 Task: Buy 1 Electrodes from Measuring & Testing section under best seller category for shipping address: Finley Cooper, 1394 Camden Street, Reno, Nevada 89501, Cell Number 7752551231. Pay from credit card ending with 6759, CVV 506
Action: Mouse moved to (380, 403)
Screenshot: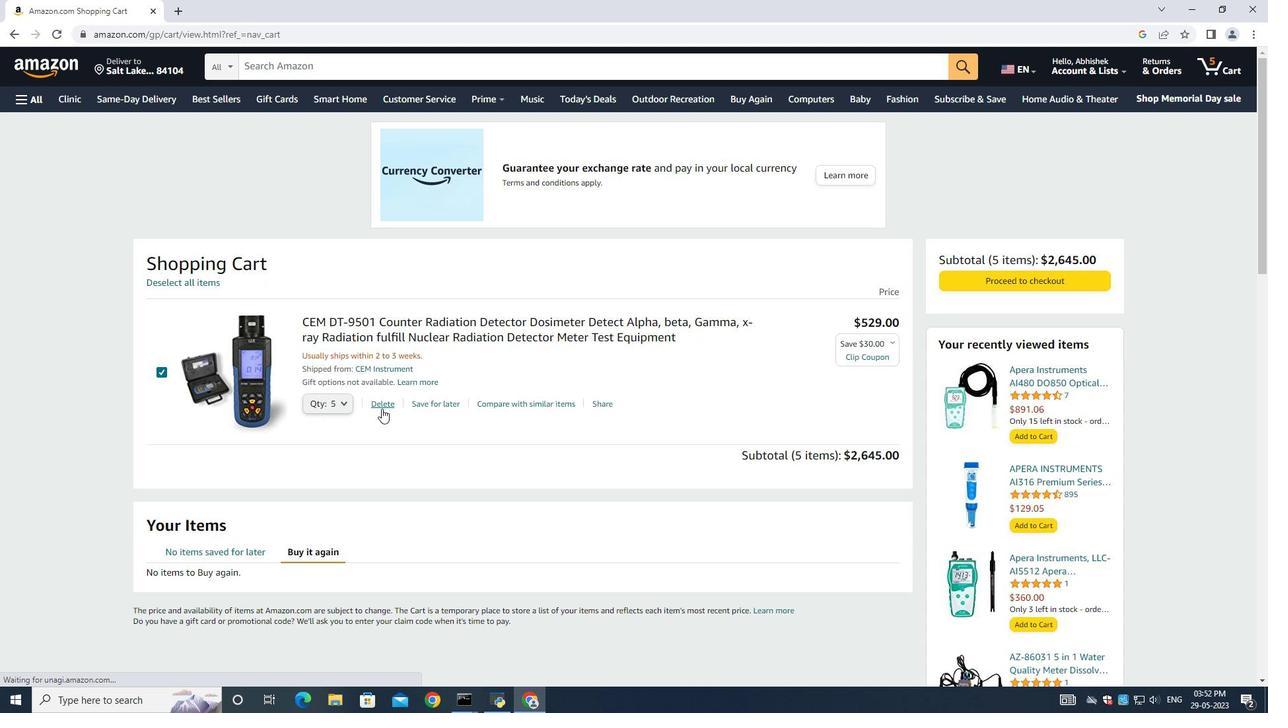 
Action: Mouse pressed left at (380, 403)
Screenshot: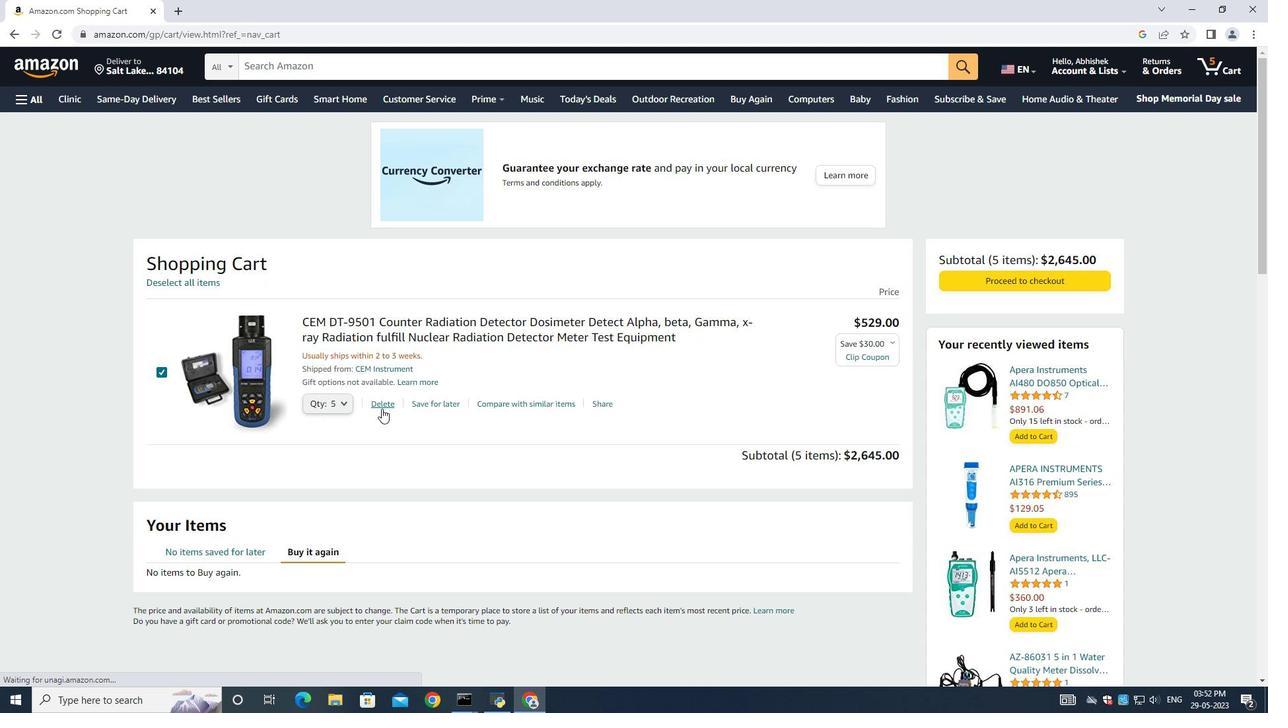 
Action: Mouse moved to (15, 101)
Screenshot: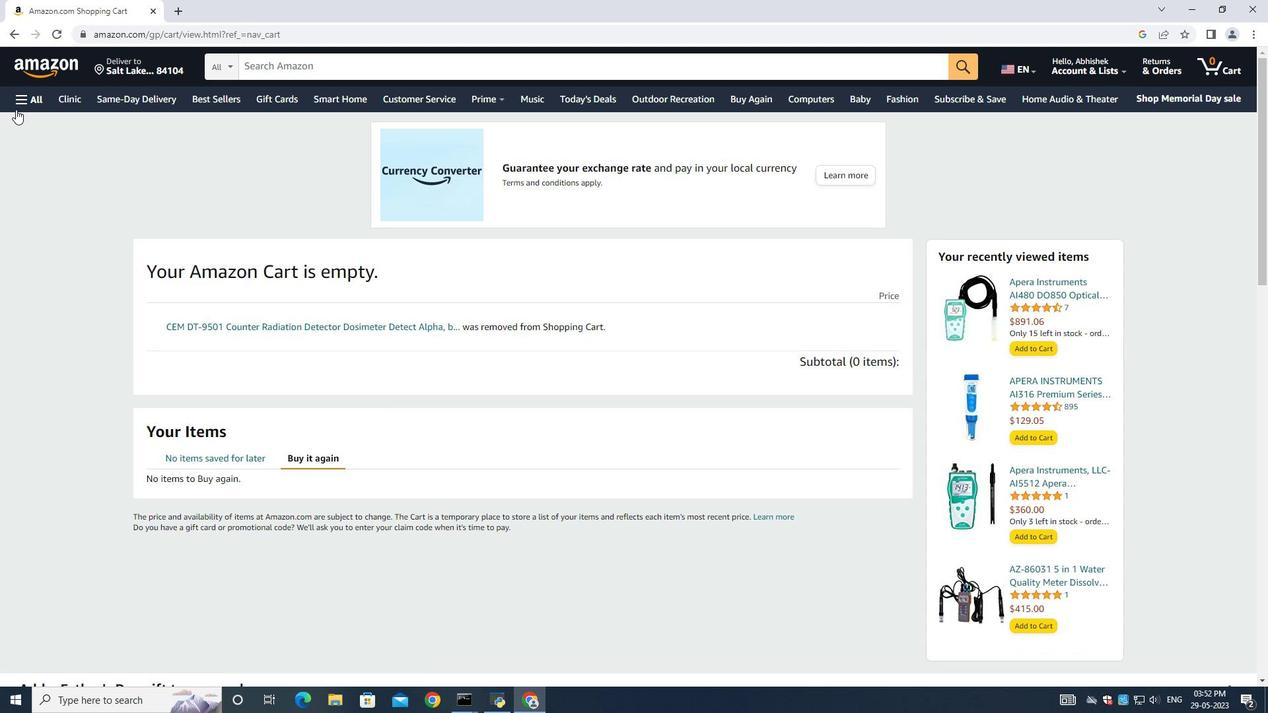
Action: Mouse pressed left at (15, 101)
Screenshot: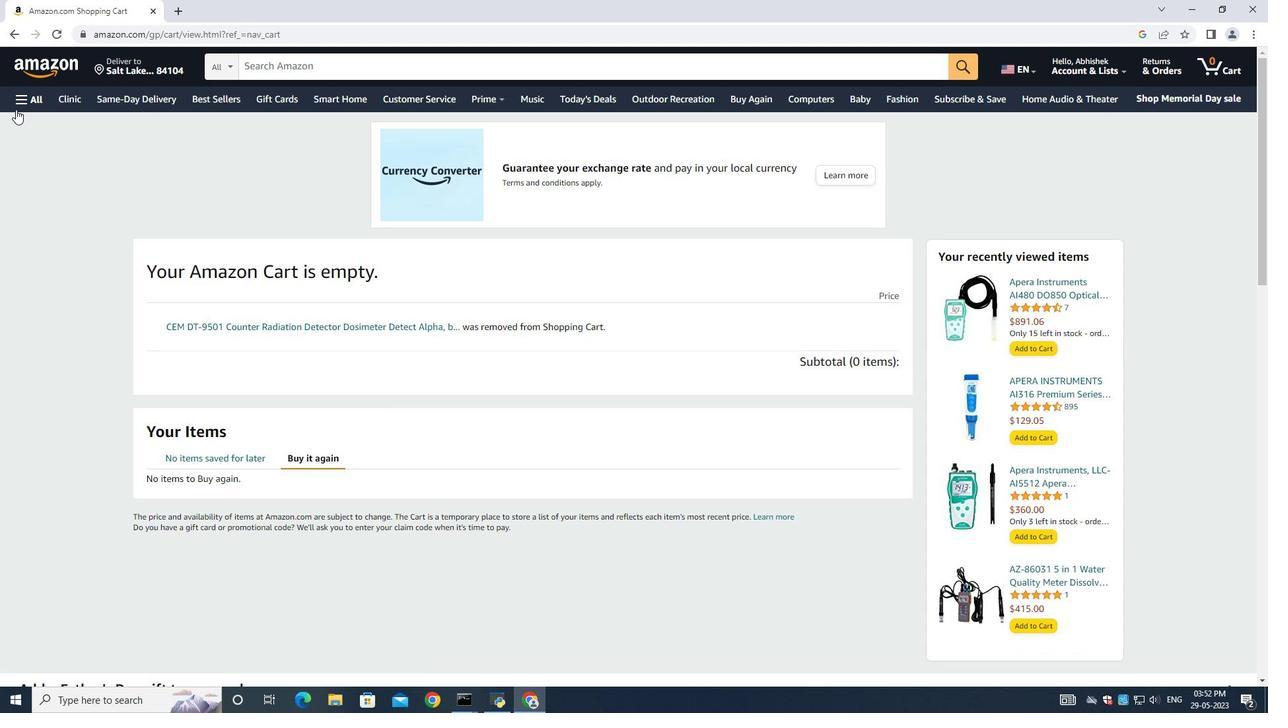 
Action: Mouse moved to (60, 129)
Screenshot: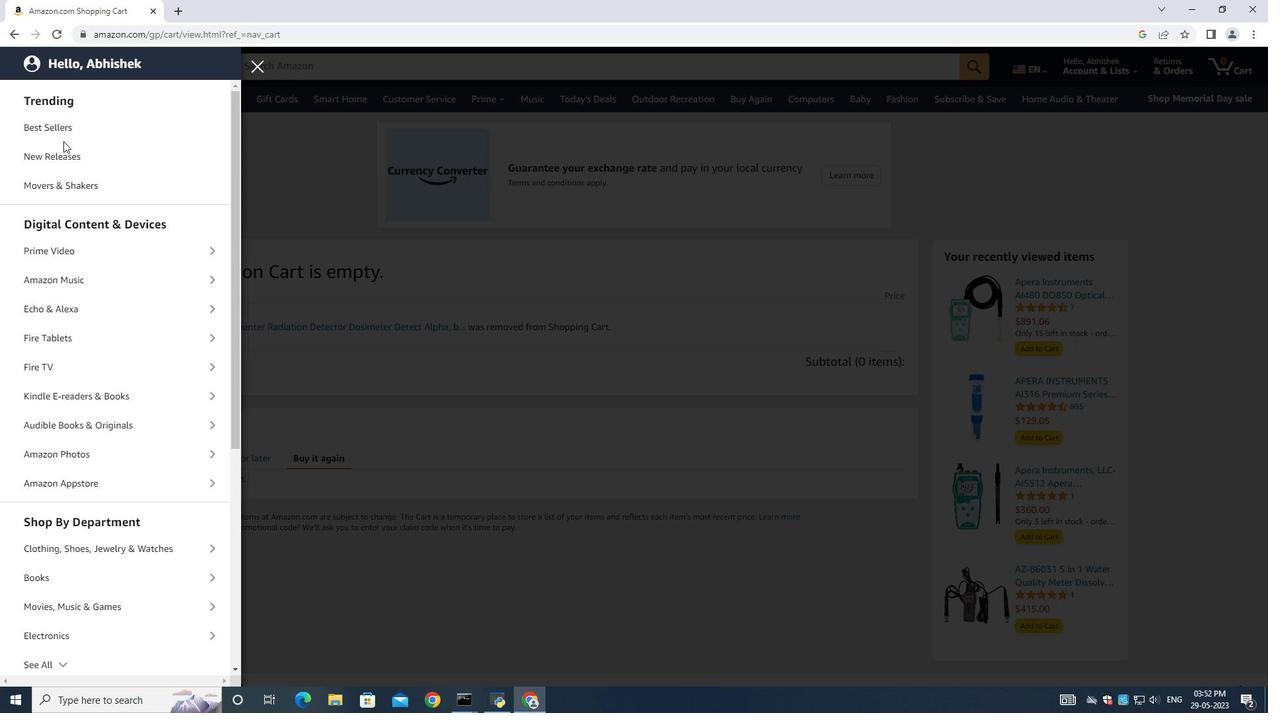 
Action: Mouse pressed left at (60, 129)
Screenshot: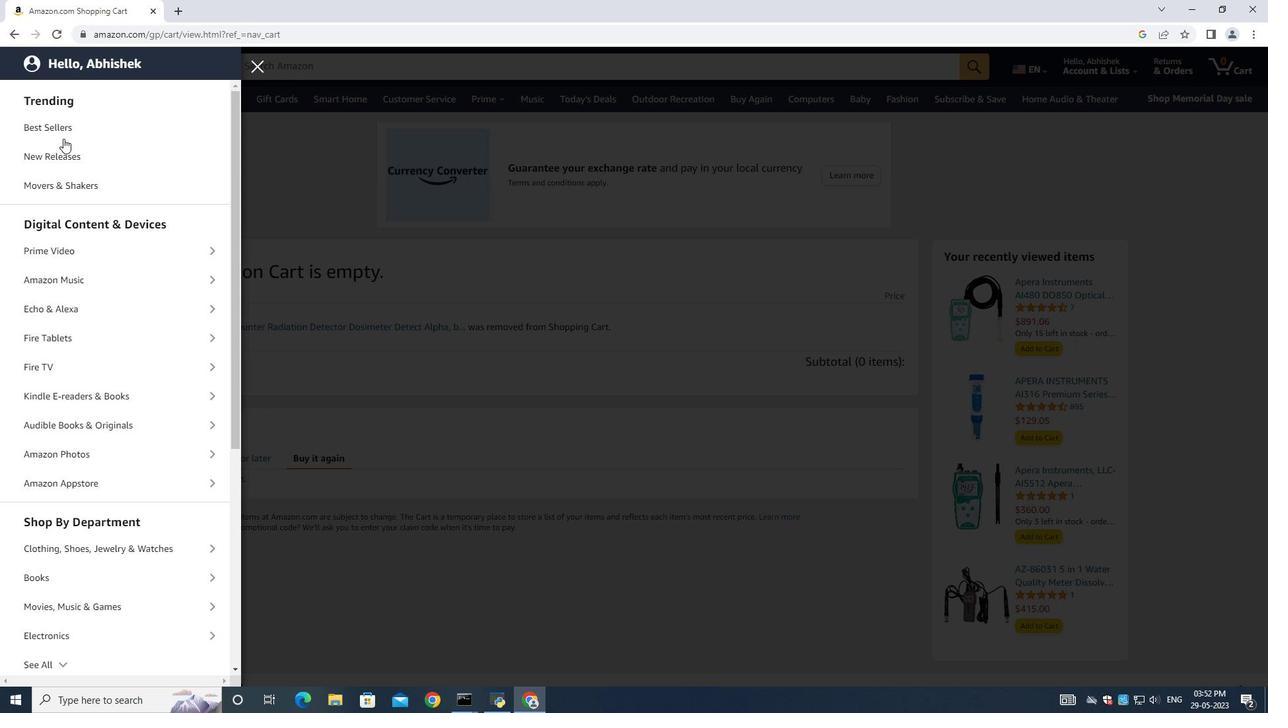 
Action: Mouse moved to (352, 73)
Screenshot: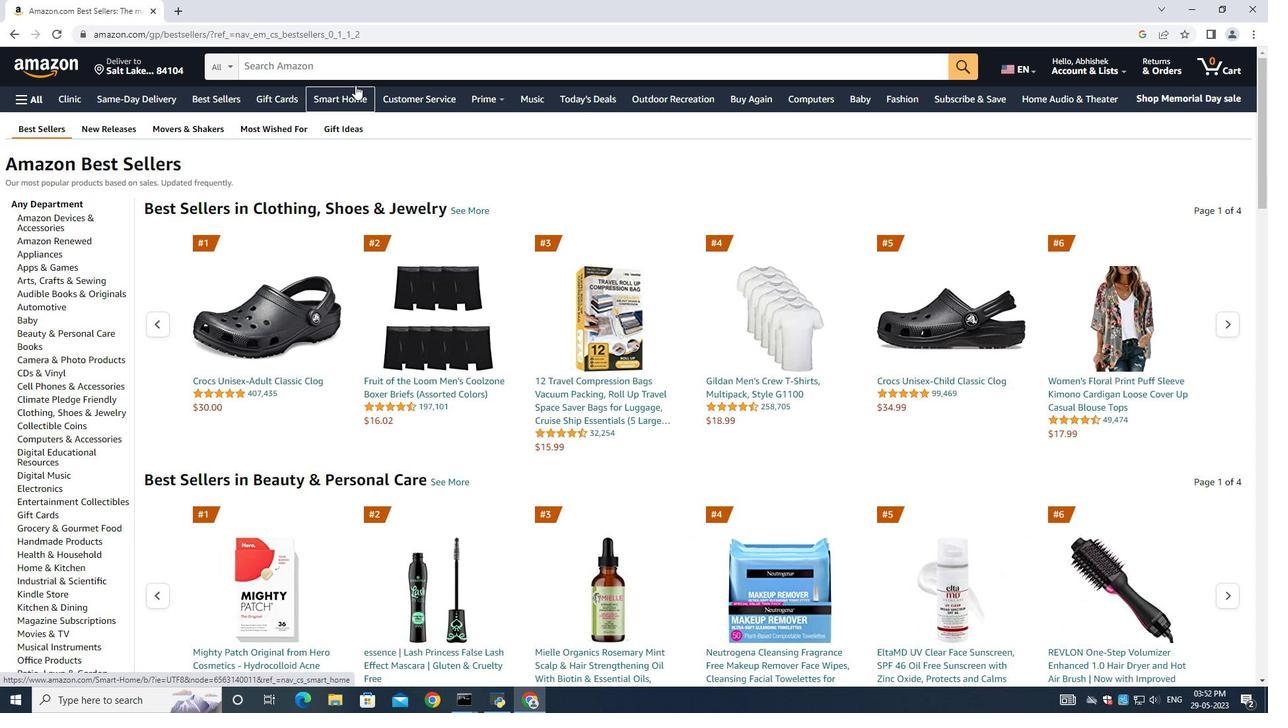 
Action: Mouse pressed left at (352, 73)
Screenshot: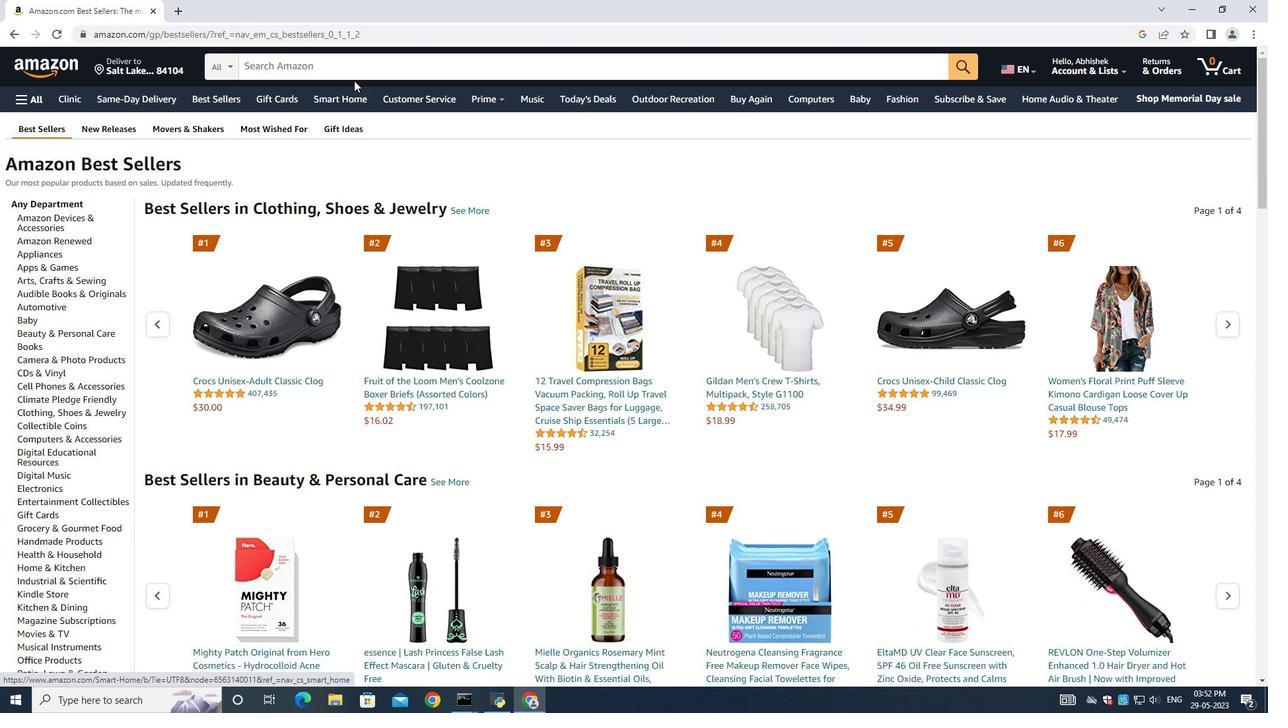 
Action: Key pressed <Key.shift>Electo<Key.backspace>rodes<Key.space><Key.enter>
Screenshot: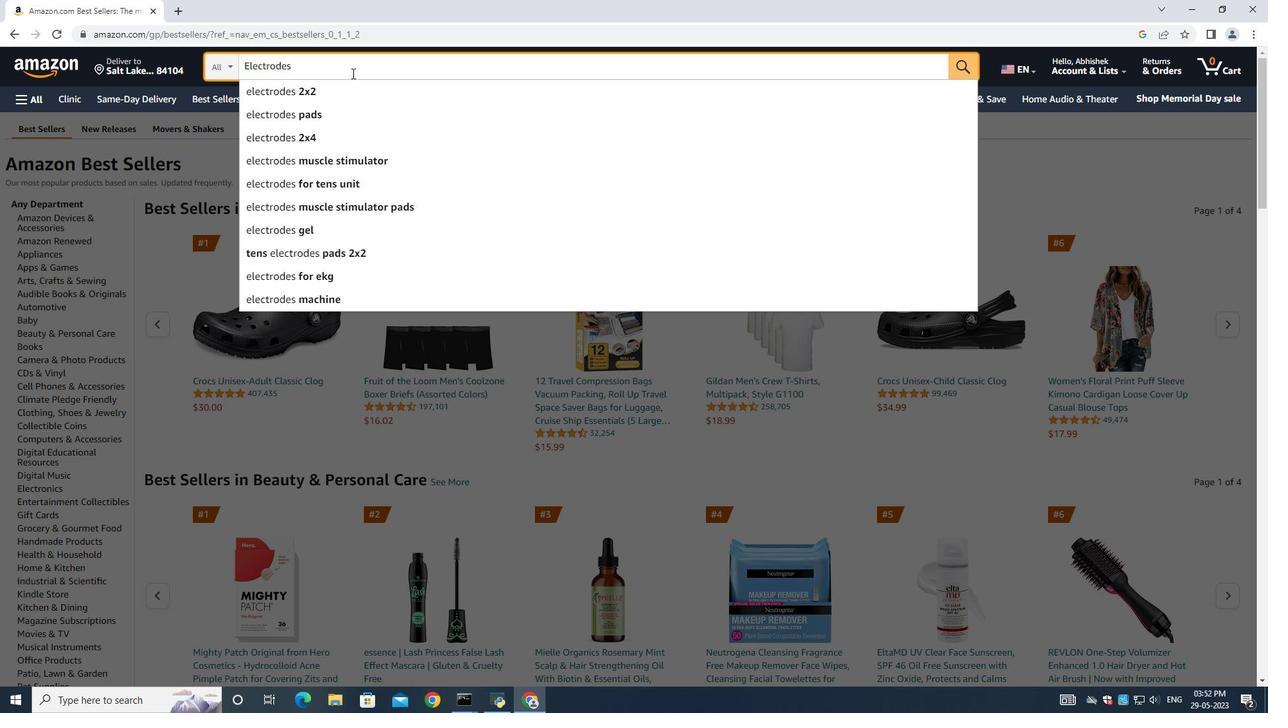 
Action: Mouse moved to (556, 346)
Screenshot: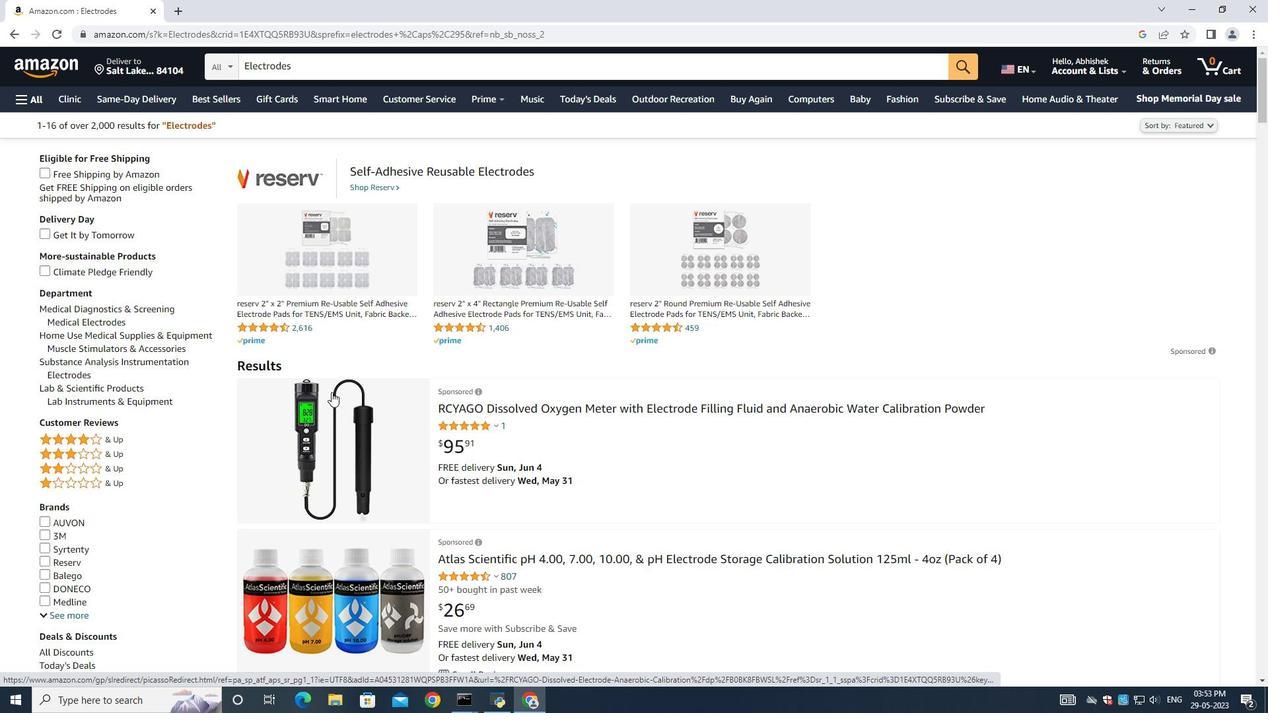 
Action: Mouse scrolled (556, 346) with delta (0, 0)
Screenshot: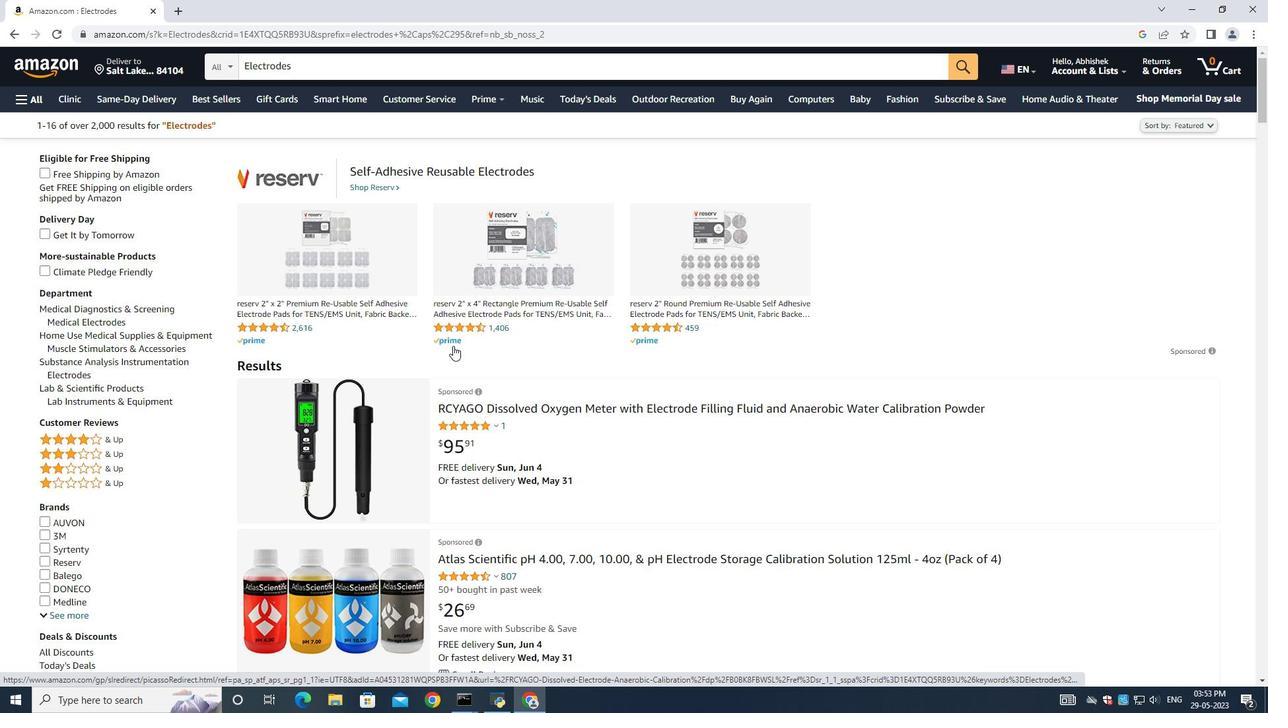 
Action: Mouse moved to (557, 348)
Screenshot: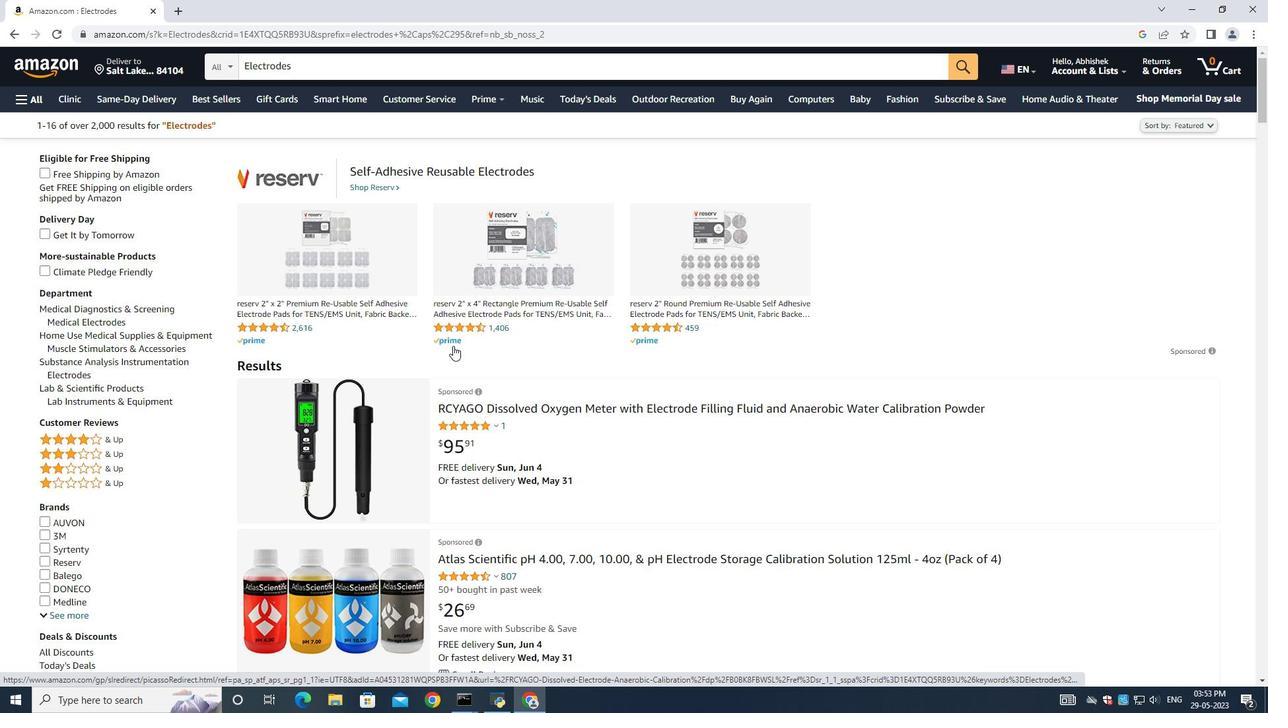 
Action: Mouse scrolled (557, 348) with delta (0, 0)
Screenshot: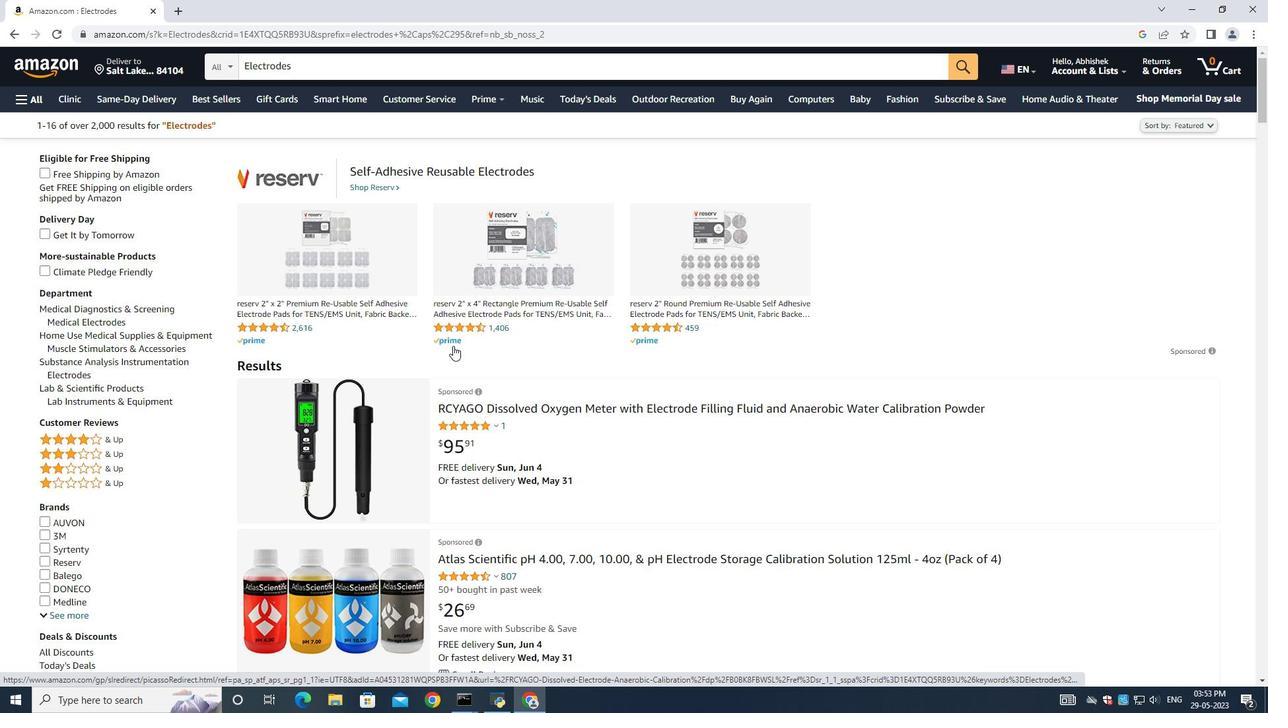 
Action: Mouse moved to (560, 346)
Screenshot: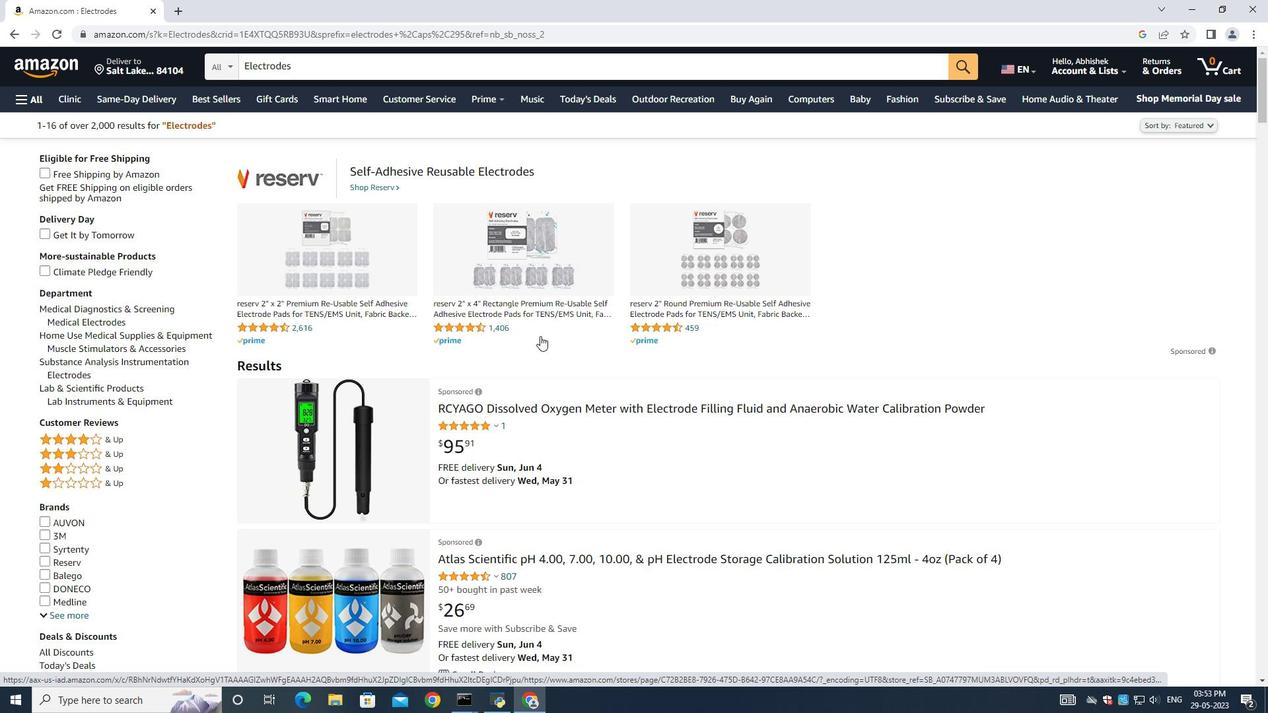 
Action: Mouse scrolled (558, 348) with delta (0, 0)
Screenshot: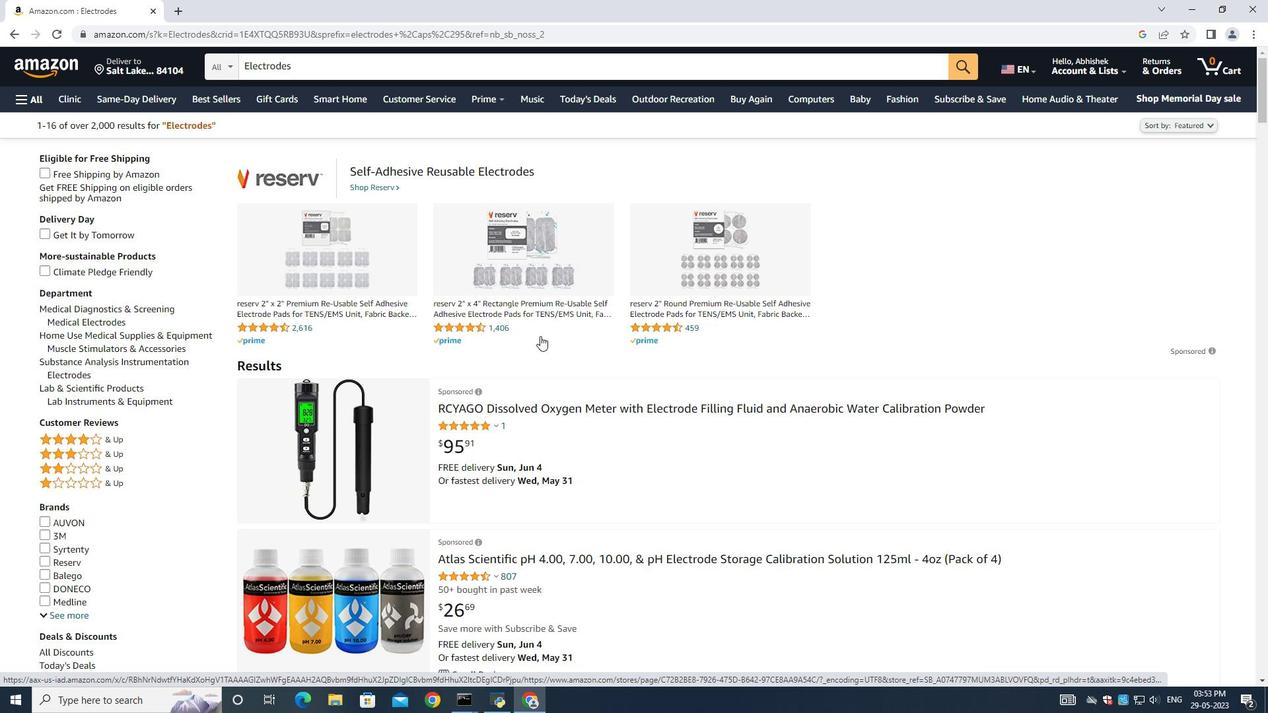 
Action: Mouse moved to (561, 344)
Screenshot: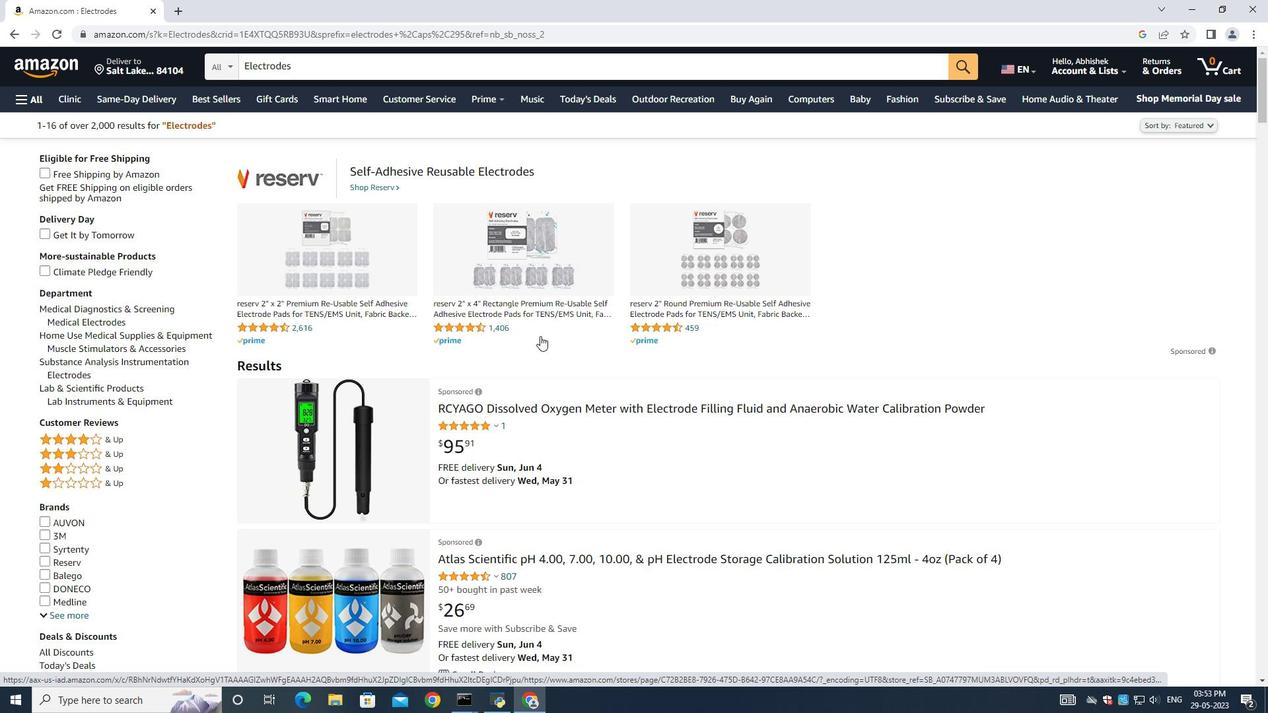 
Action: Mouse scrolled (559, 348) with delta (0, 0)
Screenshot: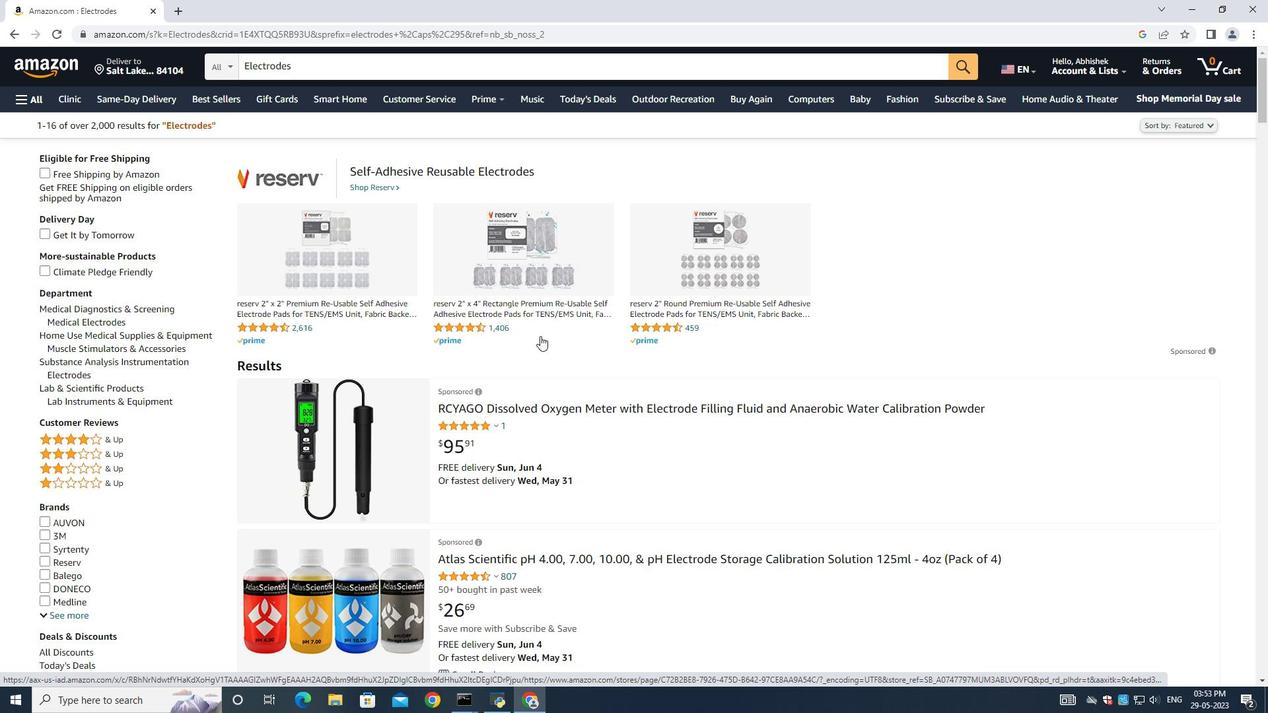 
Action: Mouse moved to (680, 259)
Screenshot: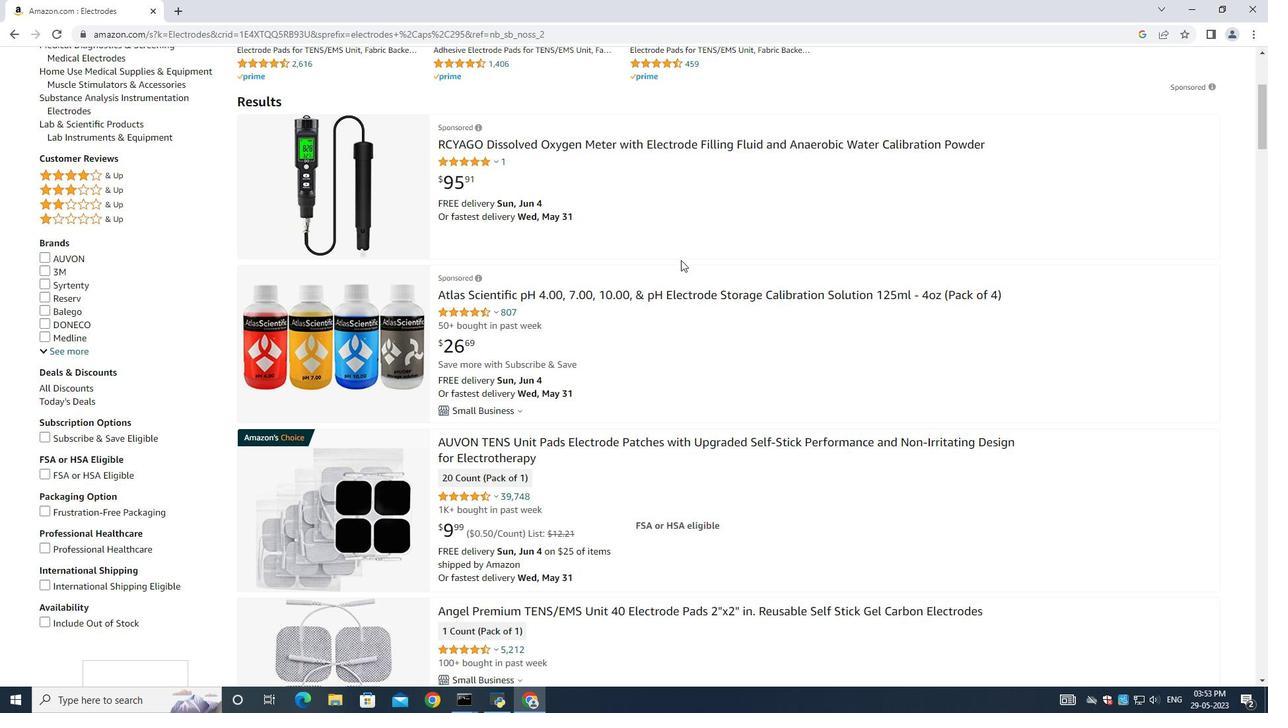 
Action: Mouse scrolled (680, 258) with delta (0, 0)
Screenshot: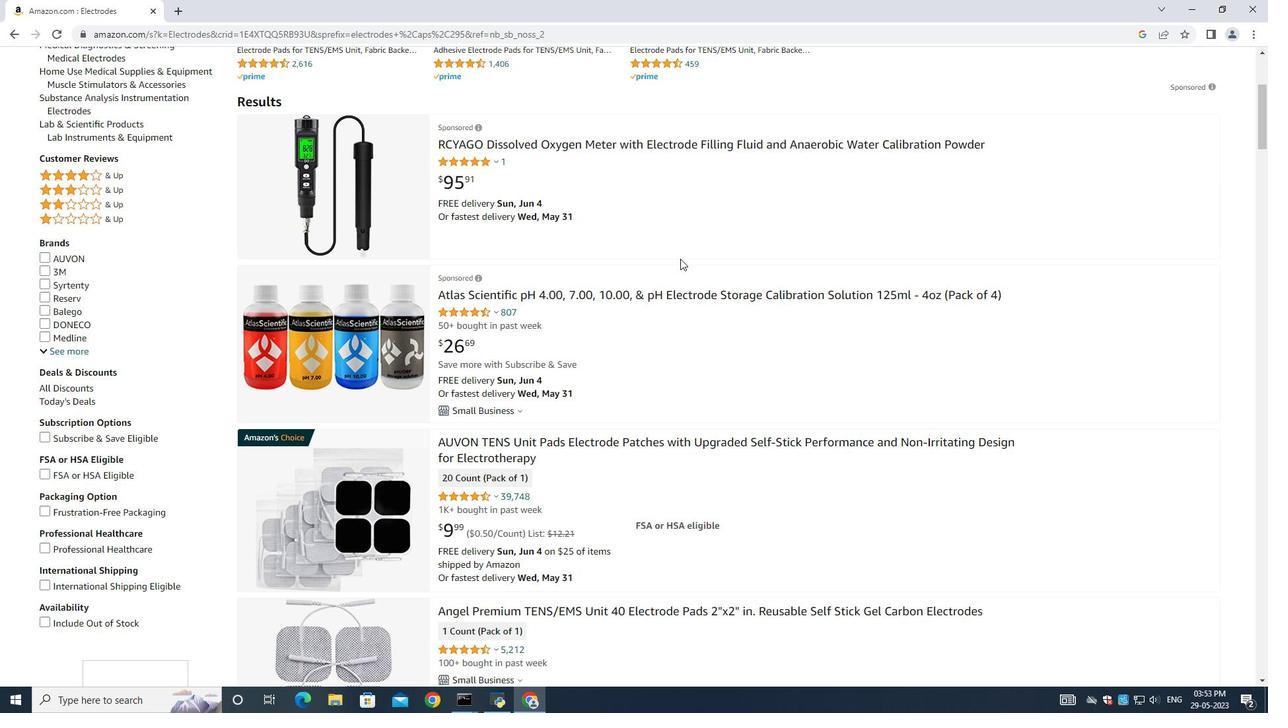 
Action: Mouse scrolled (680, 258) with delta (0, 0)
Screenshot: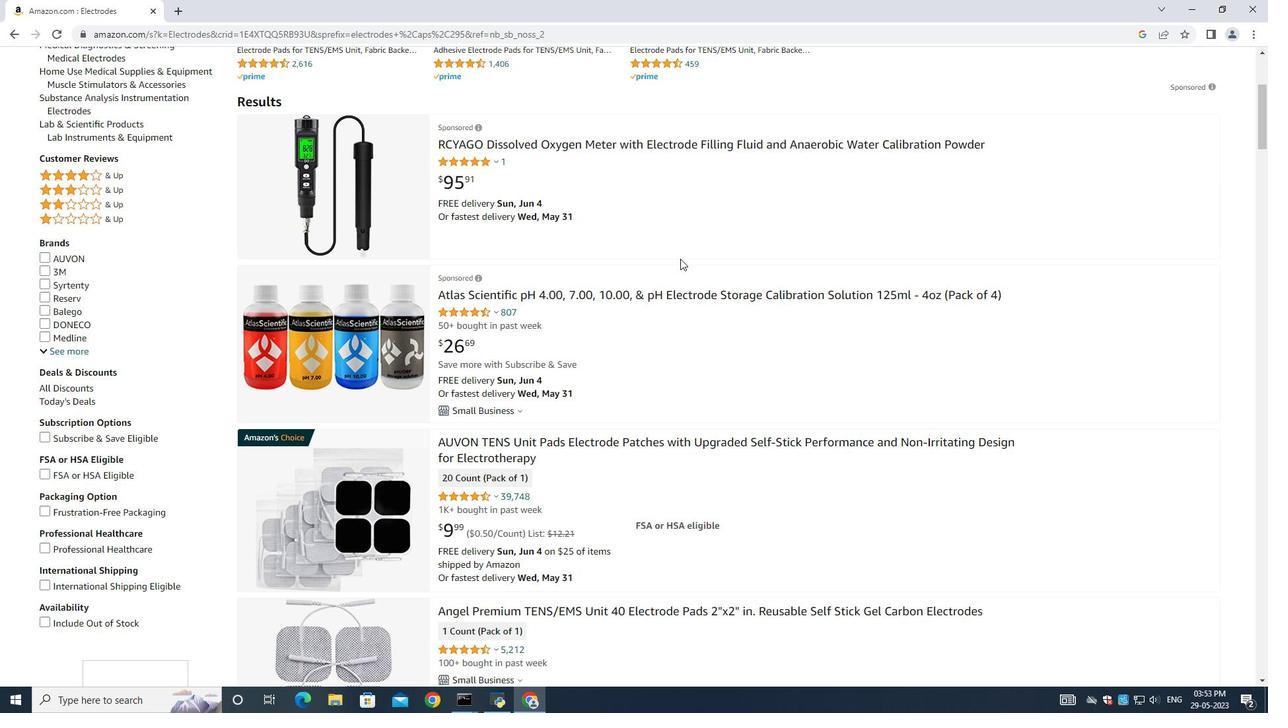 
Action: Mouse scrolled (680, 258) with delta (0, 0)
Screenshot: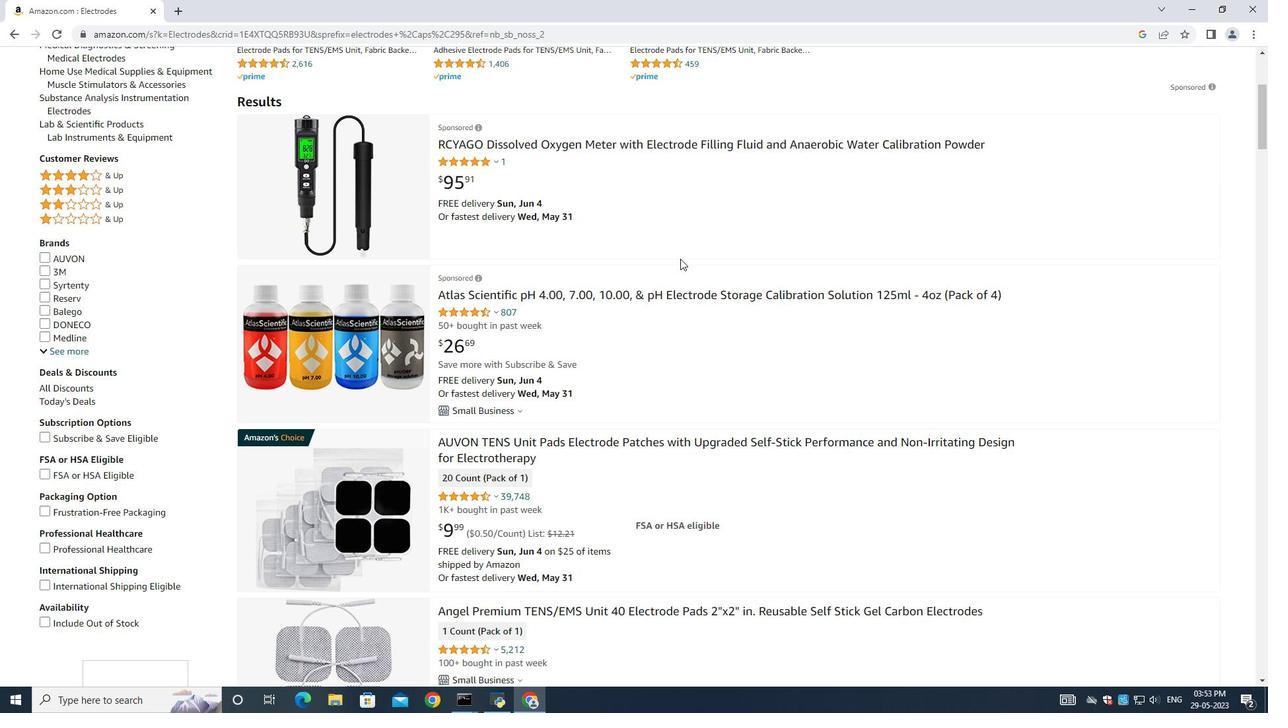 
Action: Mouse scrolled (680, 258) with delta (0, 0)
Screenshot: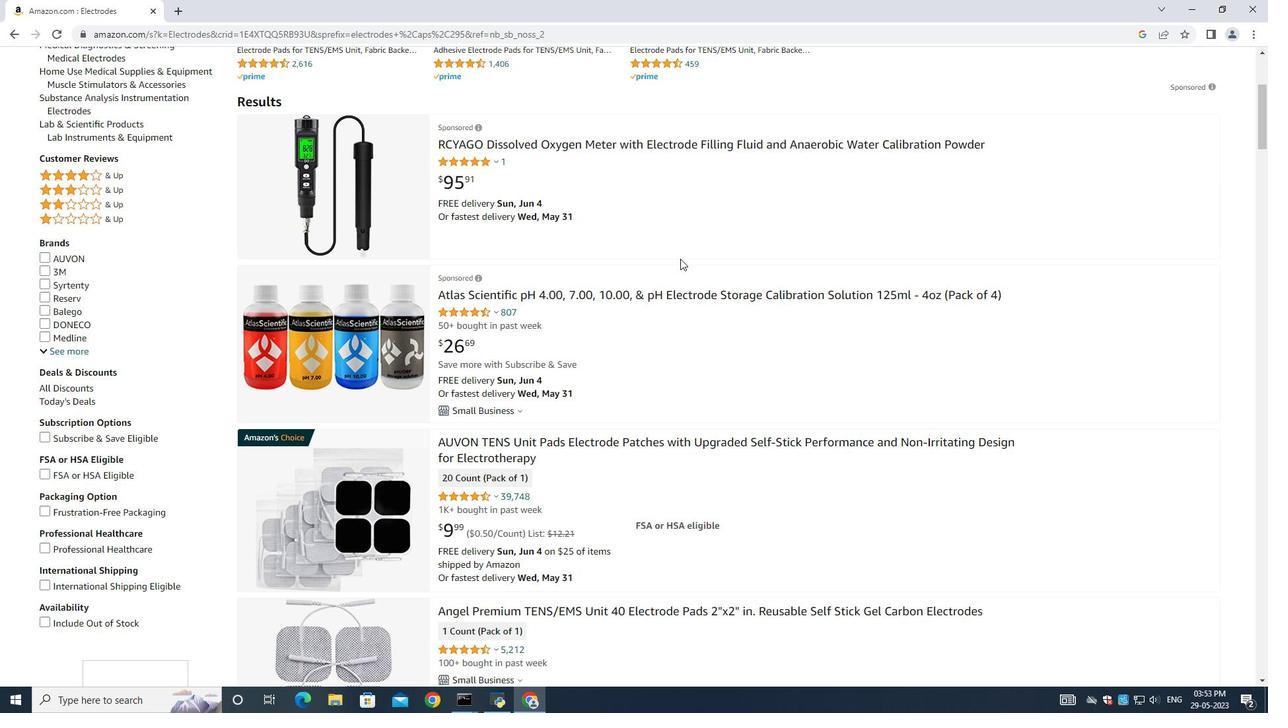 
Action: Mouse moved to (125, 344)
Screenshot: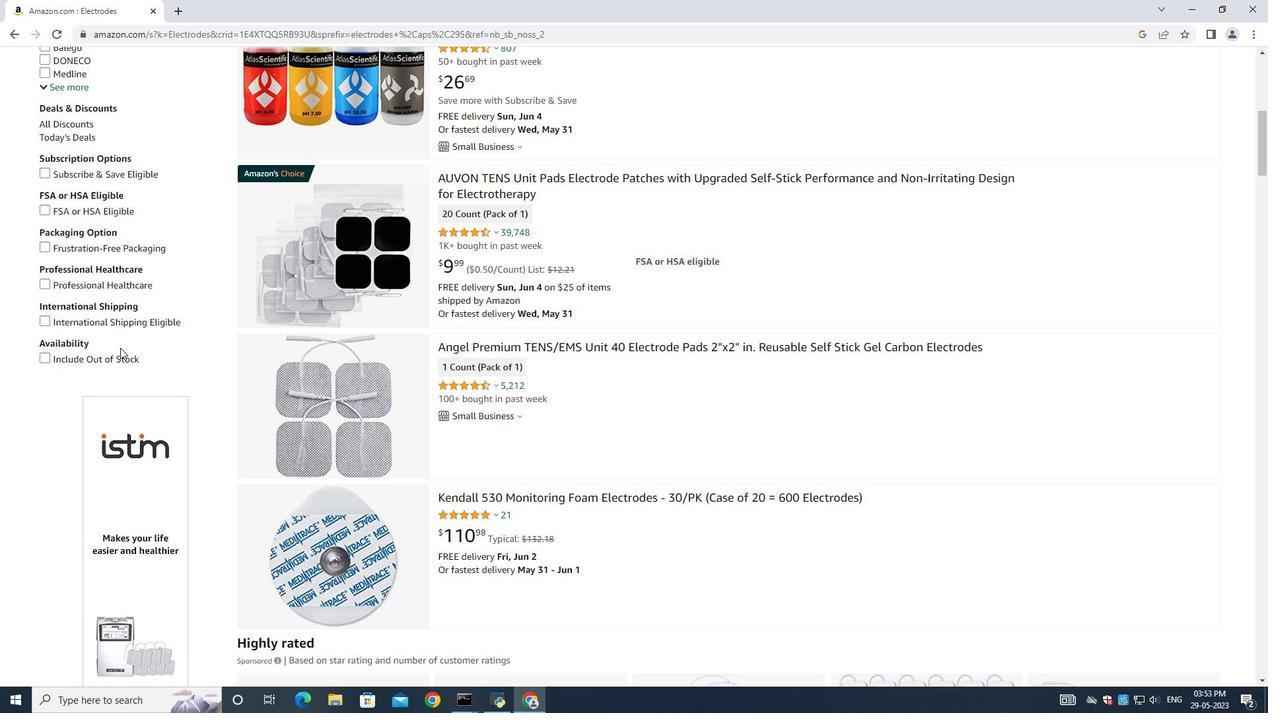 
Action: Mouse scrolled (125, 344) with delta (0, 0)
Screenshot: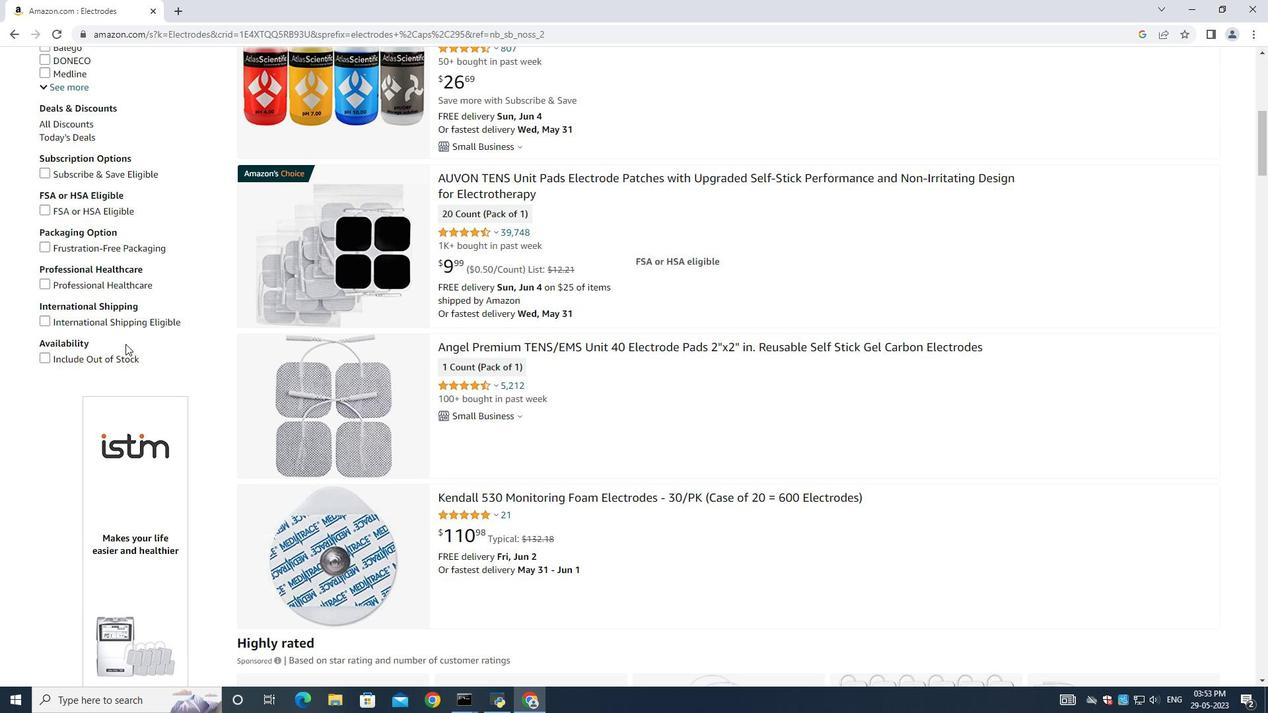
Action: Mouse scrolled (125, 344) with delta (0, 0)
Screenshot: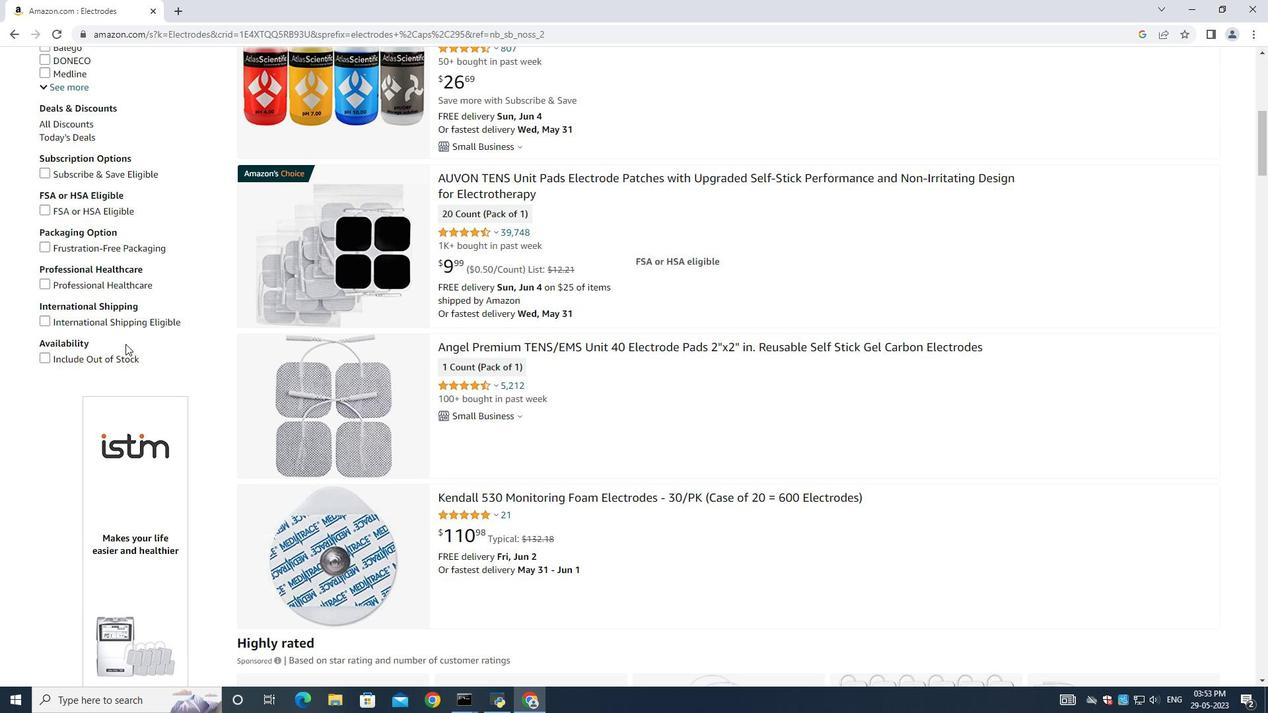 
Action: Mouse scrolled (125, 344) with delta (0, 0)
Screenshot: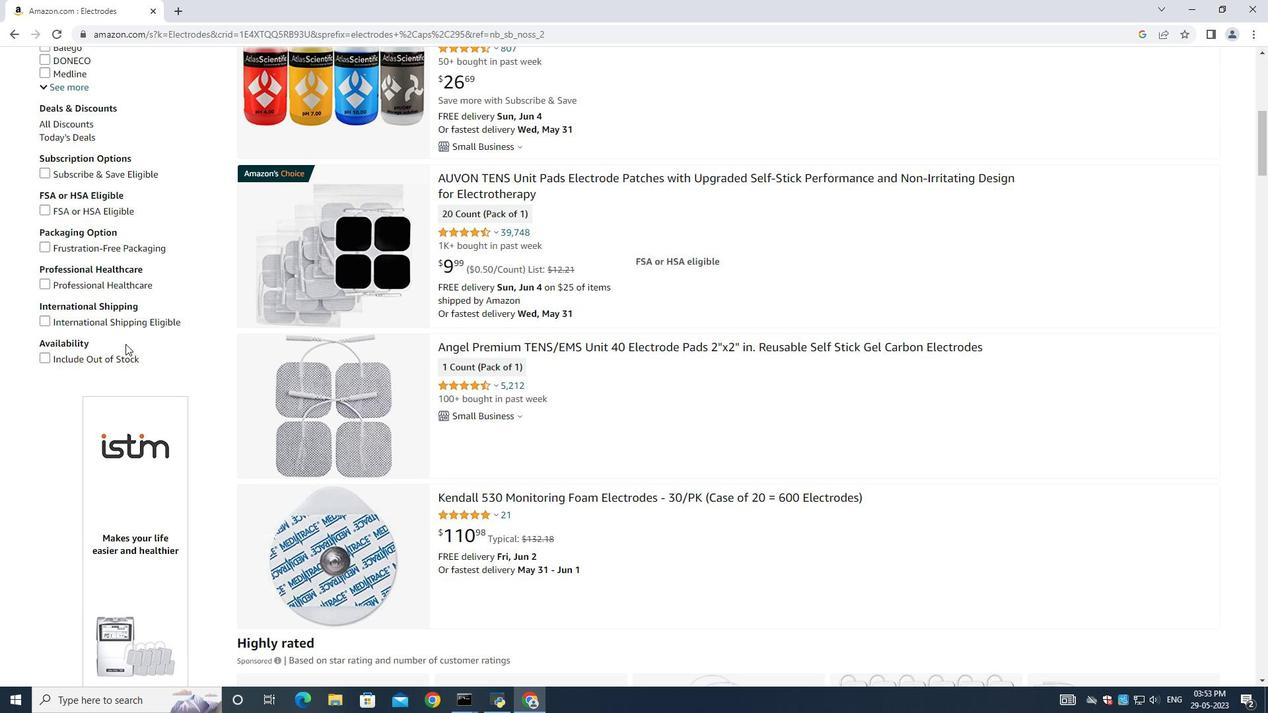 
Action: Mouse scrolled (125, 344) with delta (0, 0)
Screenshot: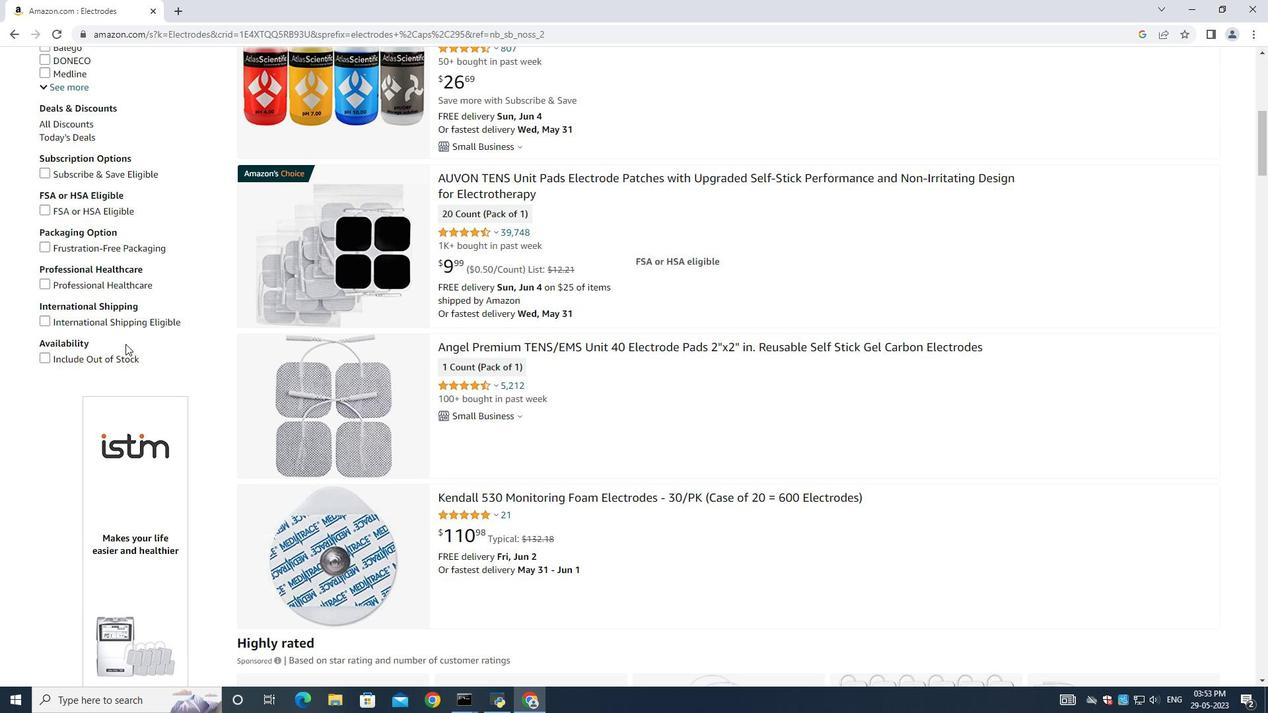 
Action: Mouse scrolled (125, 344) with delta (0, 0)
Screenshot: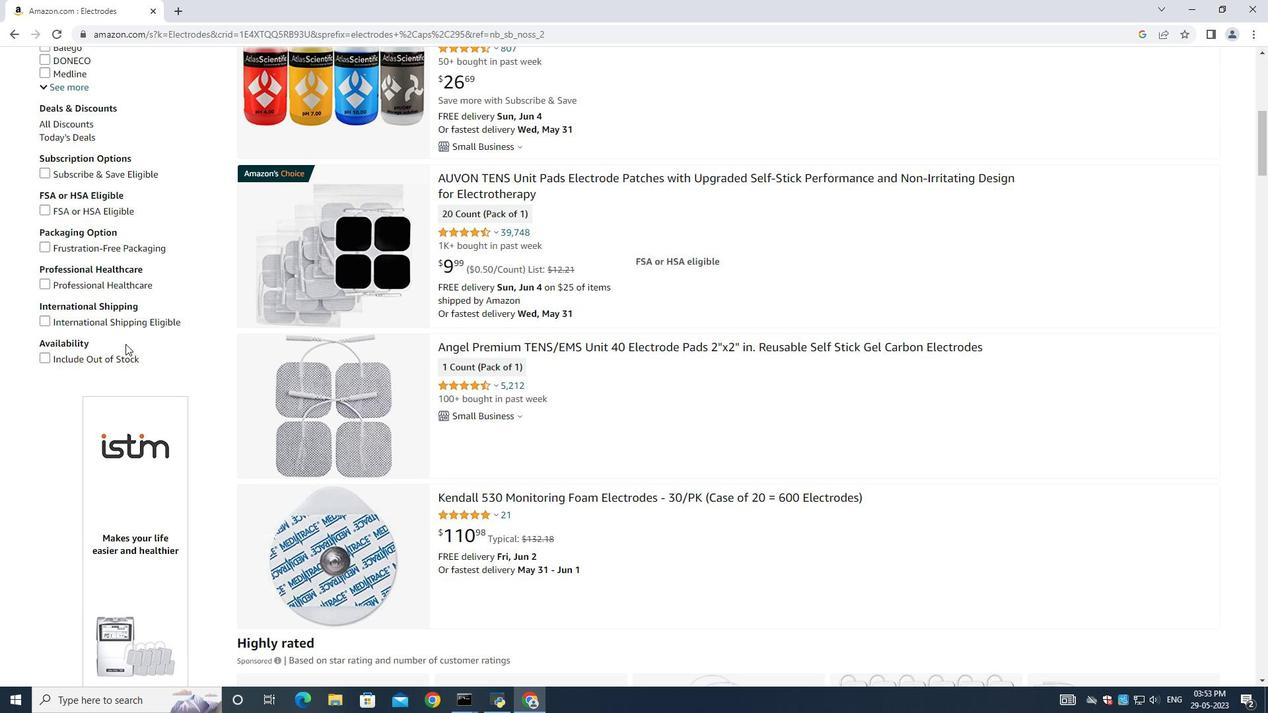 
Action: Mouse moved to (695, 317)
Screenshot: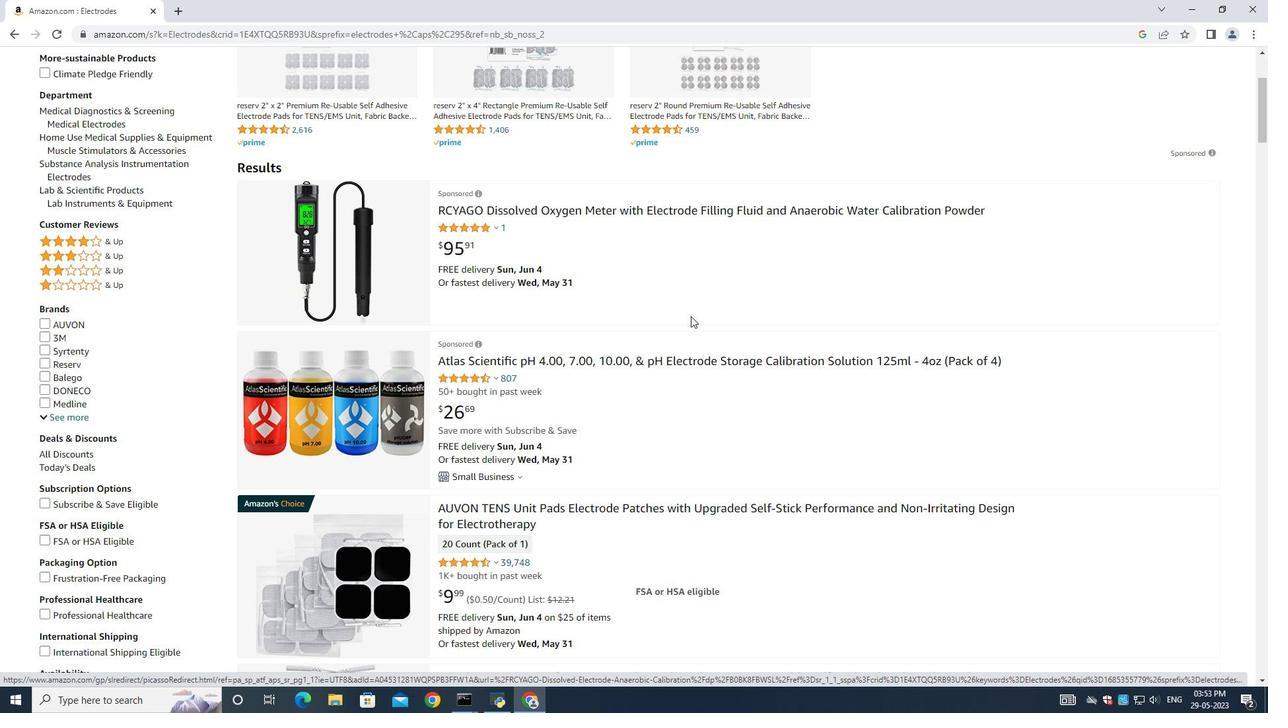 
Action: Mouse scrolled (695, 317) with delta (0, 0)
Screenshot: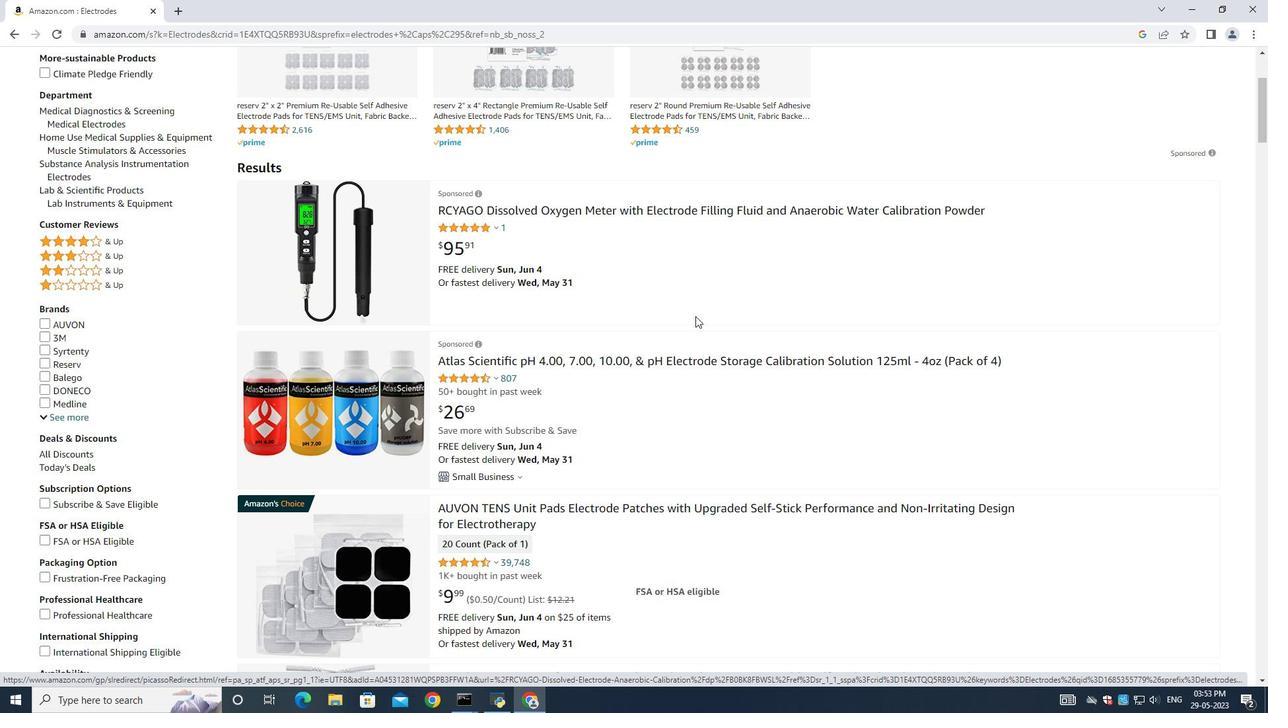 
Action: Mouse moved to (693, 321)
Screenshot: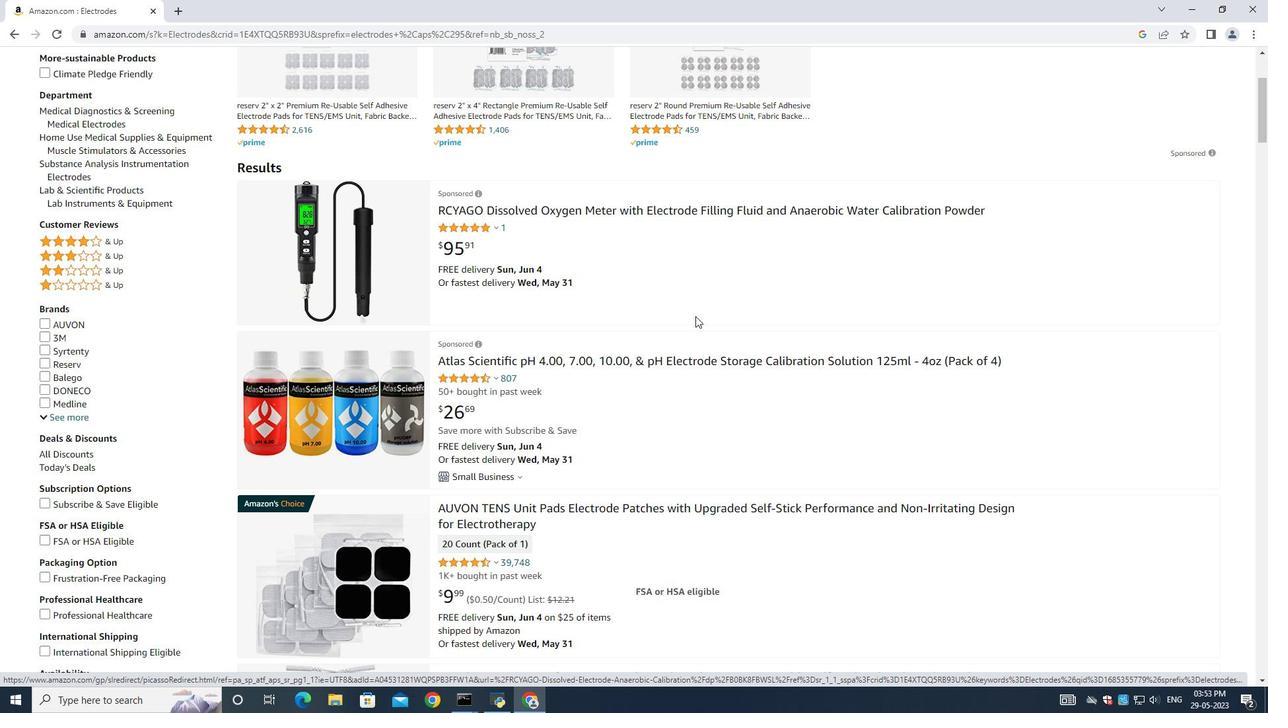 
Action: Mouse scrolled (693, 320) with delta (0, 0)
Screenshot: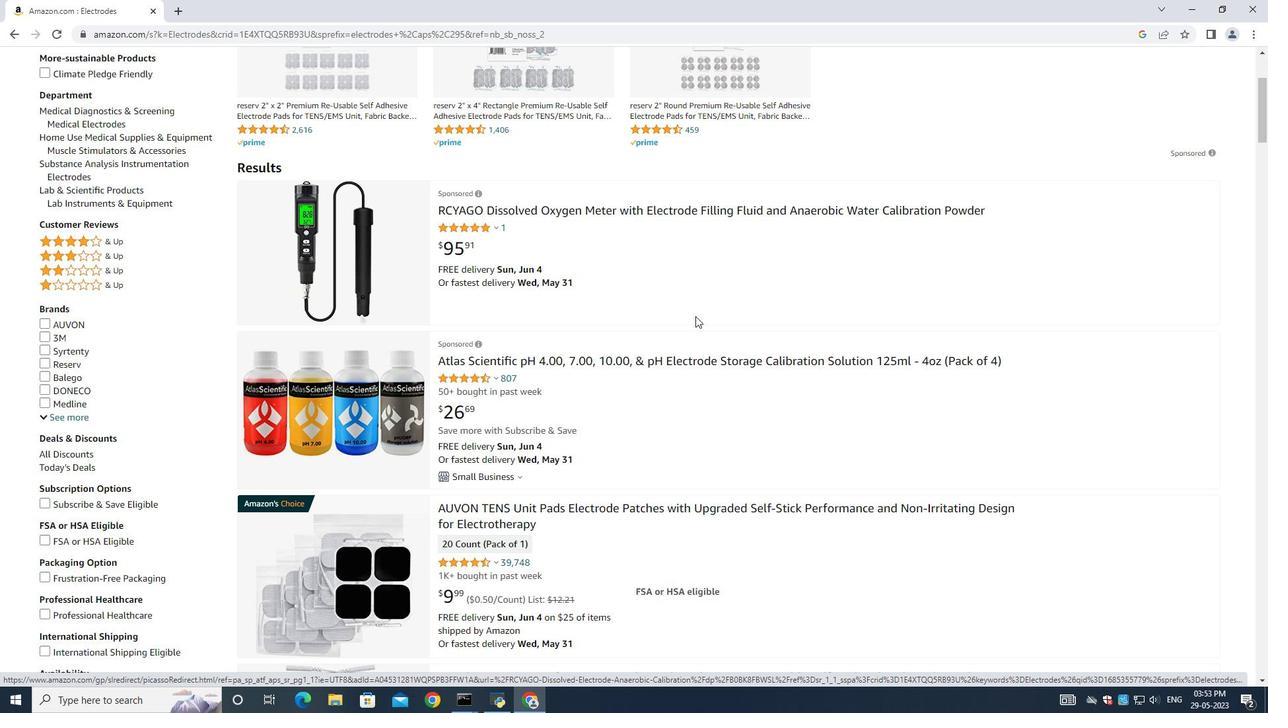 
Action: Mouse moved to (693, 322)
Screenshot: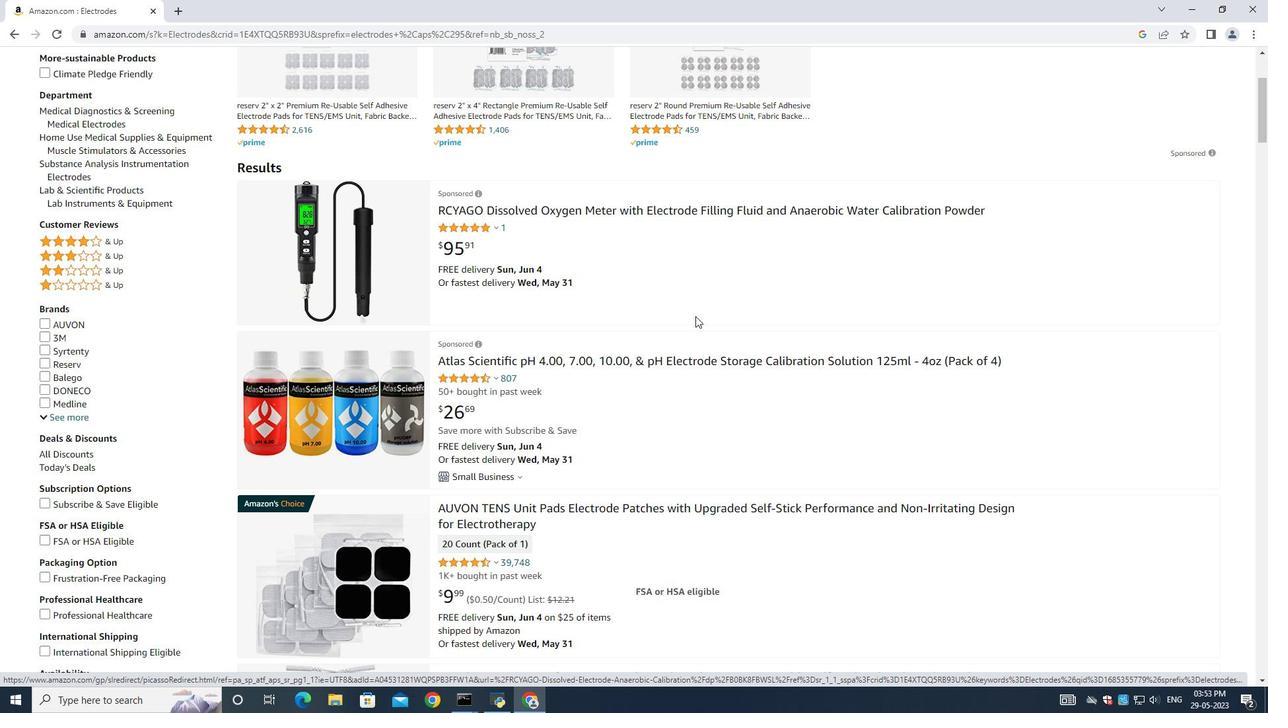
Action: Mouse scrolled (693, 321) with delta (0, 0)
Screenshot: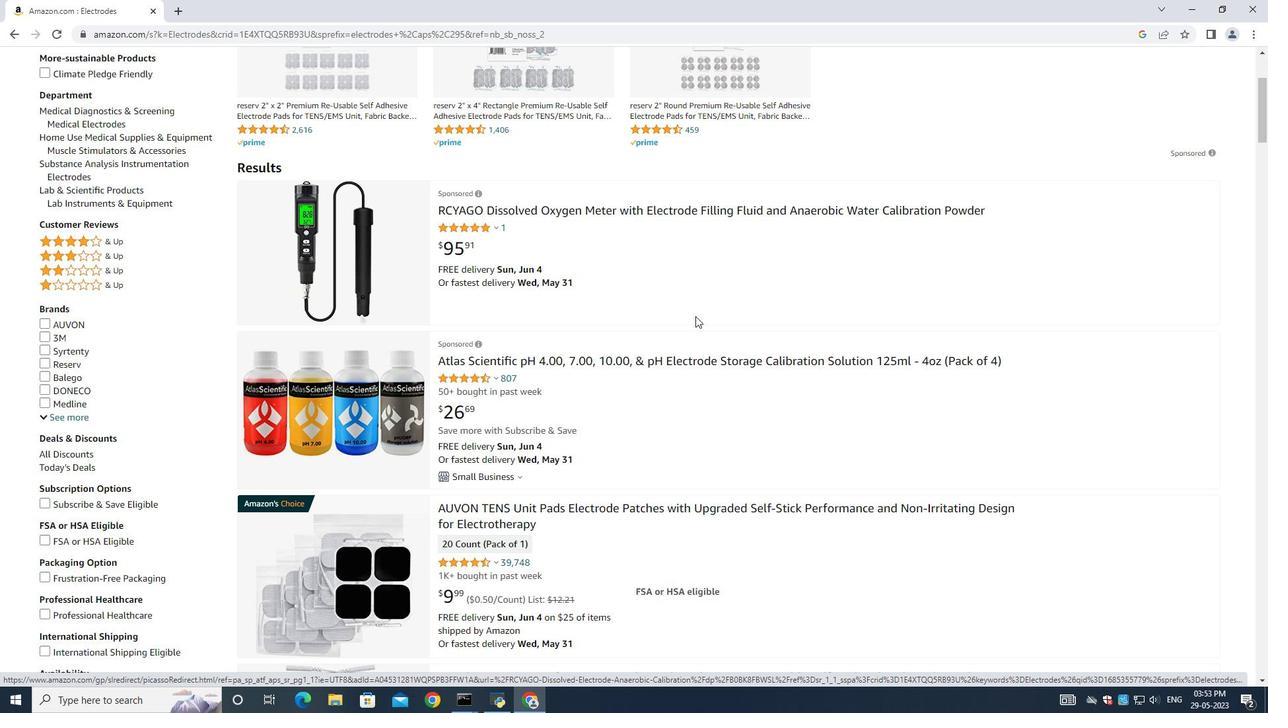 
Action: Mouse scrolled (693, 321) with delta (0, 0)
Screenshot: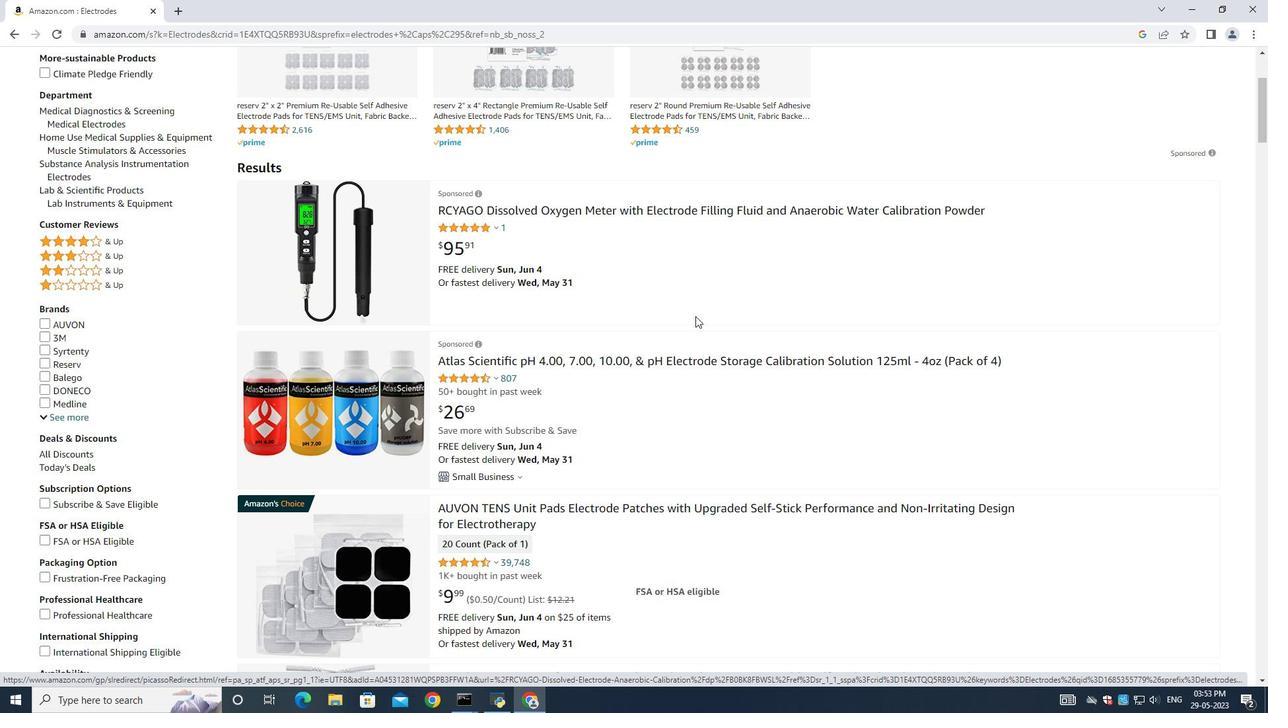 
Action: Mouse moved to (693, 322)
Screenshot: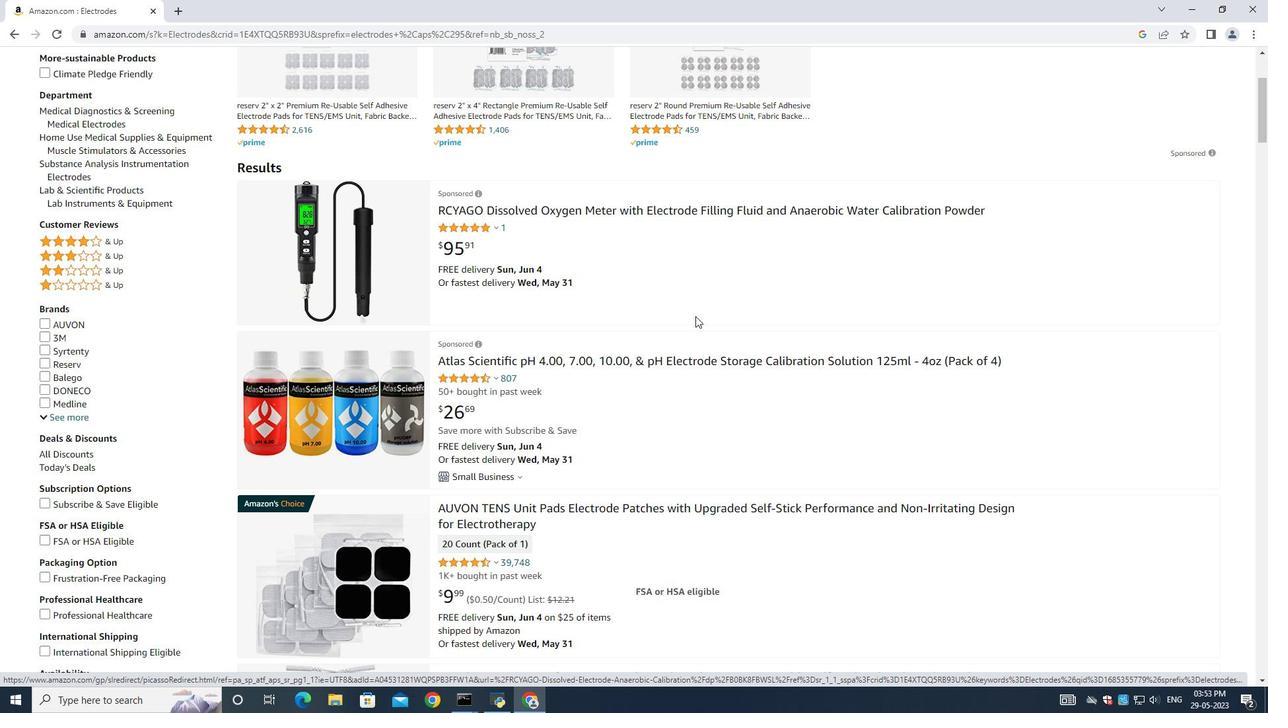 
Action: Mouse scrolled (693, 321) with delta (0, 0)
Screenshot: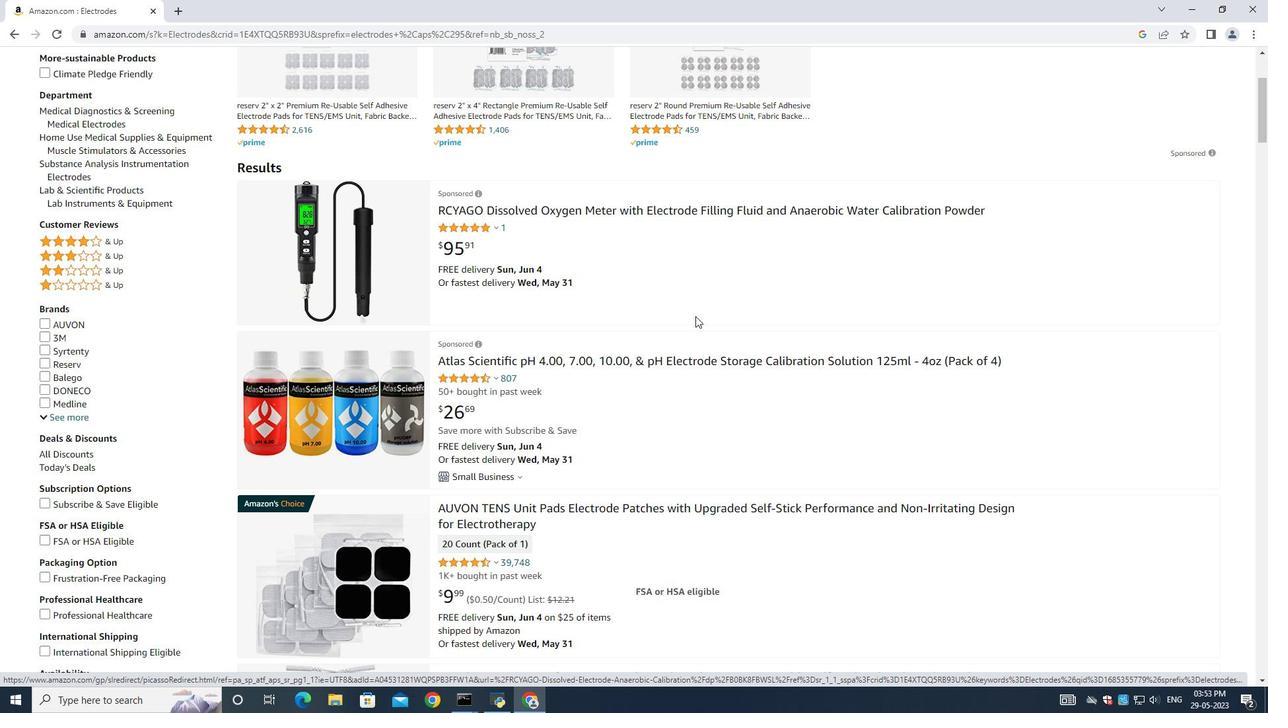 
Action: Mouse moved to (693, 322)
Screenshot: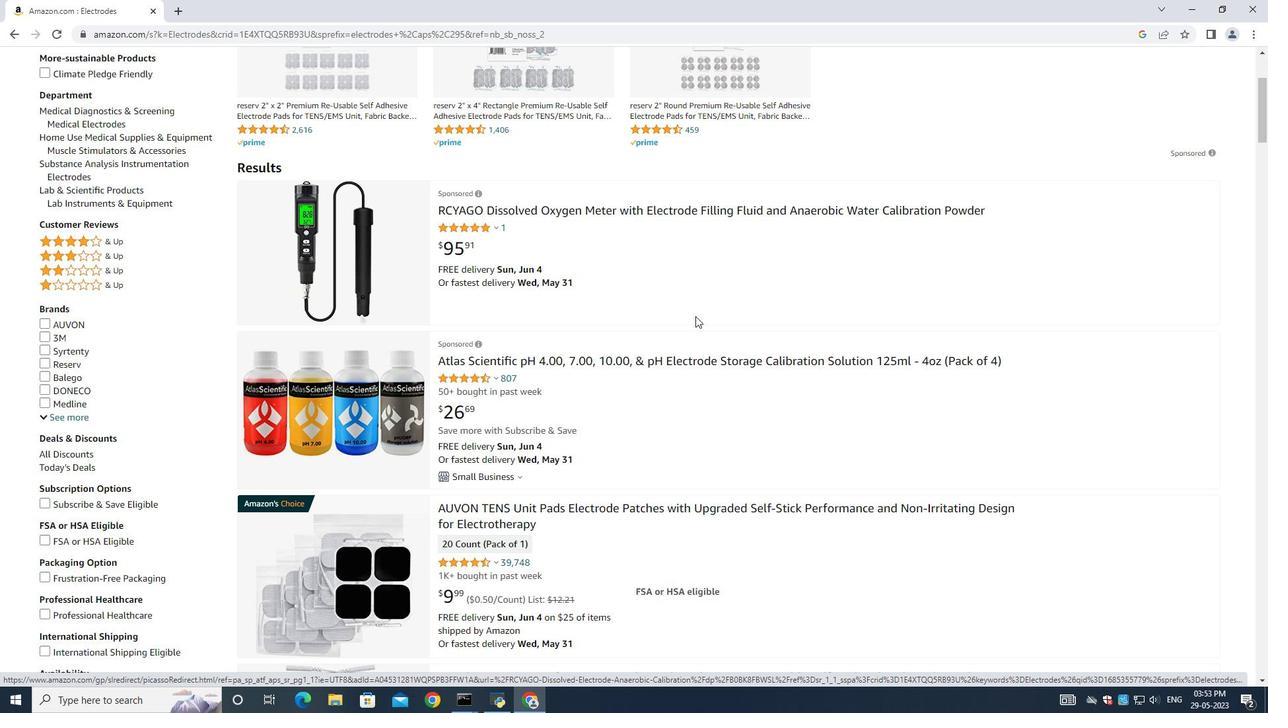 
Action: Mouse scrolled (693, 321) with delta (0, 0)
Screenshot: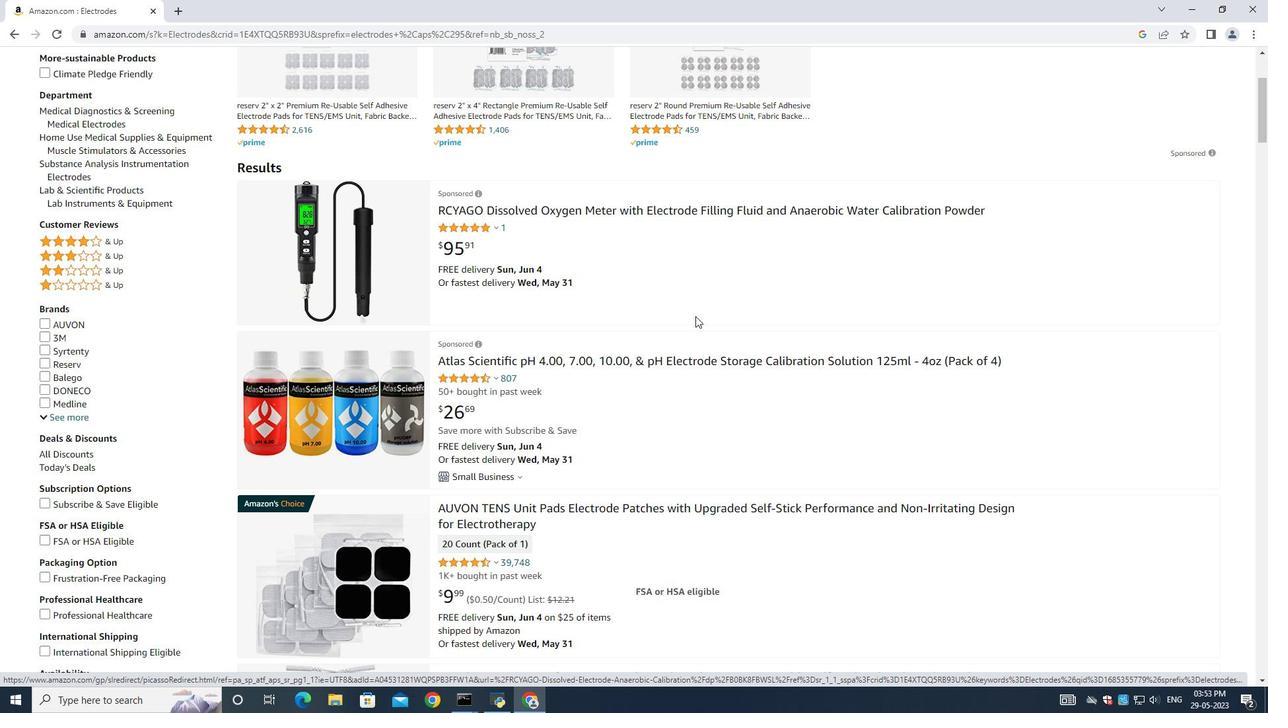 
Action: Mouse moved to (691, 311)
Screenshot: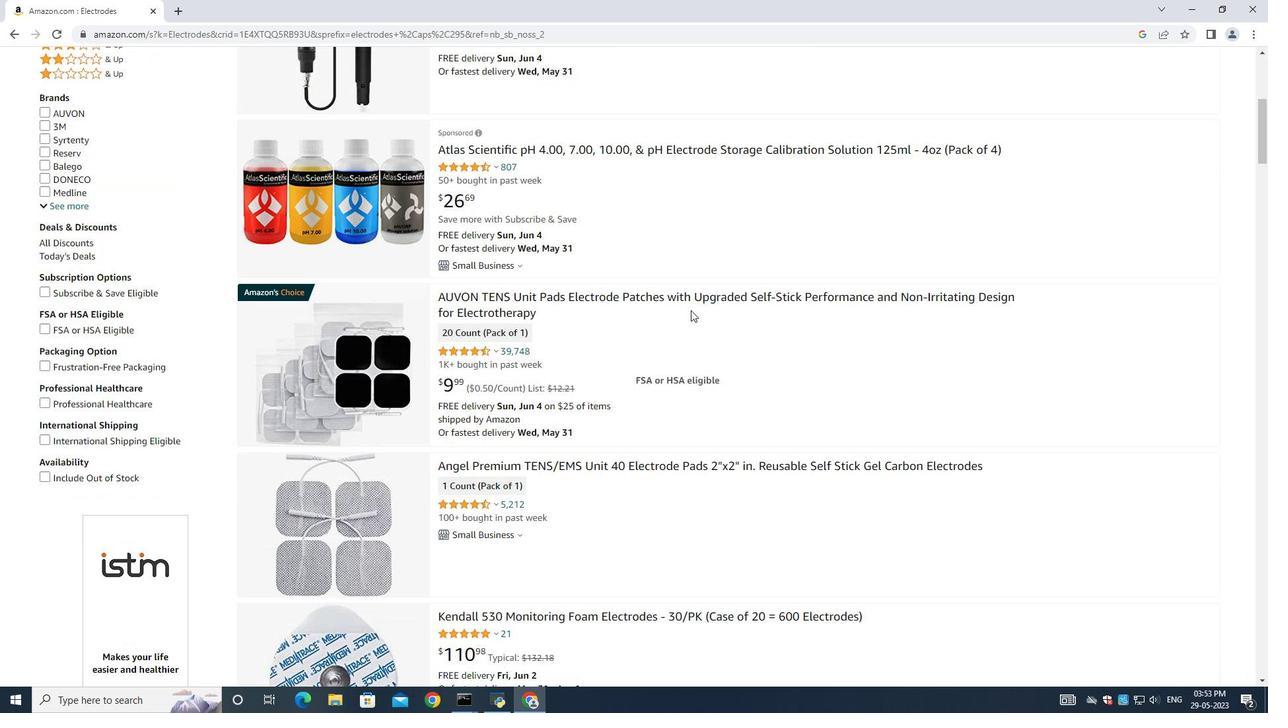 
Action: Mouse scrolled (691, 310) with delta (0, 0)
Screenshot: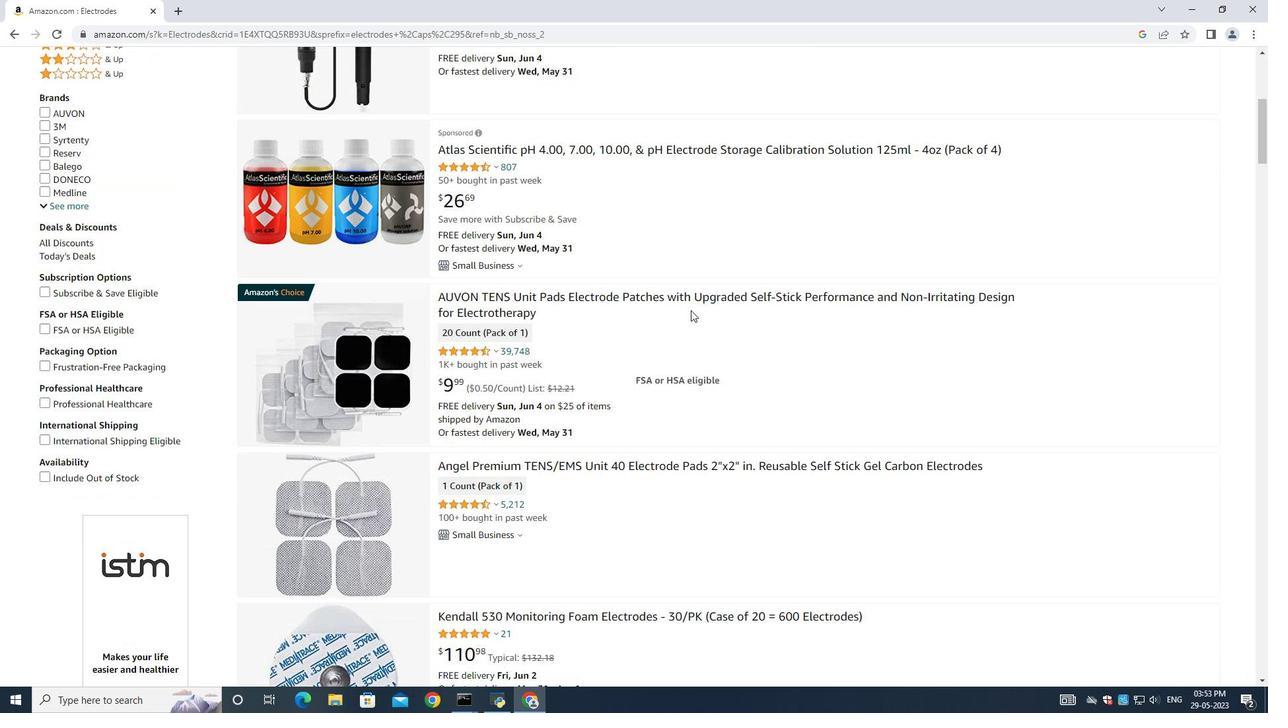 
Action: Mouse moved to (691, 311)
Screenshot: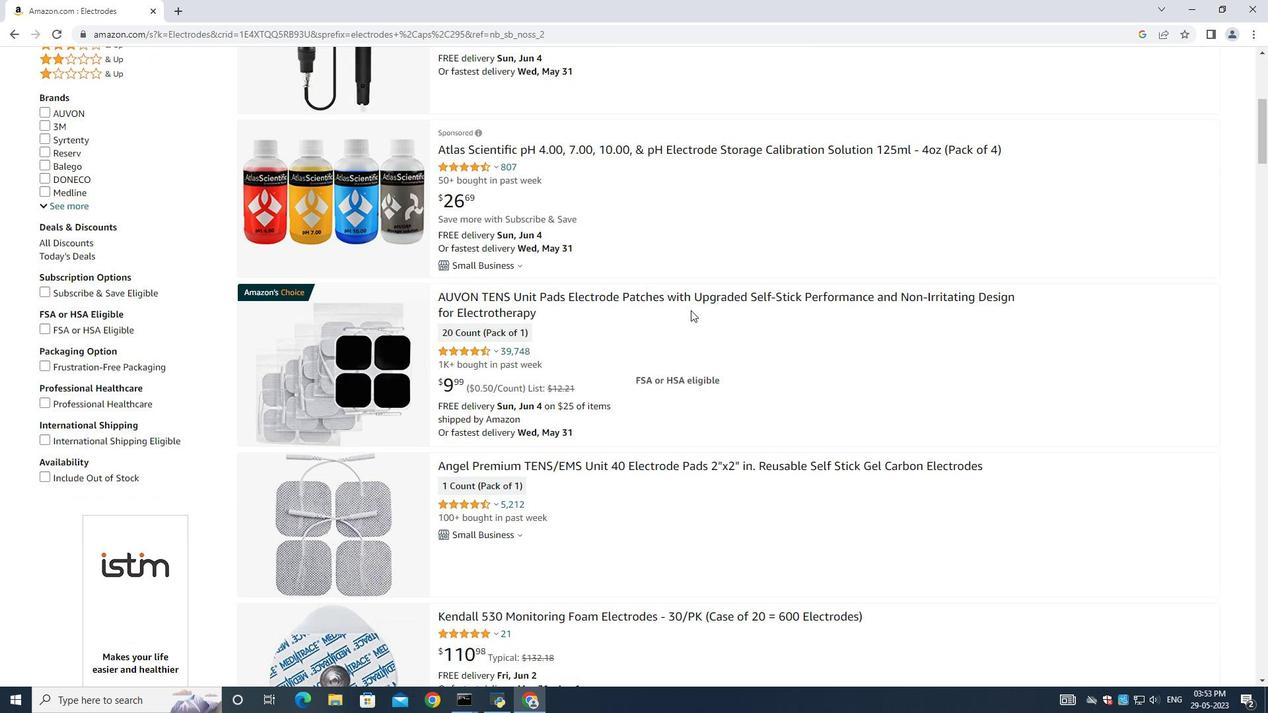 
Action: Mouse scrolled (691, 311) with delta (0, 0)
Screenshot: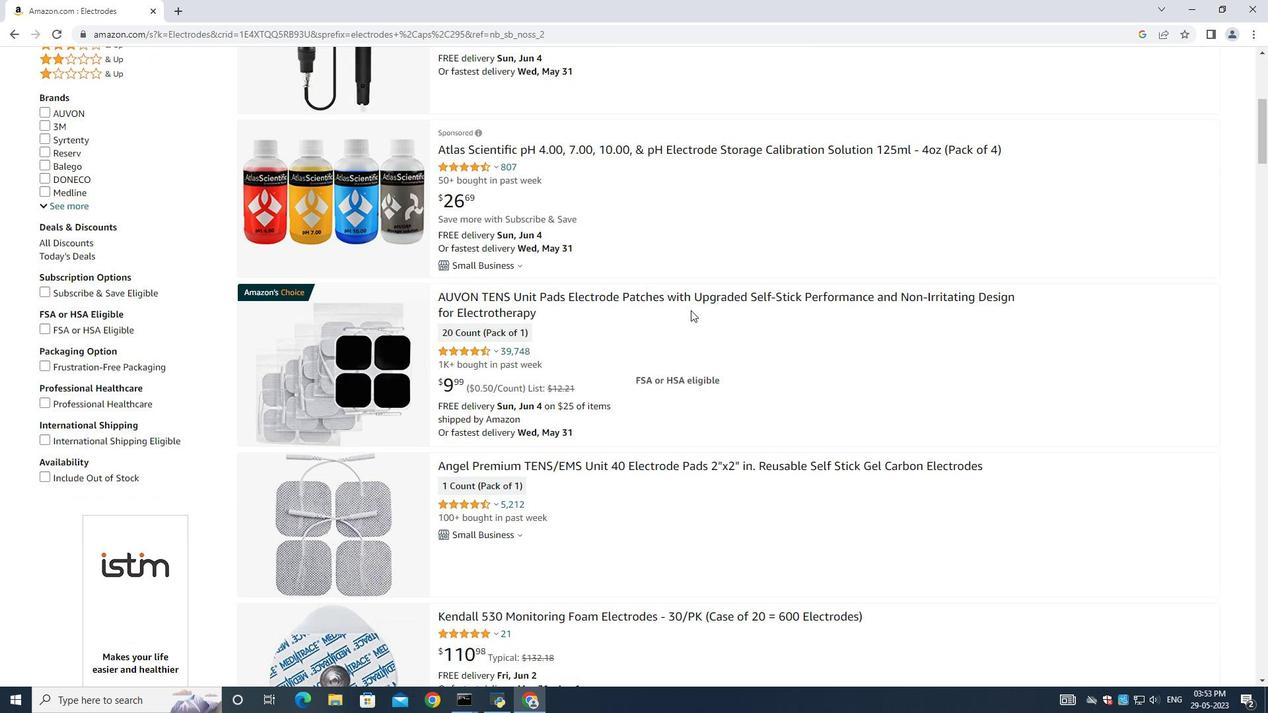 
Action: Mouse scrolled (691, 311) with delta (0, 0)
Screenshot: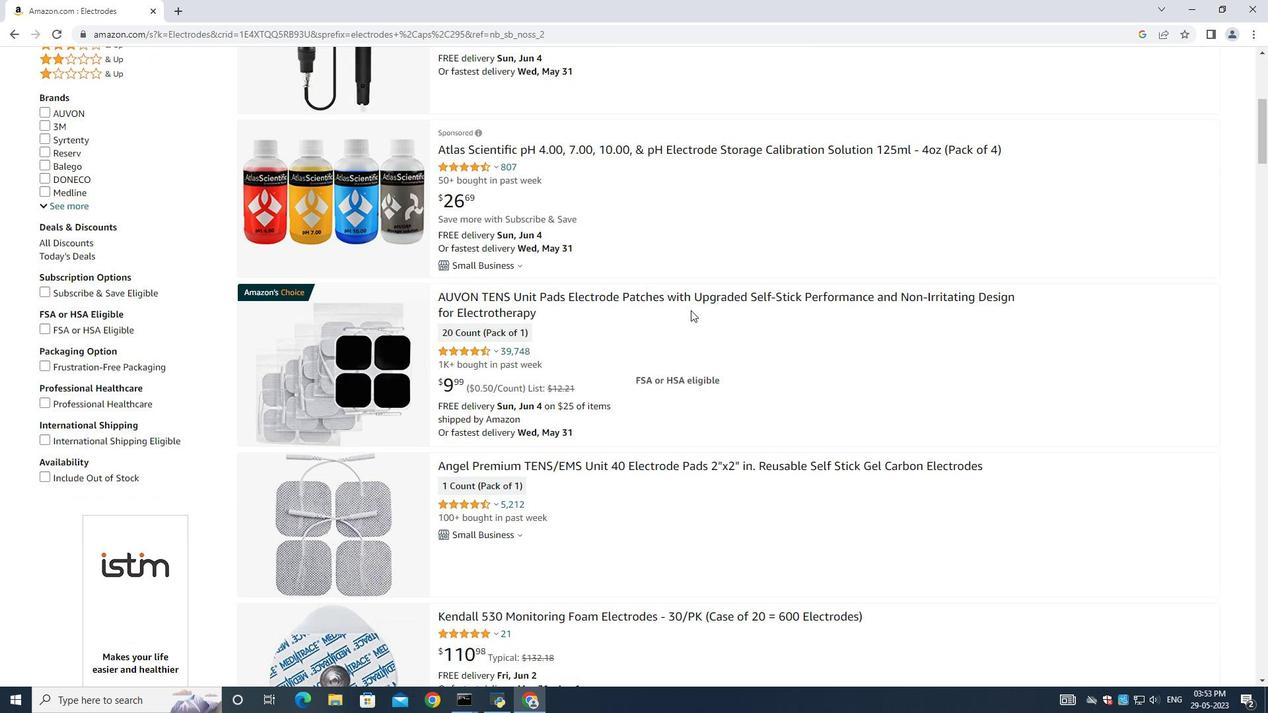 
Action: Mouse scrolled (691, 311) with delta (0, 0)
Screenshot: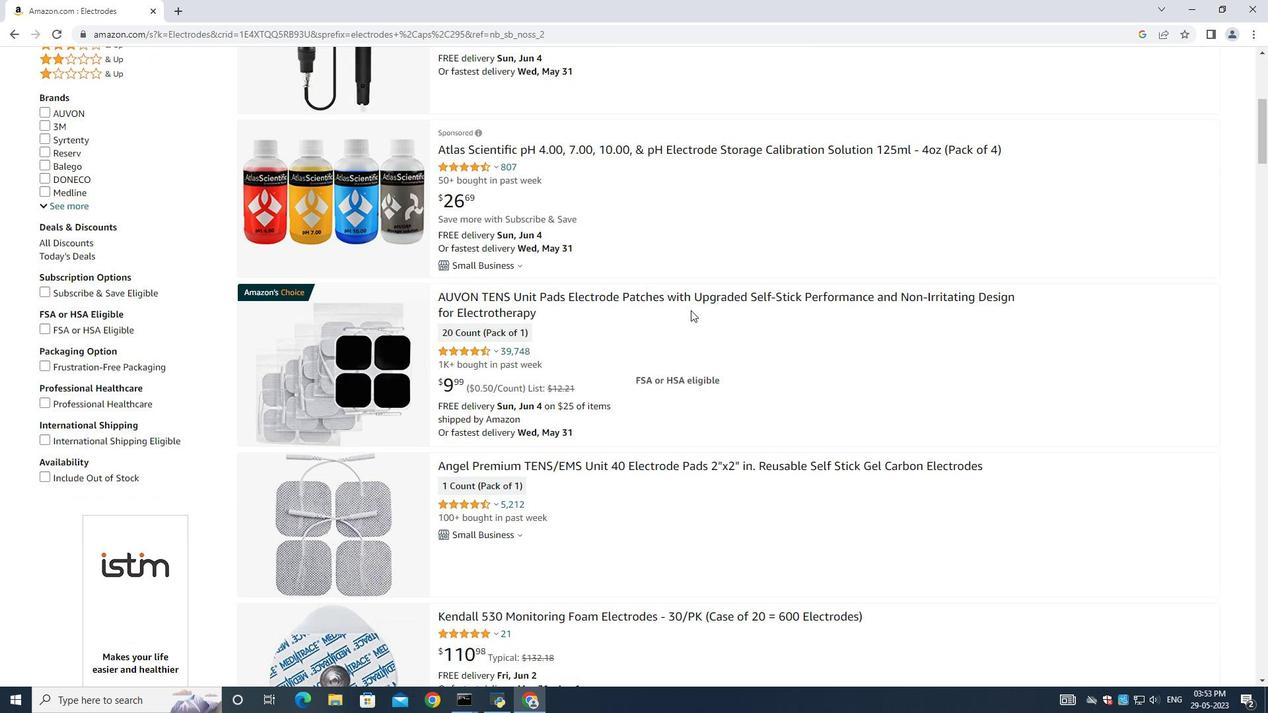 
Action: Mouse scrolled (691, 311) with delta (0, 0)
Screenshot: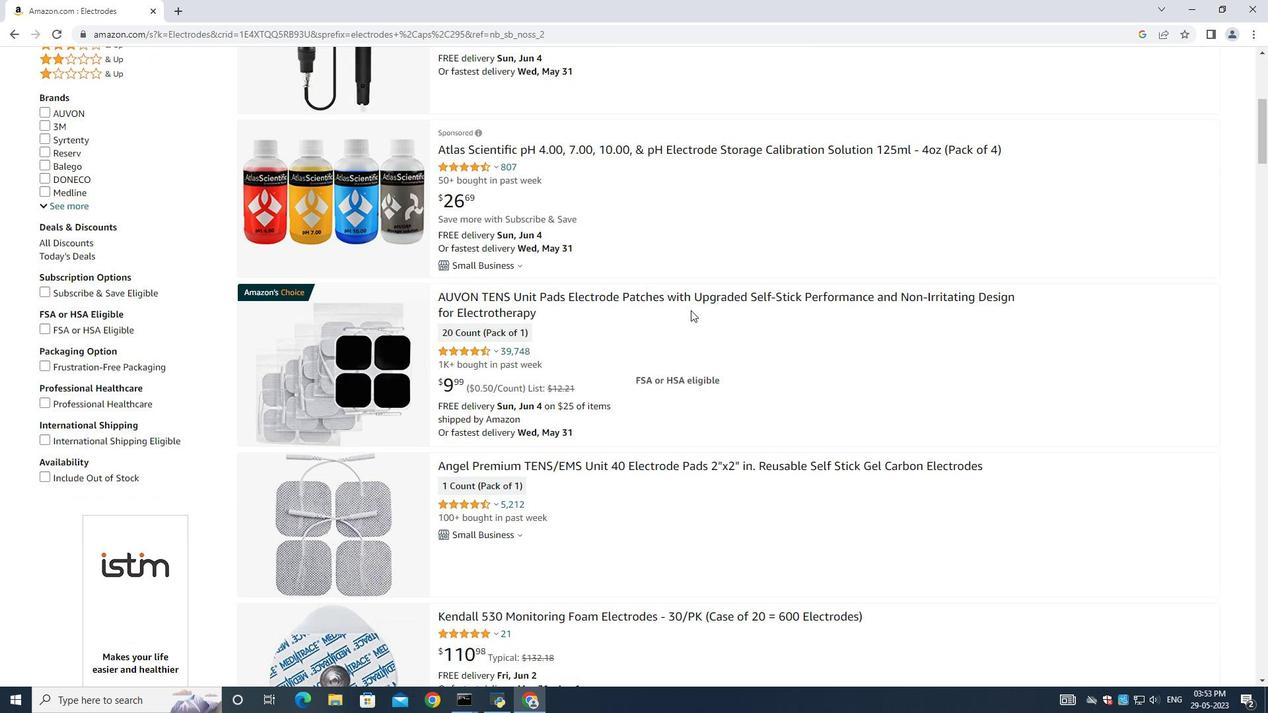 
Action: Mouse scrolled (691, 311) with delta (0, 0)
Screenshot: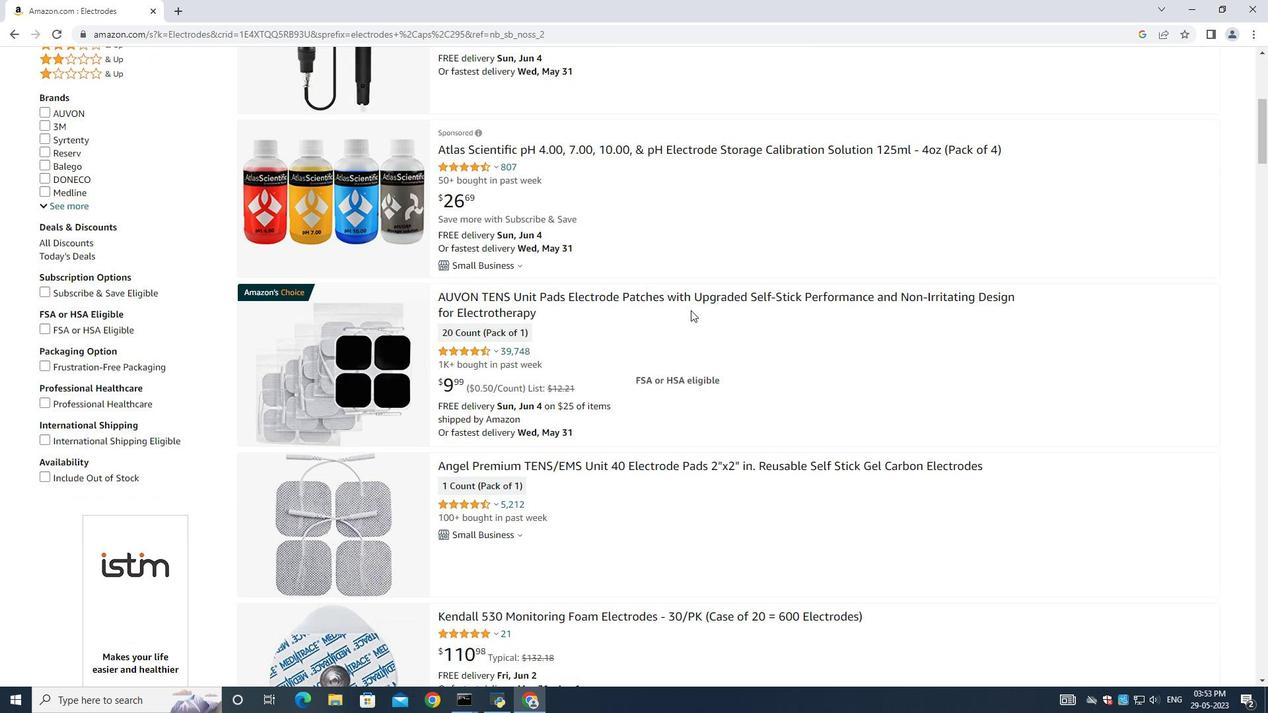 
Action: Mouse moved to (690, 311)
Screenshot: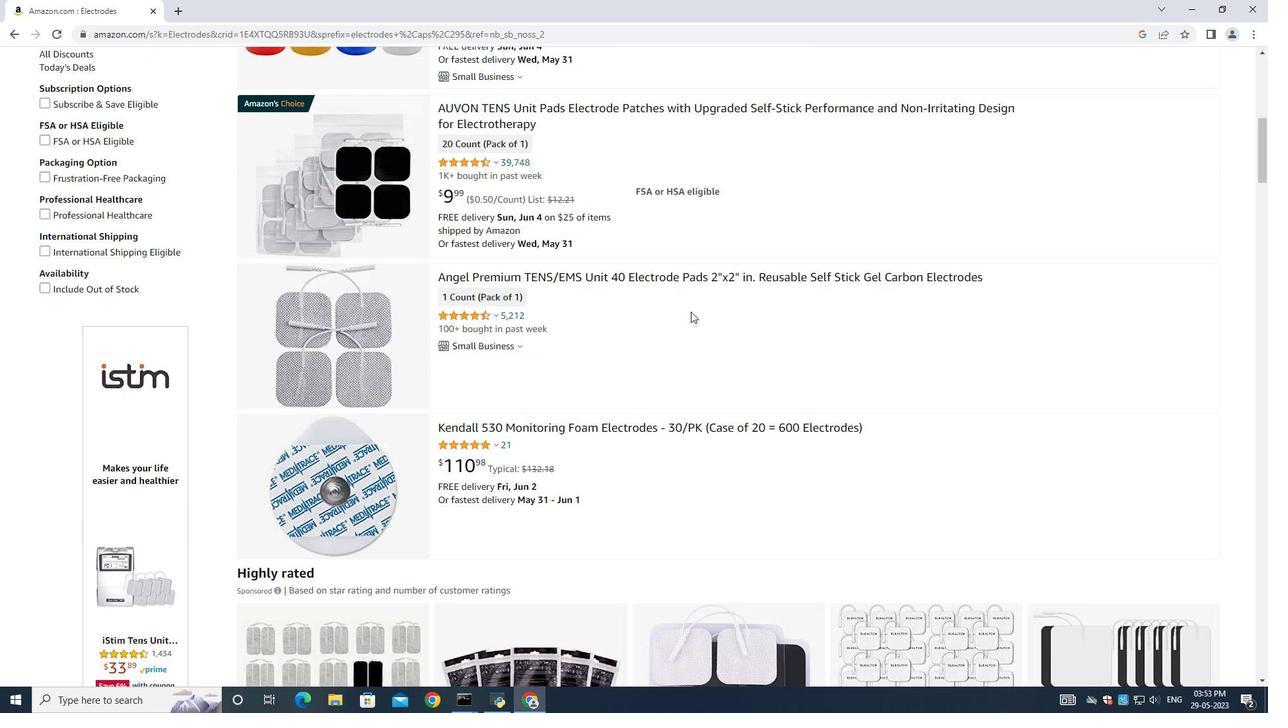 
Action: Mouse scrolled (690, 311) with delta (0, 0)
Screenshot: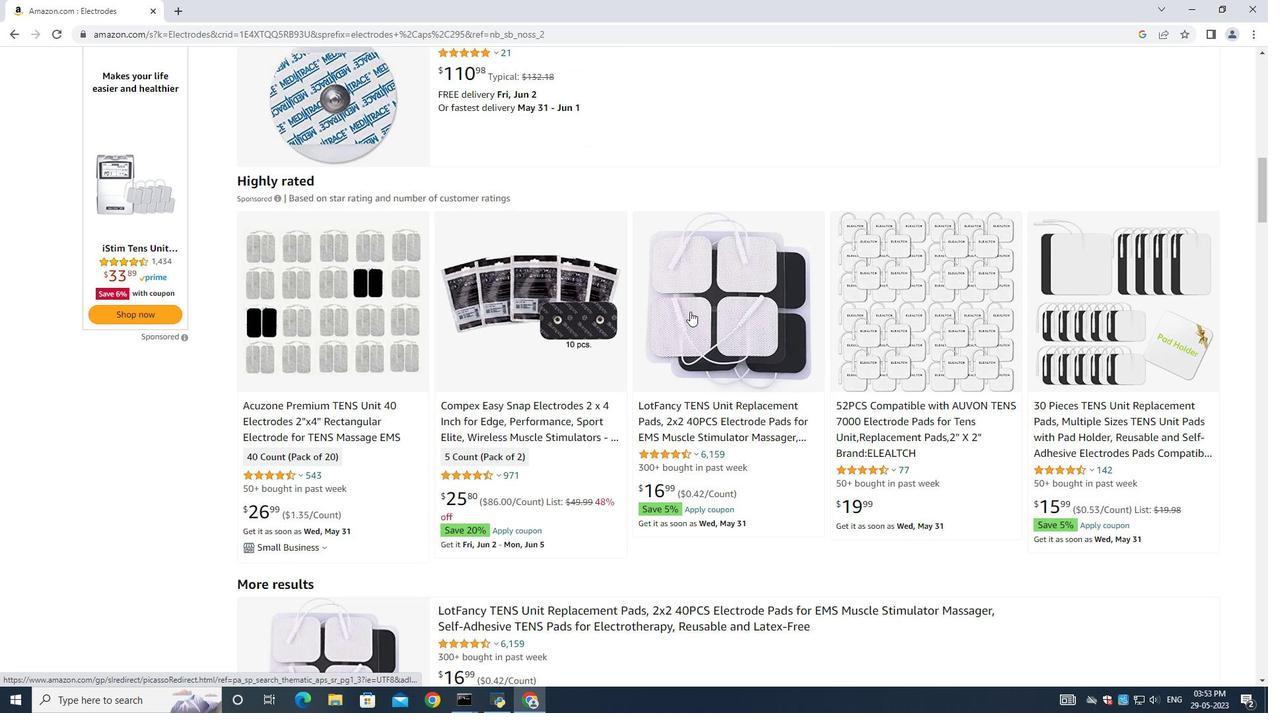 
Action: Mouse moved to (690, 312)
Screenshot: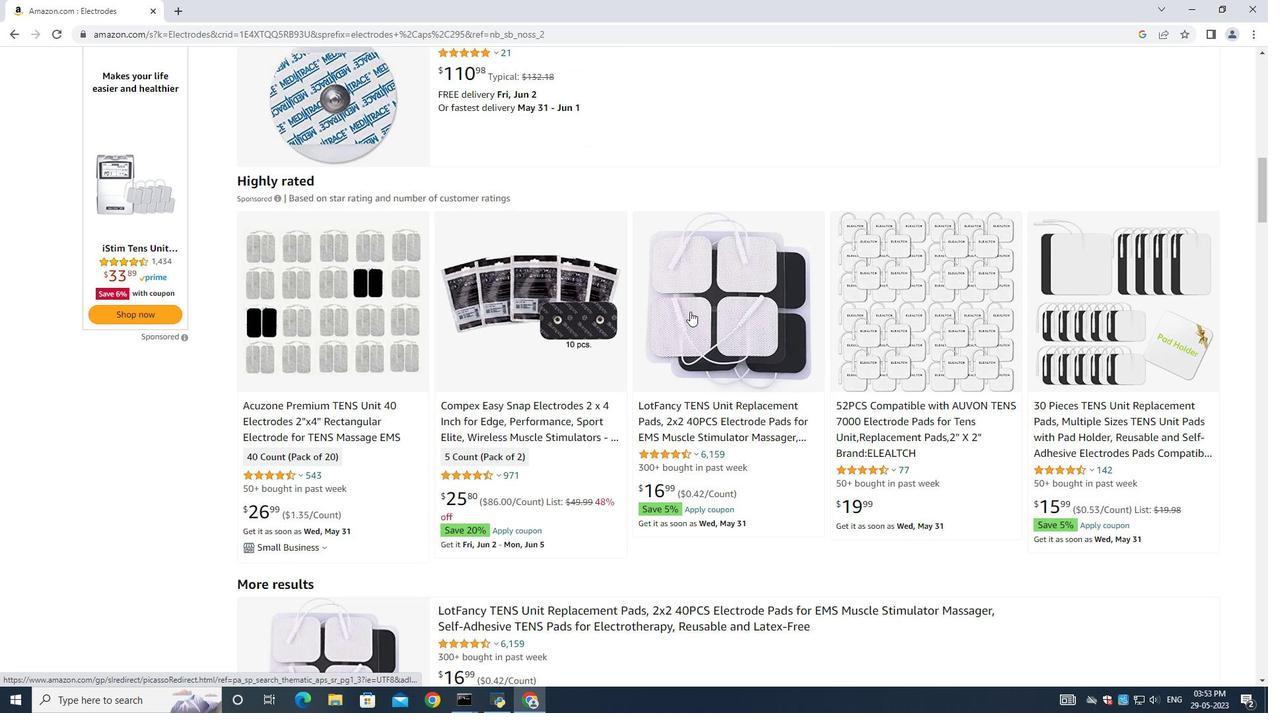 
Action: Mouse scrolled (690, 311) with delta (0, 0)
Screenshot: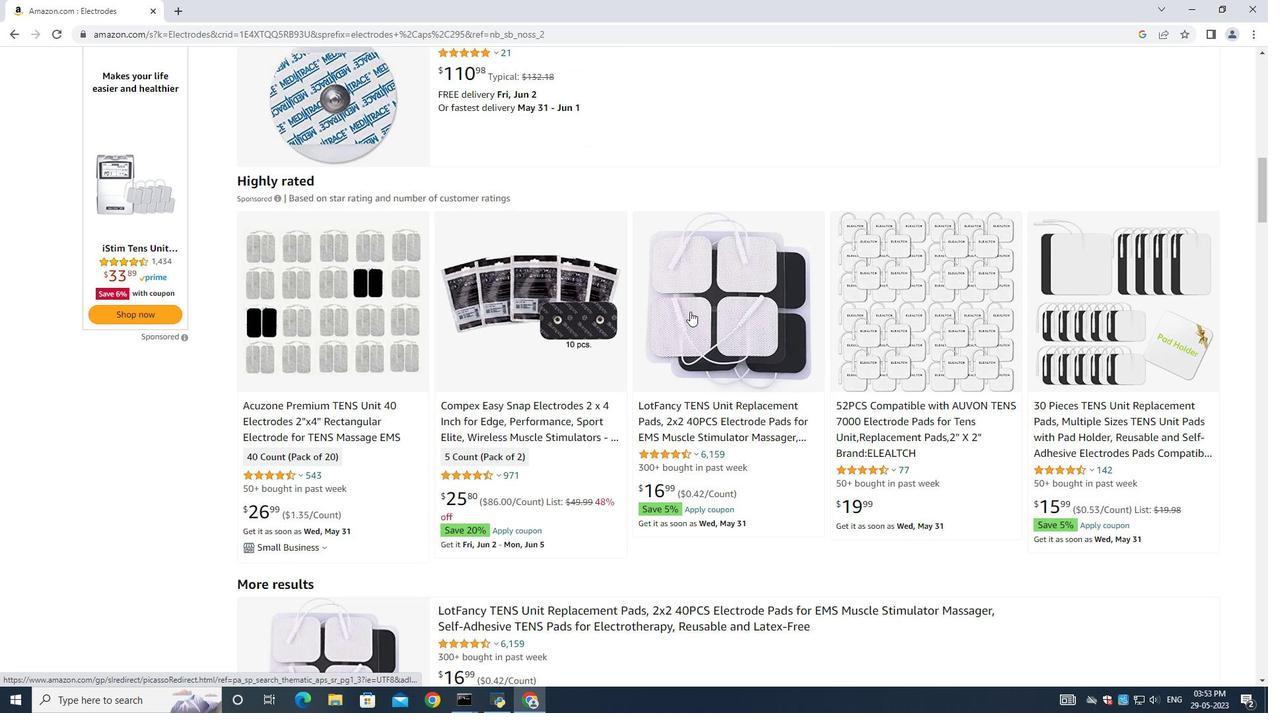 
Action: Mouse moved to (690, 313)
Screenshot: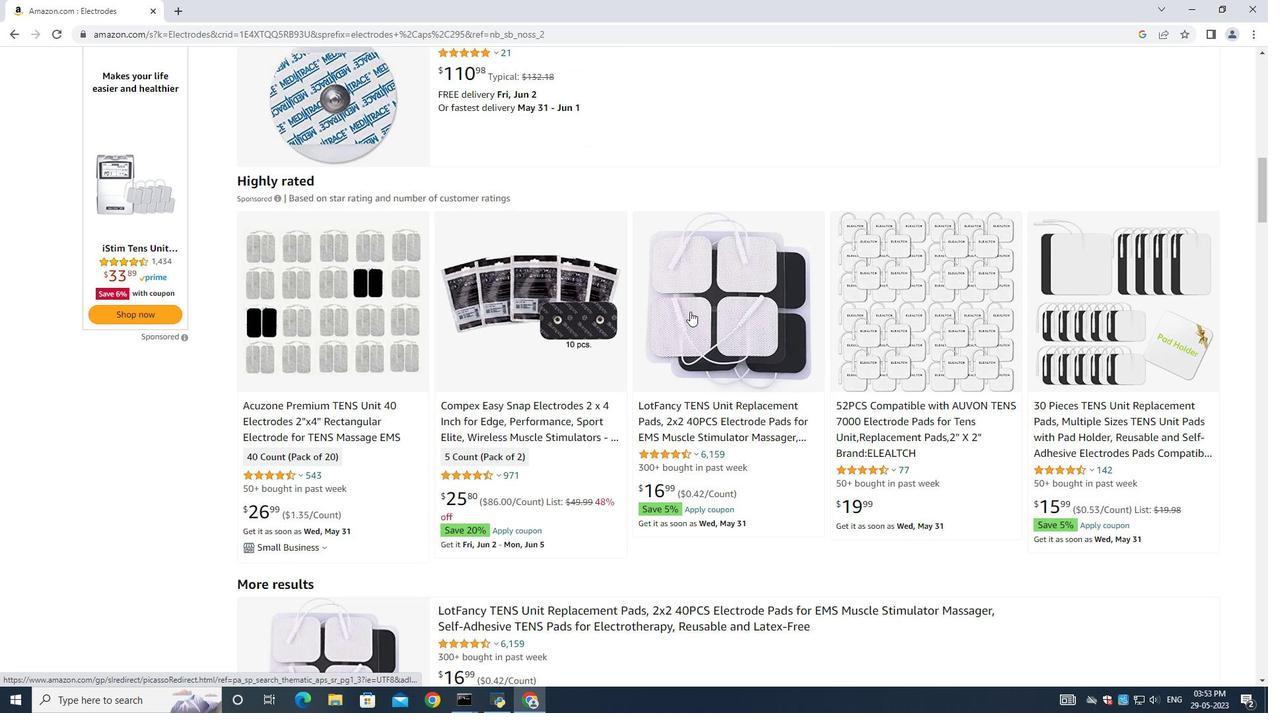 
Action: Mouse scrolled (690, 312) with delta (0, 0)
Screenshot: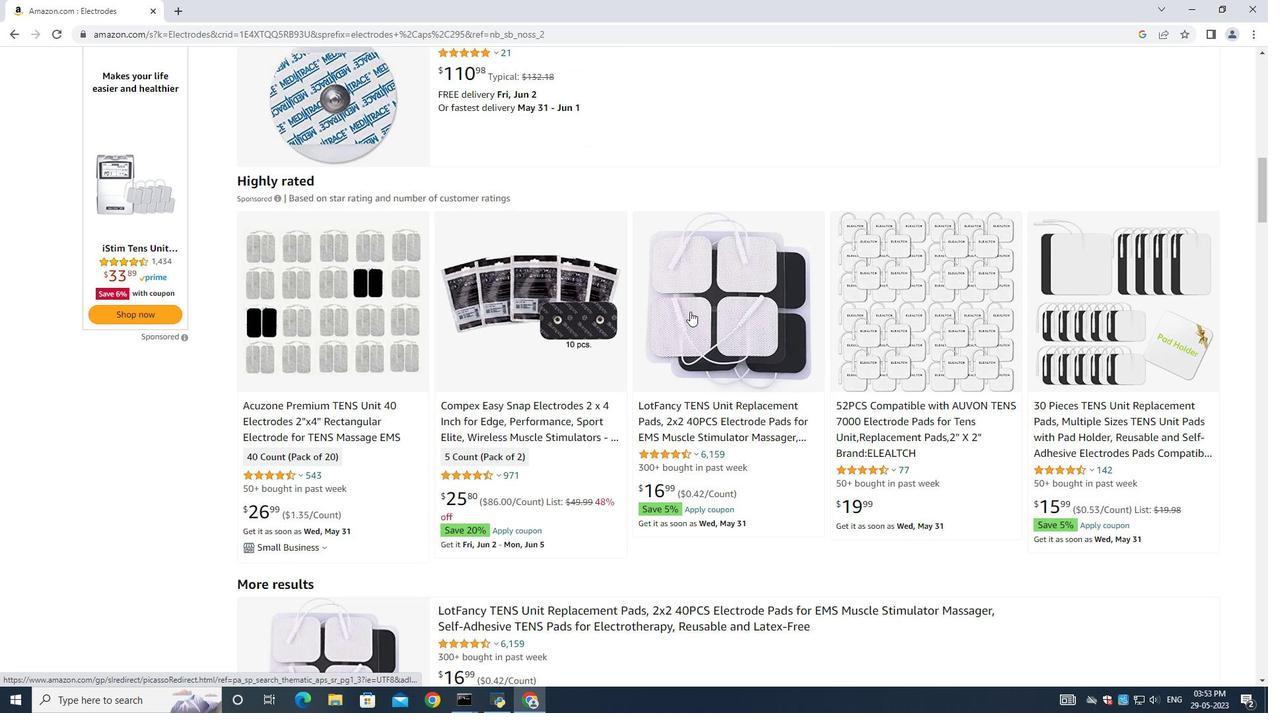 
Action: Mouse scrolled (690, 312) with delta (0, 0)
Screenshot: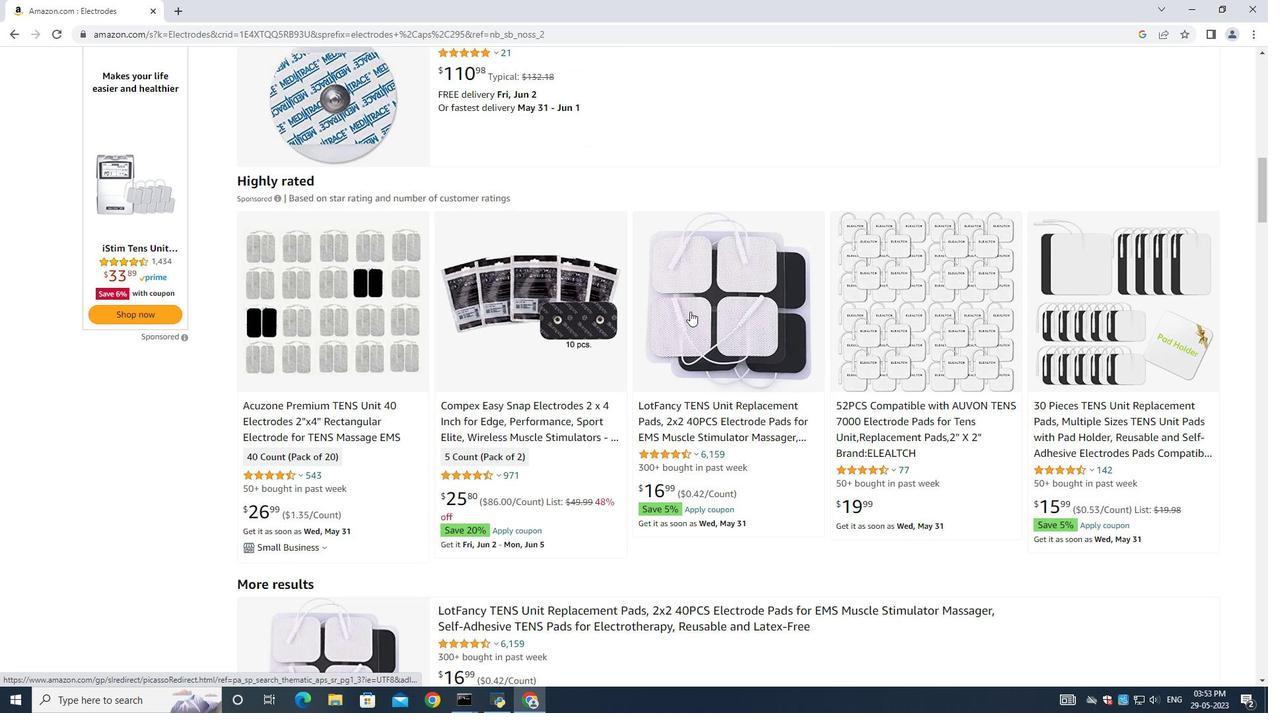 
Action: Mouse scrolled (690, 312) with delta (0, 0)
Screenshot: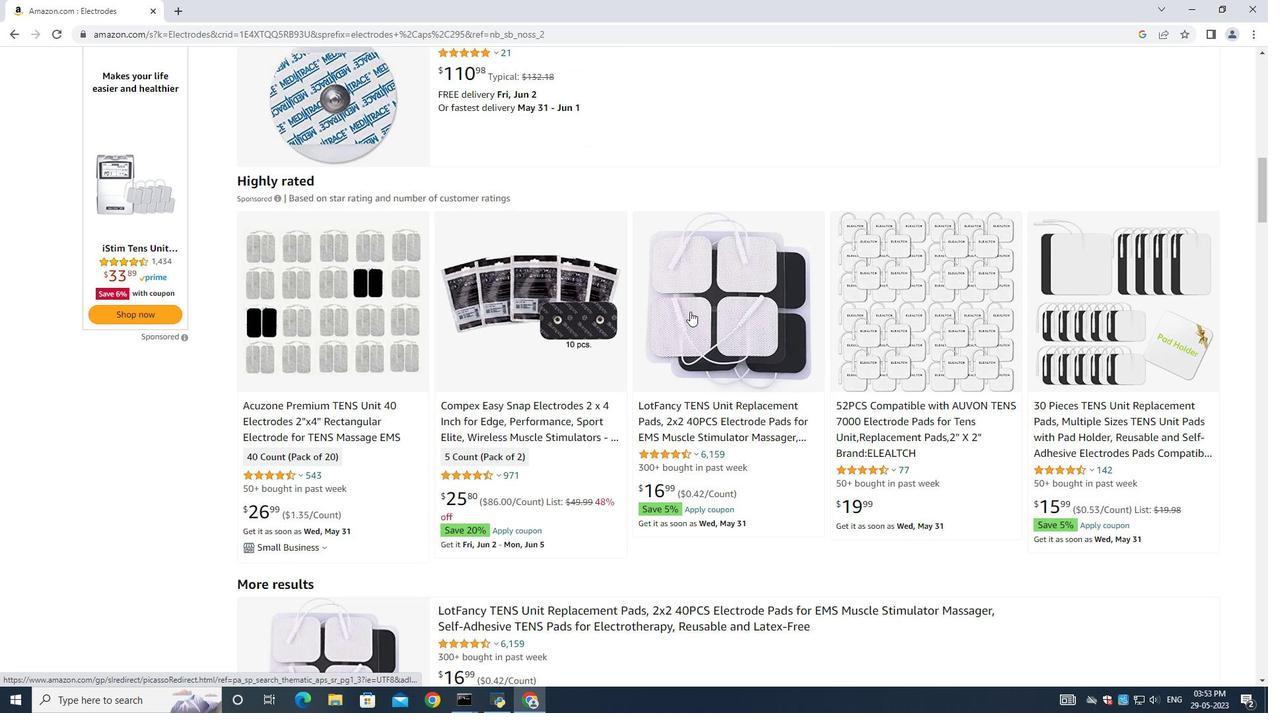 
Action: Mouse scrolled (690, 312) with delta (0, 0)
Screenshot: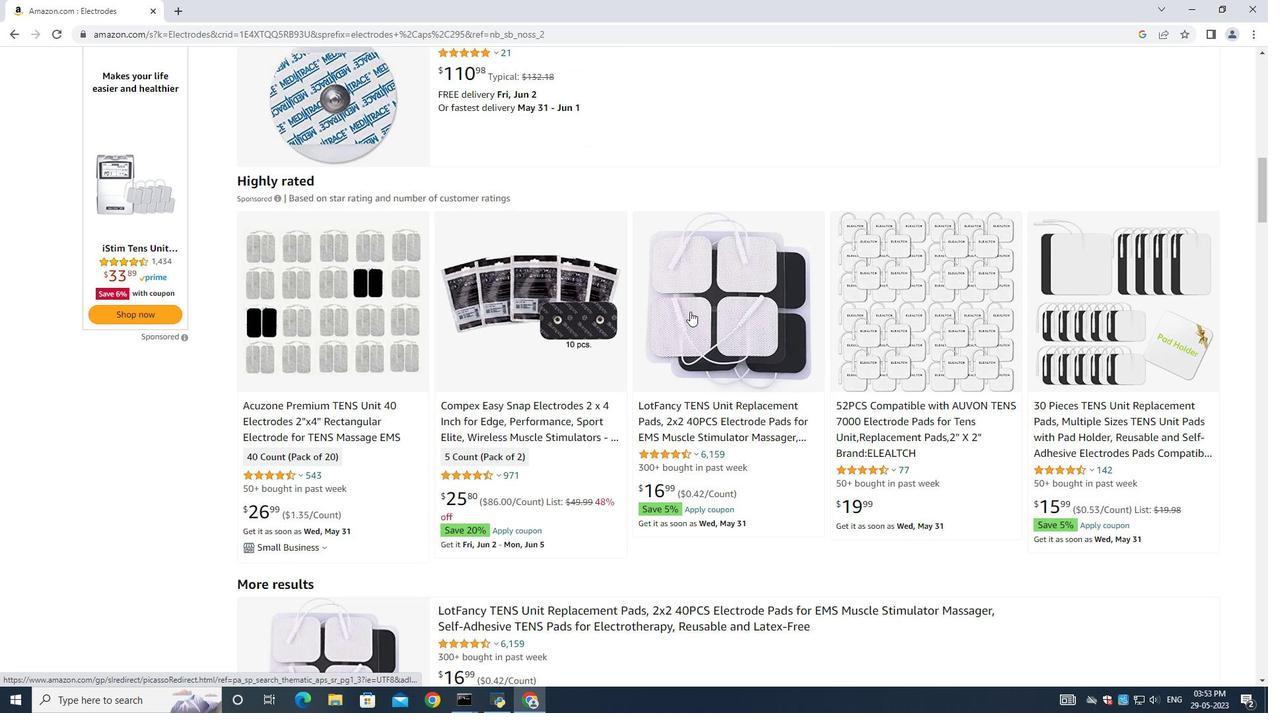 
Action: Mouse moved to (652, 284)
Screenshot: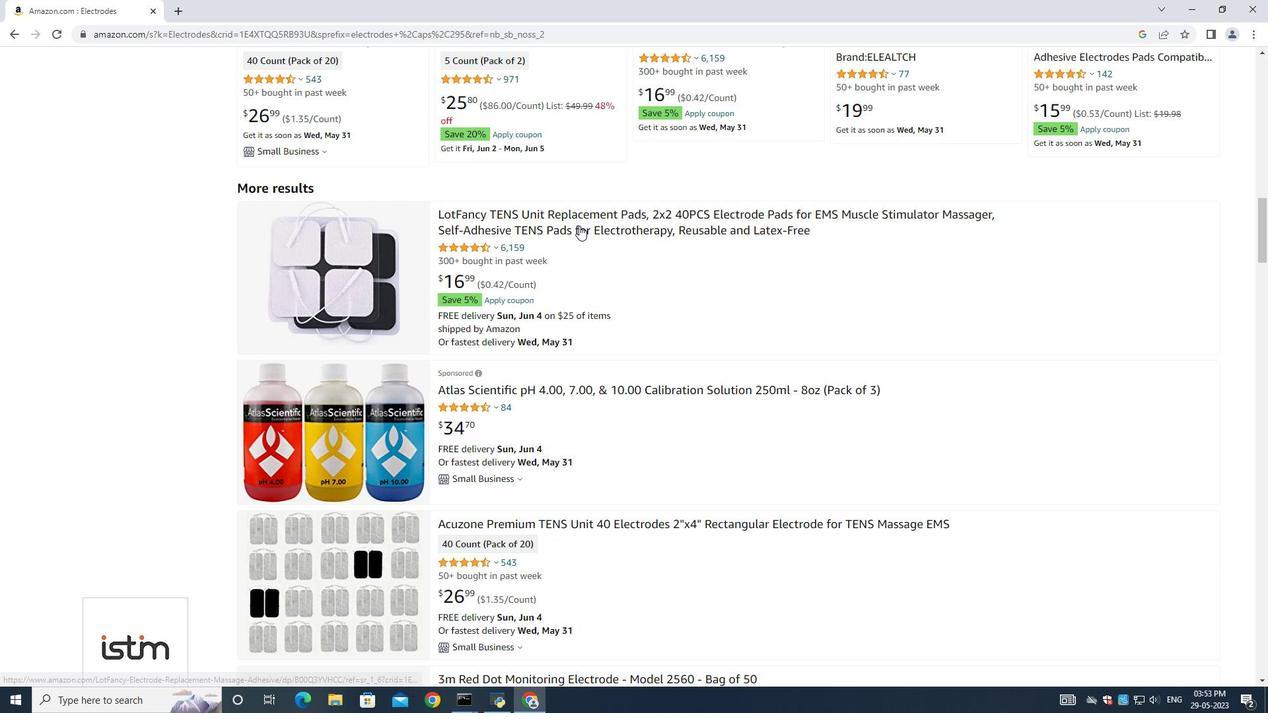
Action: Mouse scrolled (652, 284) with delta (0, 0)
Screenshot: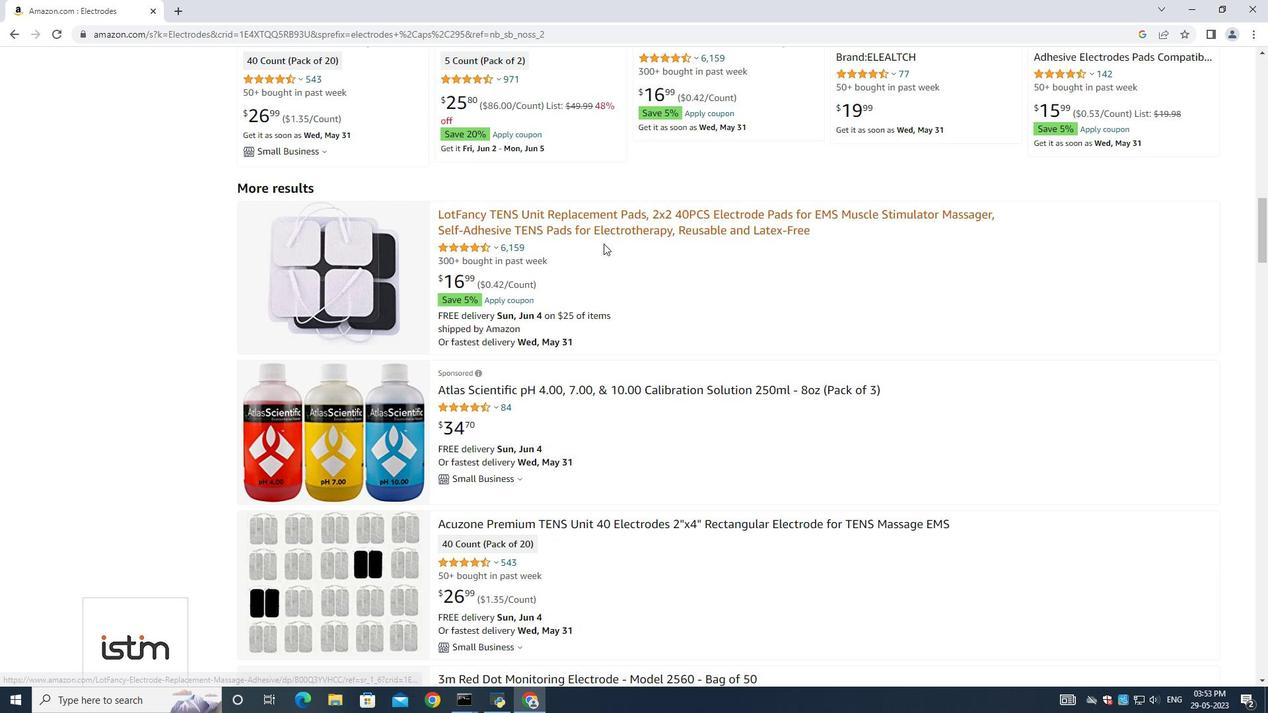 
Action: Mouse scrolled (652, 284) with delta (0, 0)
Screenshot: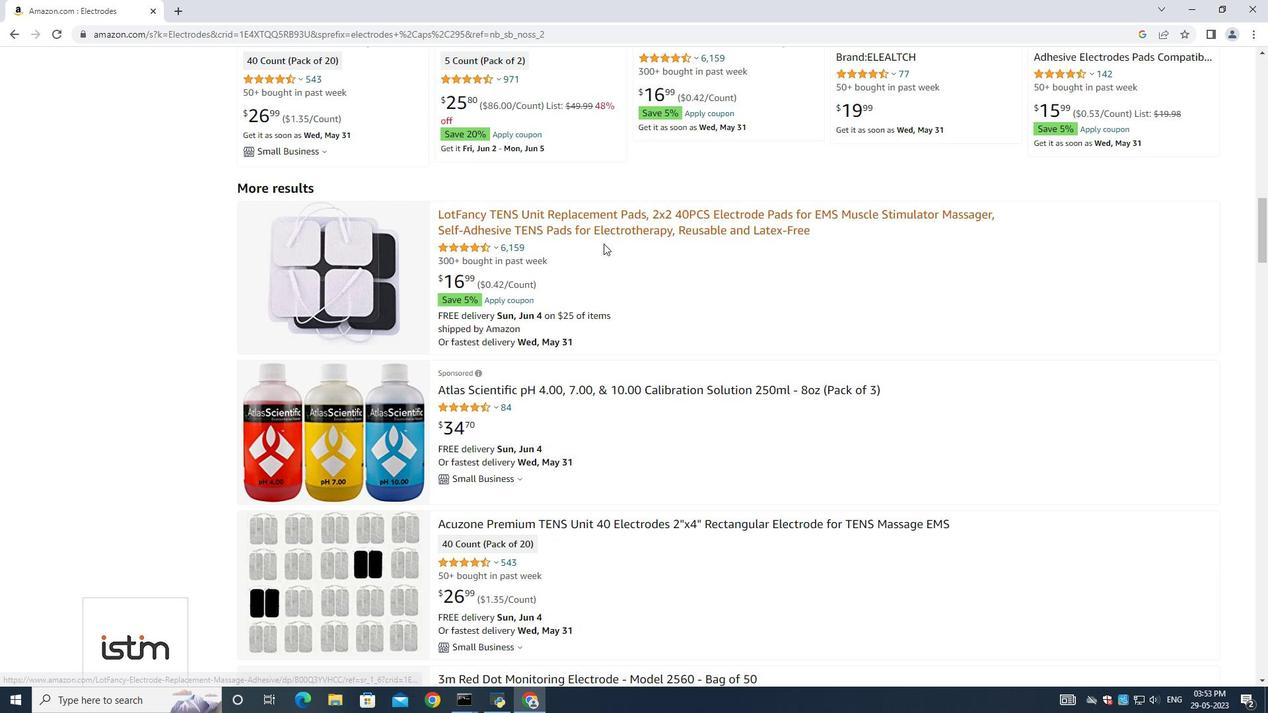 
Action: Mouse scrolled (652, 284) with delta (0, 0)
Screenshot: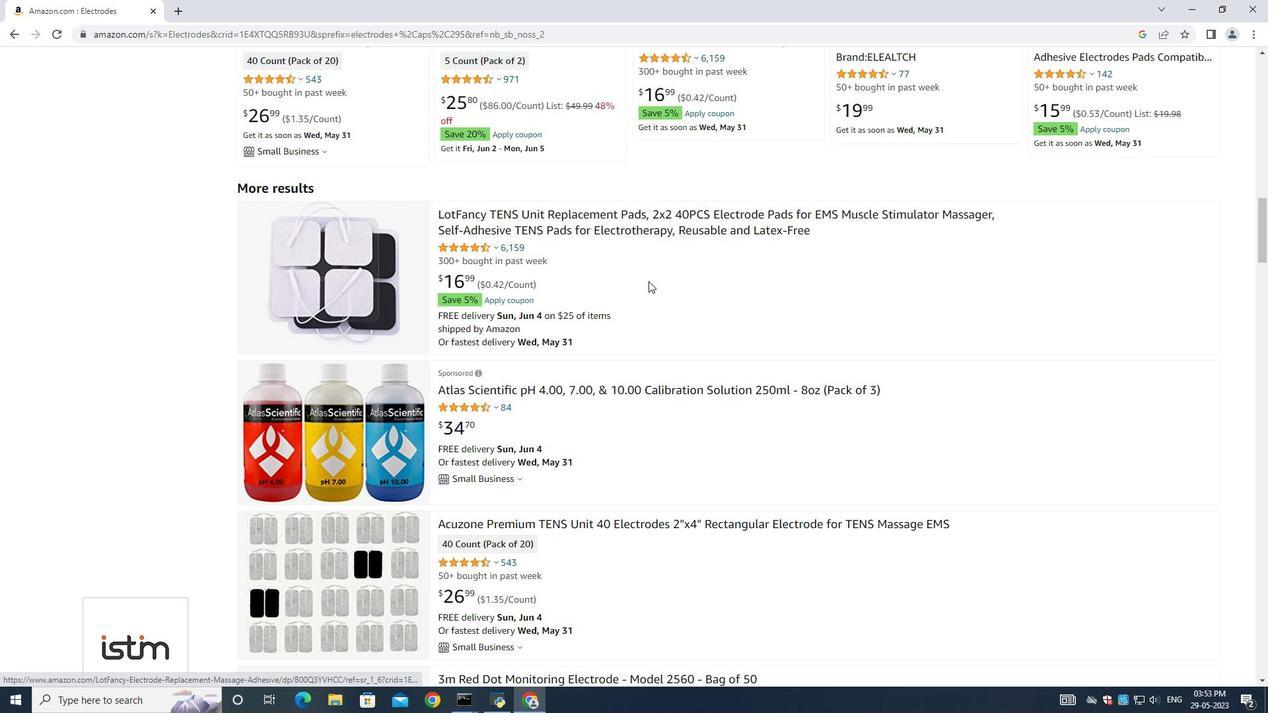 
Action: Mouse scrolled (652, 284) with delta (0, 0)
Screenshot: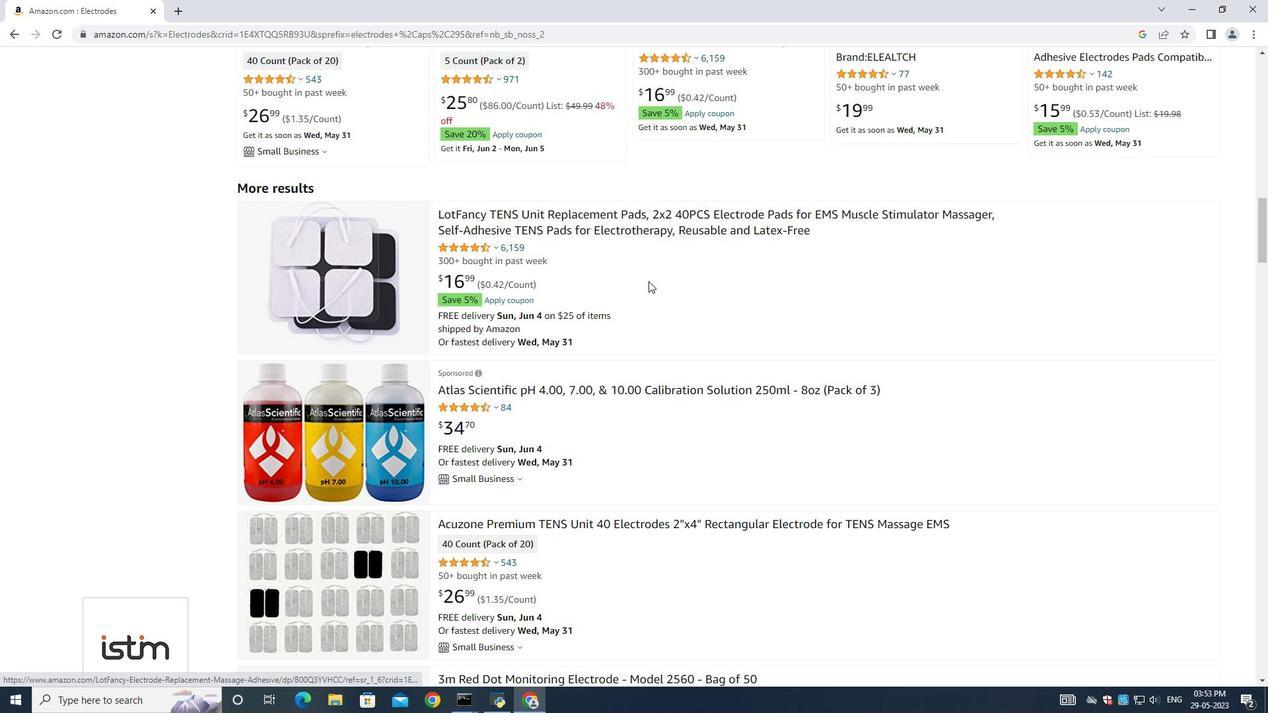
Action: Mouse scrolled (652, 284) with delta (0, 0)
Screenshot: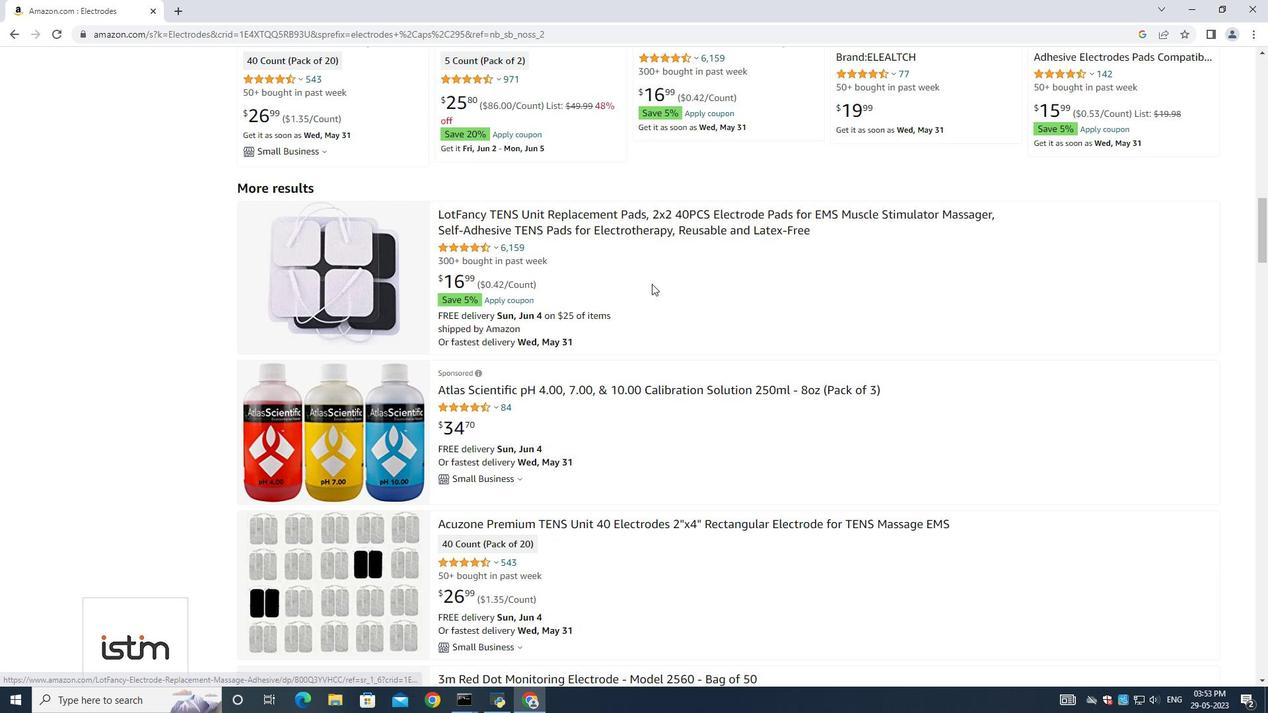 
Action: Mouse scrolled (652, 284) with delta (0, 0)
Screenshot: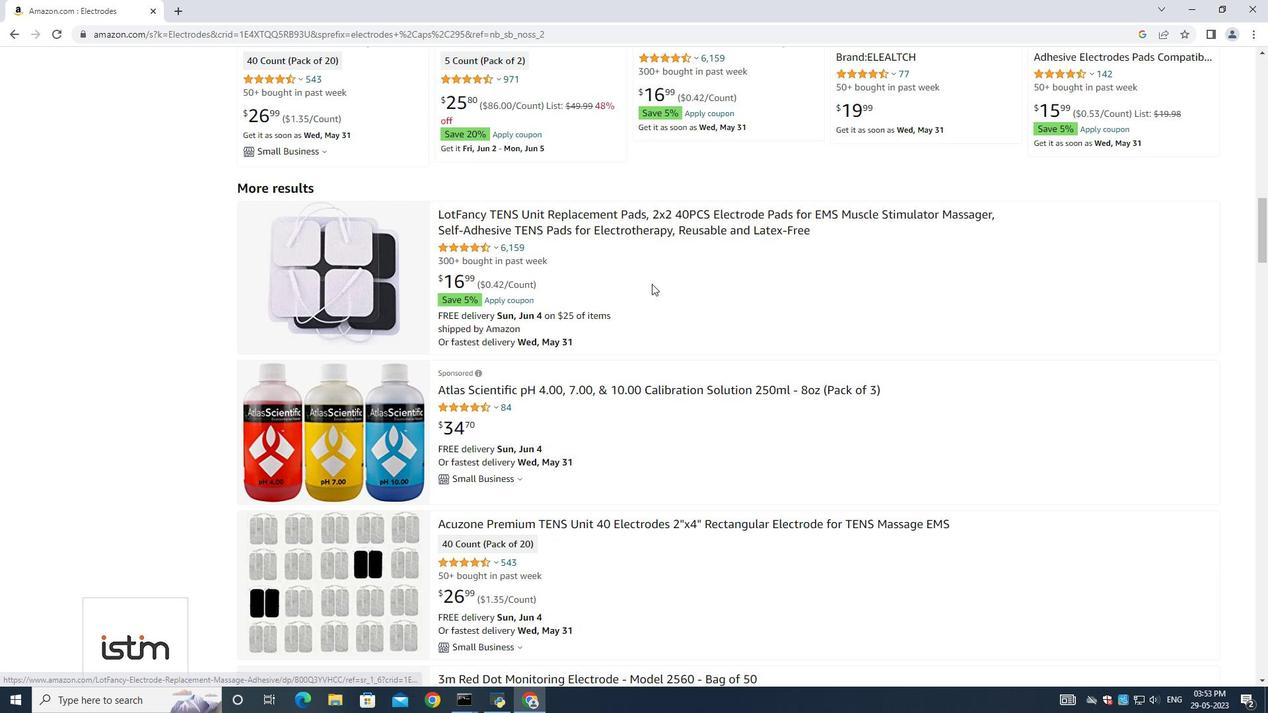 
Action: Mouse scrolled (652, 284) with delta (0, 0)
Screenshot: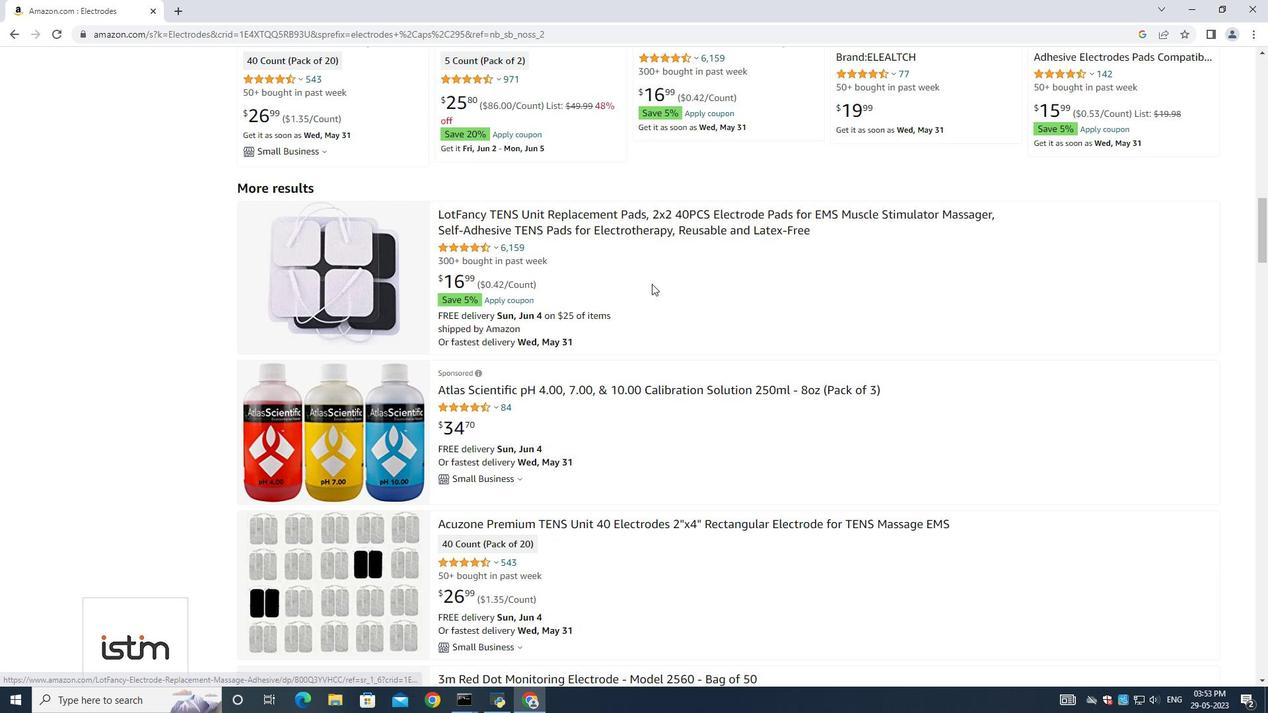 
Action: Mouse moved to (652, 284)
Screenshot: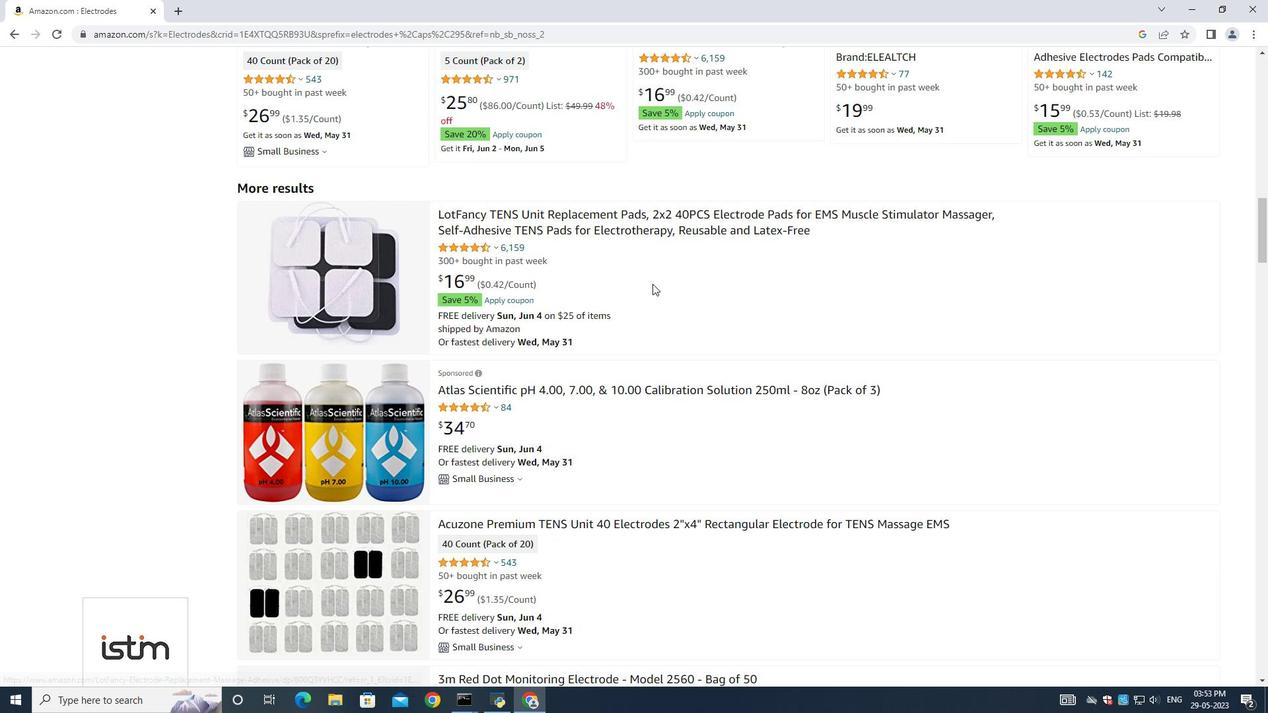 
Action: Mouse scrolled (652, 284) with delta (0, 0)
Screenshot: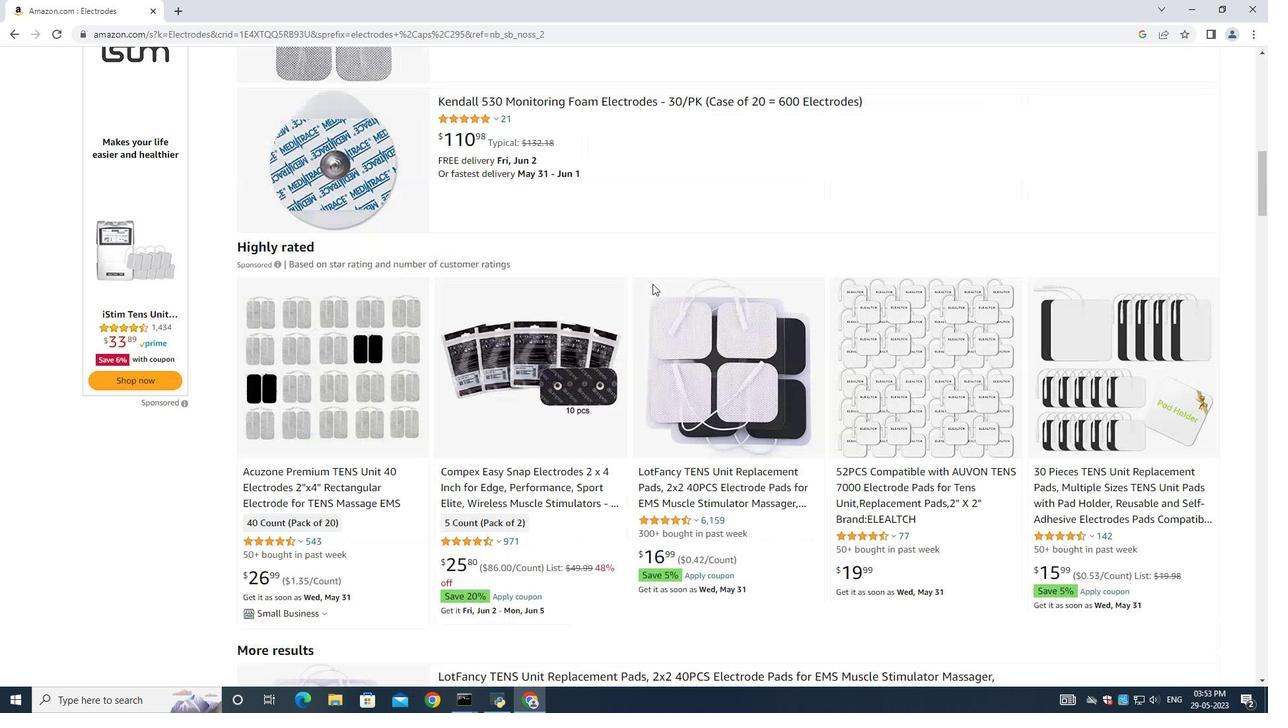 
Action: Mouse moved to (652, 284)
Screenshot: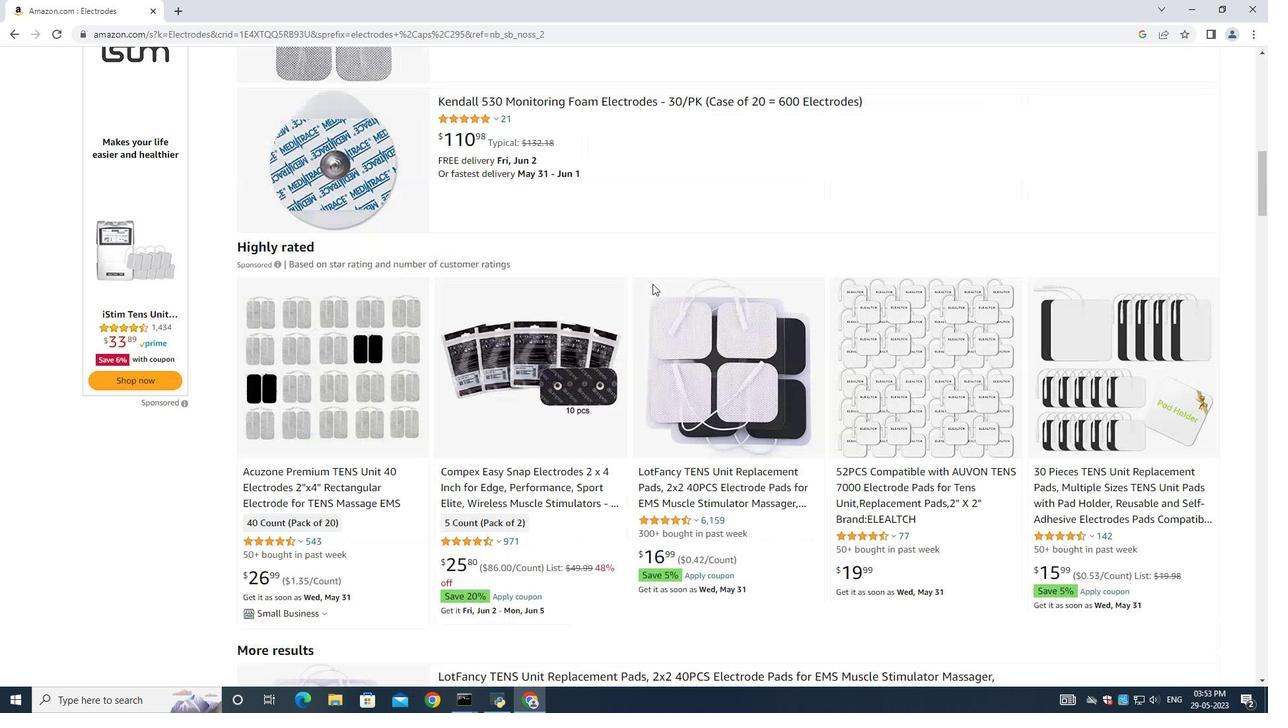 
Action: Mouse scrolled (652, 284) with delta (0, 0)
Screenshot: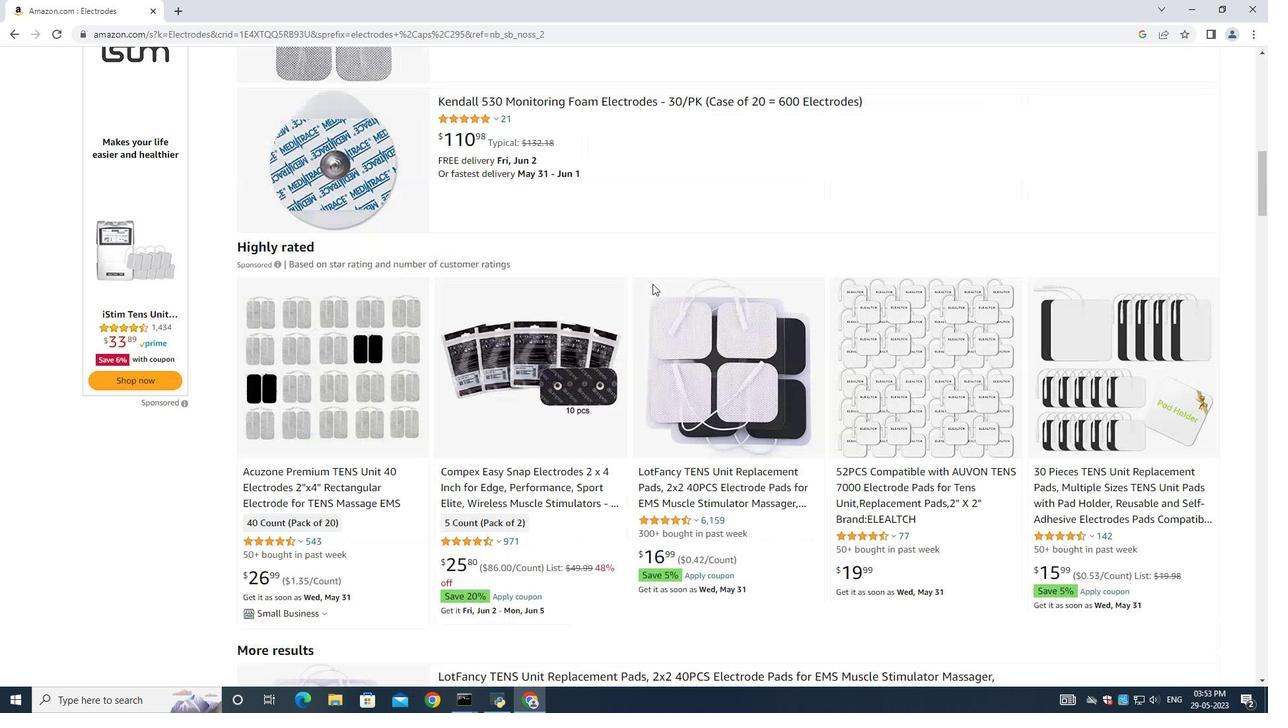 
Action: Mouse scrolled (652, 284) with delta (0, 0)
Screenshot: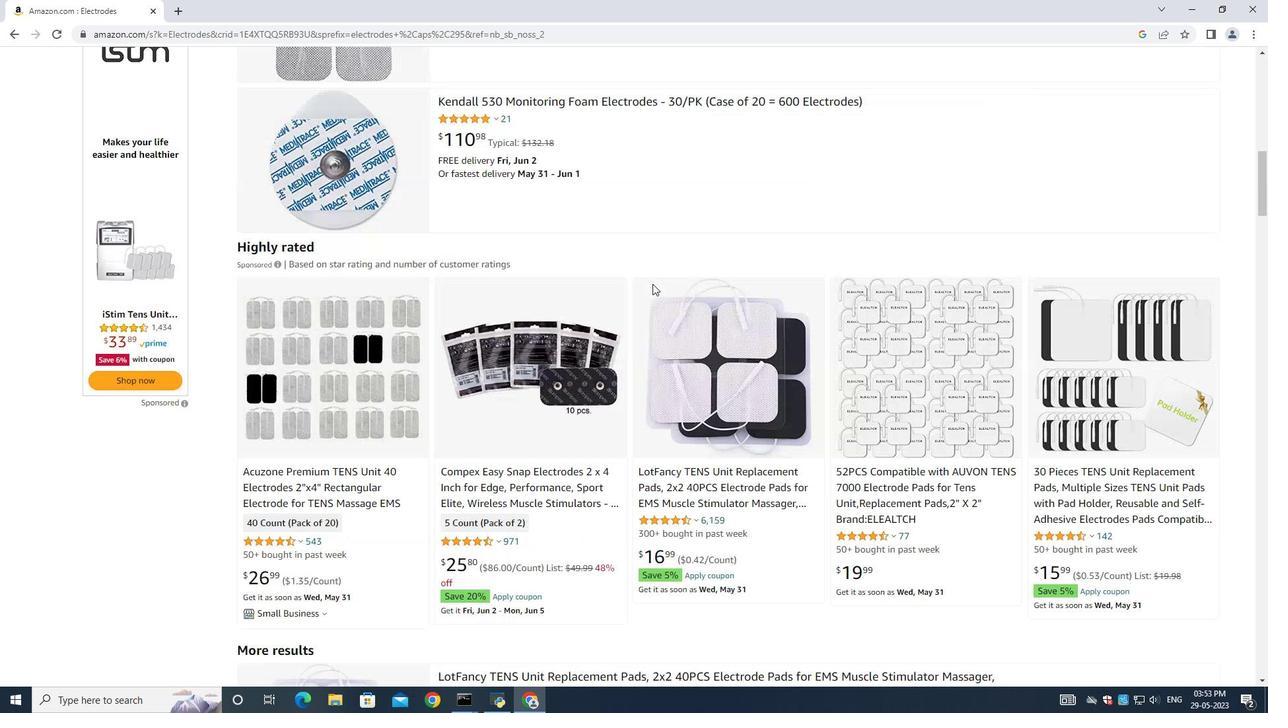 
Action: Mouse scrolled (652, 284) with delta (0, 0)
Screenshot: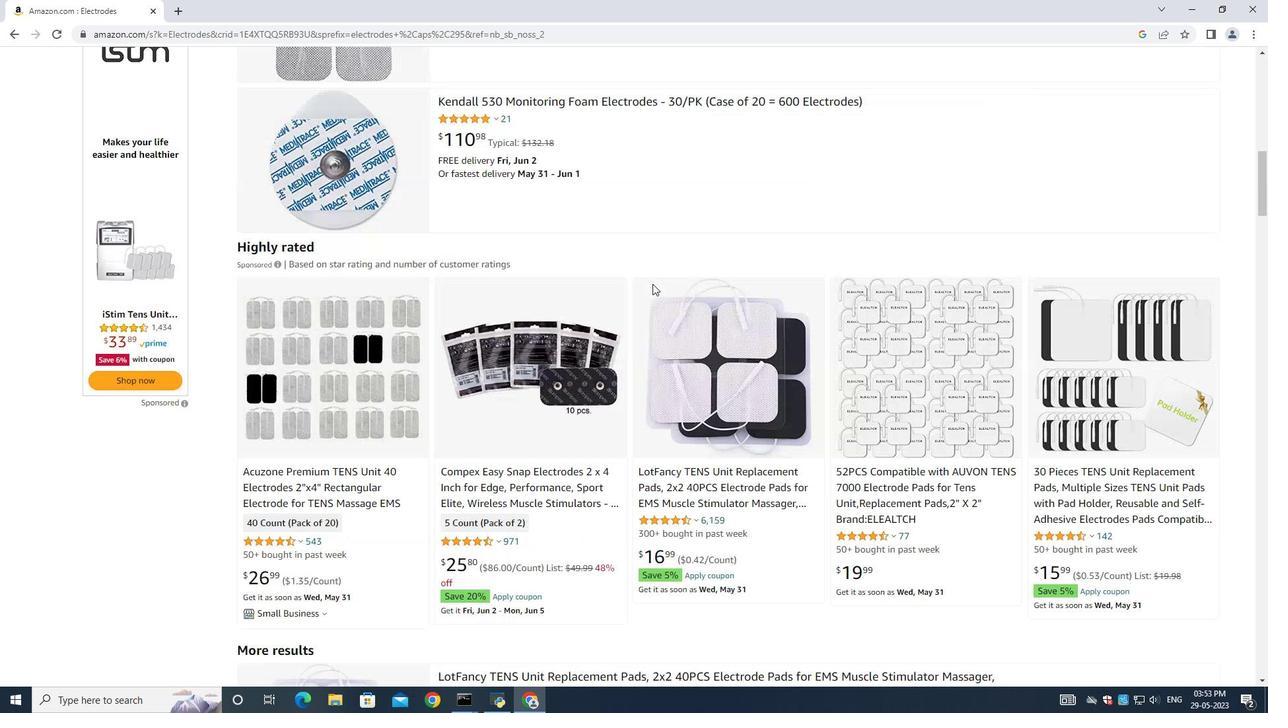 
Action: Mouse moved to (652, 283)
Screenshot: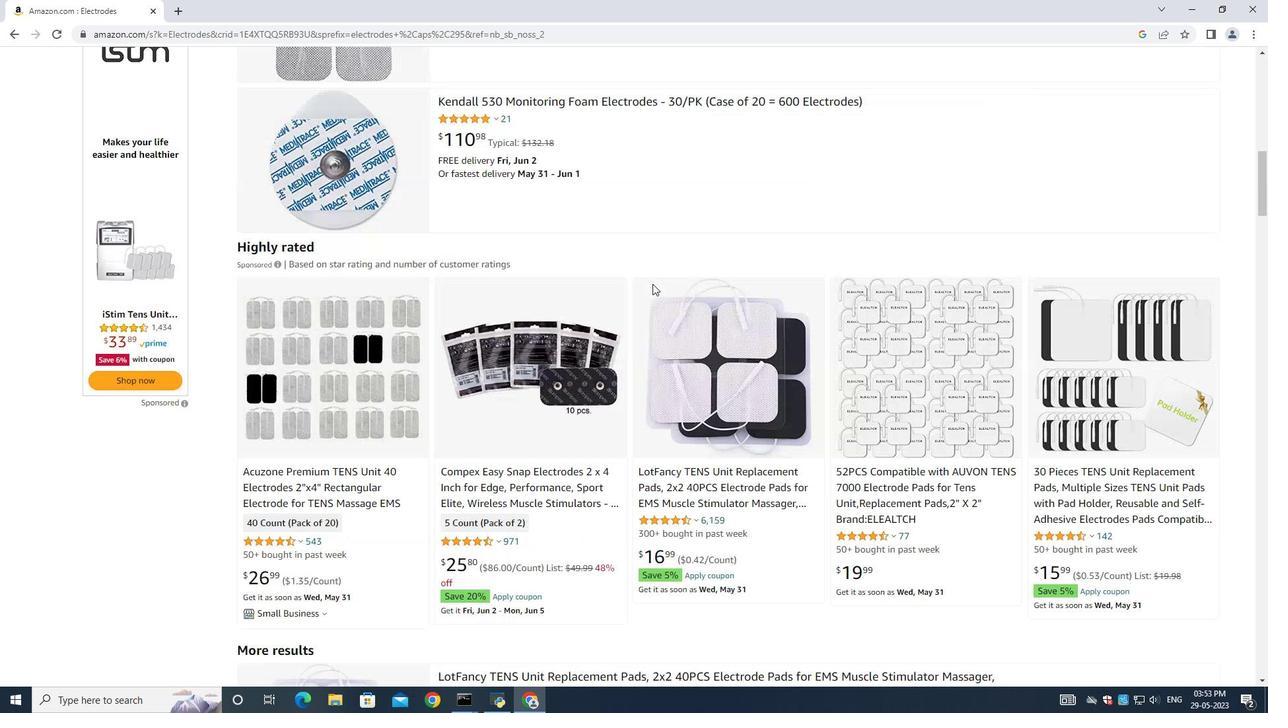 
Action: Mouse scrolled (652, 284) with delta (0, 0)
Screenshot: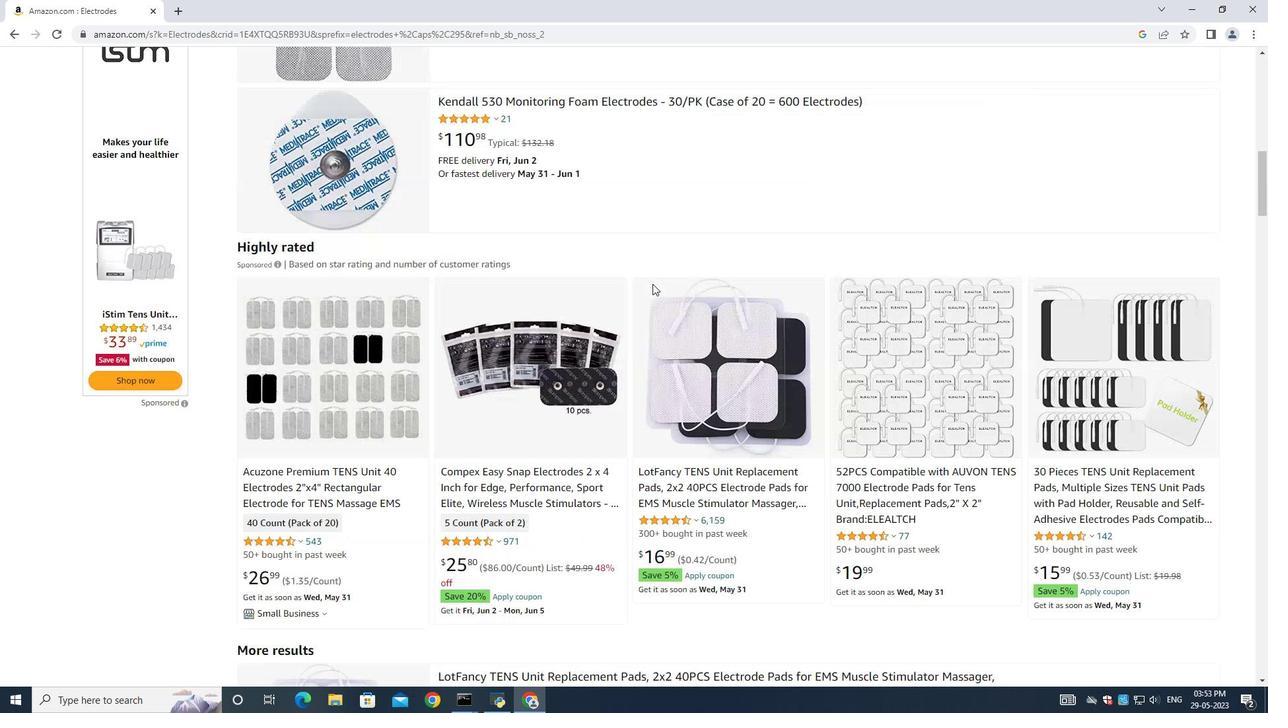 
Action: Mouse scrolled (652, 284) with delta (0, 0)
Screenshot: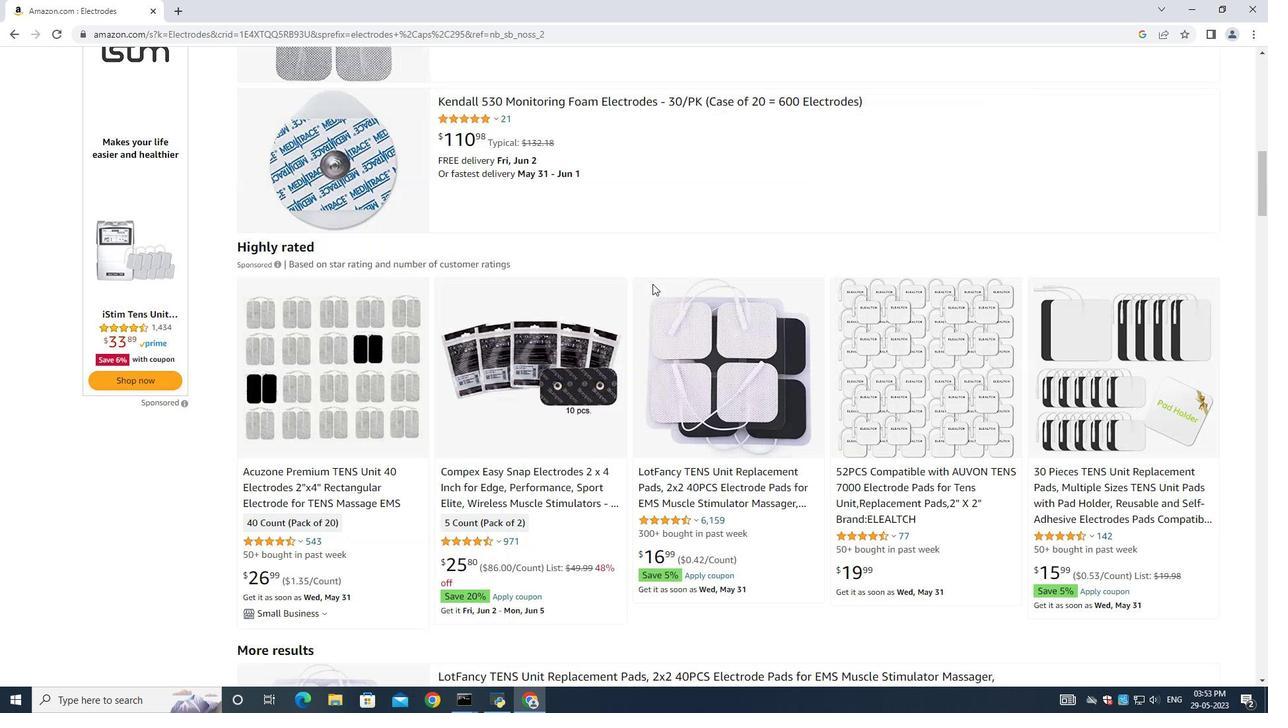 
Action: Mouse scrolled (652, 284) with delta (0, 0)
Screenshot: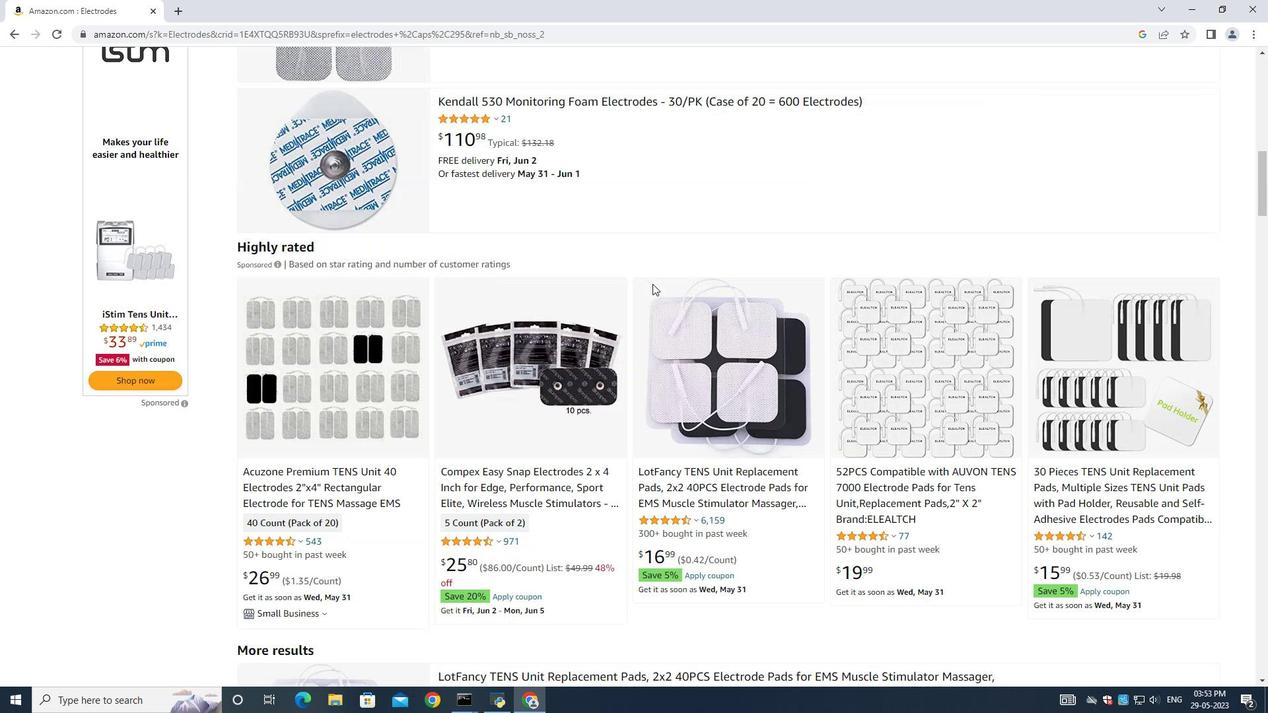 
Action: Mouse moved to (650, 281)
Screenshot: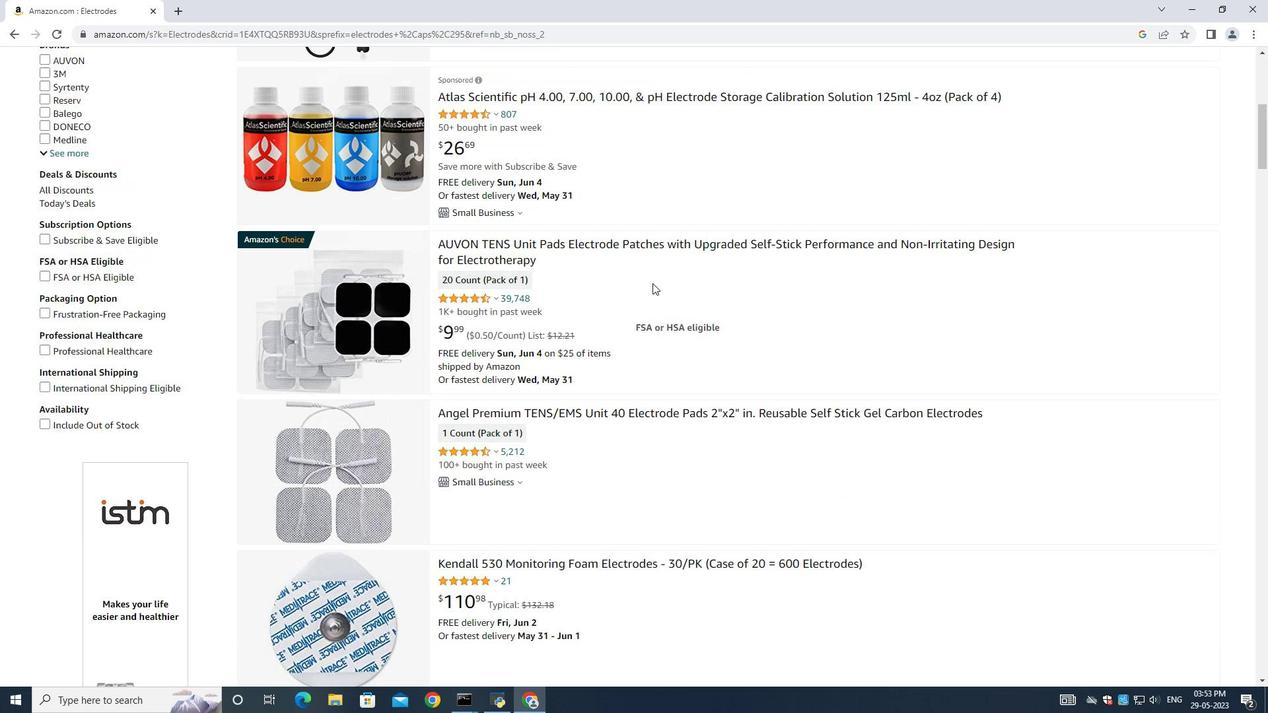 
Action: Mouse scrolled (650, 282) with delta (0, 0)
Screenshot: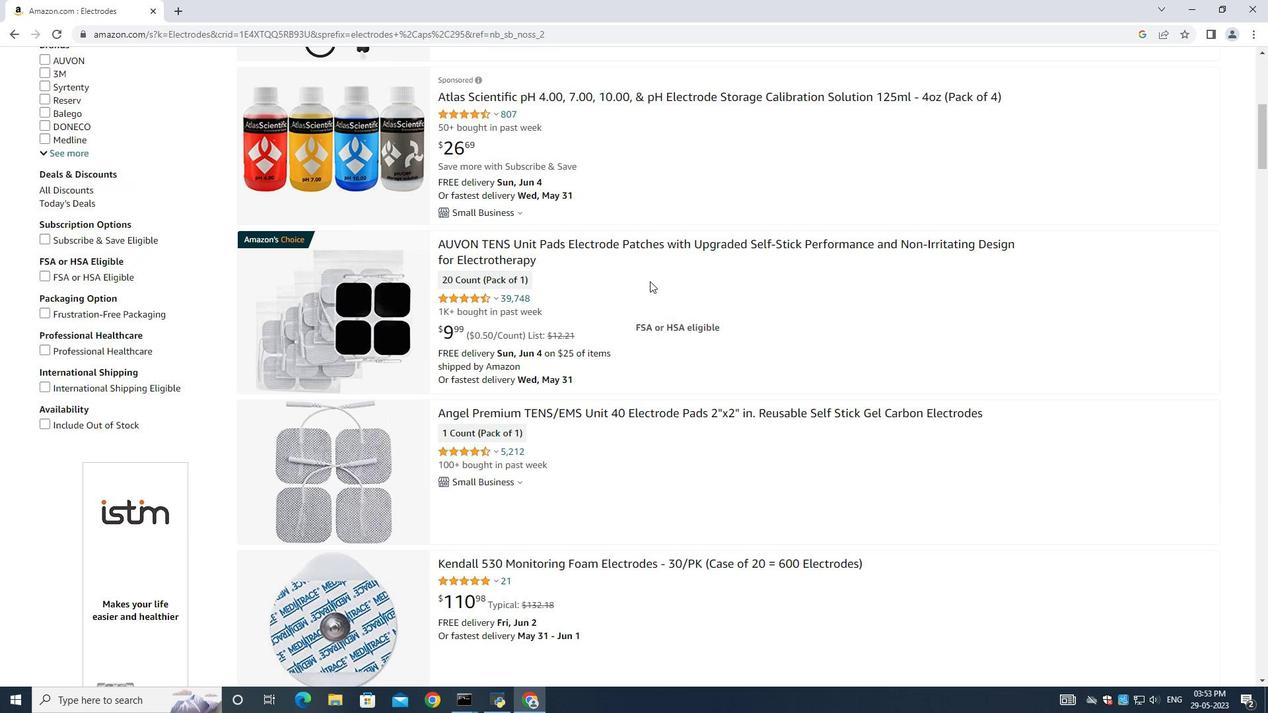 
Action: Mouse scrolled (650, 282) with delta (0, 0)
Screenshot: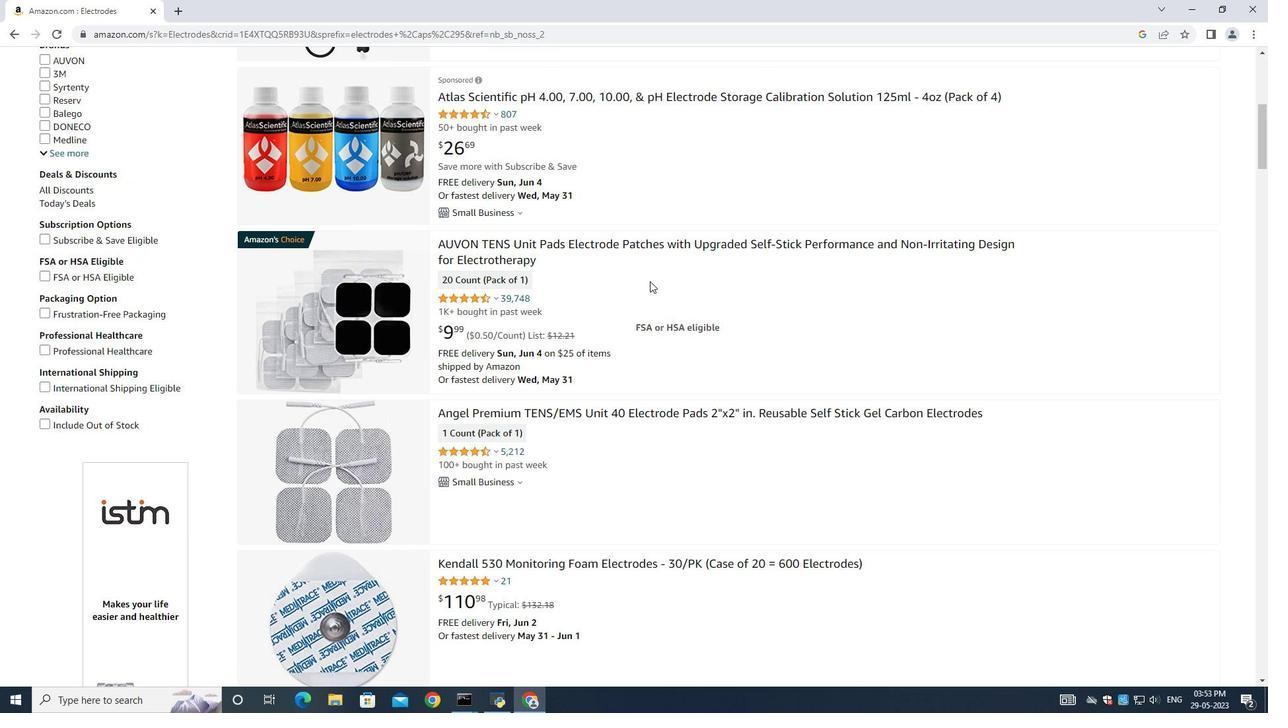 
Action: Mouse scrolled (650, 282) with delta (0, 0)
Screenshot: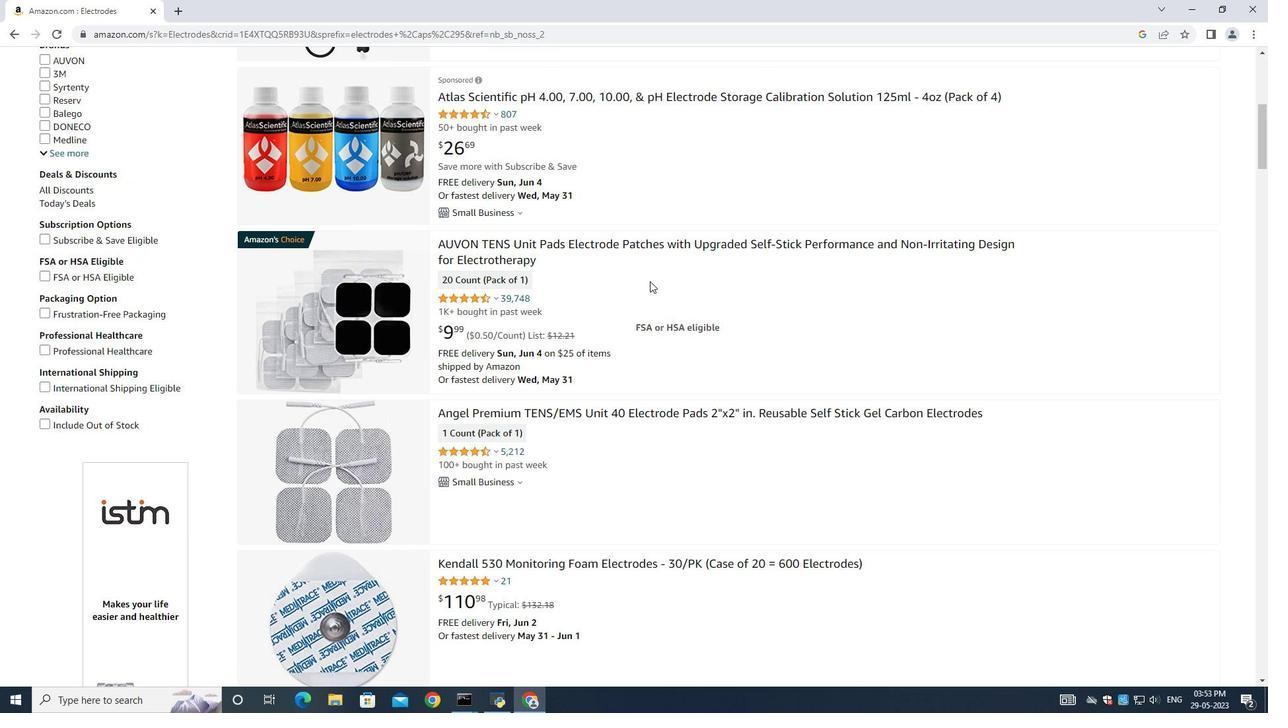 
Action: Mouse moved to (686, 438)
Screenshot: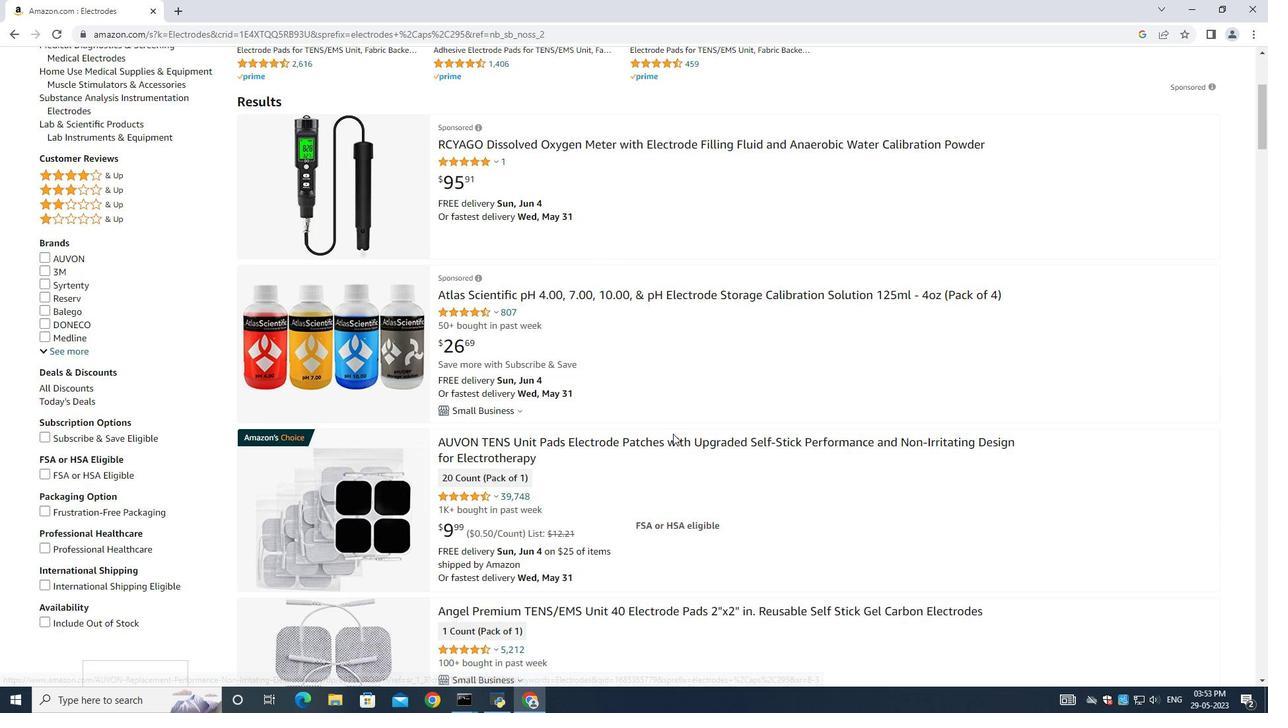 
Action: Mouse pressed left at (686, 438)
Screenshot: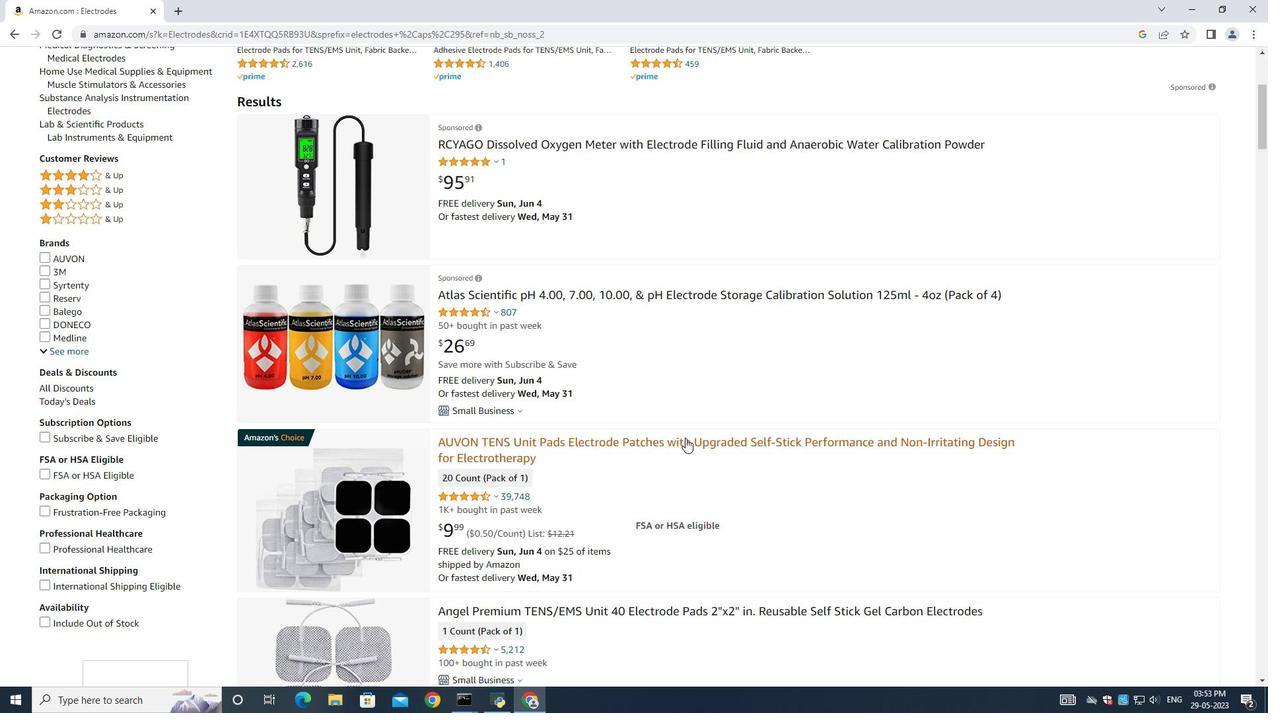 
Action: Mouse moved to (159, 436)
Screenshot: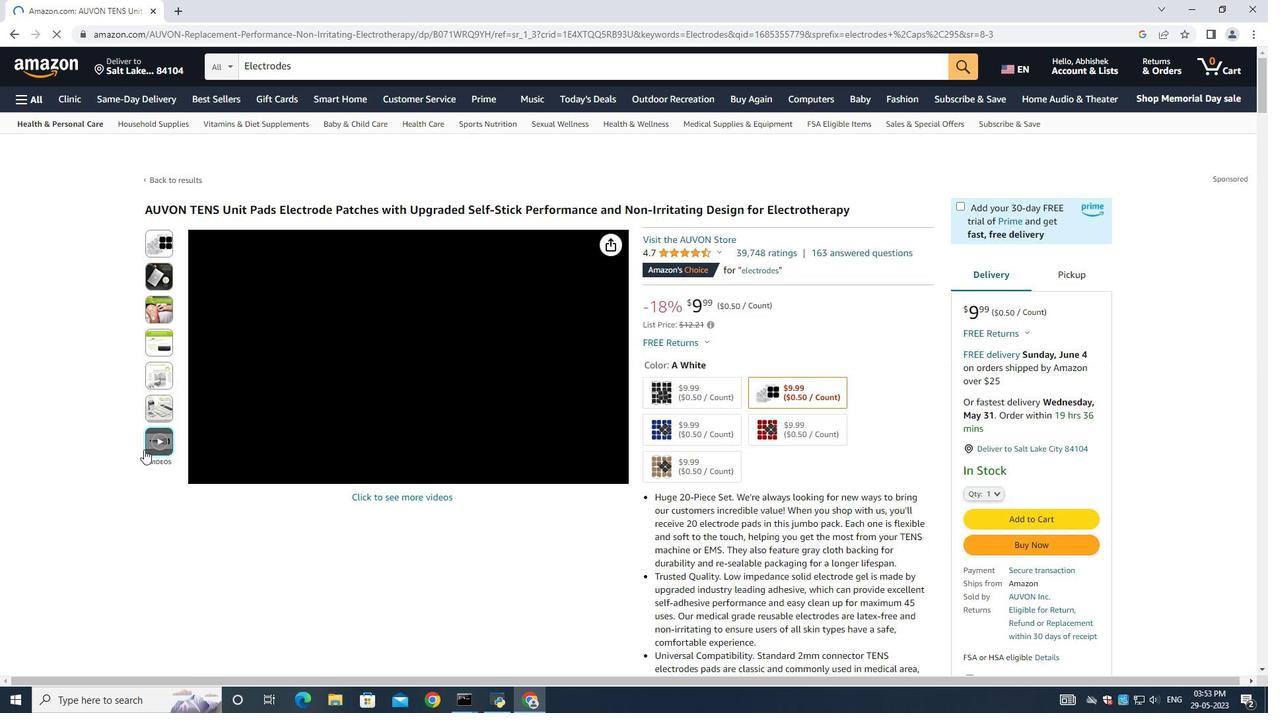 
Action: Mouse pressed left at (159, 436)
Screenshot: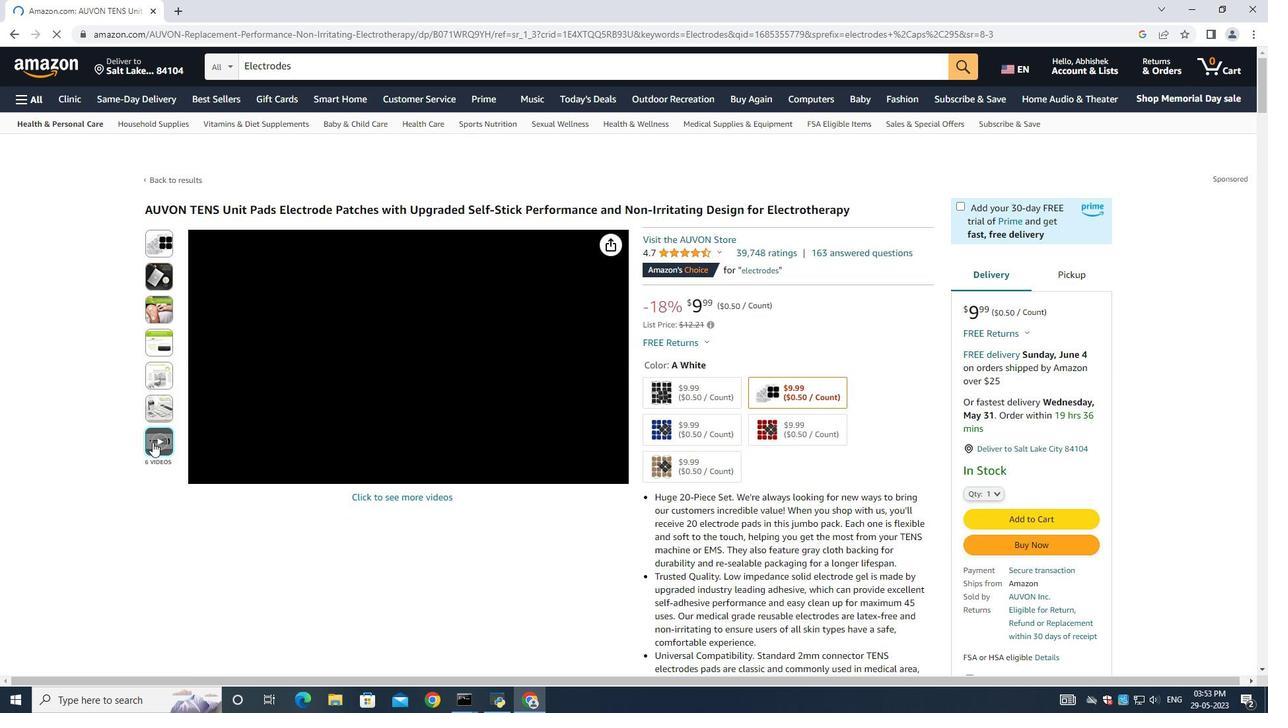 
Action: Mouse moved to (502, 356)
Screenshot: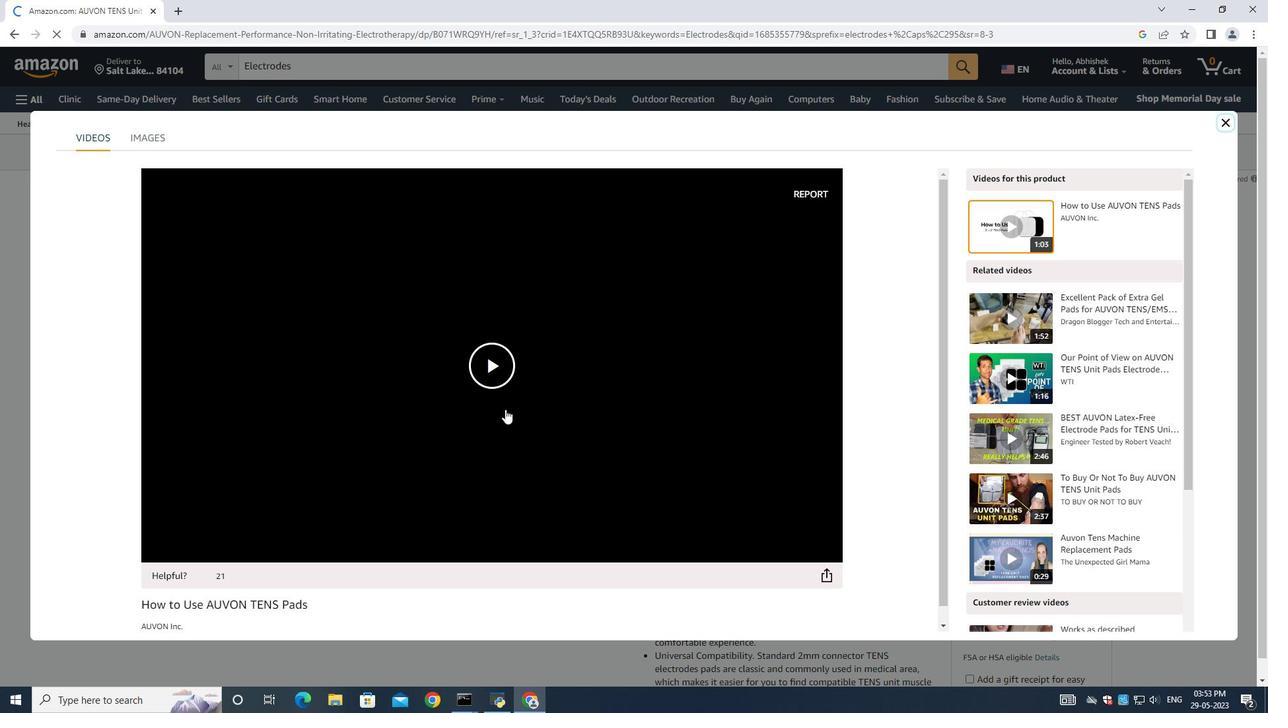 
Action: Mouse pressed left at (502, 356)
Screenshot: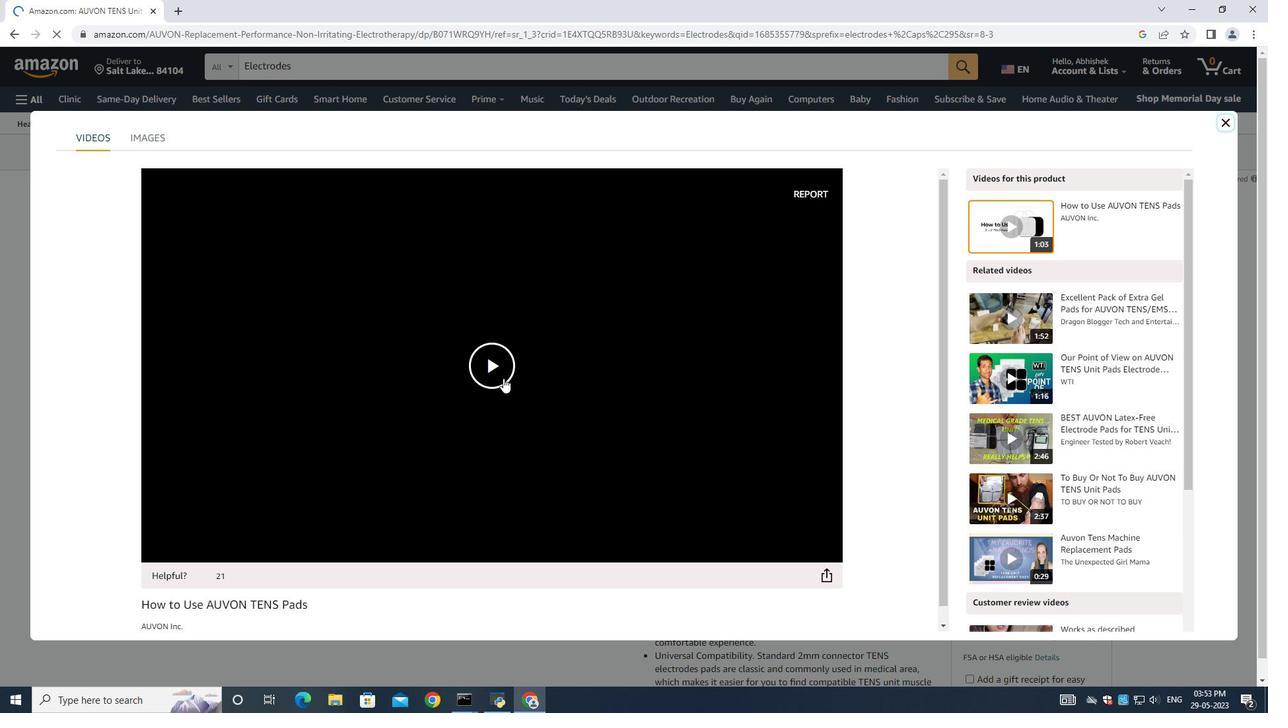
Action: Mouse moved to (209, 574)
Screenshot: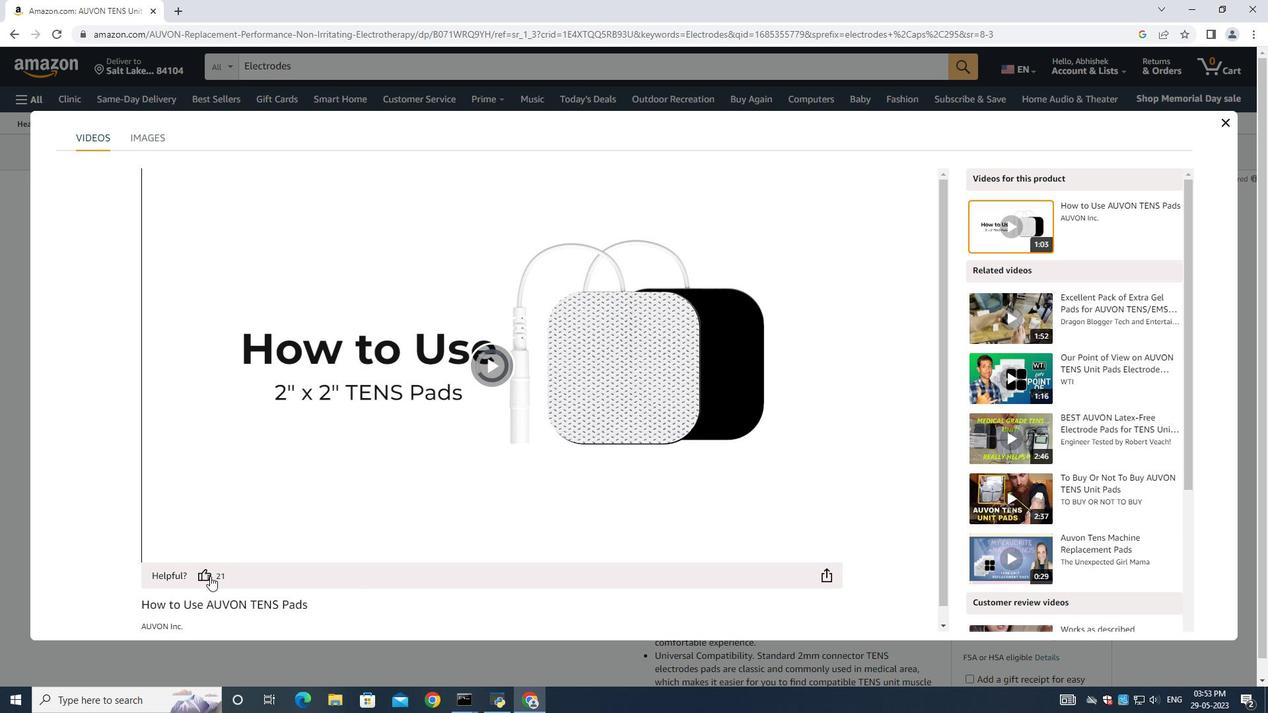 
Action: Mouse pressed left at (209, 574)
Screenshot: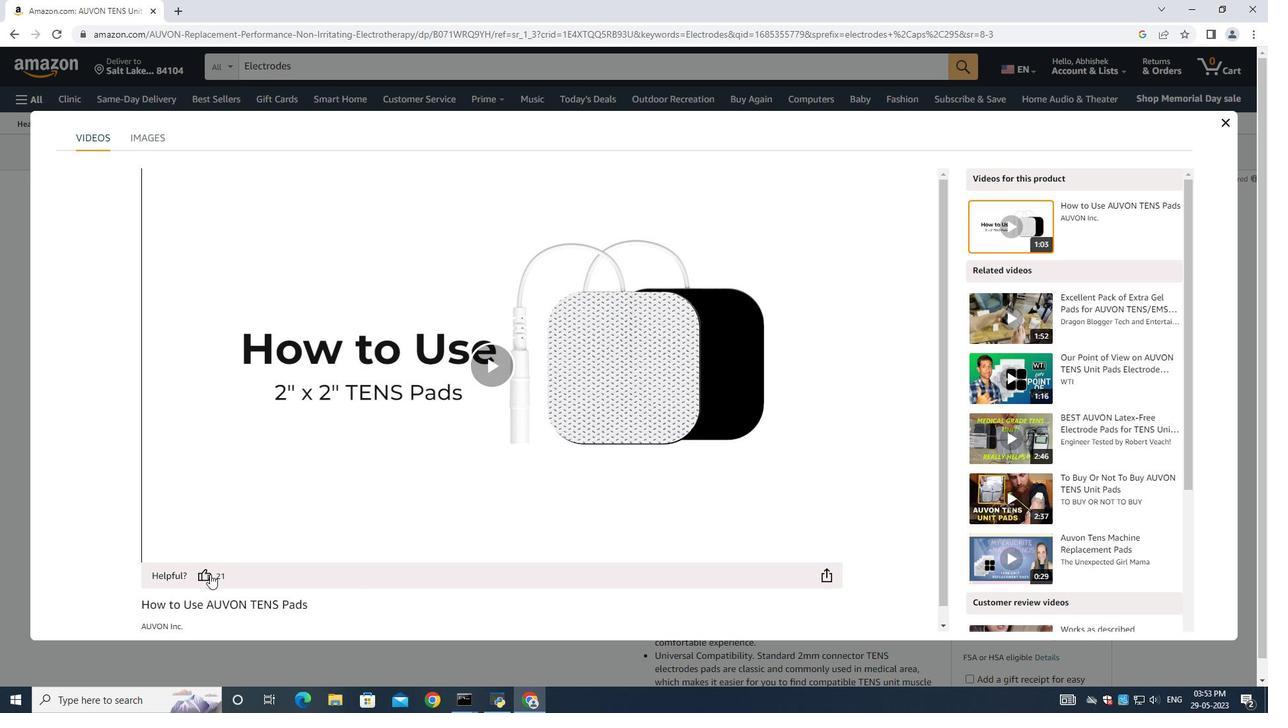 
Action: Mouse moved to (474, 364)
Screenshot: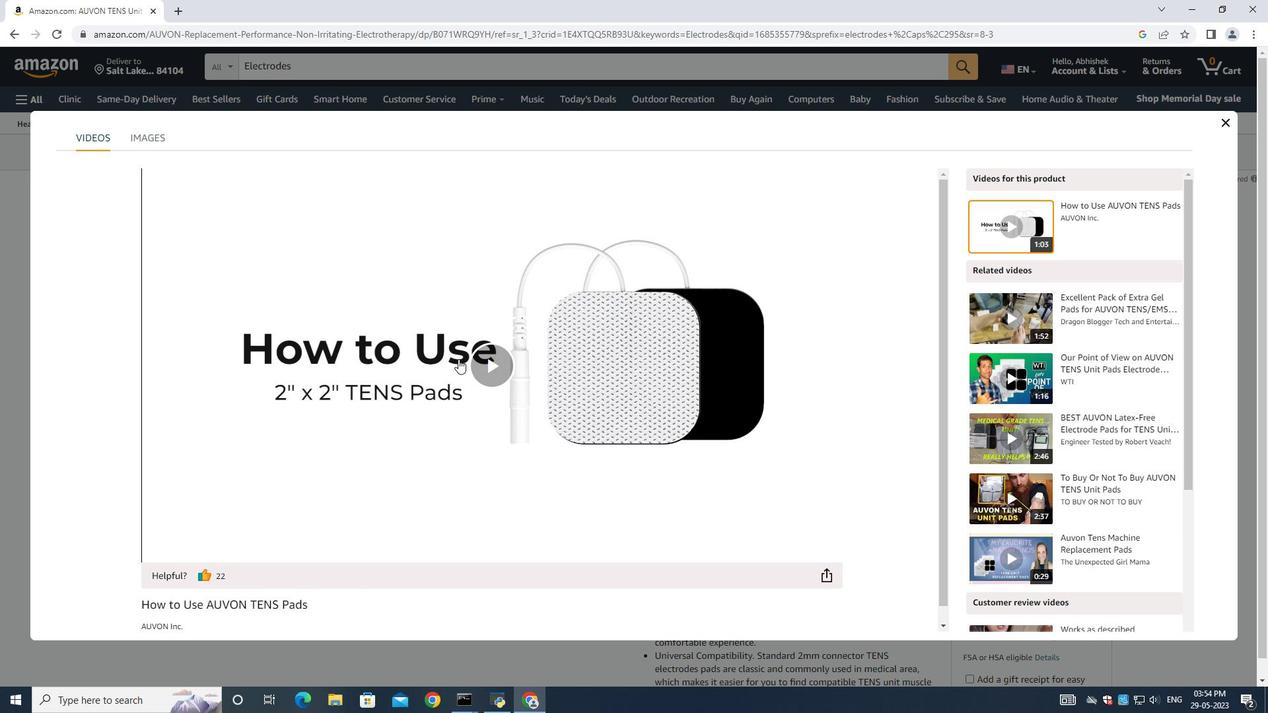 
Action: Mouse pressed left at (474, 364)
Screenshot: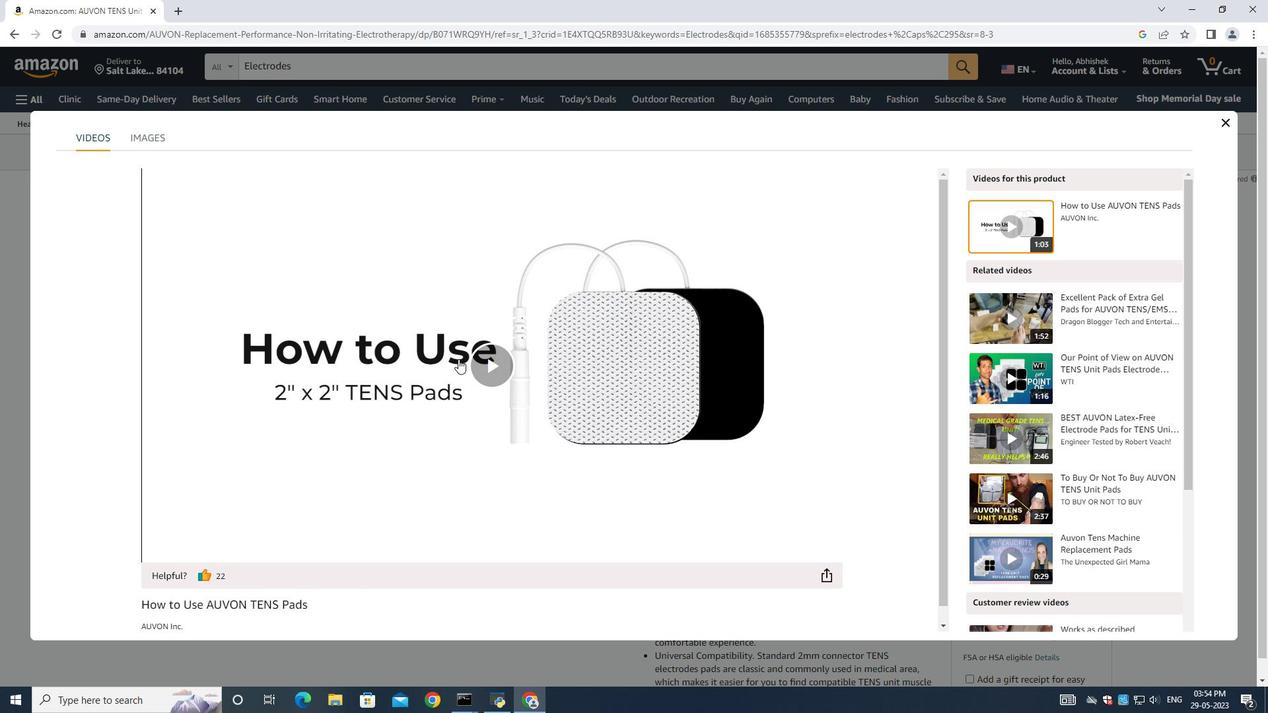 
Action: Mouse moved to (258, 552)
Screenshot: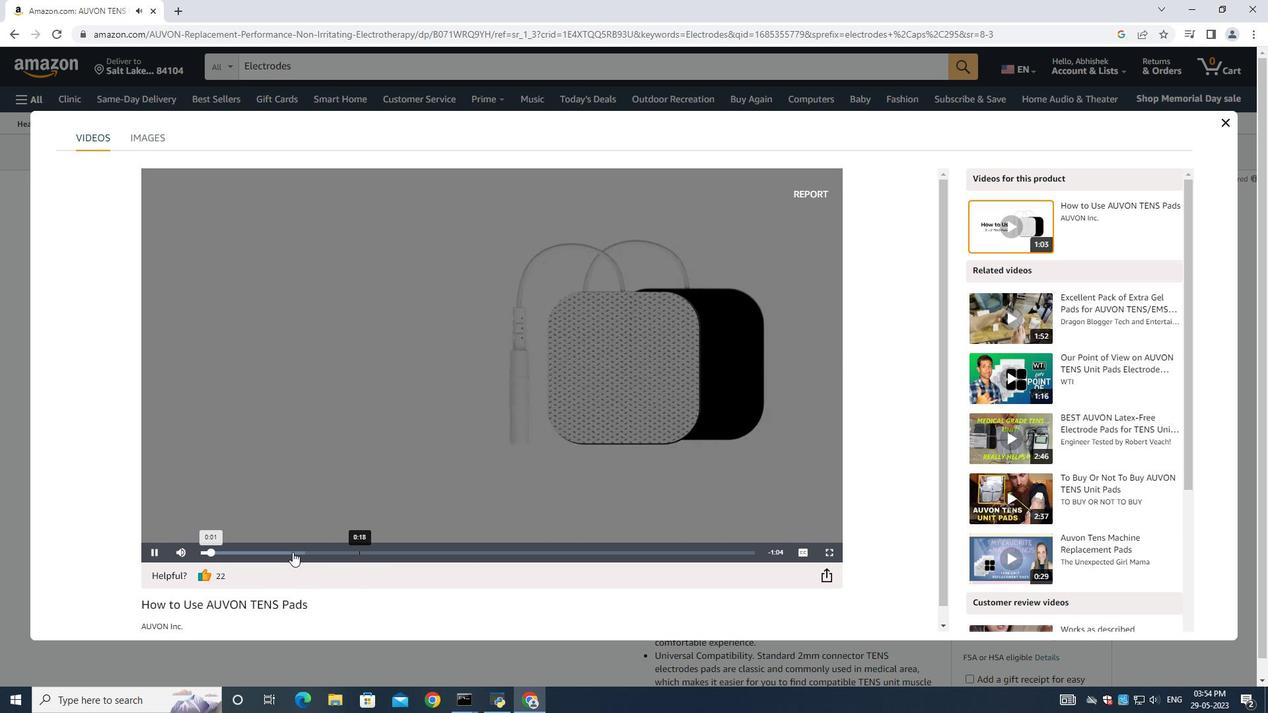 
Action: Mouse pressed left at (258, 552)
Screenshot: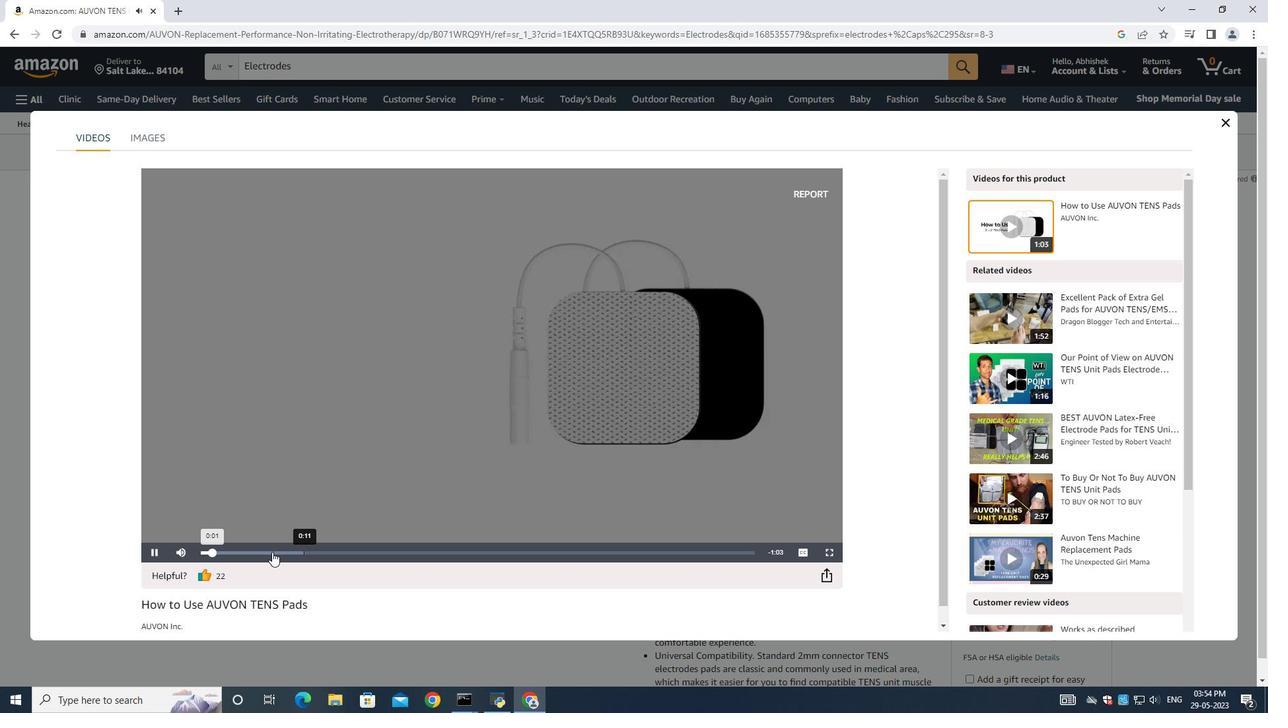 
Action: Mouse moved to (674, 555)
Screenshot: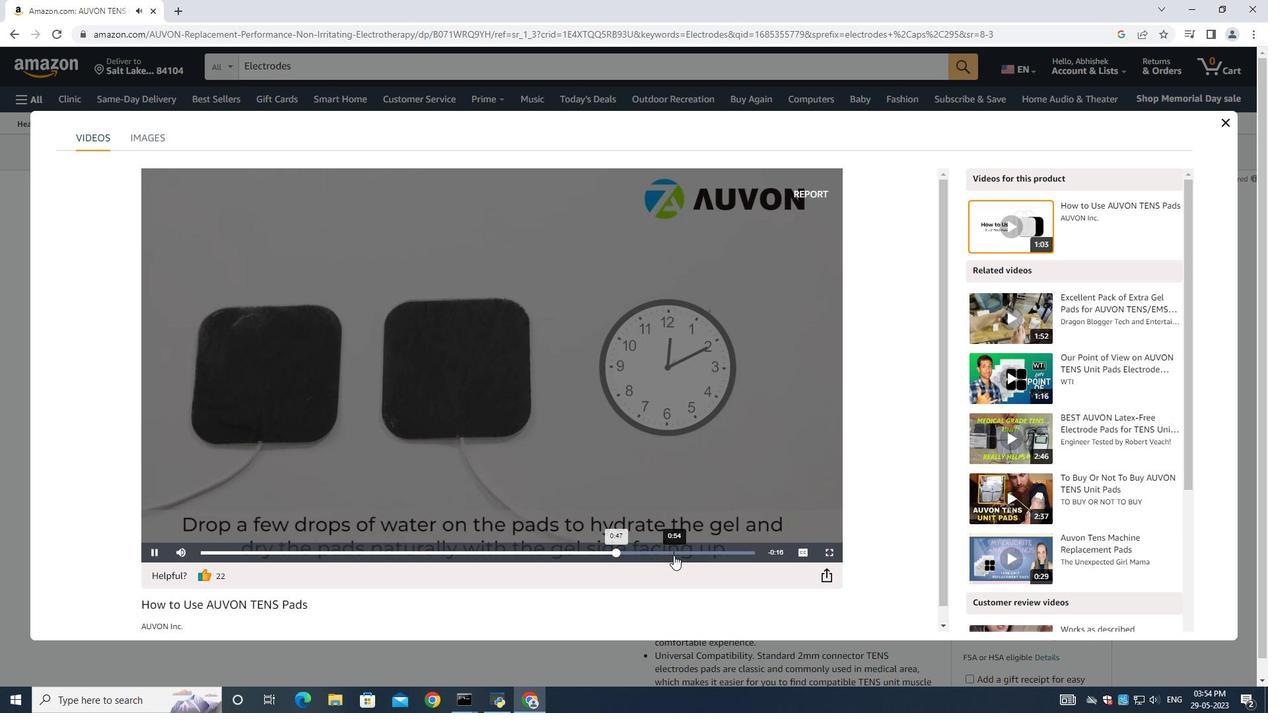 
Action: Mouse pressed left at (674, 555)
Screenshot: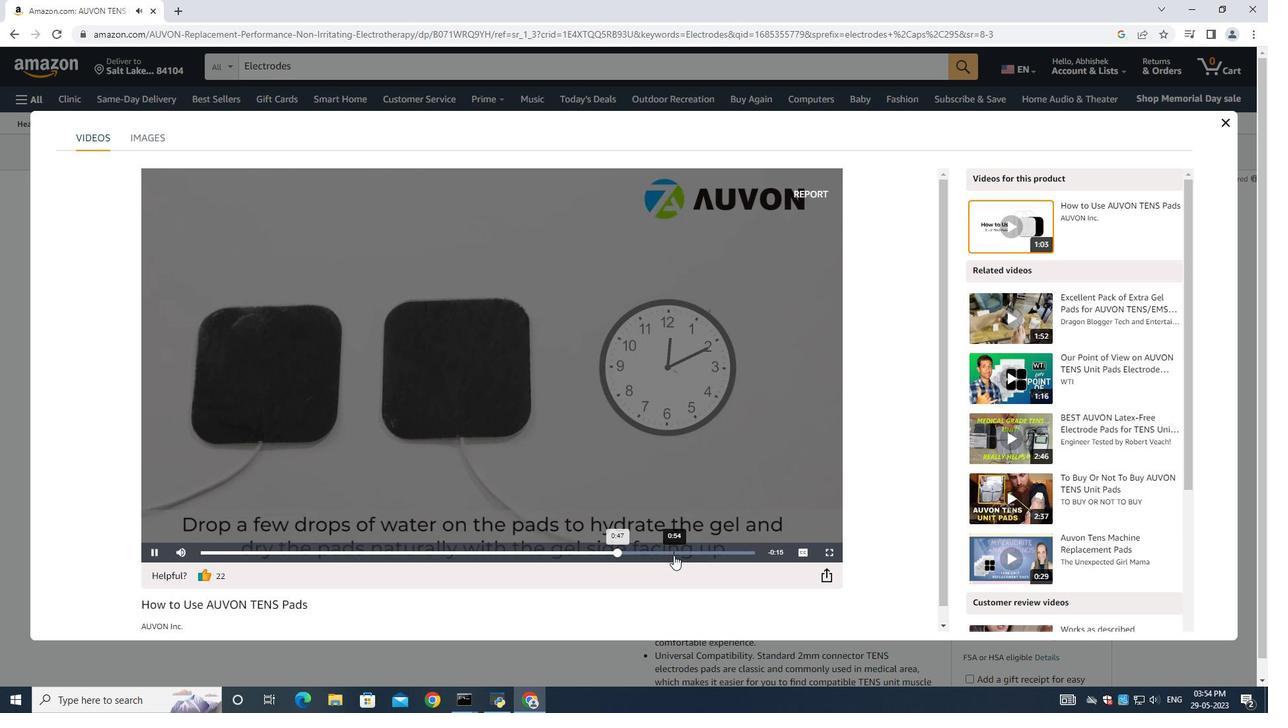 
Action: Mouse moved to (697, 552)
Screenshot: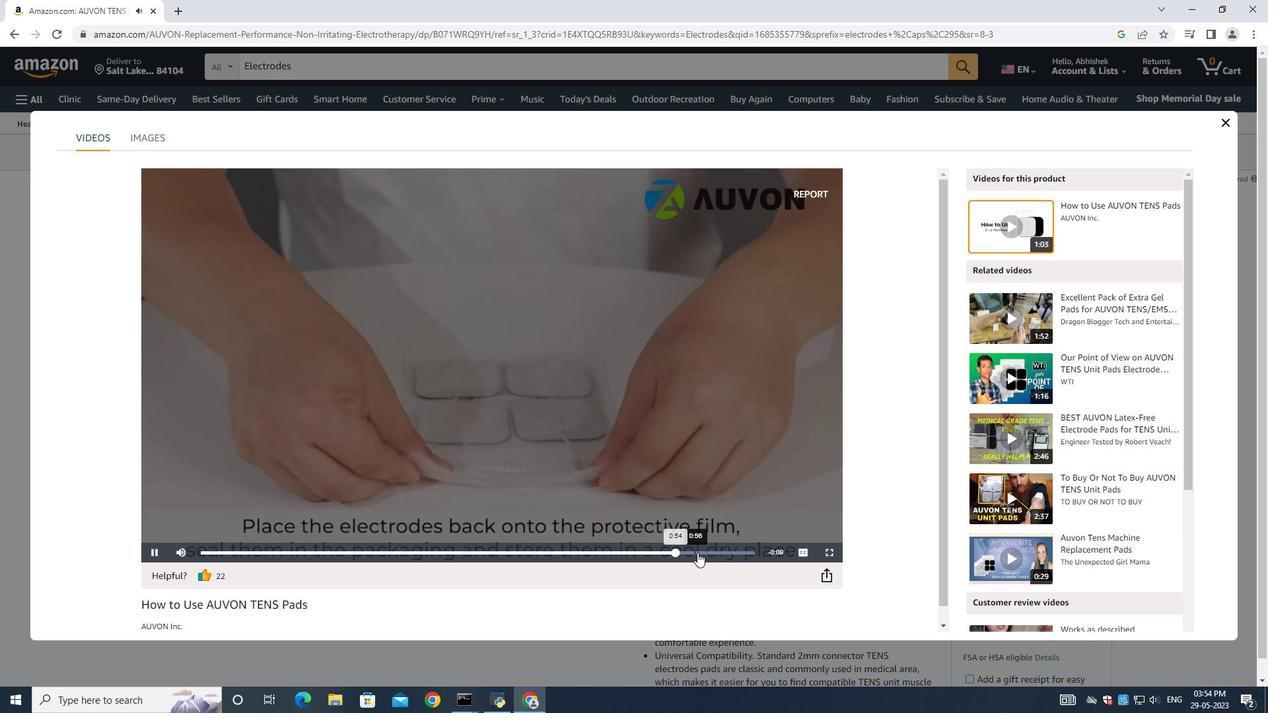 
Action: Mouse pressed left at (697, 552)
Screenshot: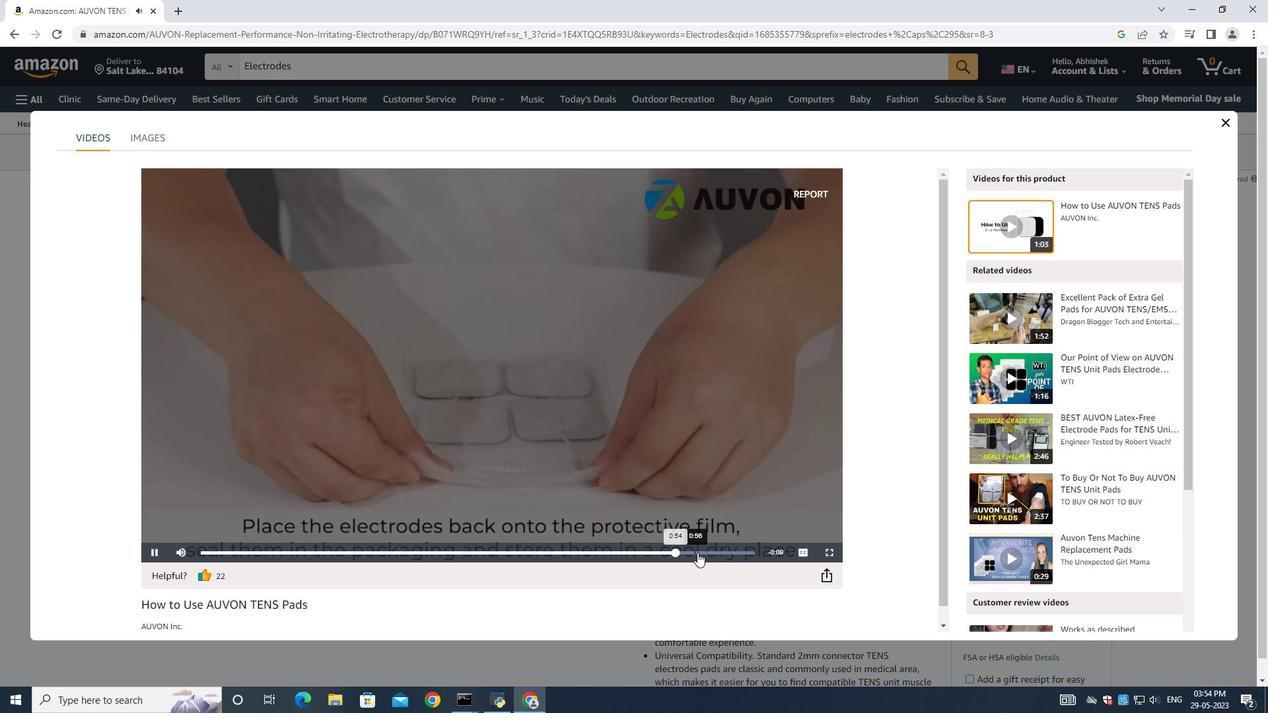 
Action: Mouse moved to (376, 553)
Screenshot: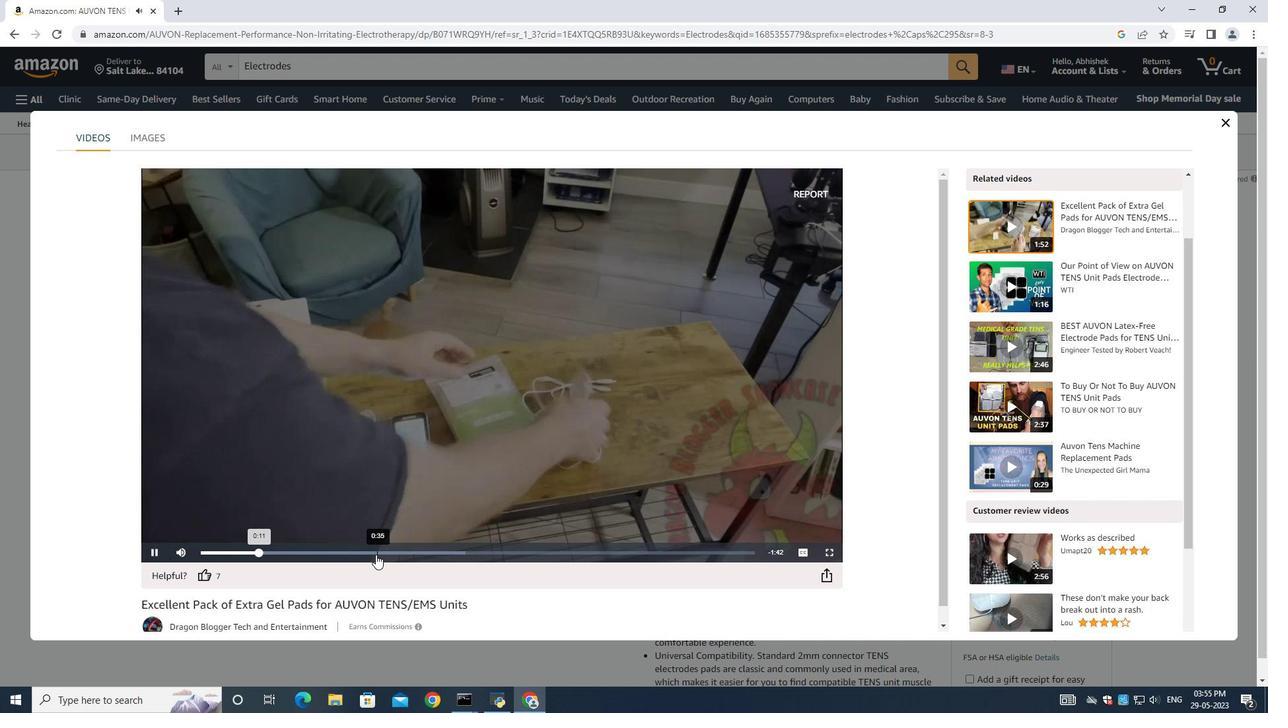 
Action: Mouse pressed left at (376, 553)
Screenshot: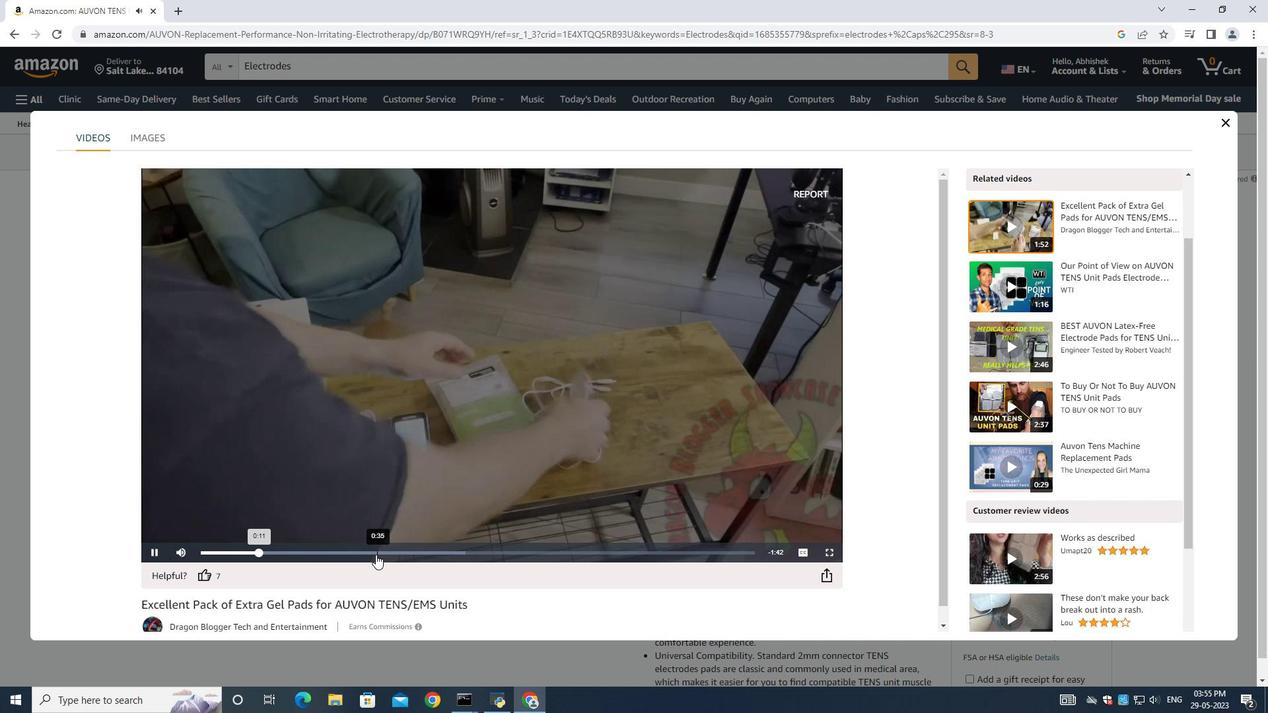 
Action: Mouse moved to (414, 551)
Screenshot: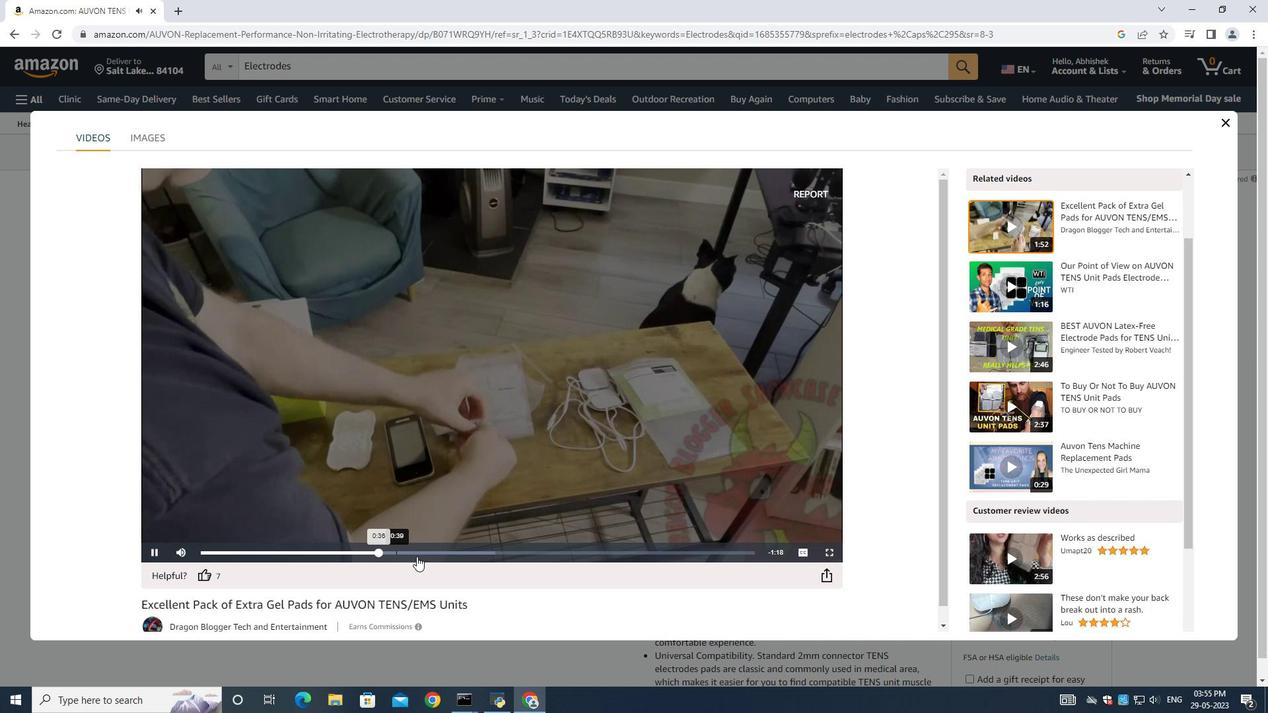 
Action: Mouse pressed left at (414, 551)
Screenshot: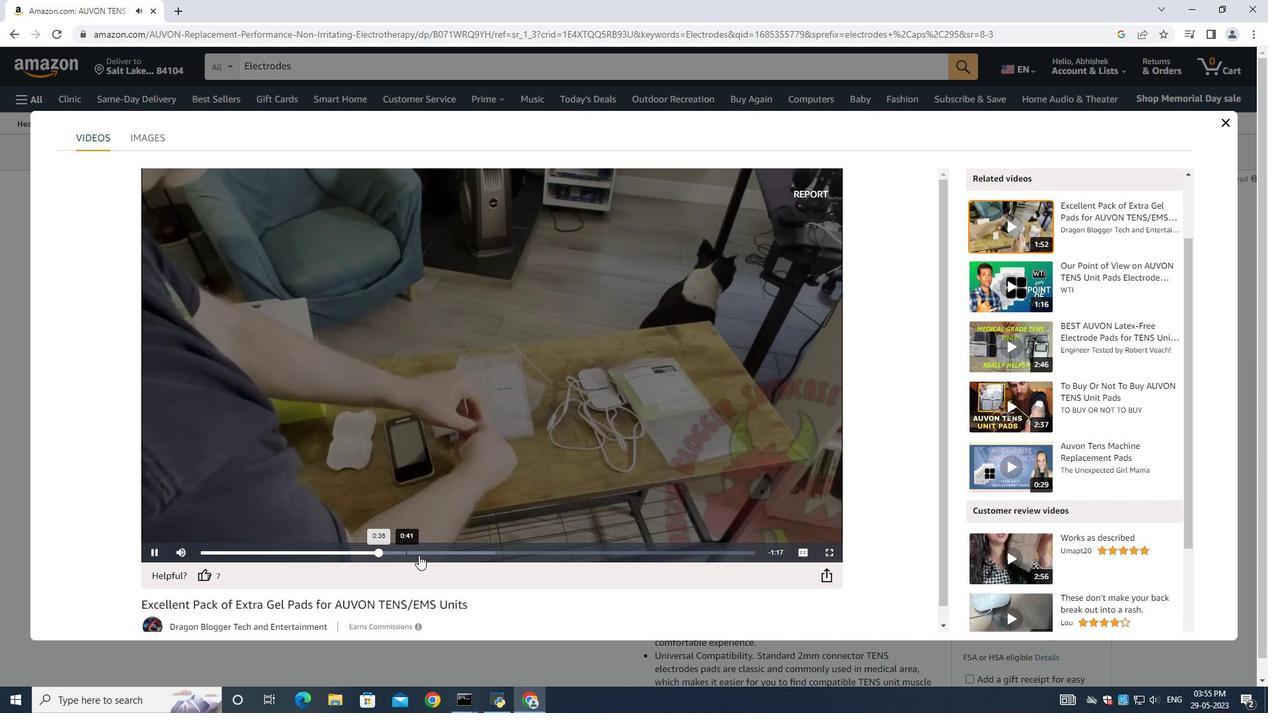
Action: Mouse moved to (456, 552)
Screenshot: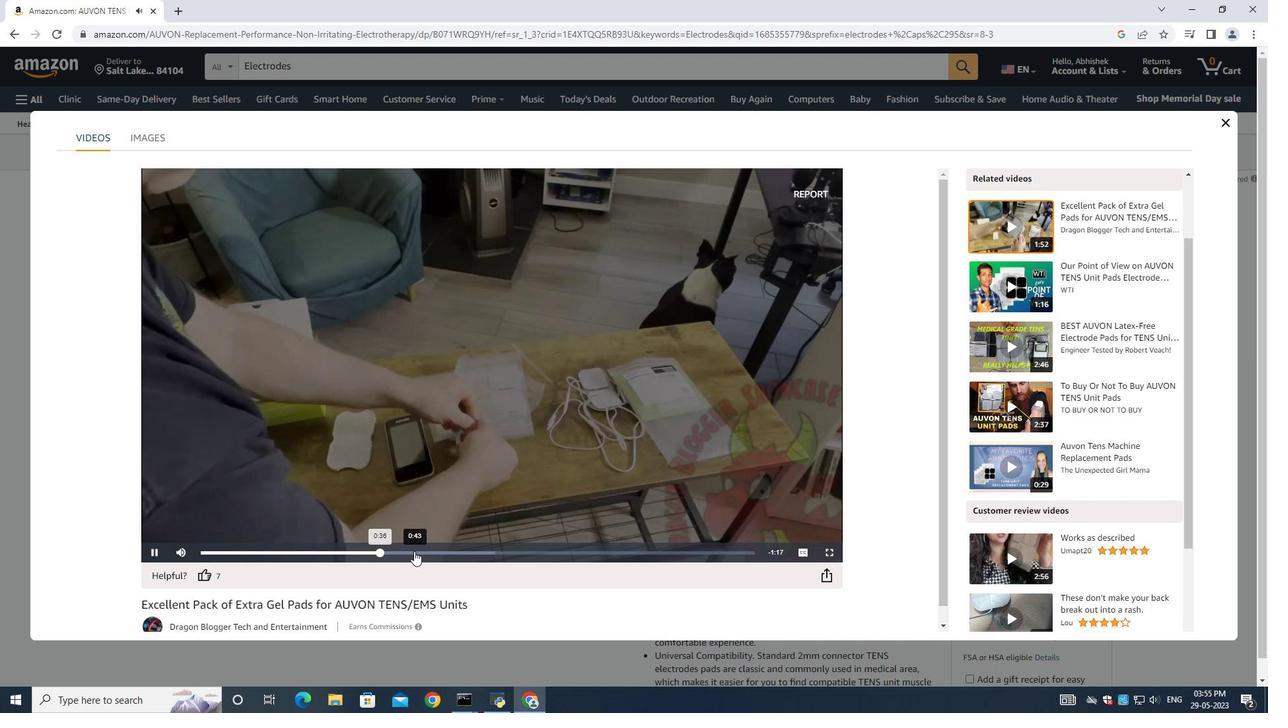 
Action: Mouse pressed left at (456, 552)
Screenshot: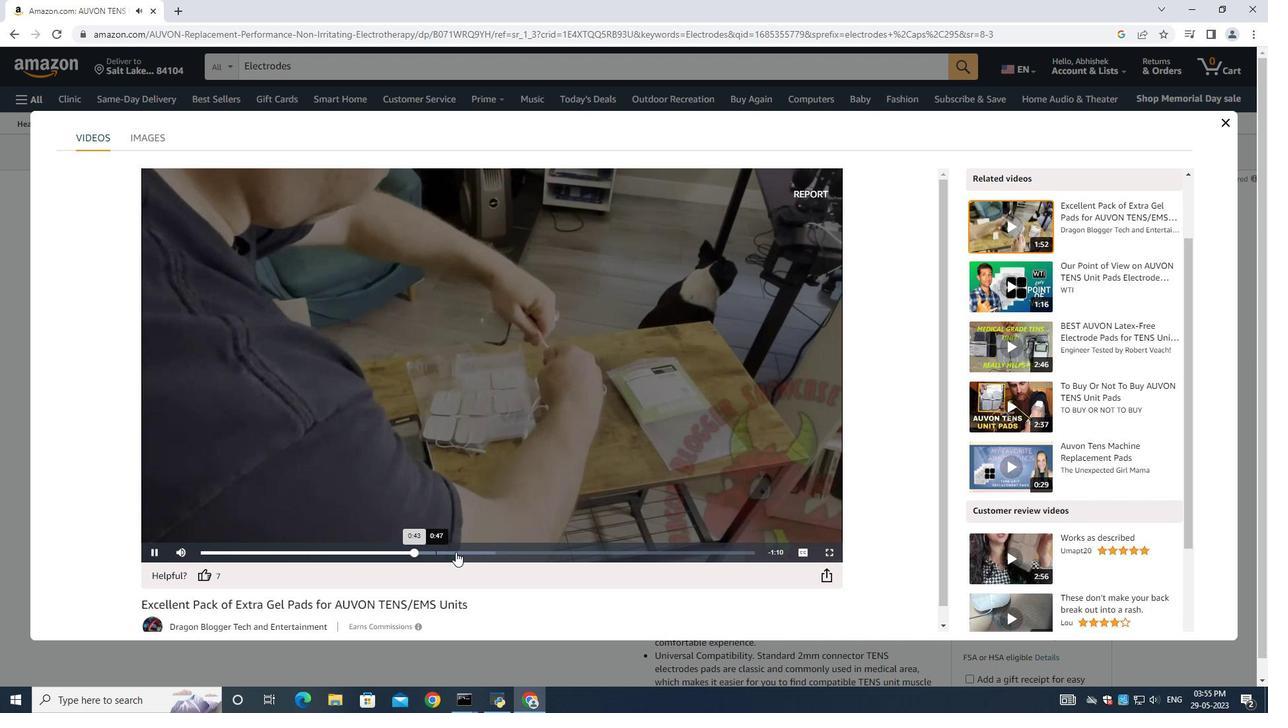 
Action: Mouse moved to (480, 552)
Screenshot: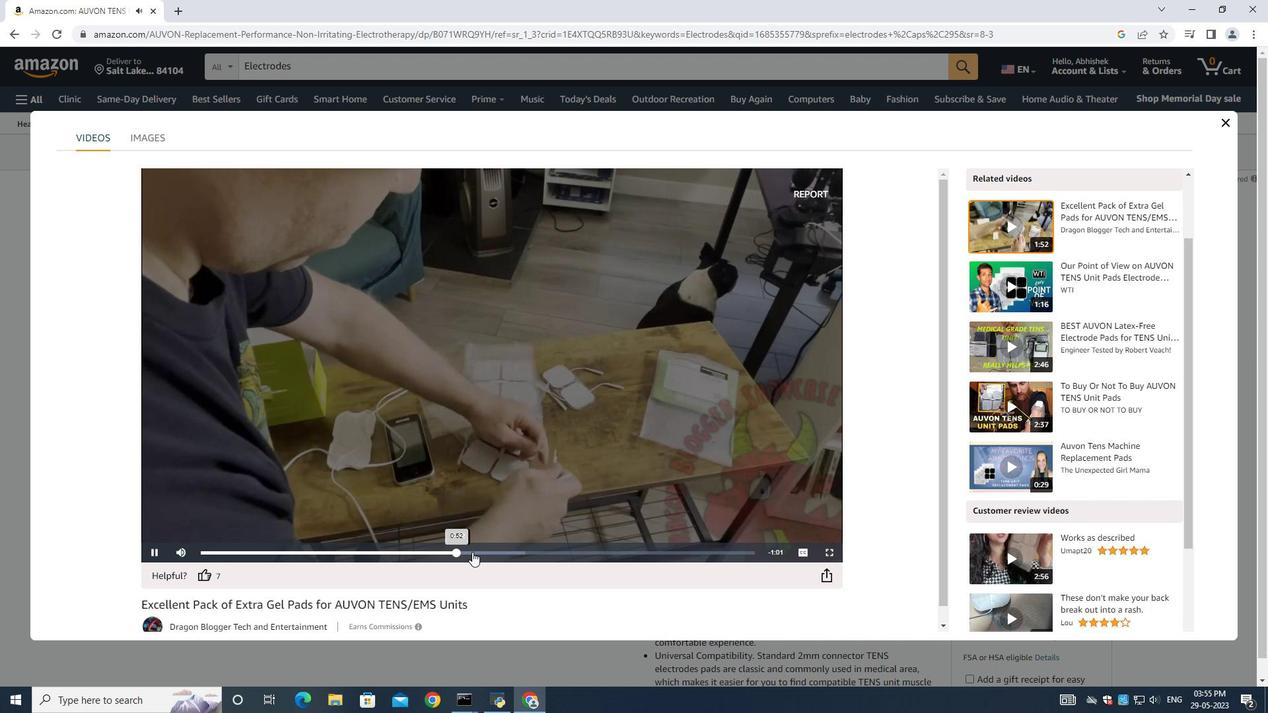 
Action: Mouse pressed left at (480, 552)
Screenshot: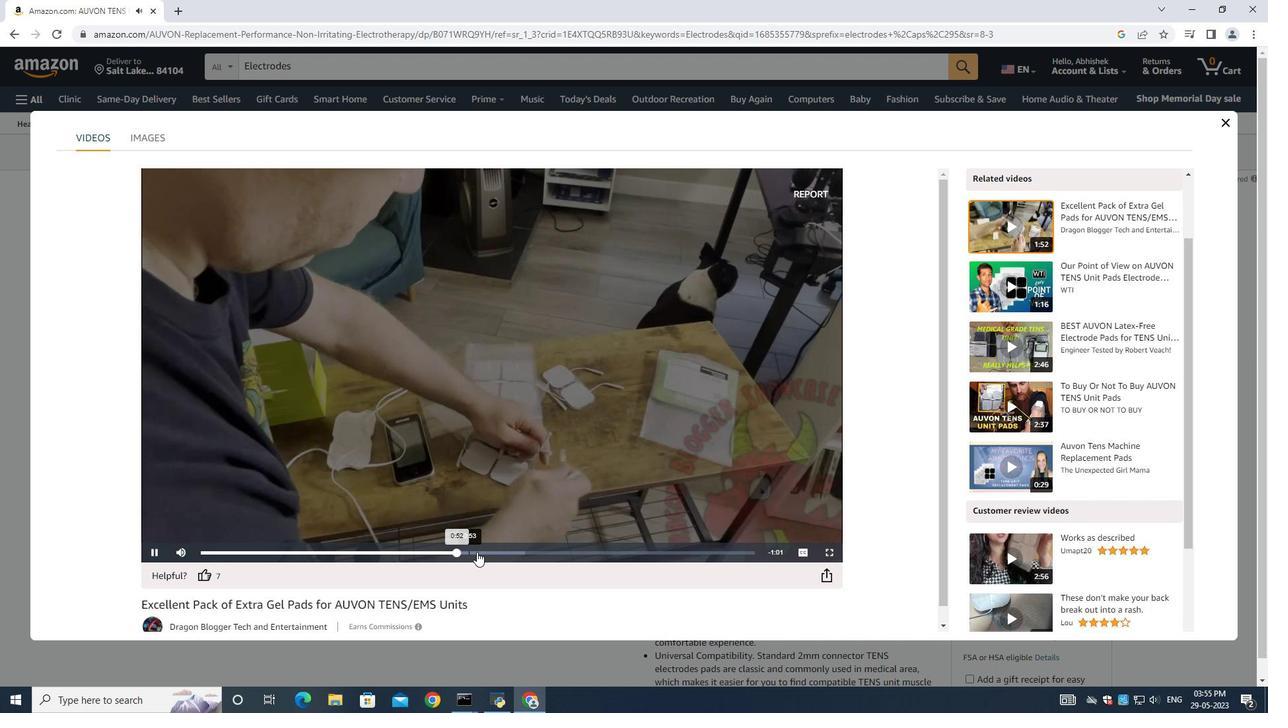 
Action: Mouse moved to (539, 553)
Screenshot: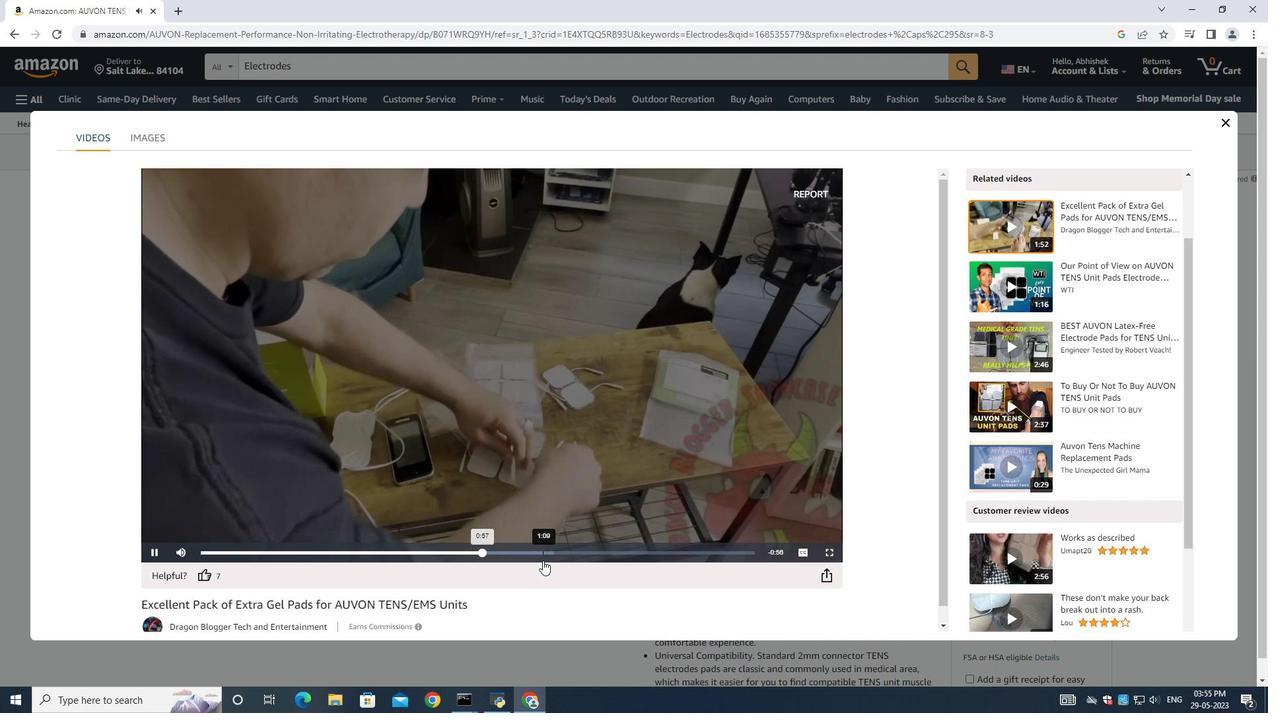 
Action: Mouse pressed left at (539, 553)
Screenshot: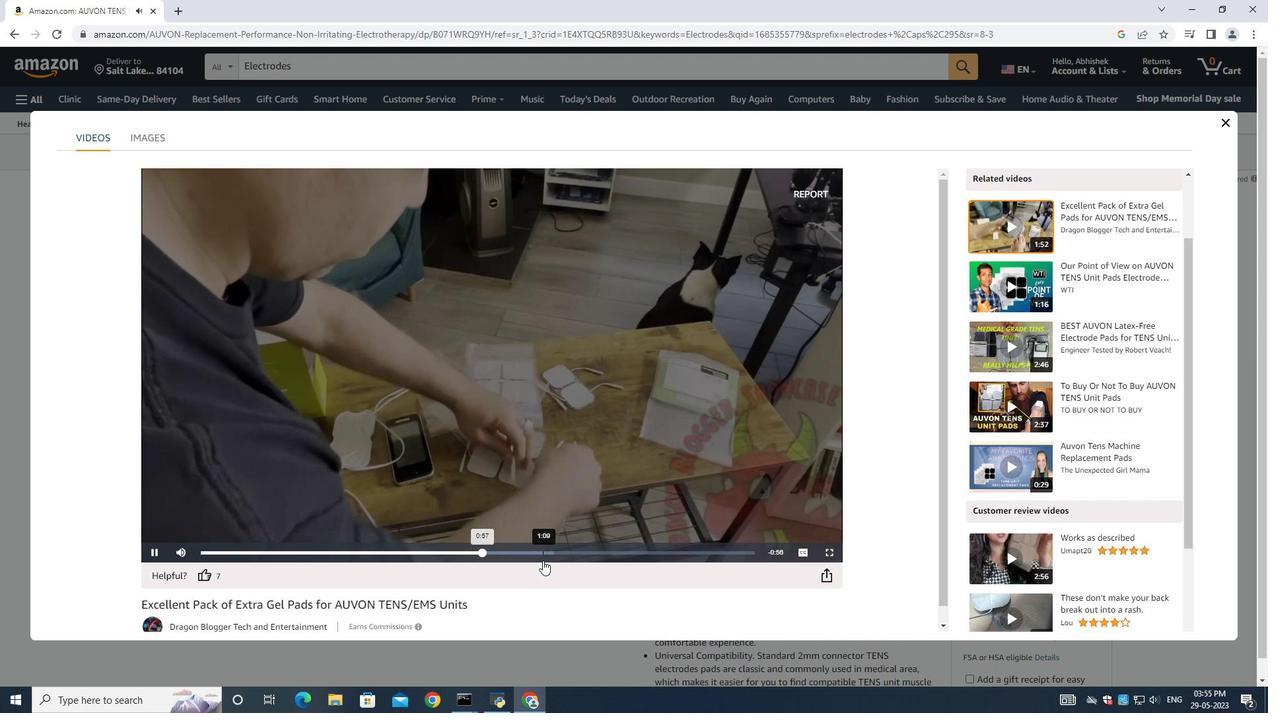 
Action: Mouse moved to (580, 550)
Screenshot: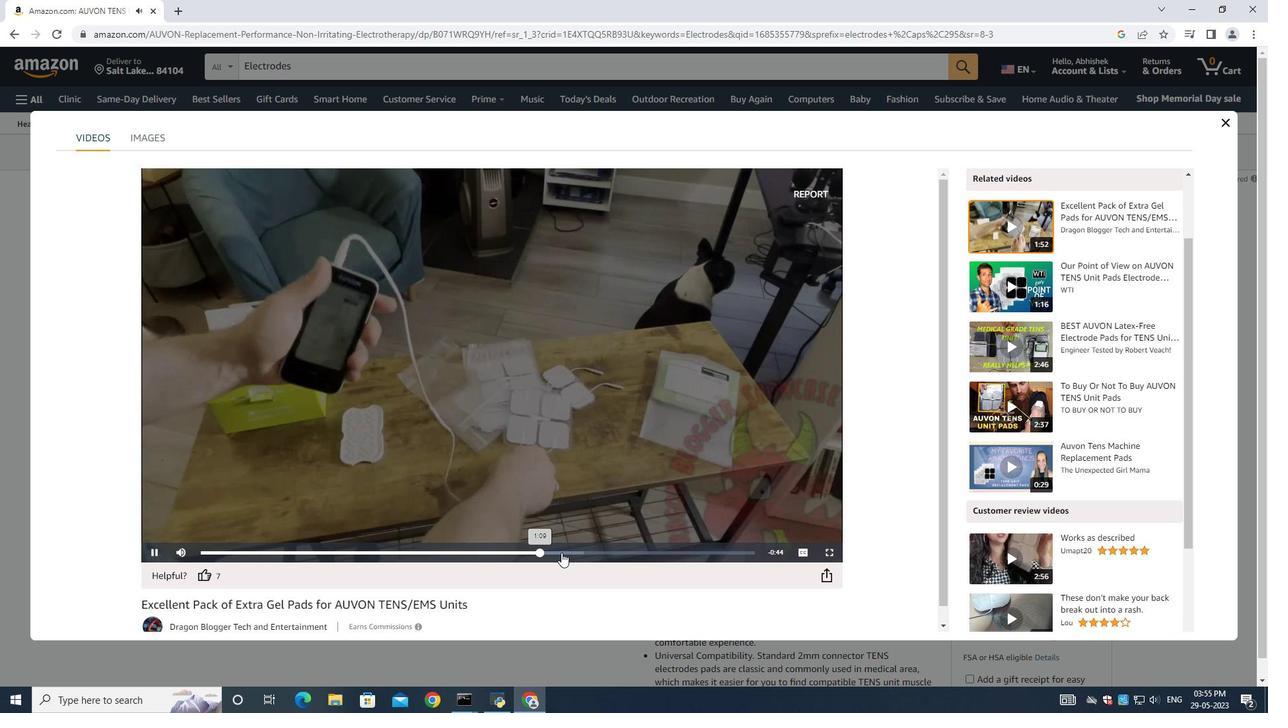 
Action: Mouse pressed left at (580, 550)
Screenshot: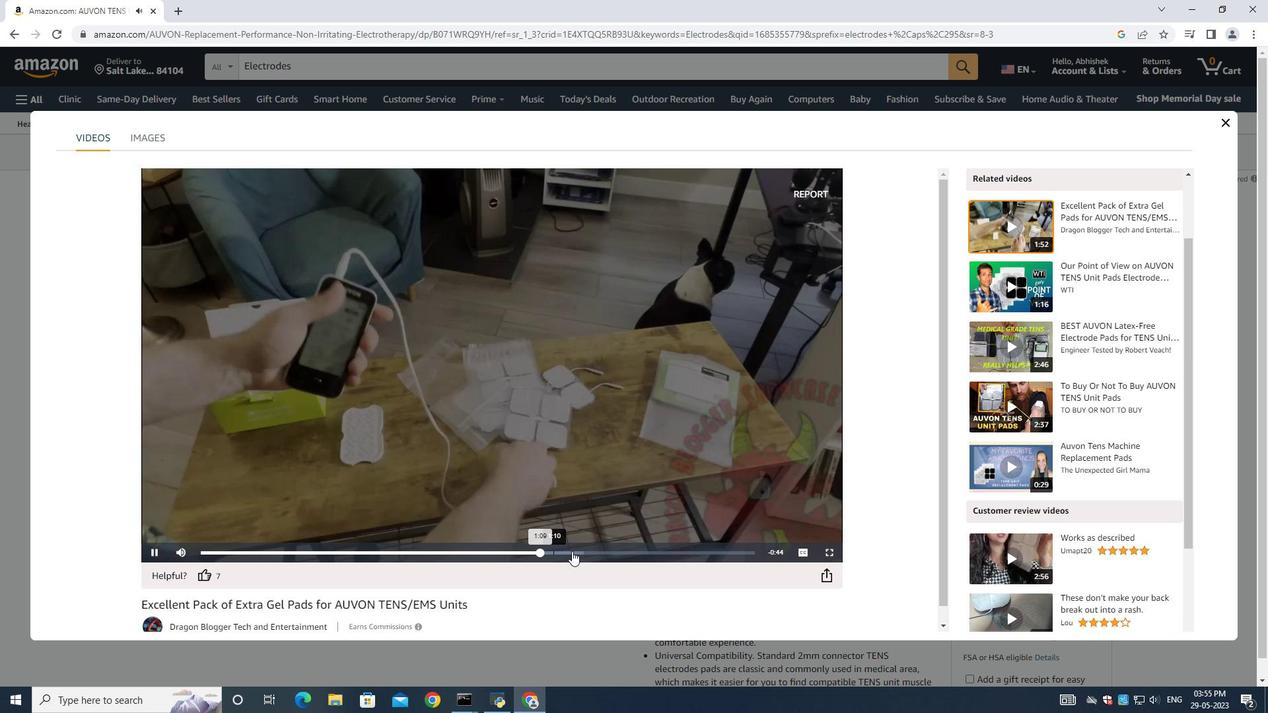 
Action: Mouse moved to (629, 556)
Screenshot: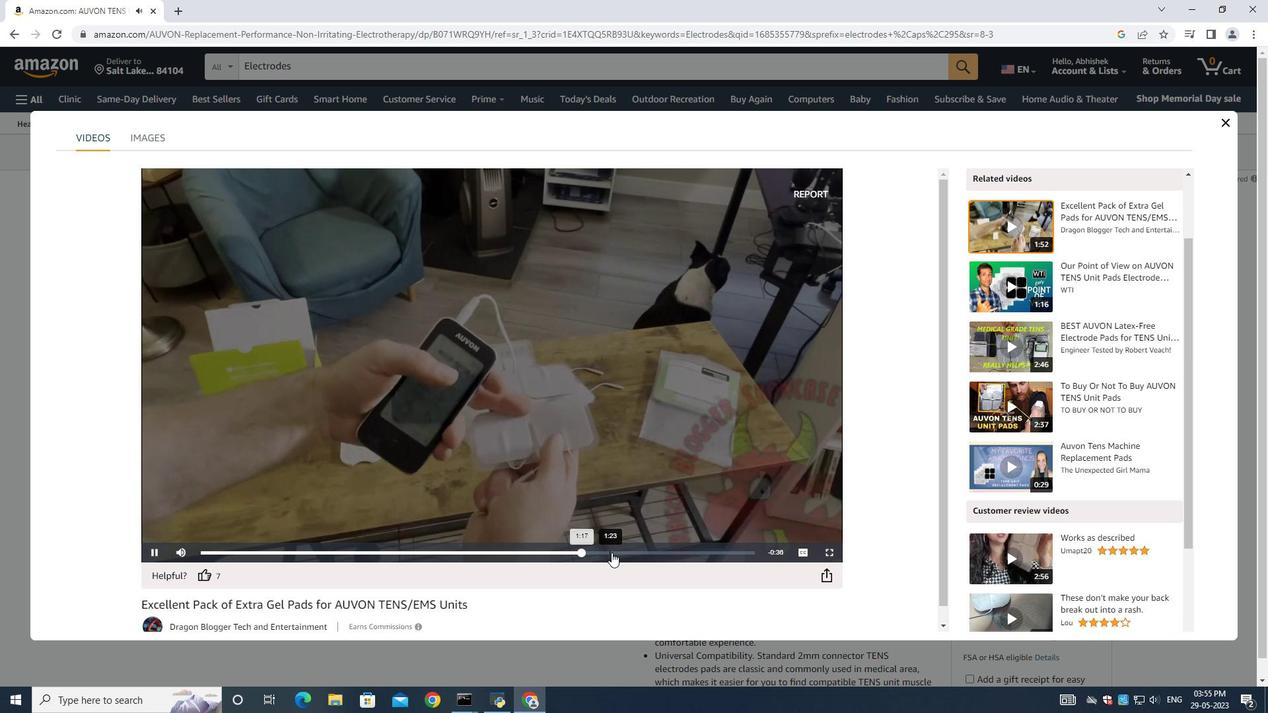 
Action: Mouse pressed left at (629, 556)
Screenshot: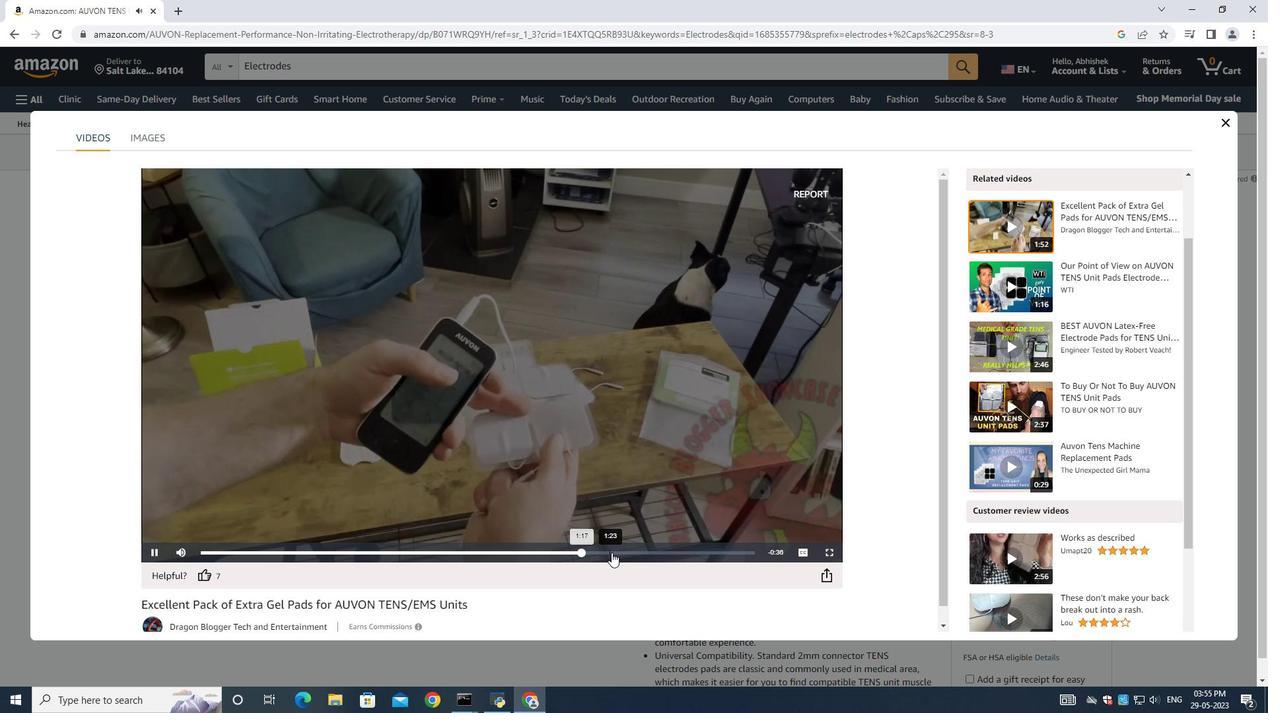 
Action: Mouse moved to (697, 556)
Screenshot: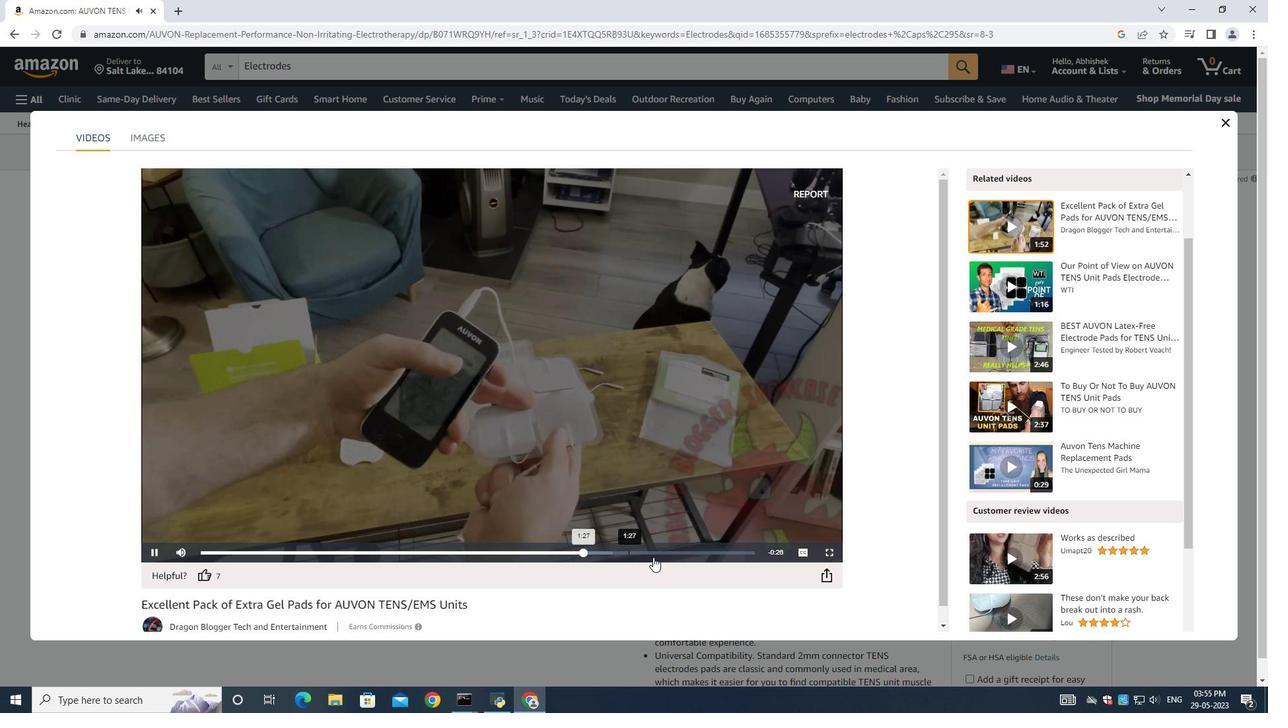 
Action: Mouse pressed left at (697, 556)
Screenshot: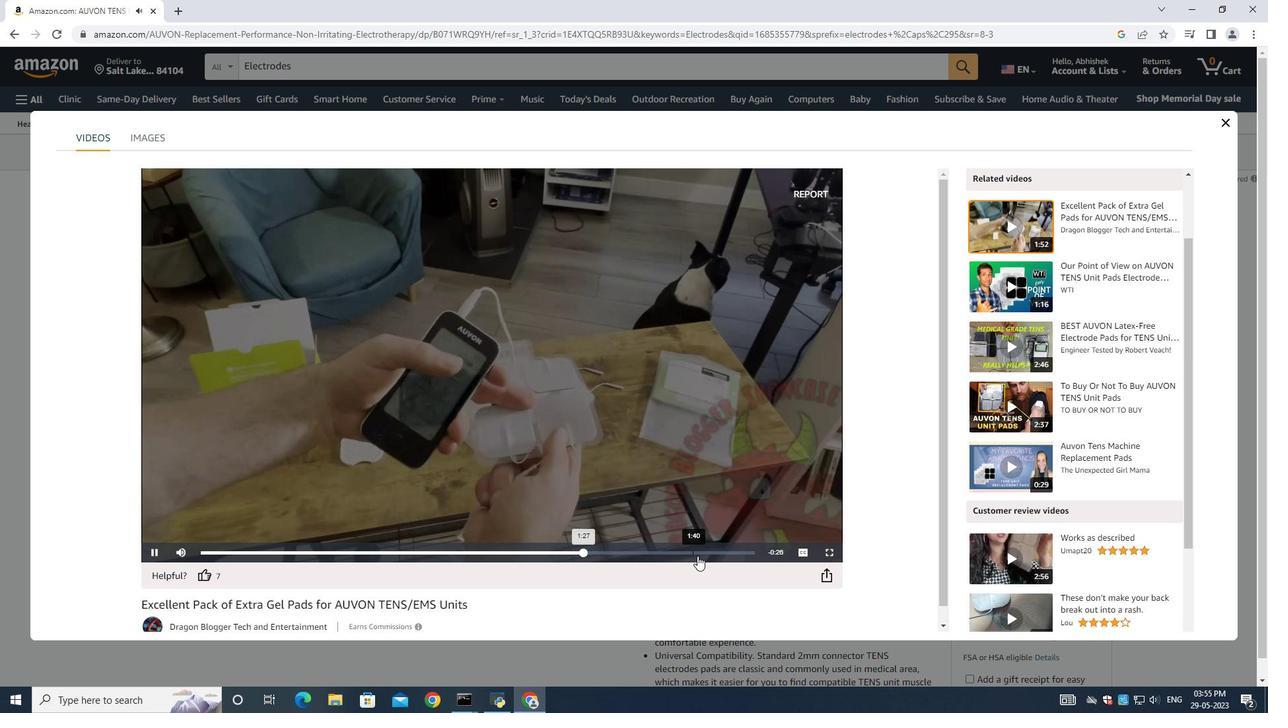 
Action: Mouse moved to (1225, 120)
Screenshot: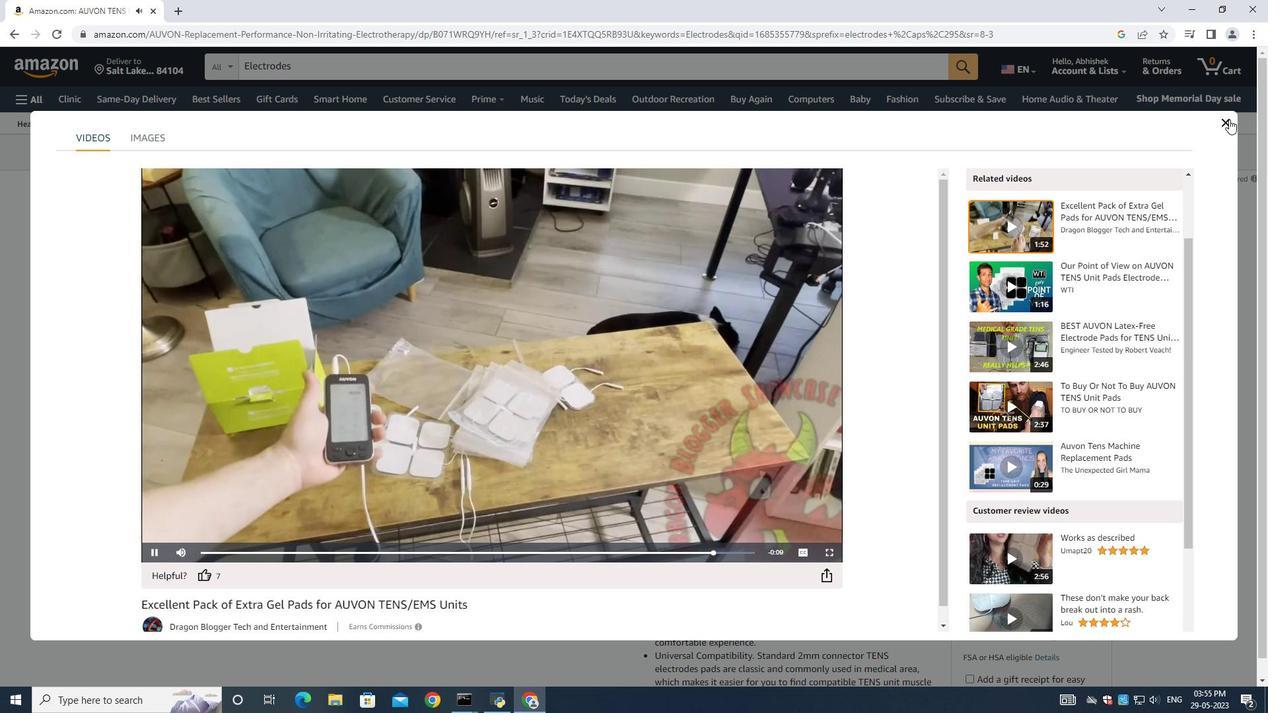 
Action: Mouse pressed left at (1225, 120)
Screenshot: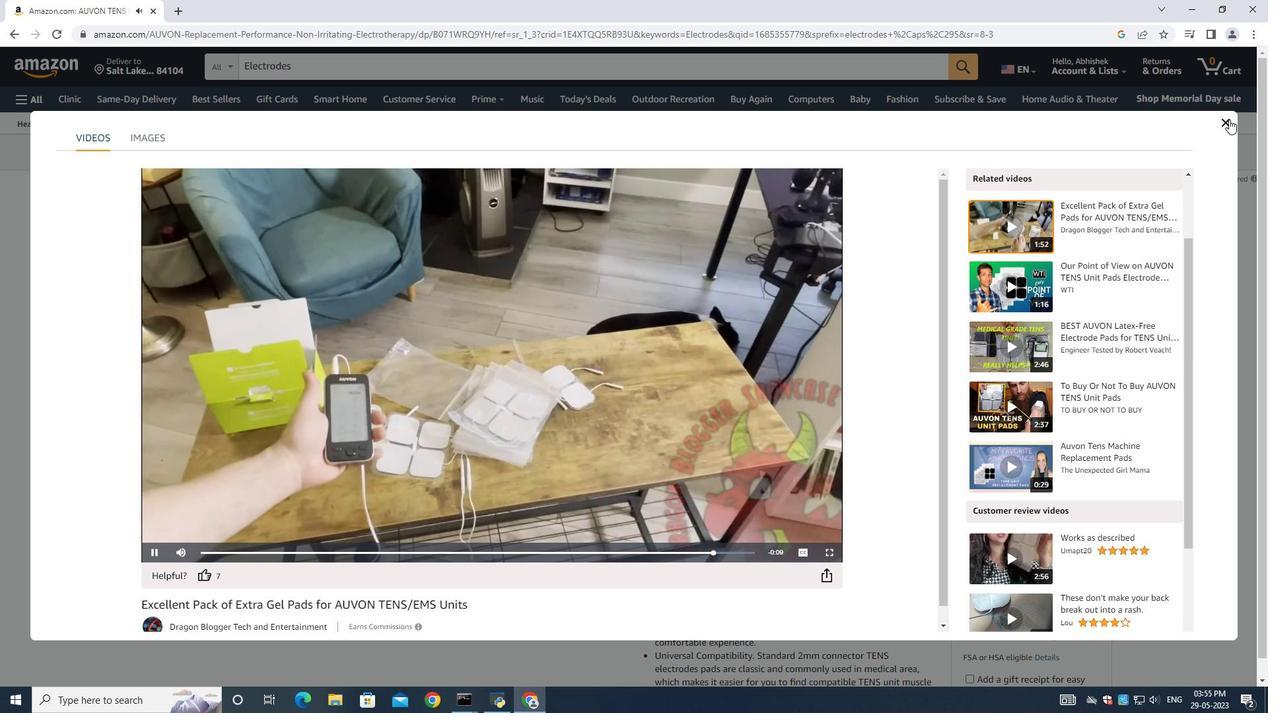 
Action: Mouse moved to (1024, 545)
Screenshot: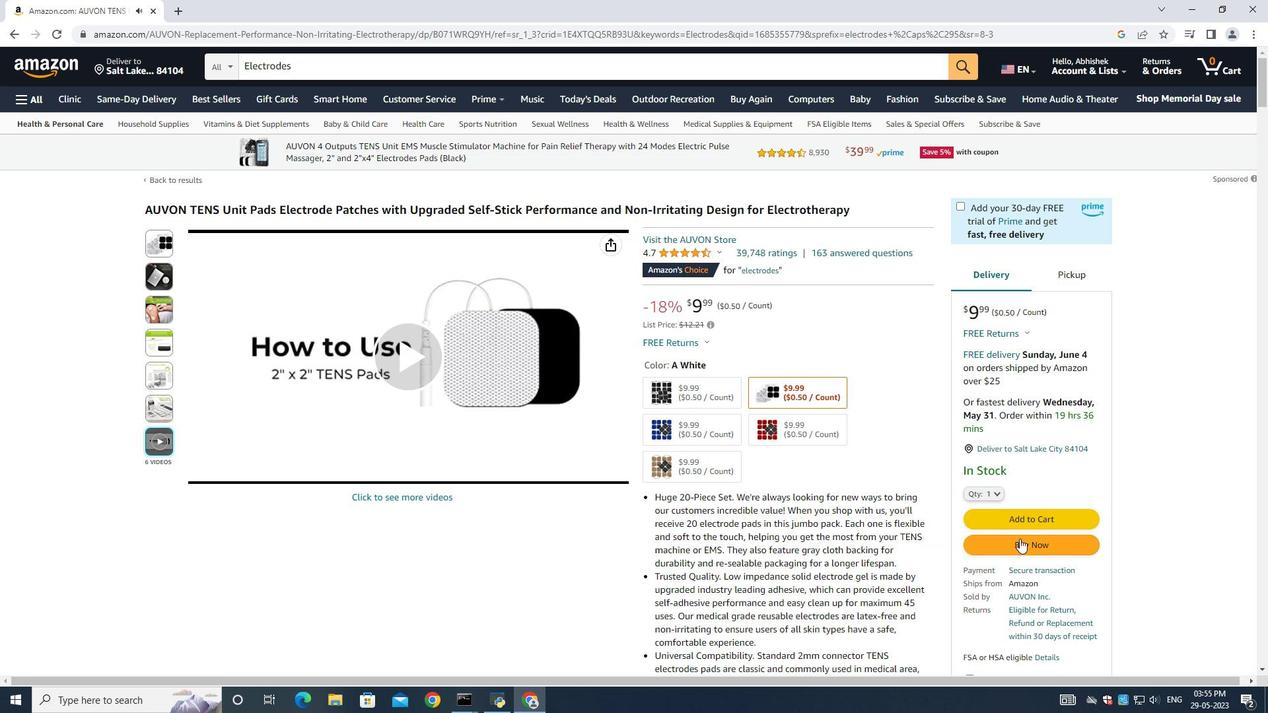 
Action: Mouse pressed left at (1024, 545)
Screenshot: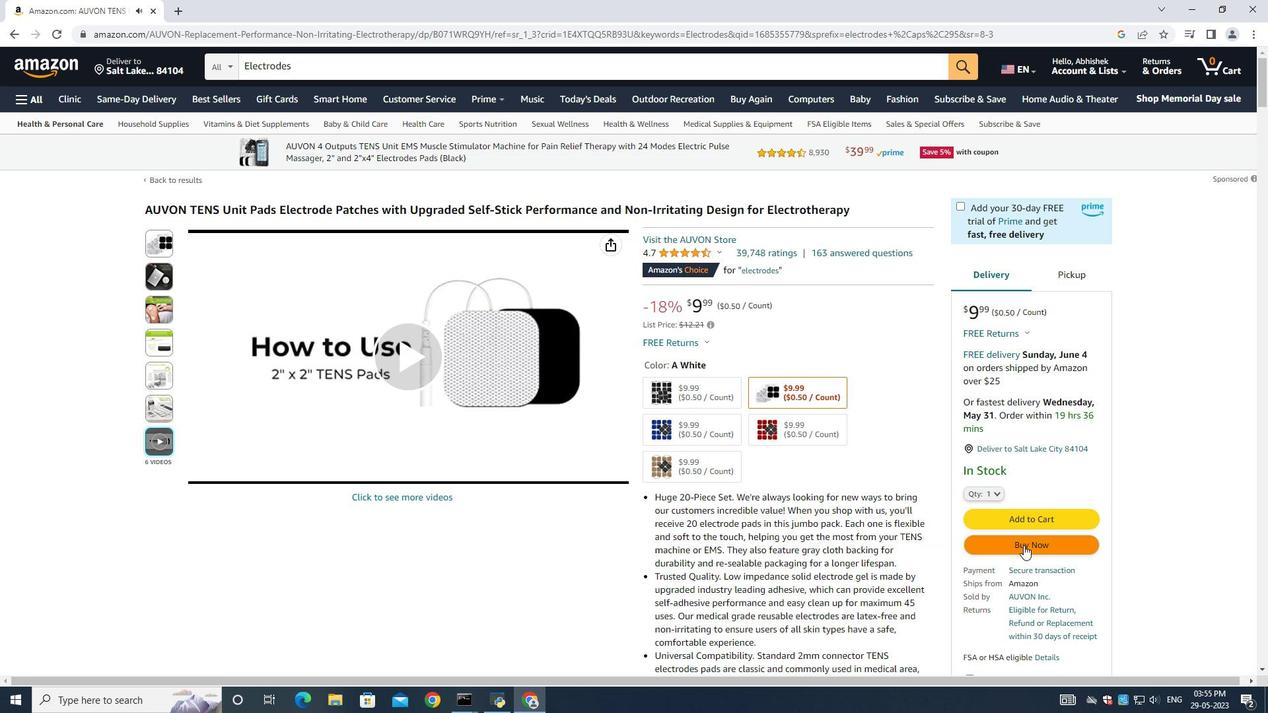 
Action: Mouse moved to (517, 335)
Screenshot: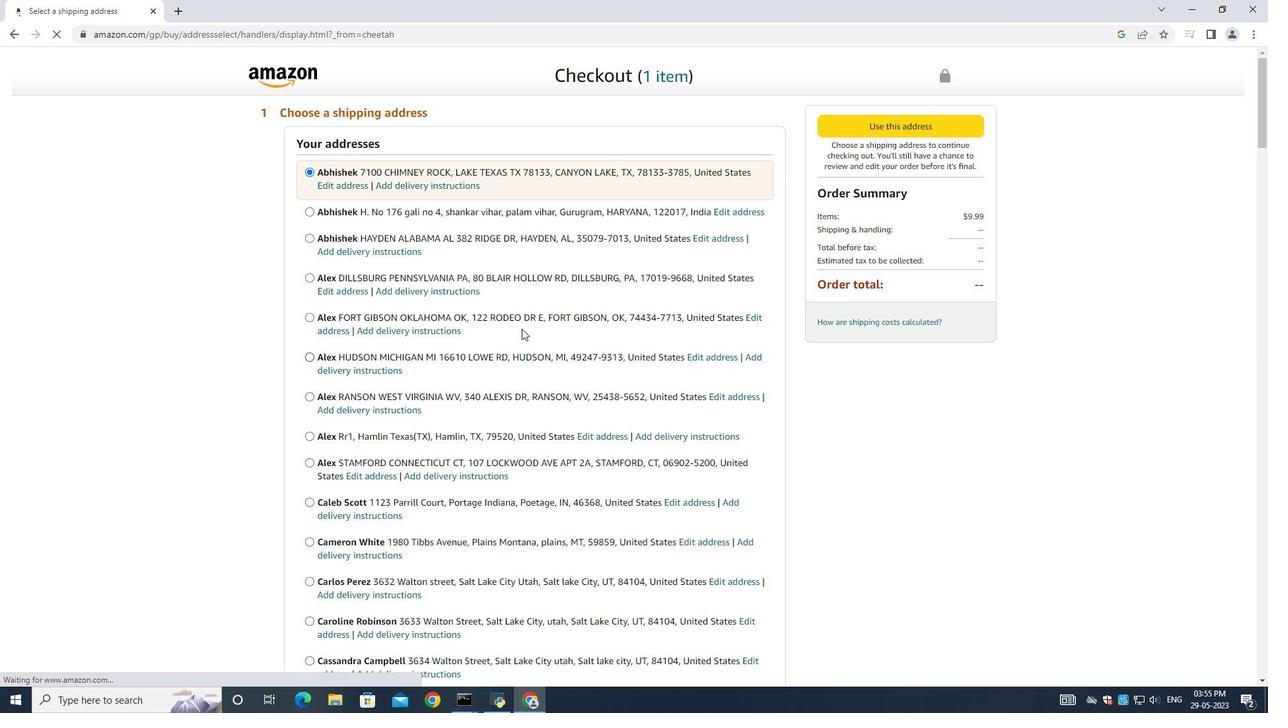 
Action: Mouse scrolled (520, 330) with delta (0, 0)
Screenshot: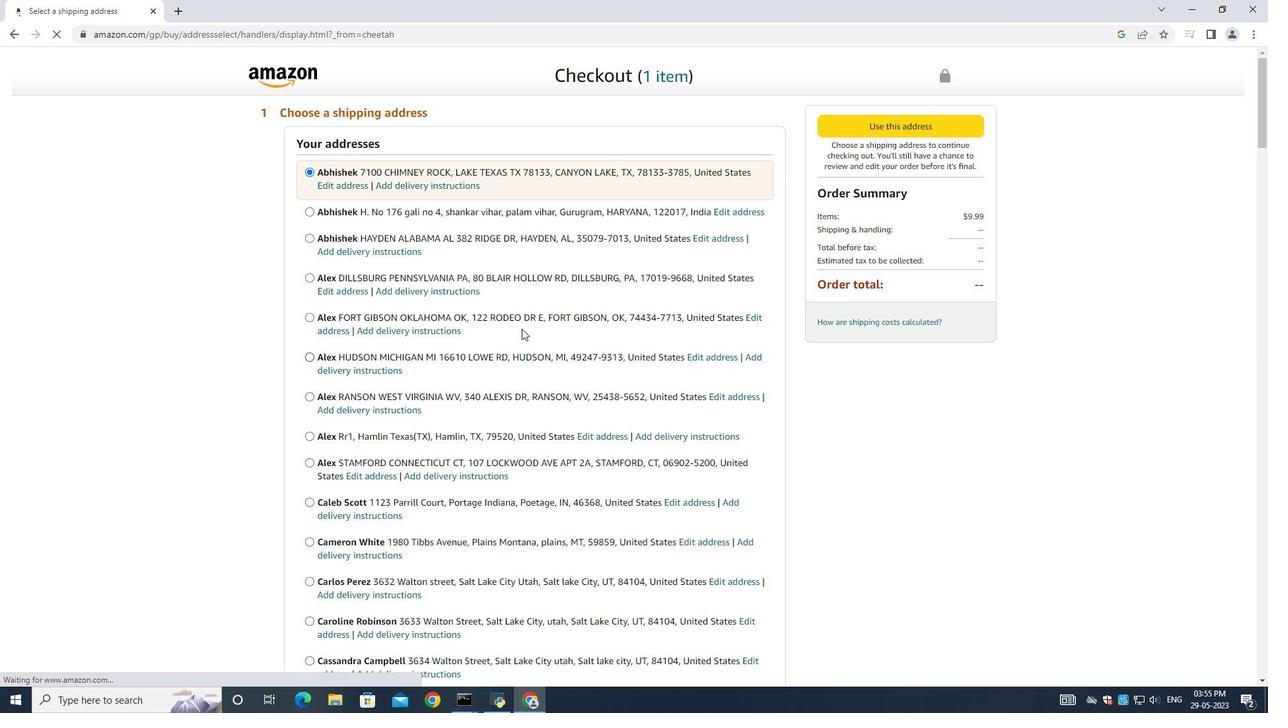 
Action: Mouse moved to (517, 335)
Screenshot: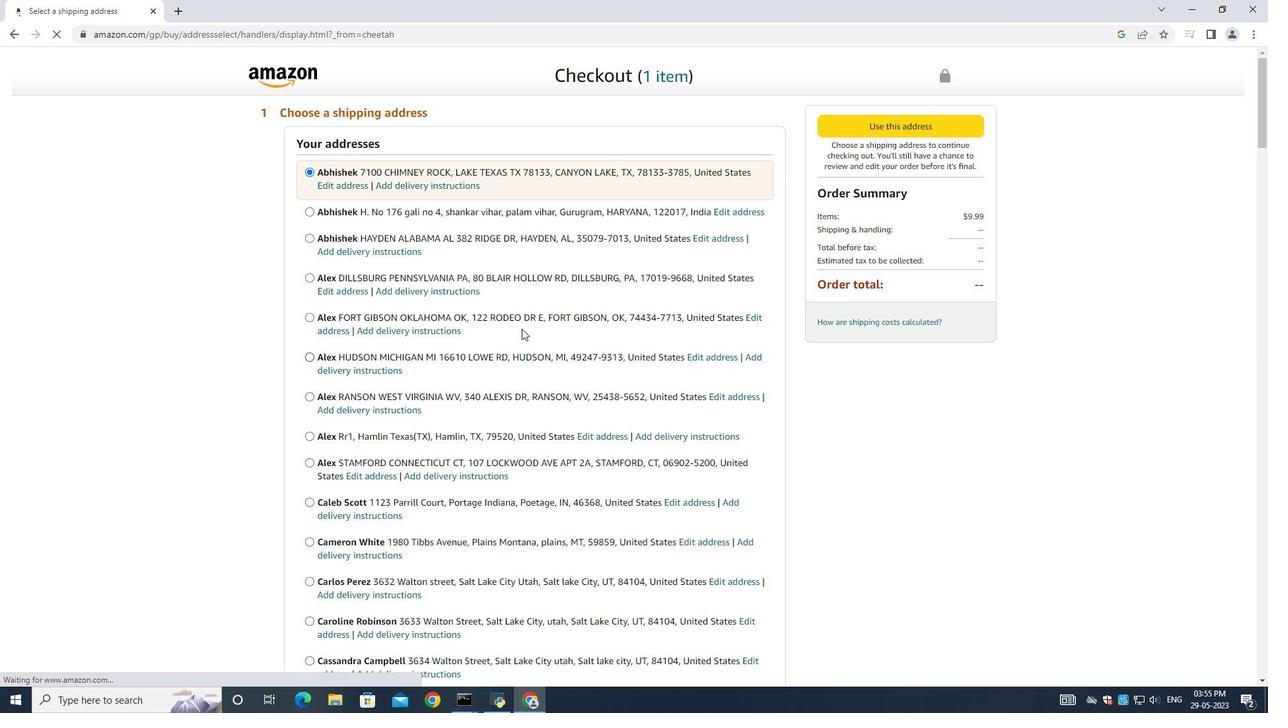 
Action: Mouse scrolled (518, 333) with delta (0, 0)
Screenshot: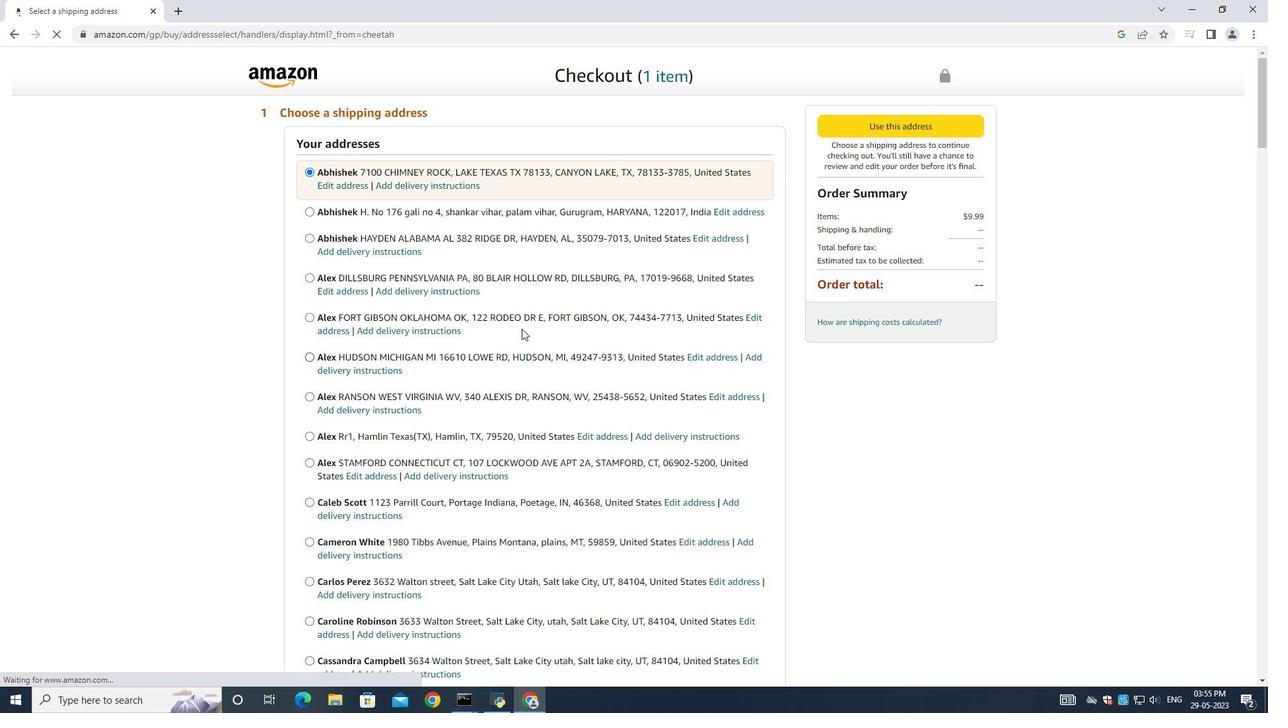 
Action: Mouse moved to (516, 335)
Screenshot: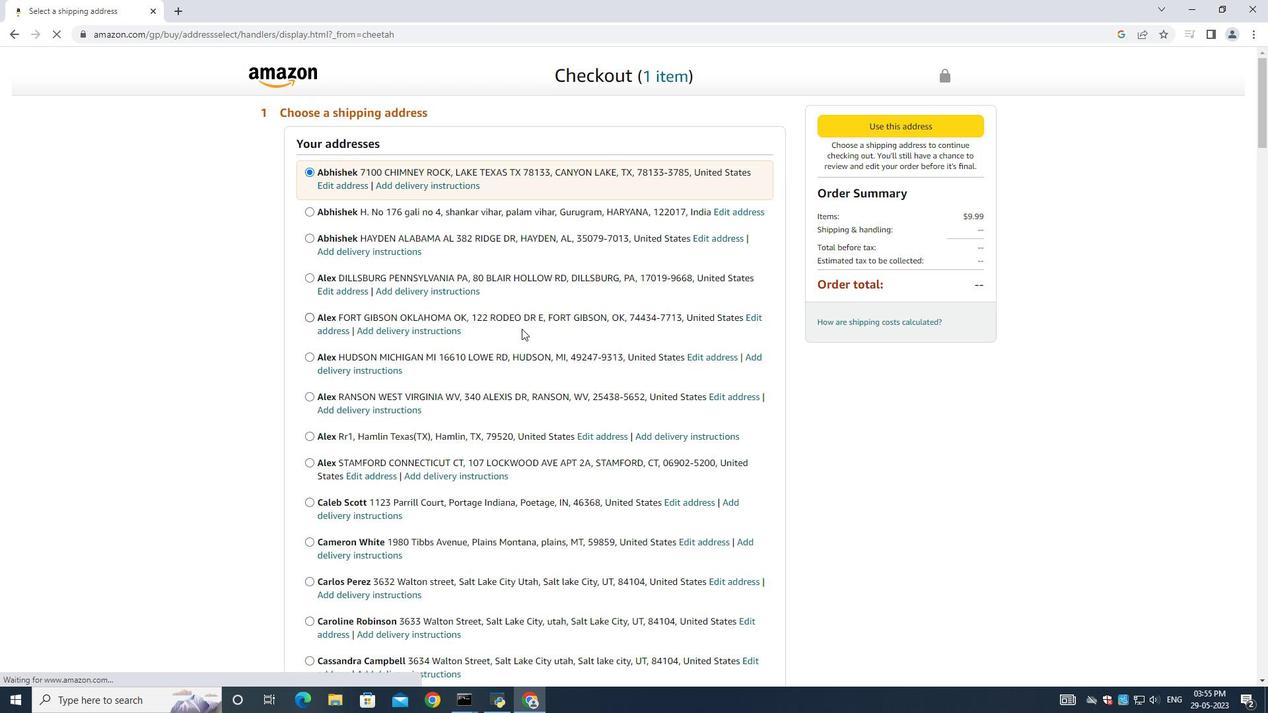 
Action: Mouse scrolled (517, 335) with delta (0, 0)
Screenshot: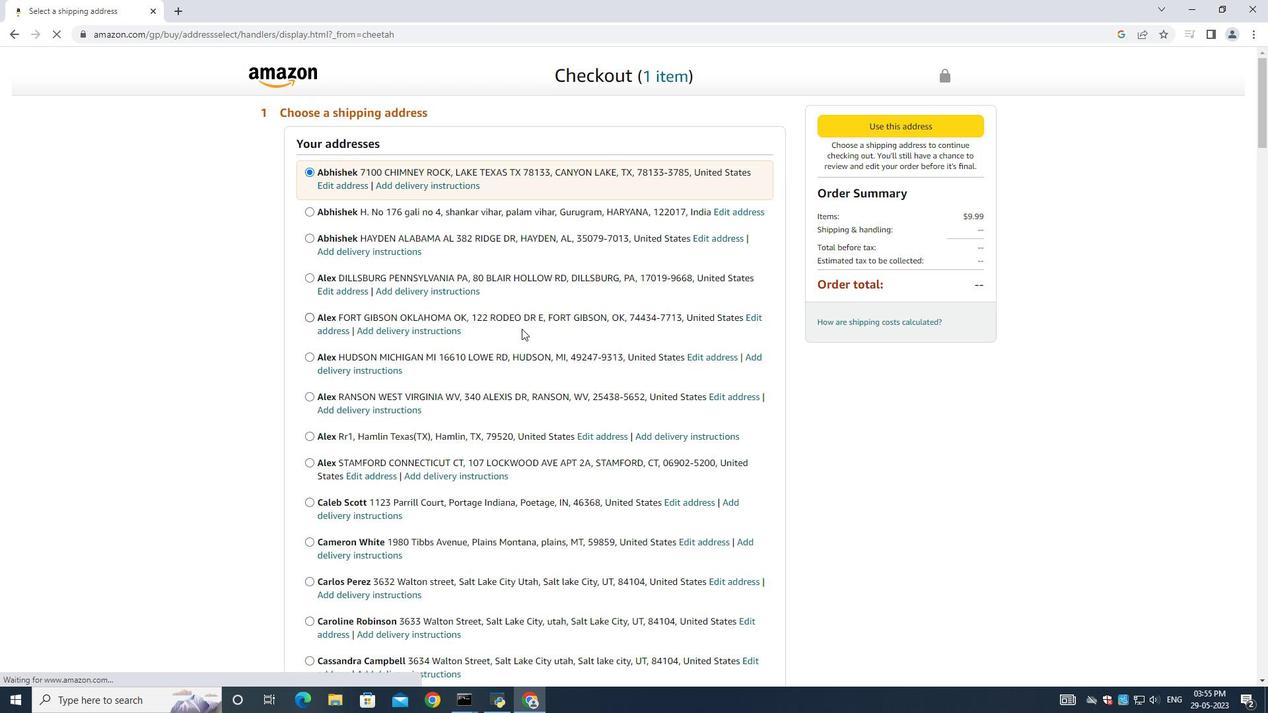 
Action: Mouse moved to (515, 335)
Screenshot: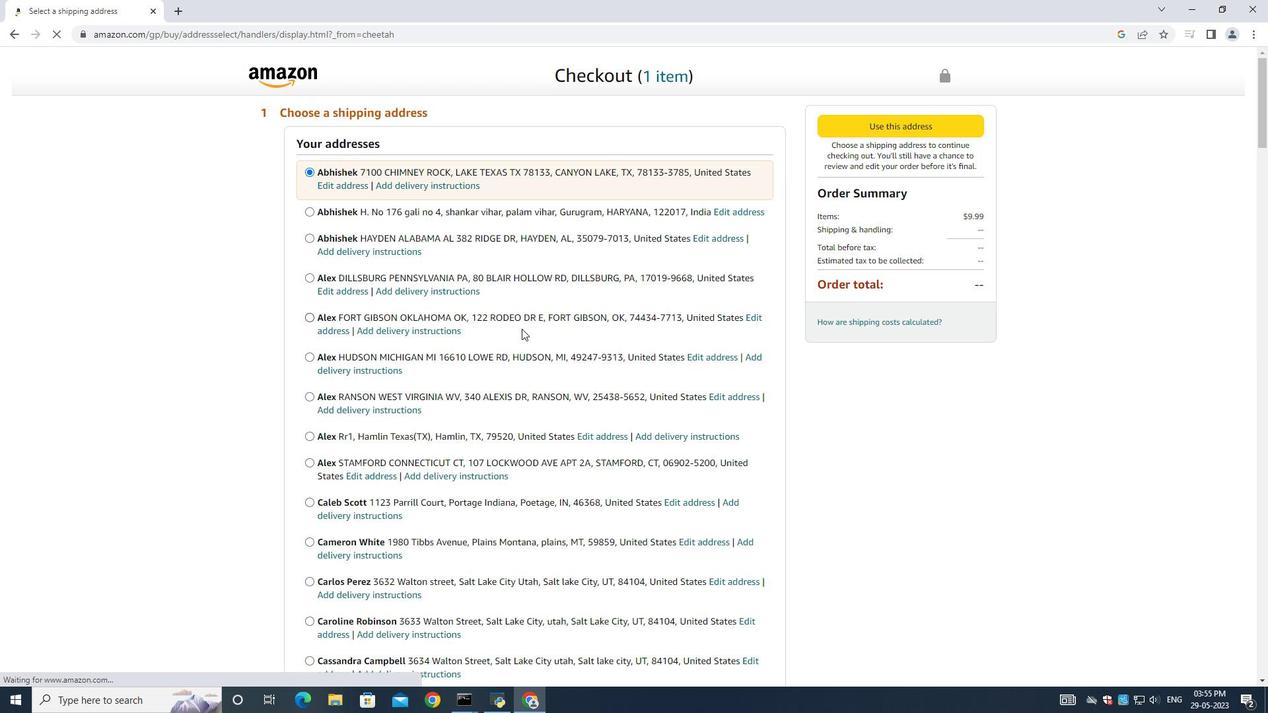 
Action: Mouse scrolled (516, 335) with delta (0, 0)
Screenshot: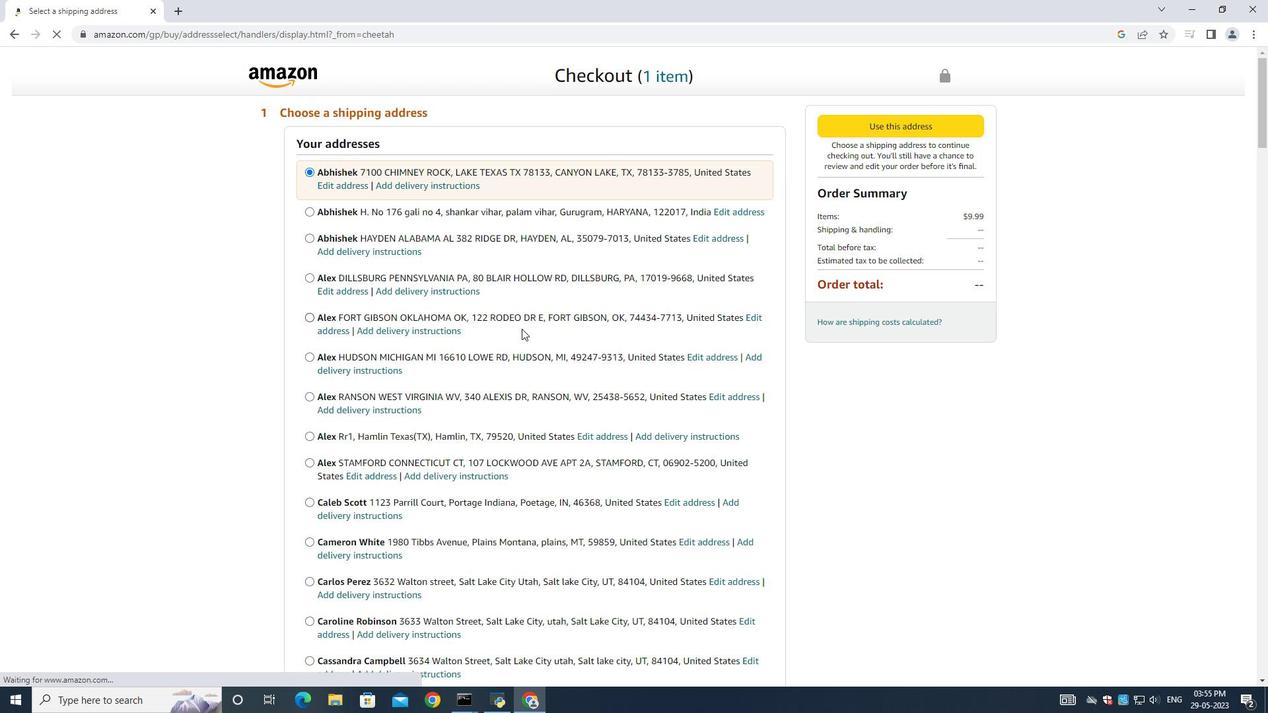 
Action: Mouse moved to (512, 338)
Screenshot: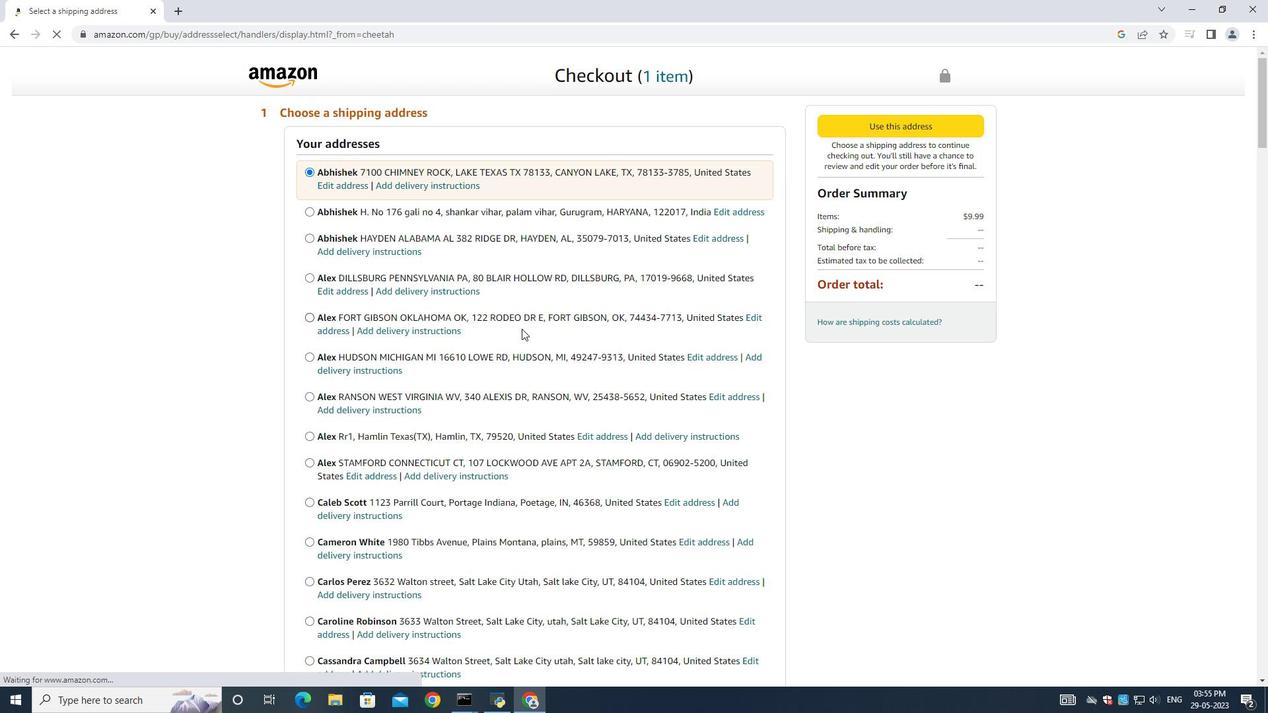 
Action: Mouse scrolled (514, 335) with delta (0, 0)
Screenshot: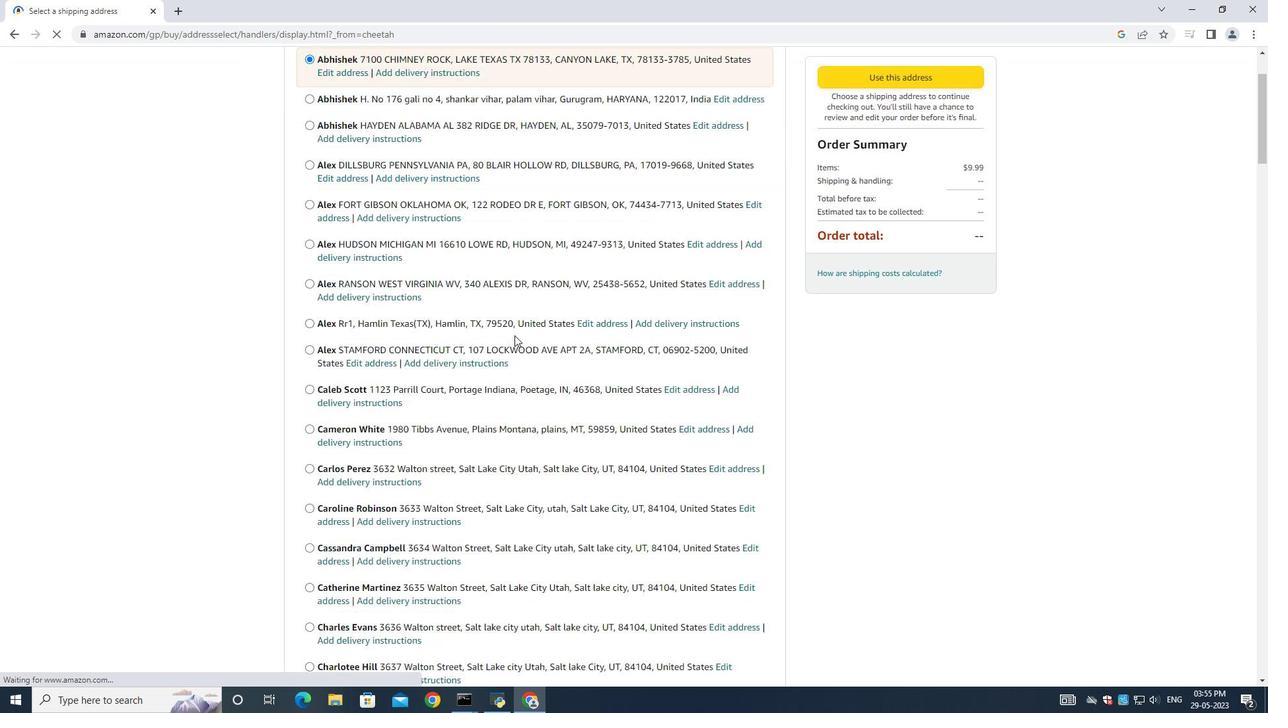 
Action: Mouse moved to (510, 342)
Screenshot: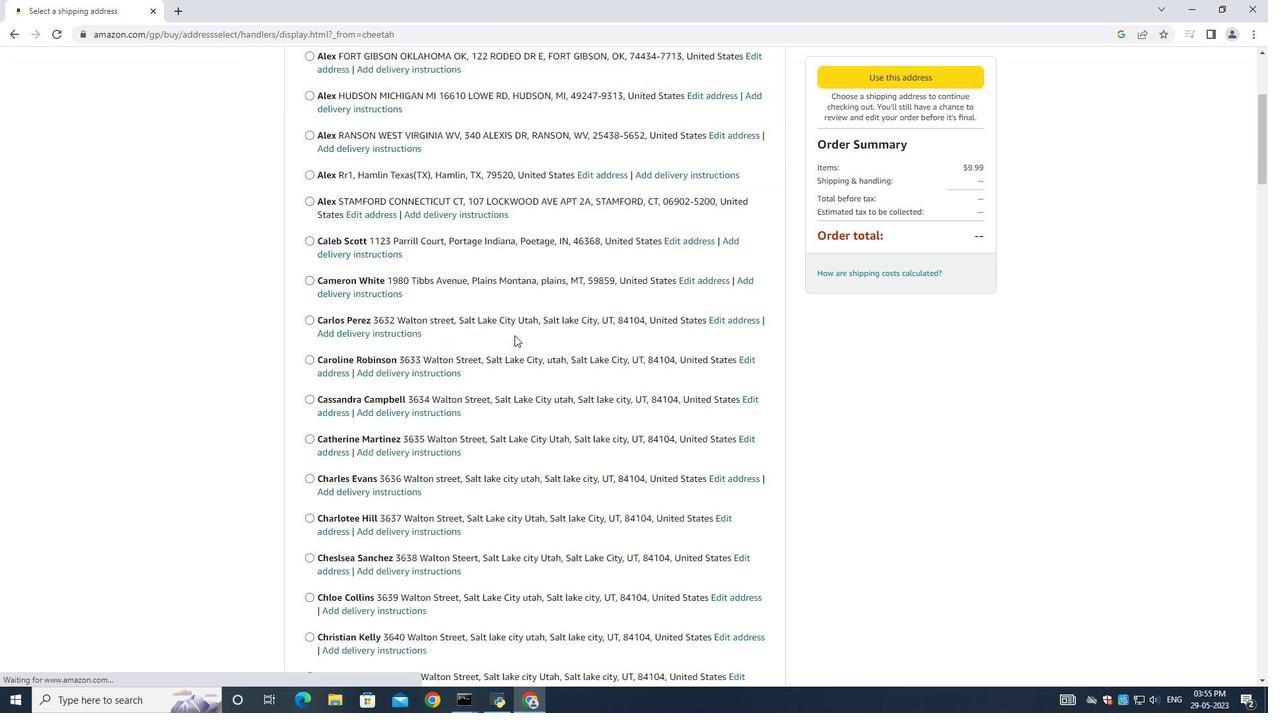 
Action: Mouse scrolled (512, 339) with delta (0, 0)
Screenshot: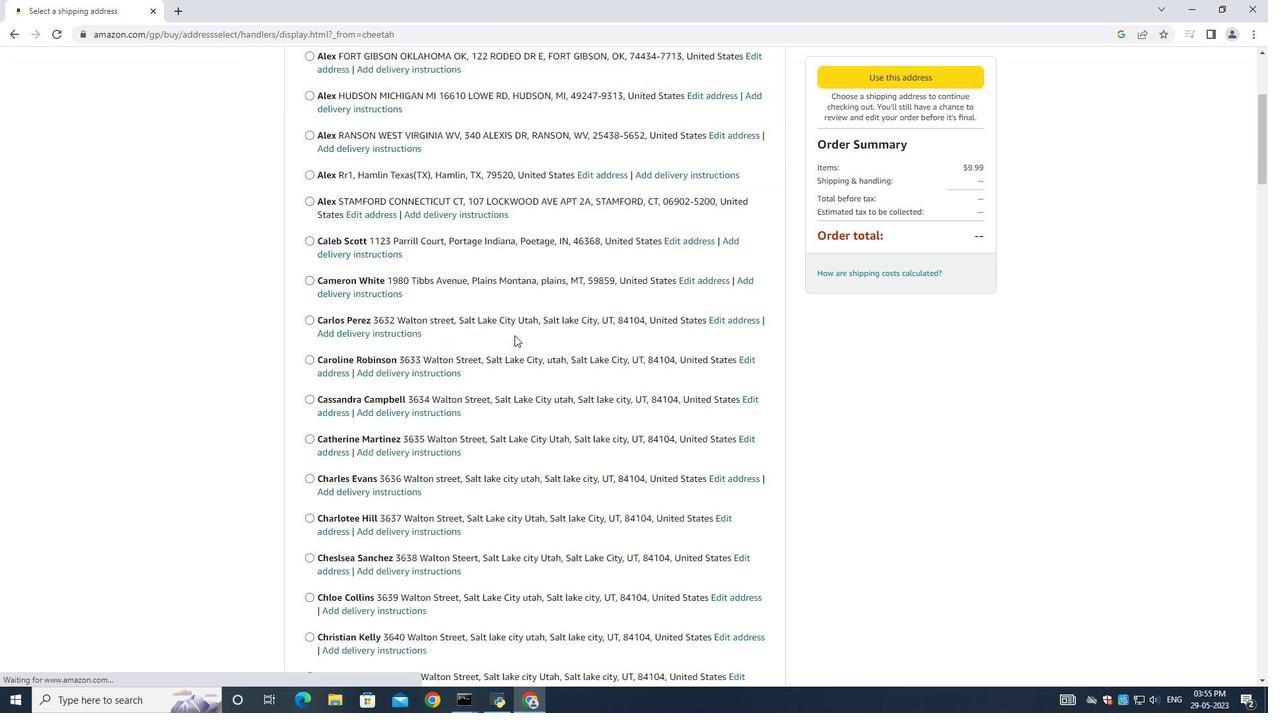 
Action: Mouse moved to (510, 343)
Screenshot: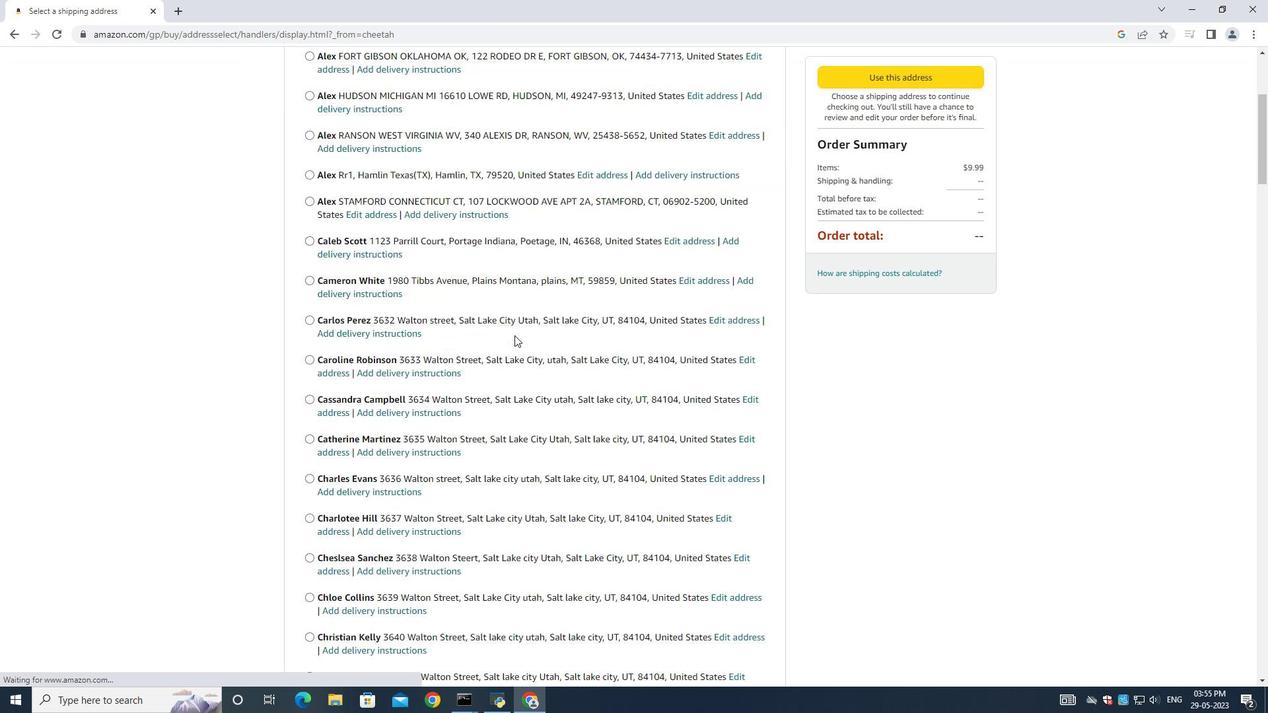 
Action: Mouse scrolled (510, 341) with delta (0, 0)
Screenshot: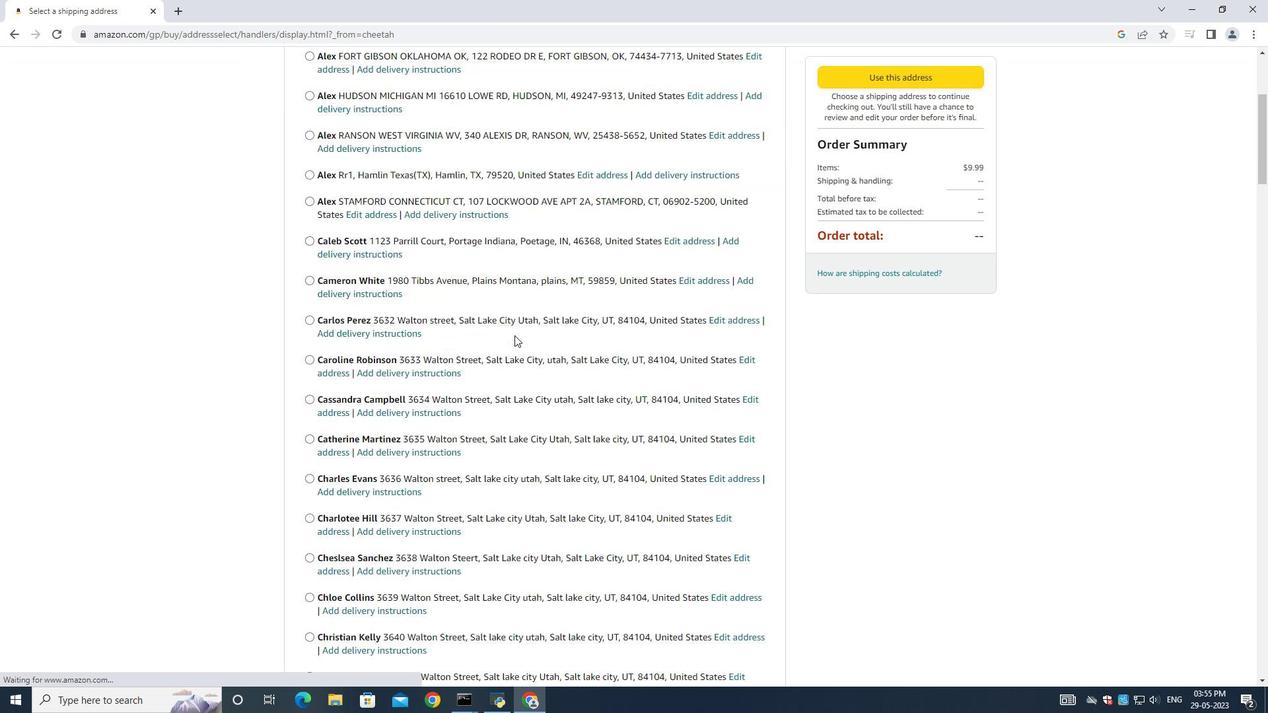 
Action: Mouse moved to (510, 343)
Screenshot: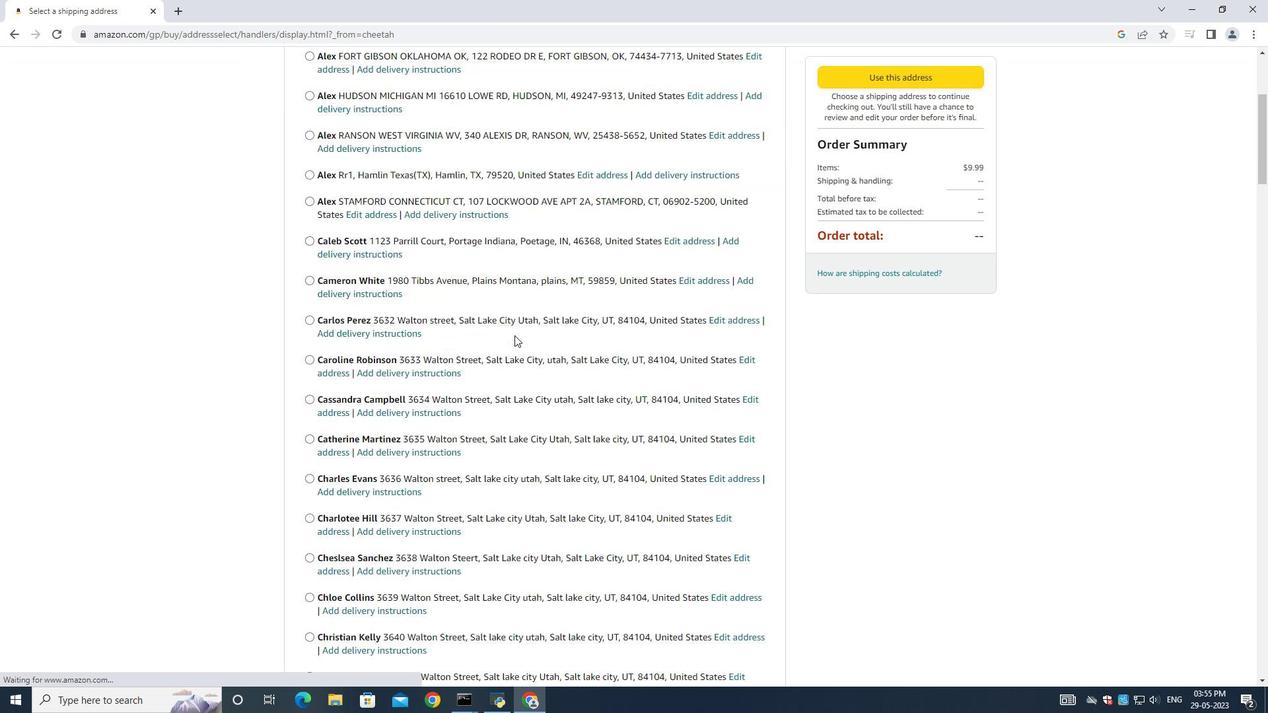 
Action: Mouse scrolled (510, 342) with delta (0, 0)
Screenshot: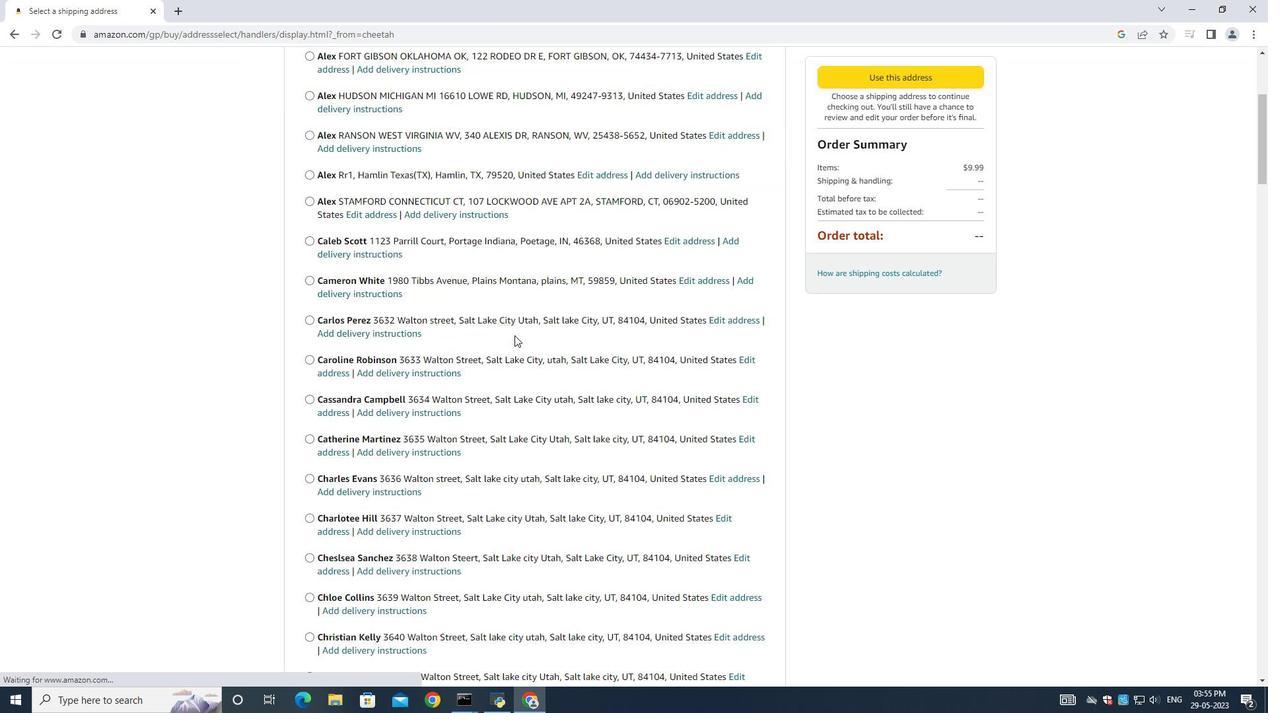 
Action: Mouse moved to (510, 343)
Screenshot: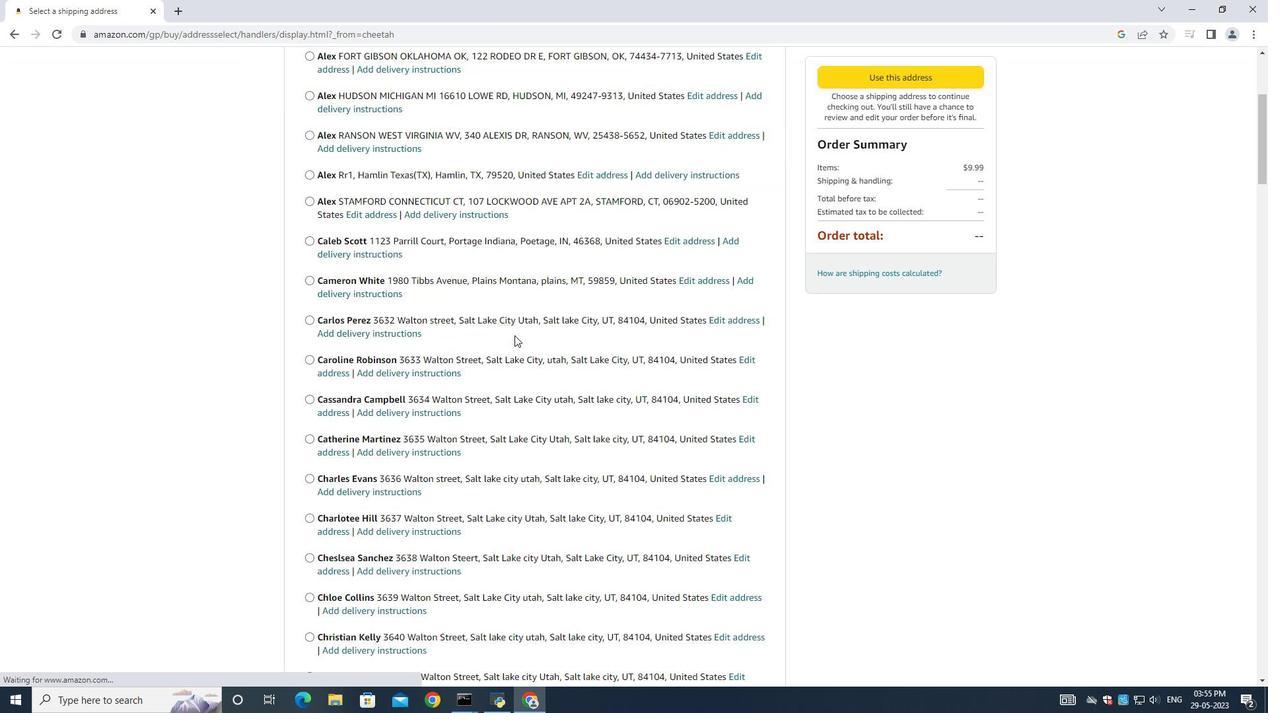 
Action: Mouse scrolled (510, 342) with delta (0, 0)
Screenshot: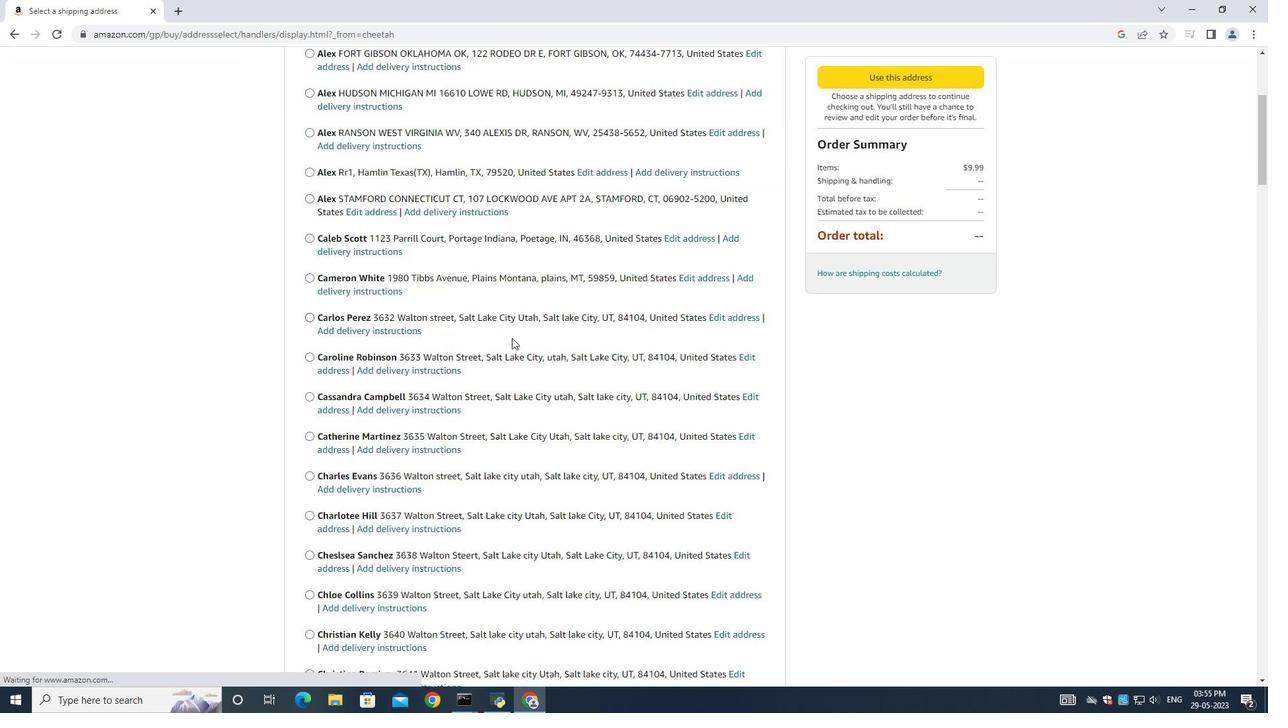 
Action: Mouse moved to (510, 347)
Screenshot: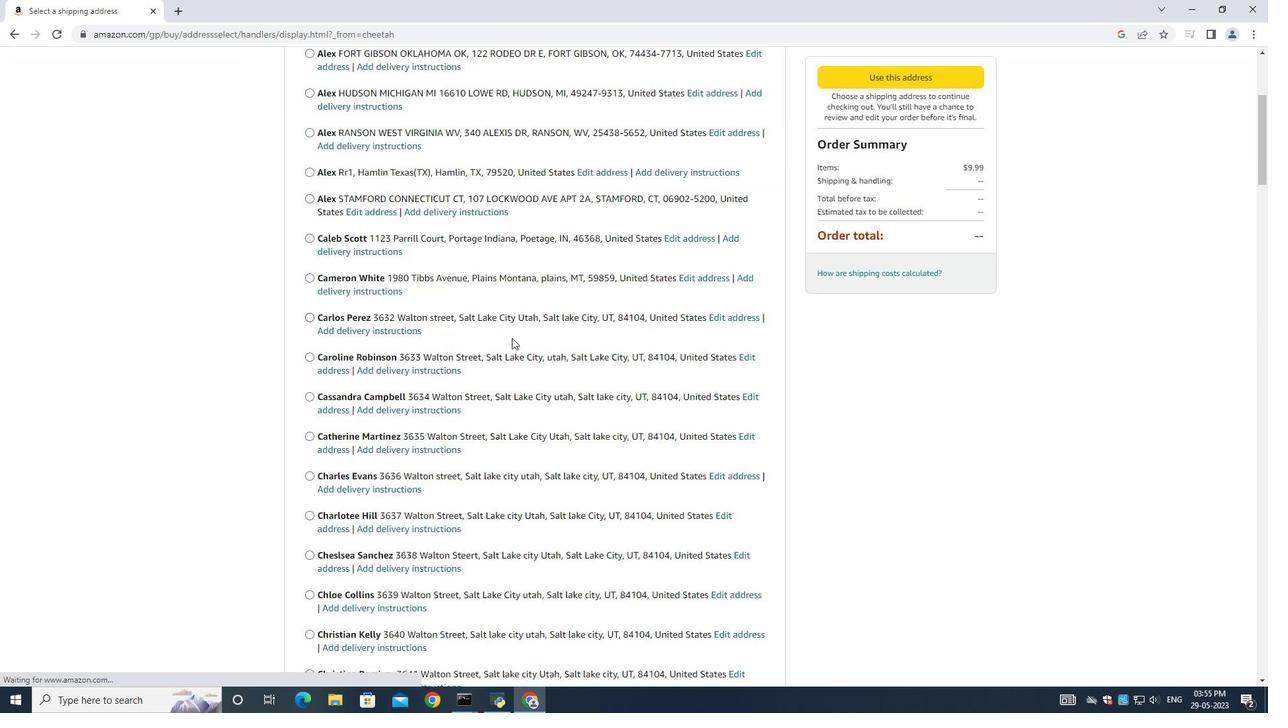 
Action: Mouse scrolled (510, 343) with delta (0, 0)
Screenshot: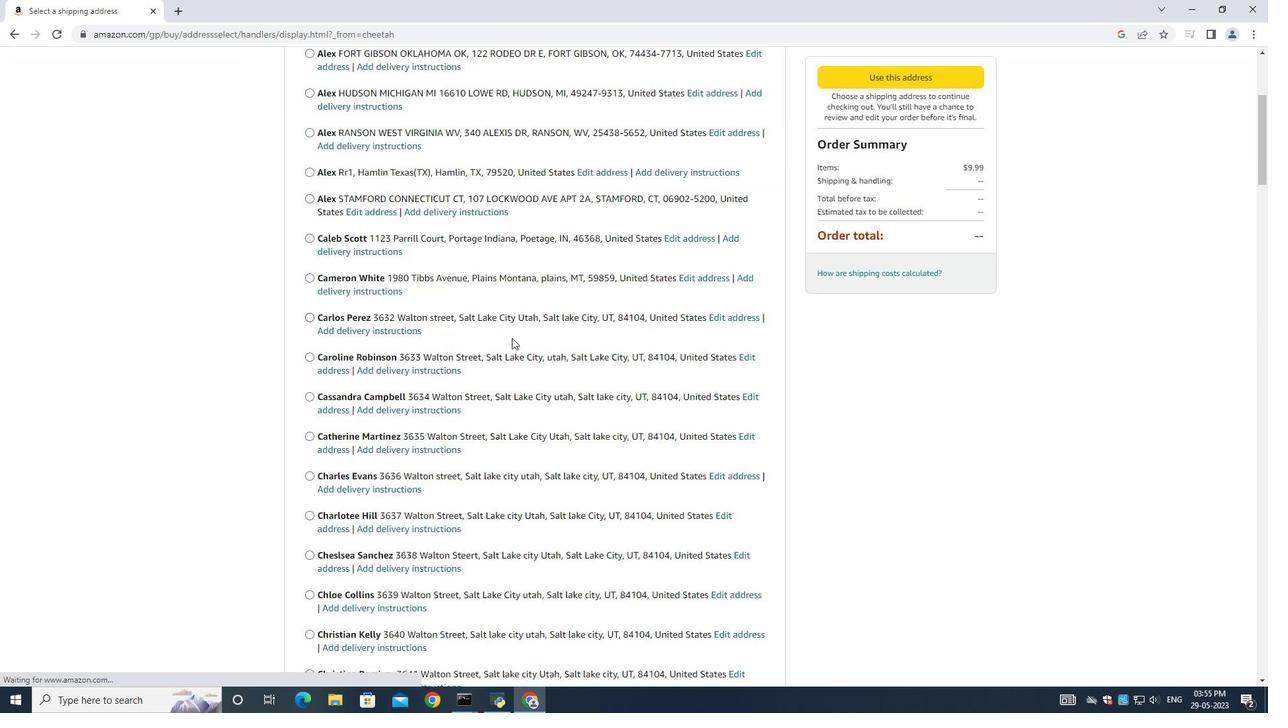 
Action: Mouse moved to (511, 350)
Screenshot: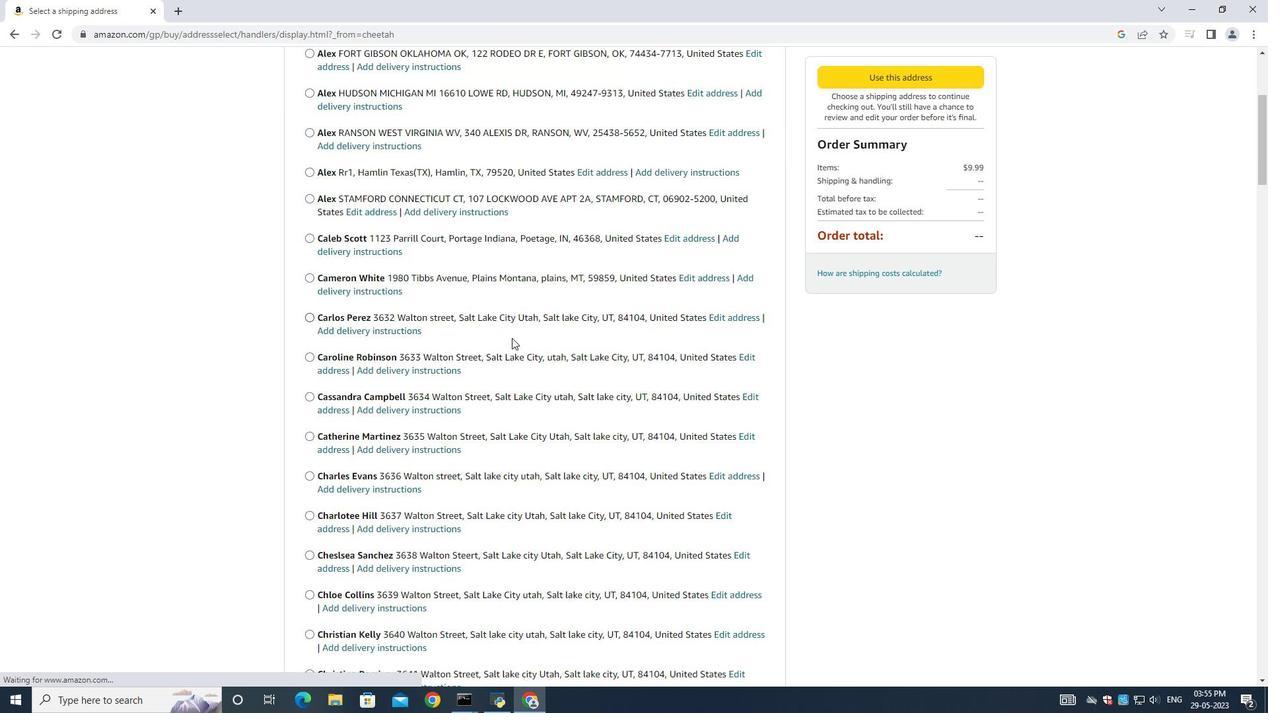 
Action: Mouse scrolled (511, 350) with delta (0, 0)
Screenshot: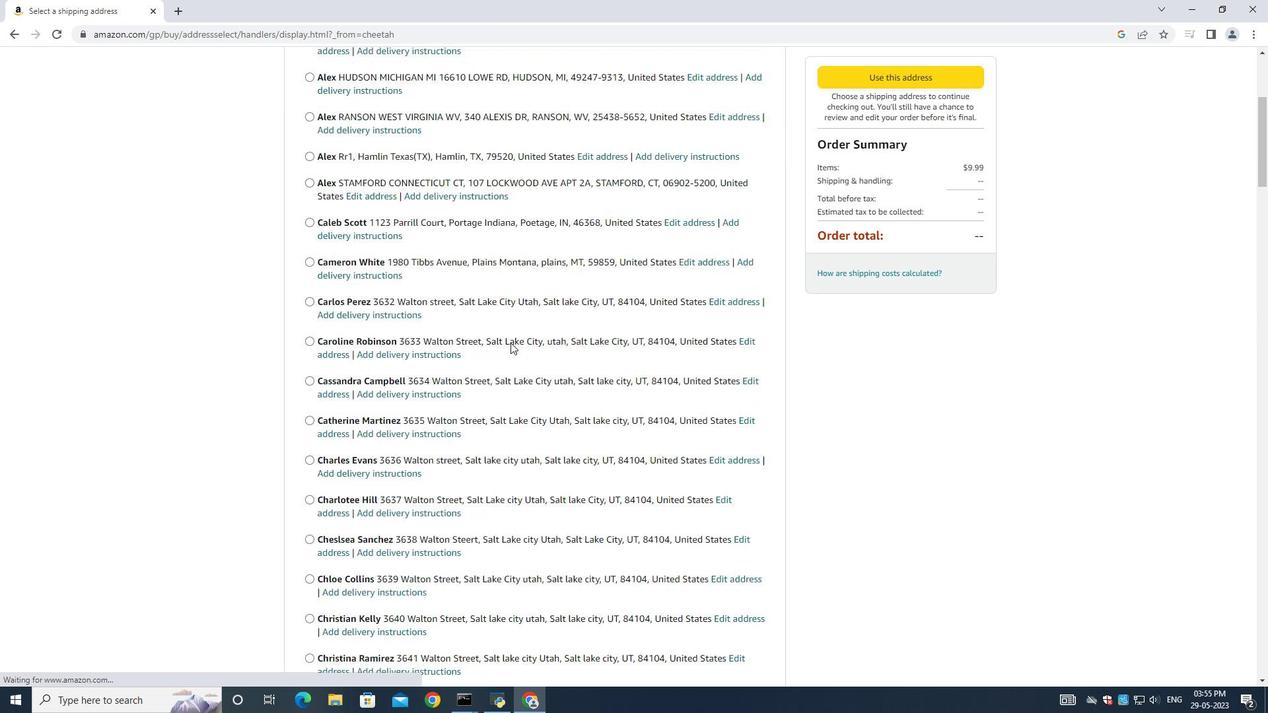 
Action: Mouse scrolled (511, 350) with delta (0, 0)
Screenshot: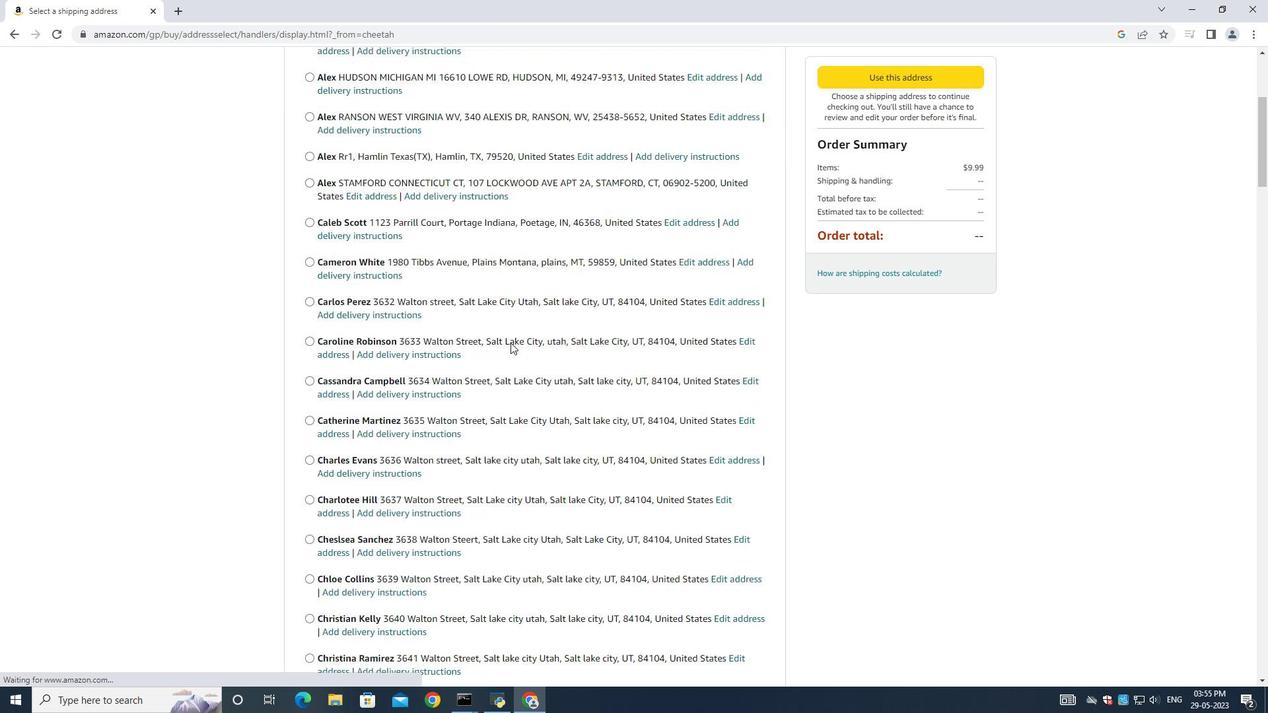 
Action: Mouse scrolled (511, 350) with delta (0, 0)
Screenshot: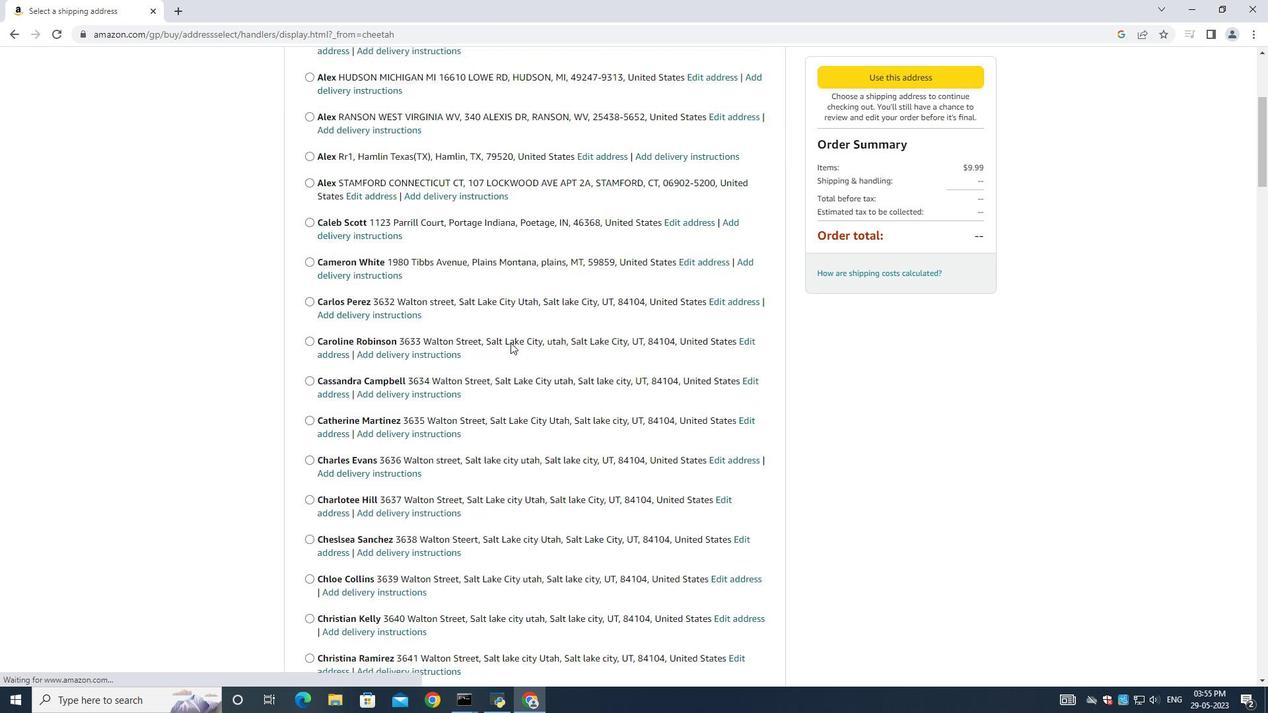 
Action: Mouse scrolled (511, 350) with delta (0, 0)
Screenshot: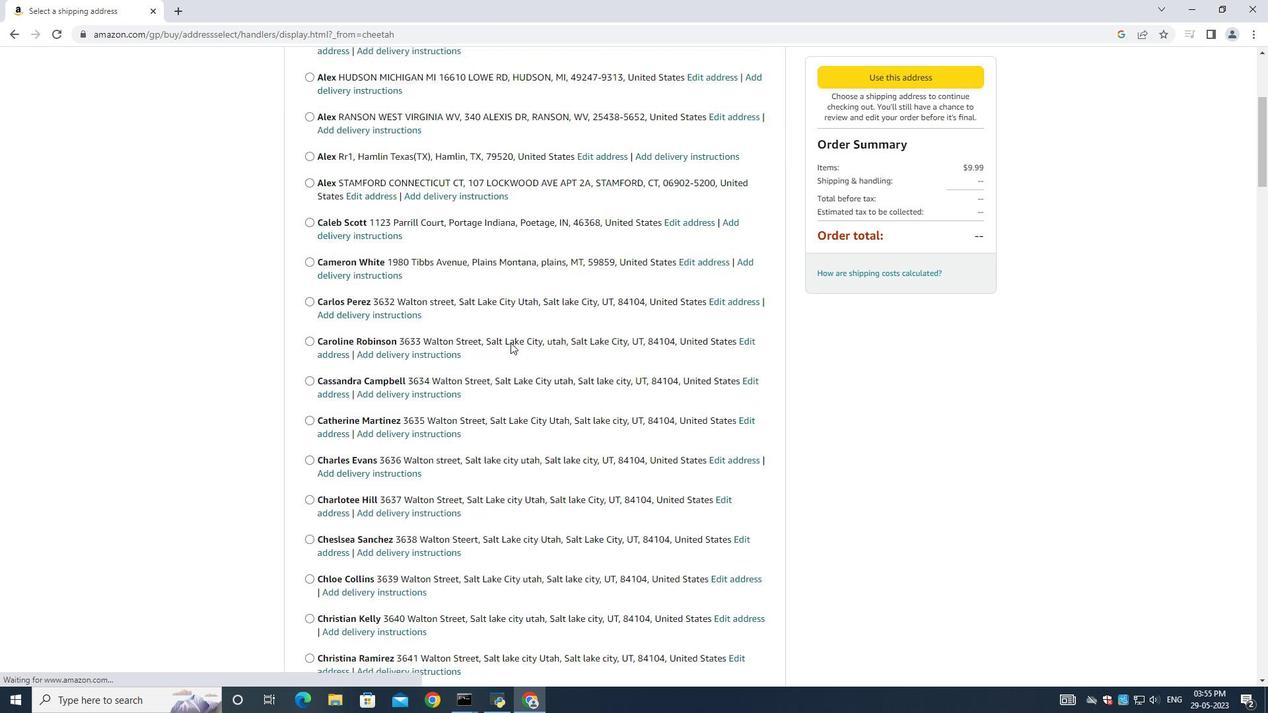 
Action: Mouse moved to (512, 350)
Screenshot: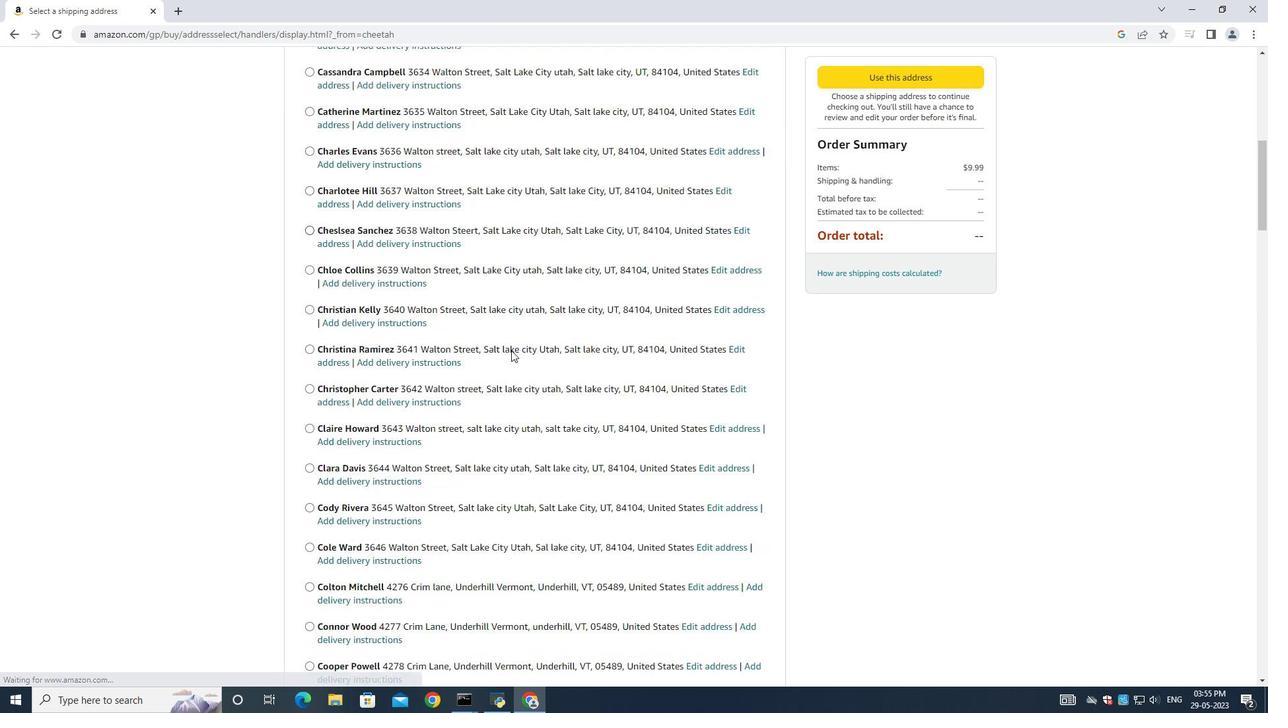 
Action: Mouse scrolled (512, 350) with delta (0, 0)
Screenshot: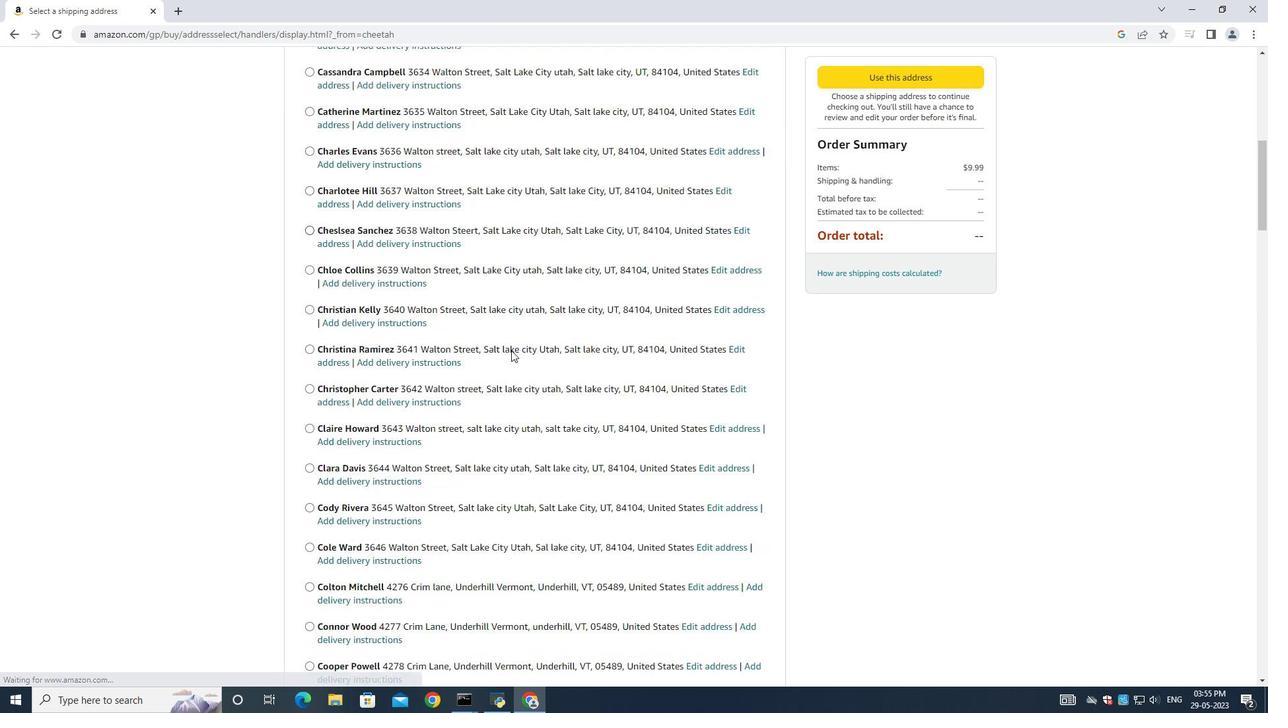 
Action: Mouse moved to (512, 352)
Screenshot: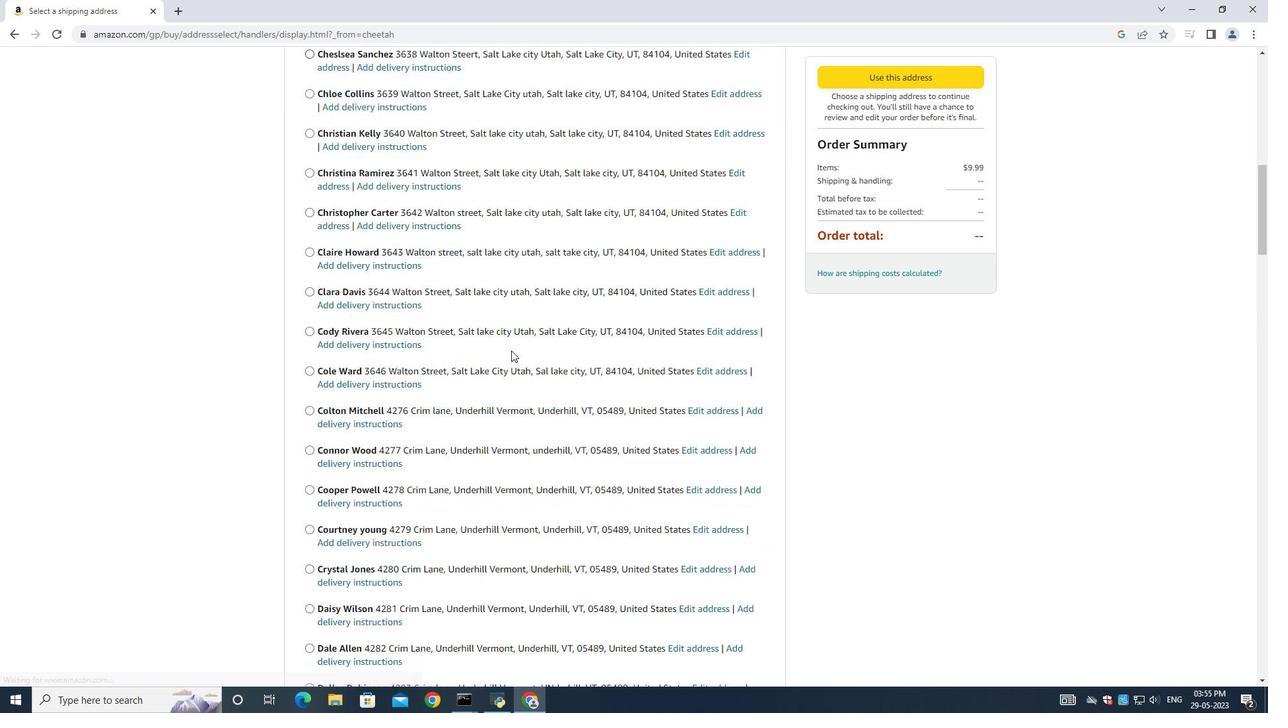 
Action: Mouse scrolled (512, 351) with delta (0, 0)
Screenshot: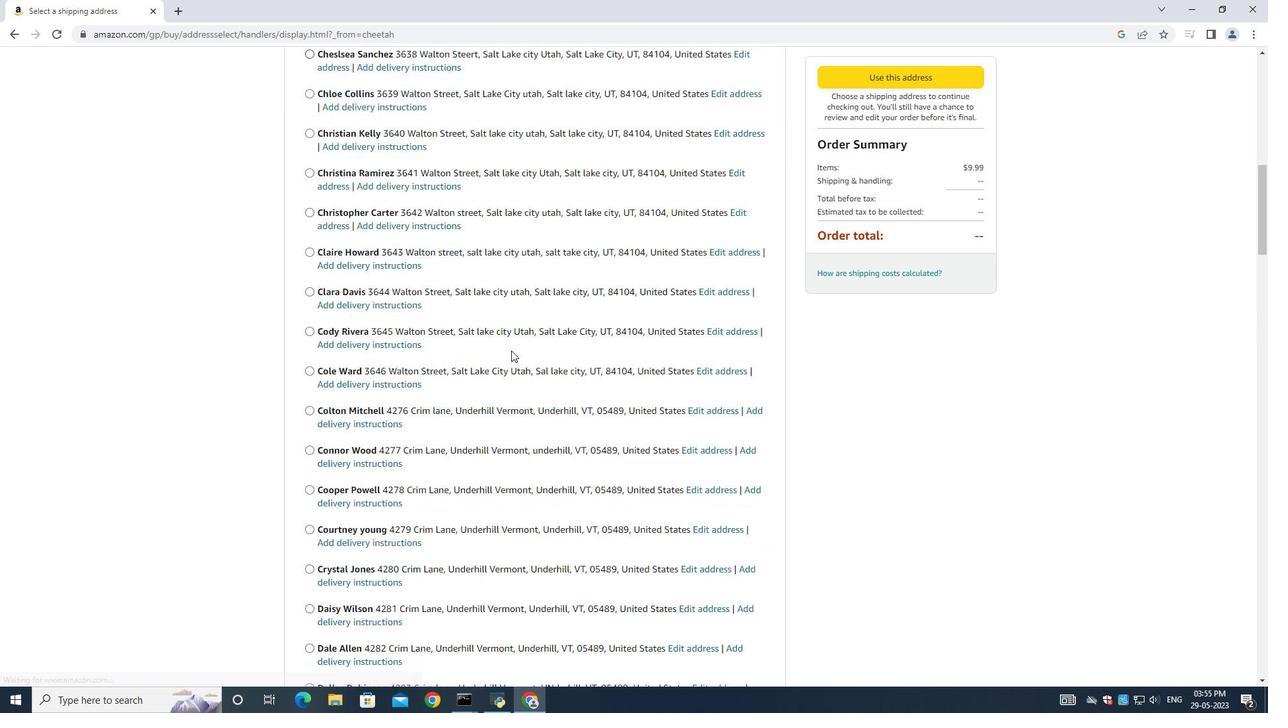 
Action: Mouse moved to (512, 352)
Screenshot: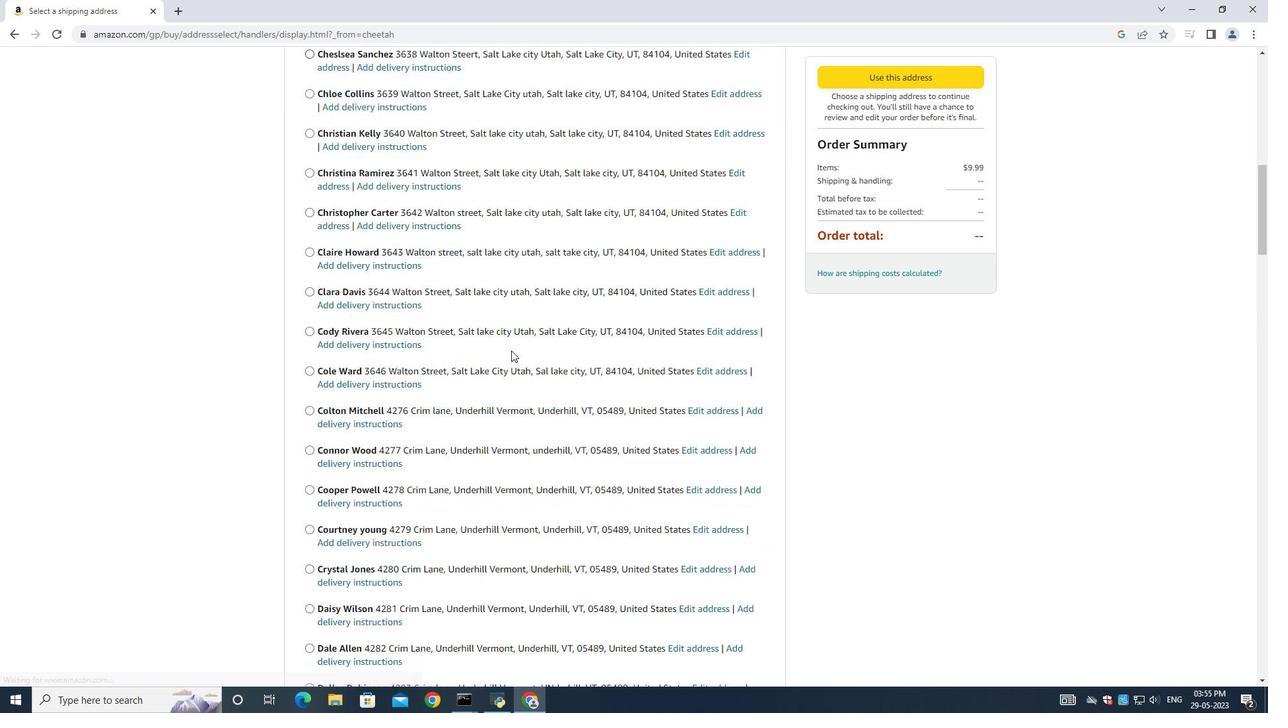 
Action: Mouse scrolled (512, 352) with delta (0, 0)
Screenshot: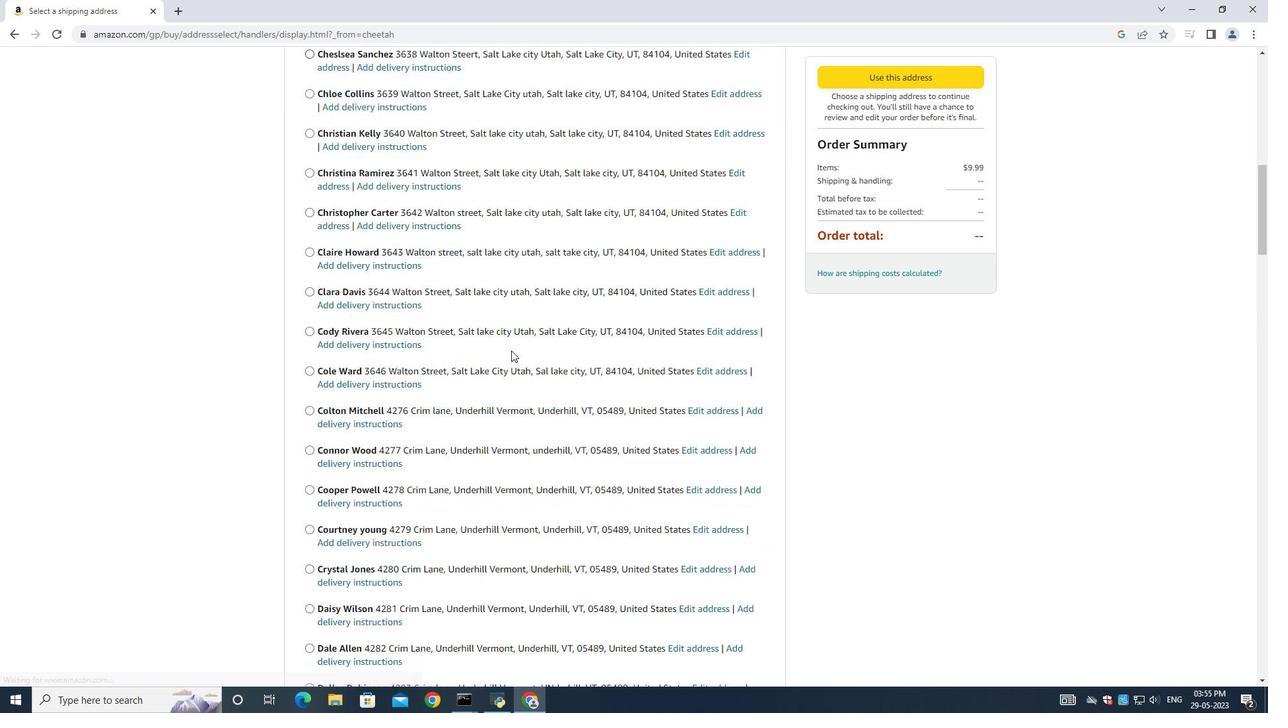 
Action: Mouse scrolled (512, 352) with delta (0, 0)
Screenshot: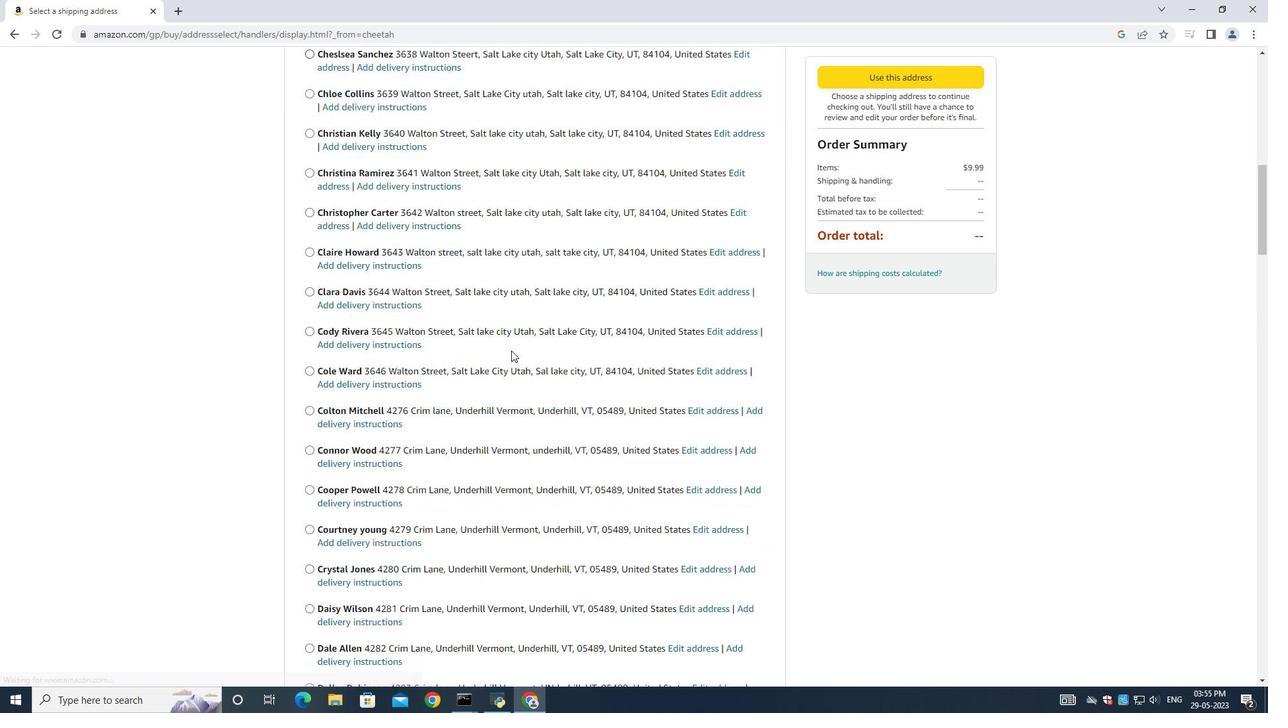 
Action: Mouse scrolled (512, 352) with delta (0, 0)
Screenshot: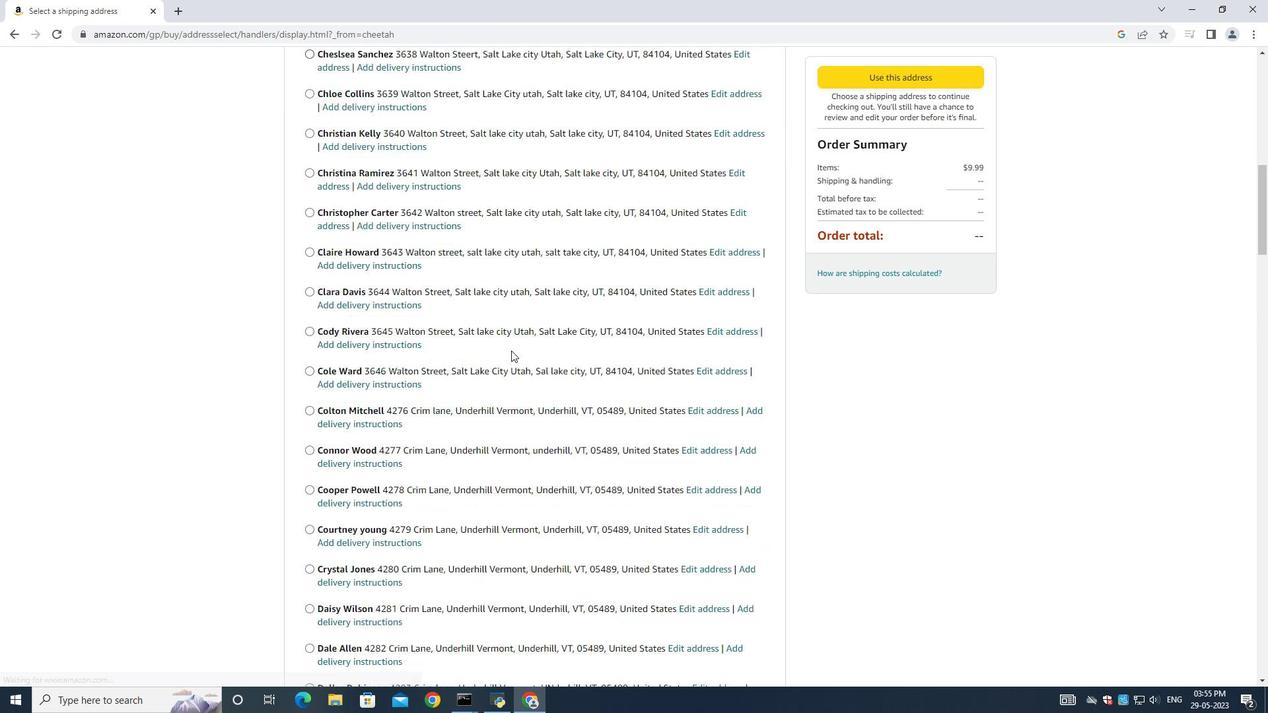 
Action: Mouse moved to (514, 356)
Screenshot: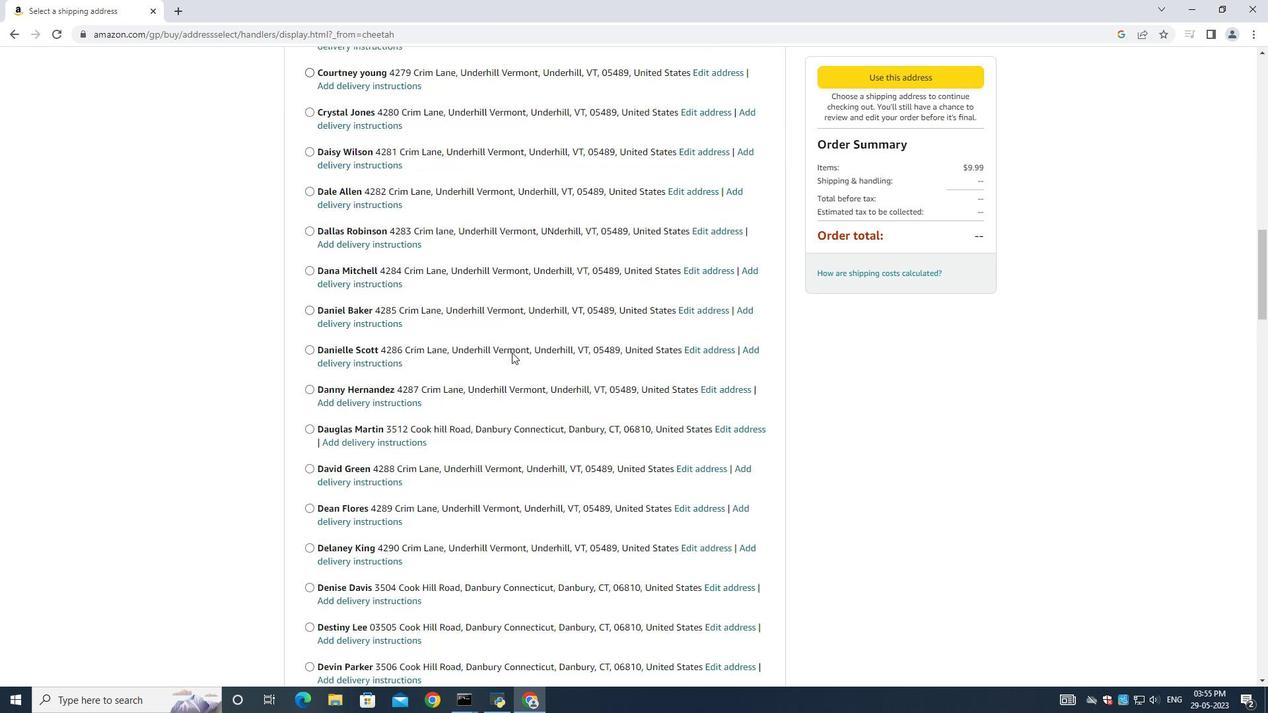 
Action: Mouse scrolled (514, 355) with delta (0, 0)
Screenshot: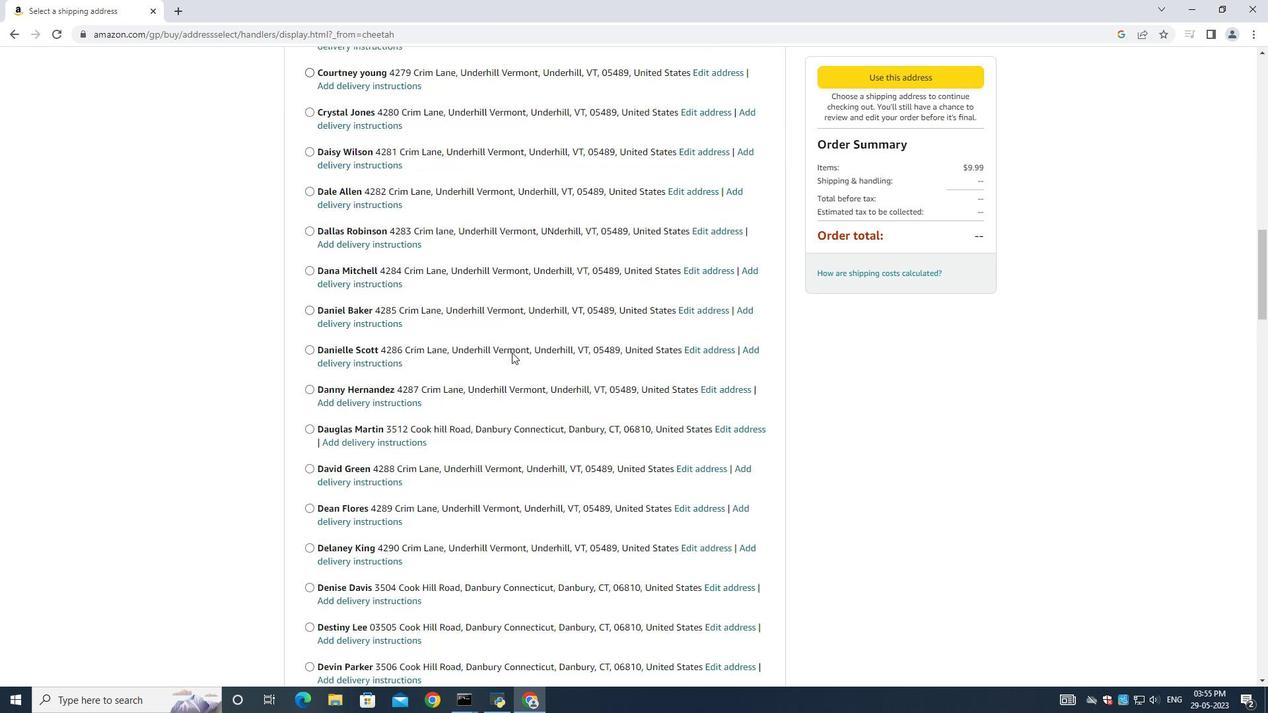 
Action: Mouse moved to (514, 357)
Screenshot: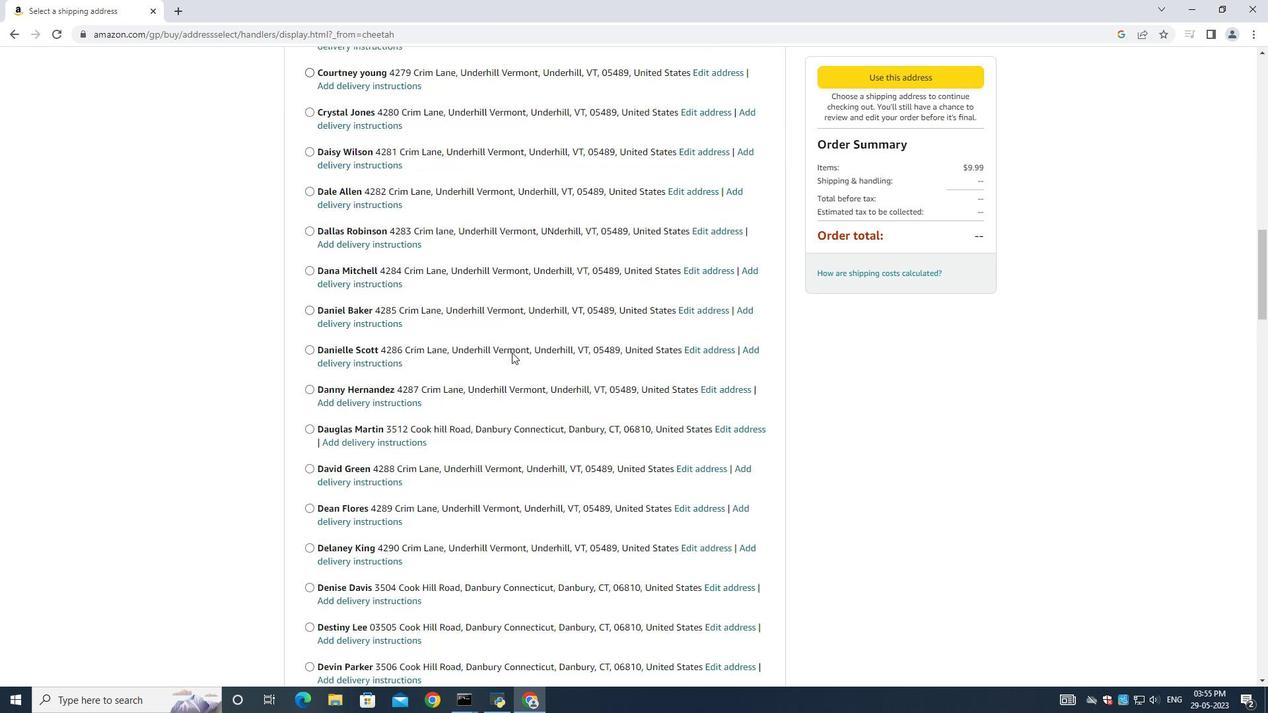 
Action: Mouse scrolled (514, 356) with delta (0, 0)
Screenshot: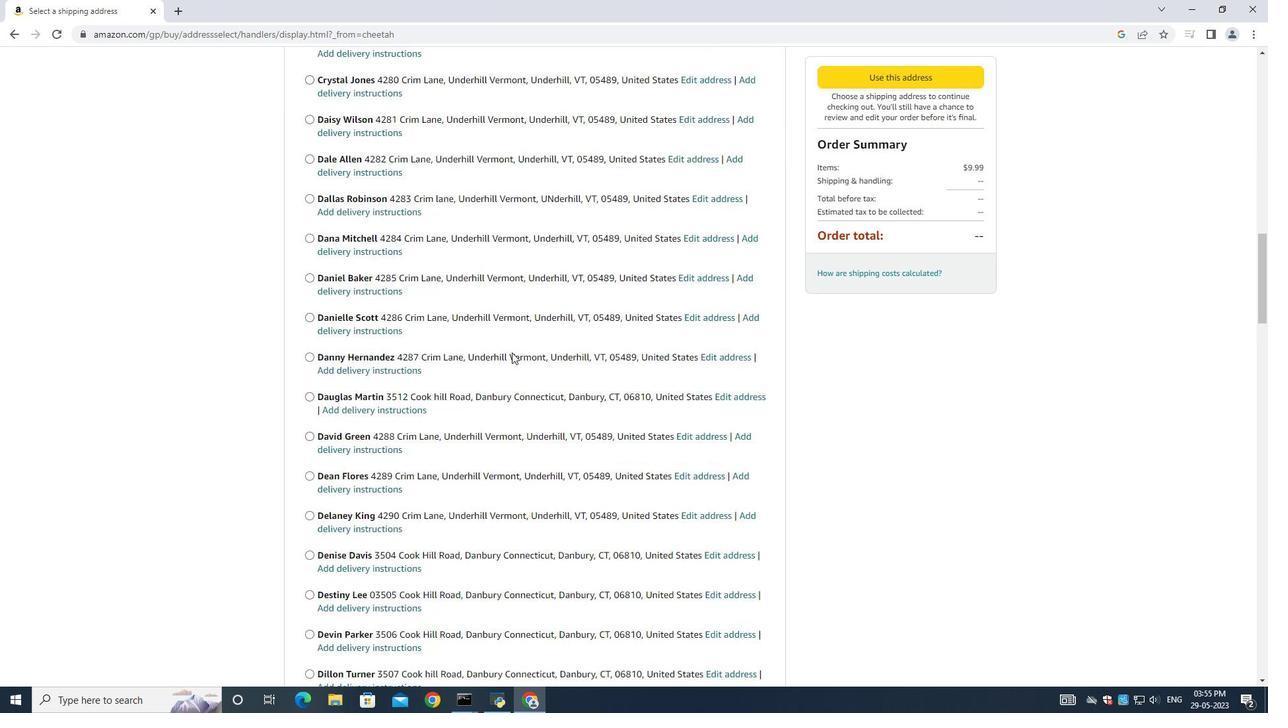 
Action: Mouse moved to (514, 357)
Screenshot: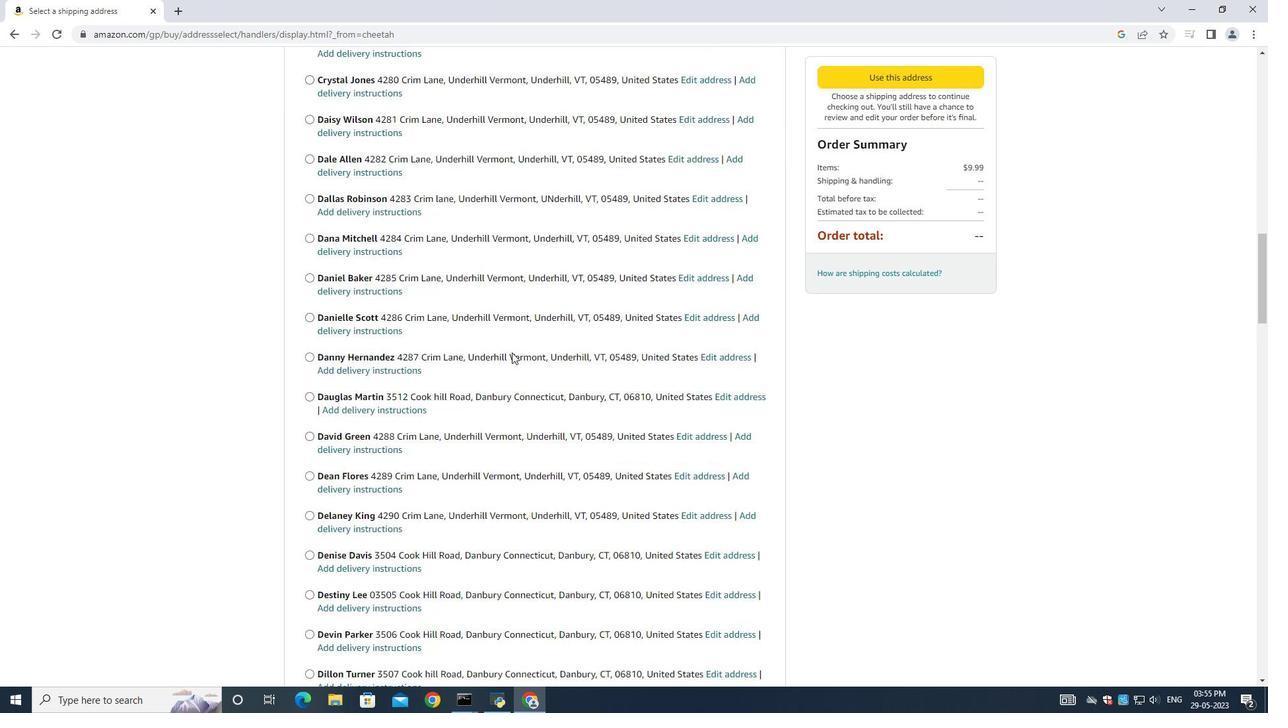 
Action: Mouse scrolled (514, 356) with delta (0, 0)
Screenshot: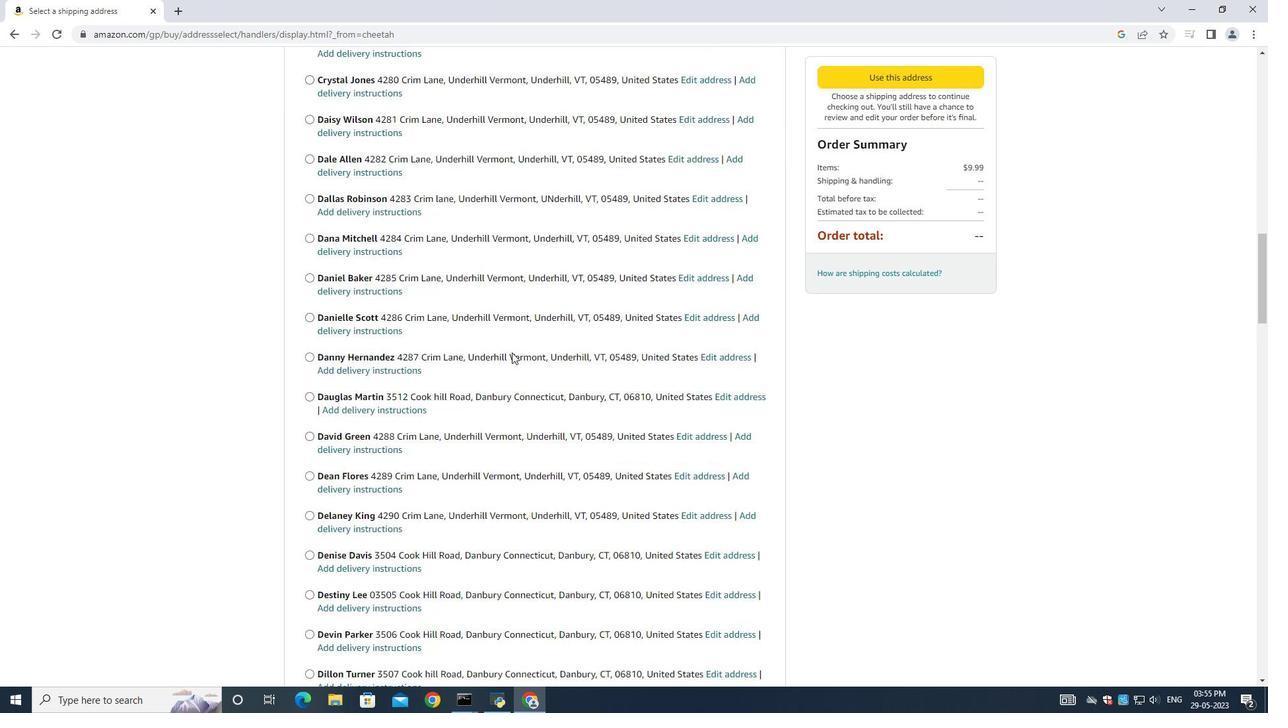 
Action: Mouse scrolled (514, 356) with delta (0, 0)
Screenshot: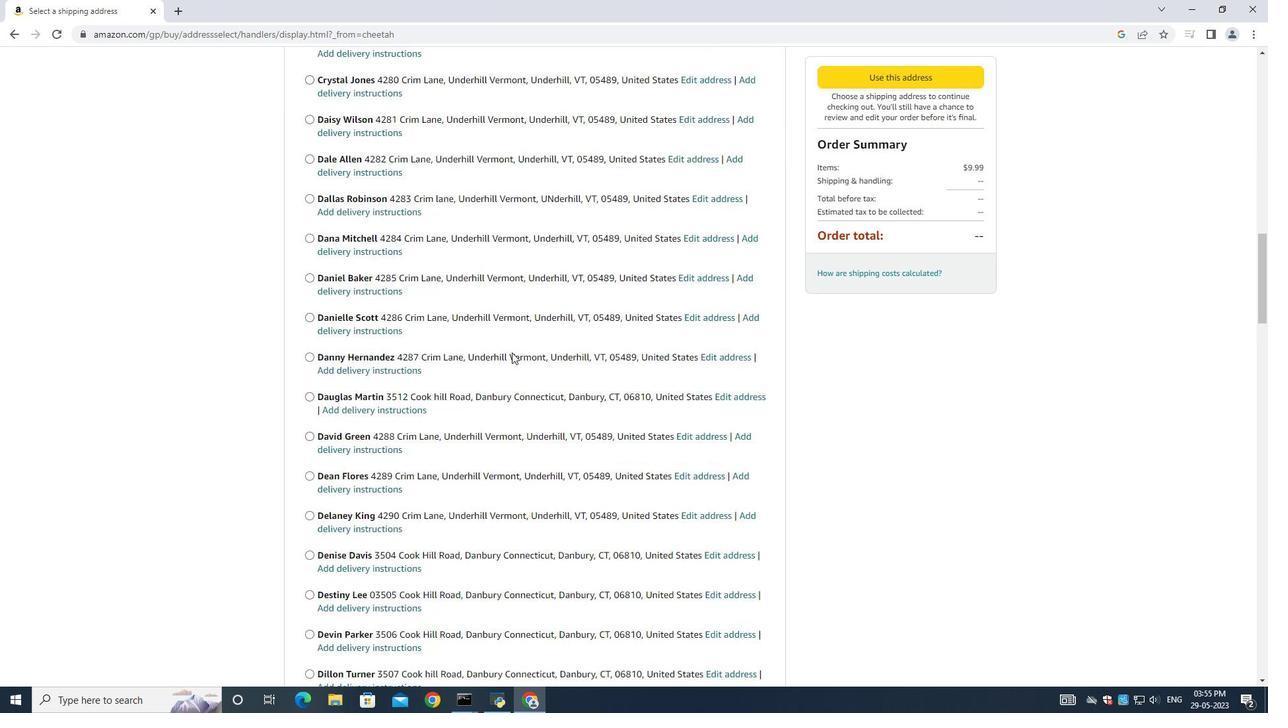 
Action: Mouse scrolled (514, 356) with delta (0, 0)
Screenshot: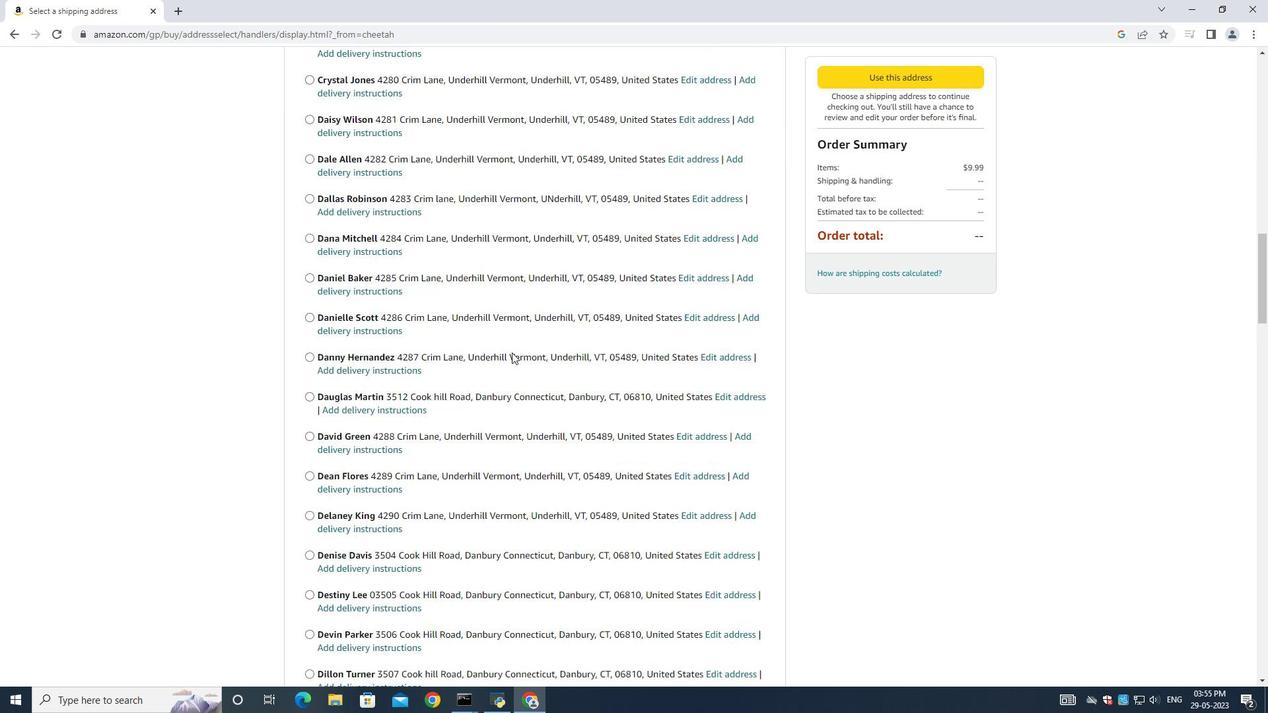 
Action: Mouse moved to (512, 374)
Screenshot: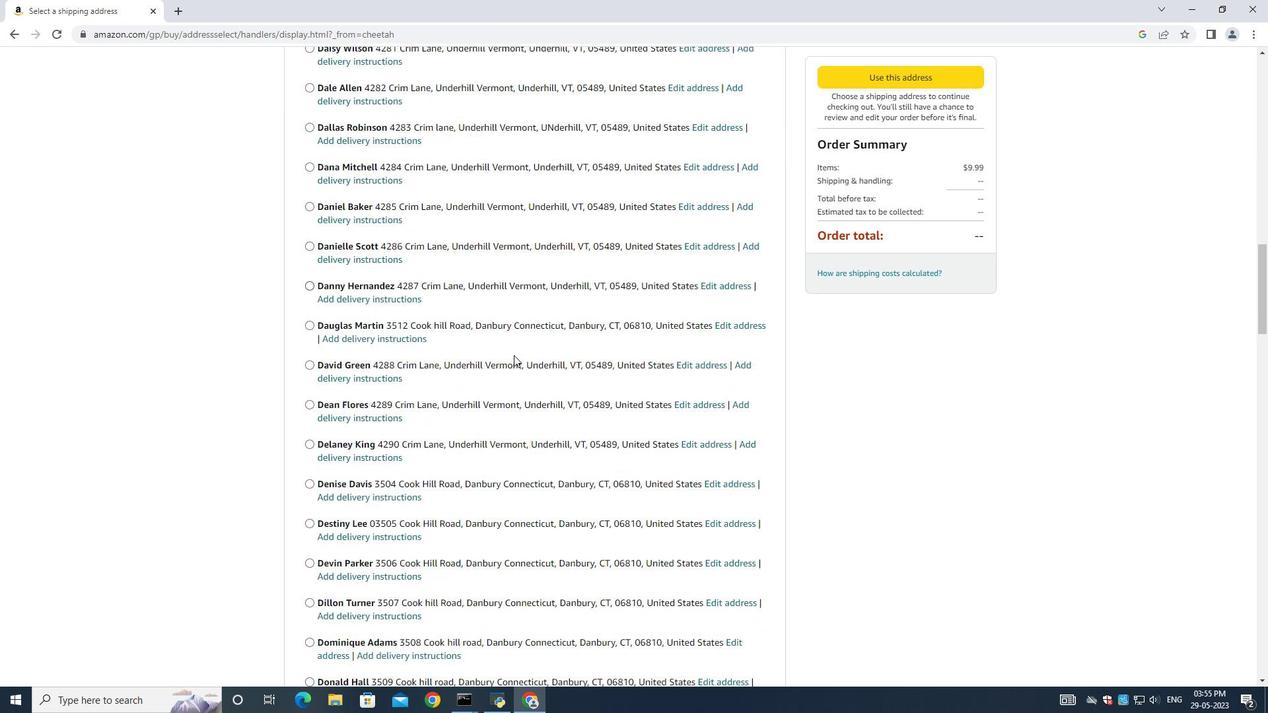
Action: Mouse scrolled (512, 372) with delta (0, 0)
Screenshot: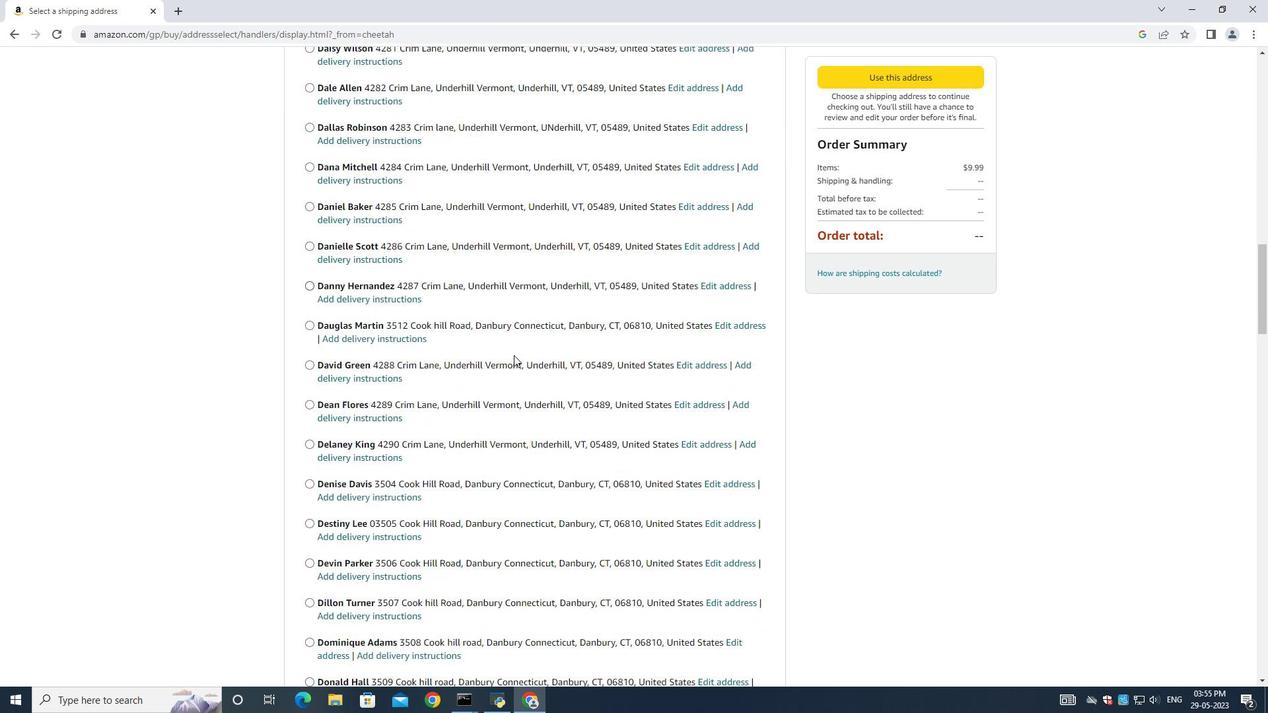 
Action: Mouse moved to (510, 377)
Screenshot: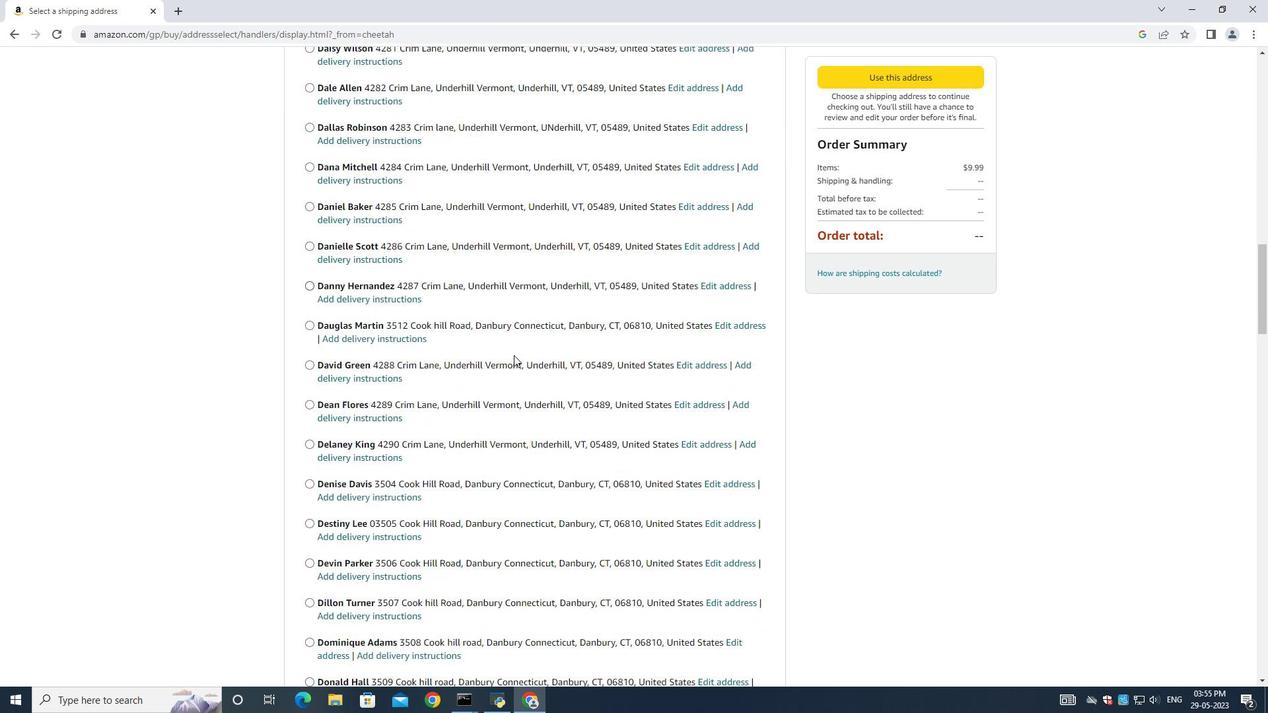 
Action: Mouse scrolled (511, 375) with delta (0, 0)
Screenshot: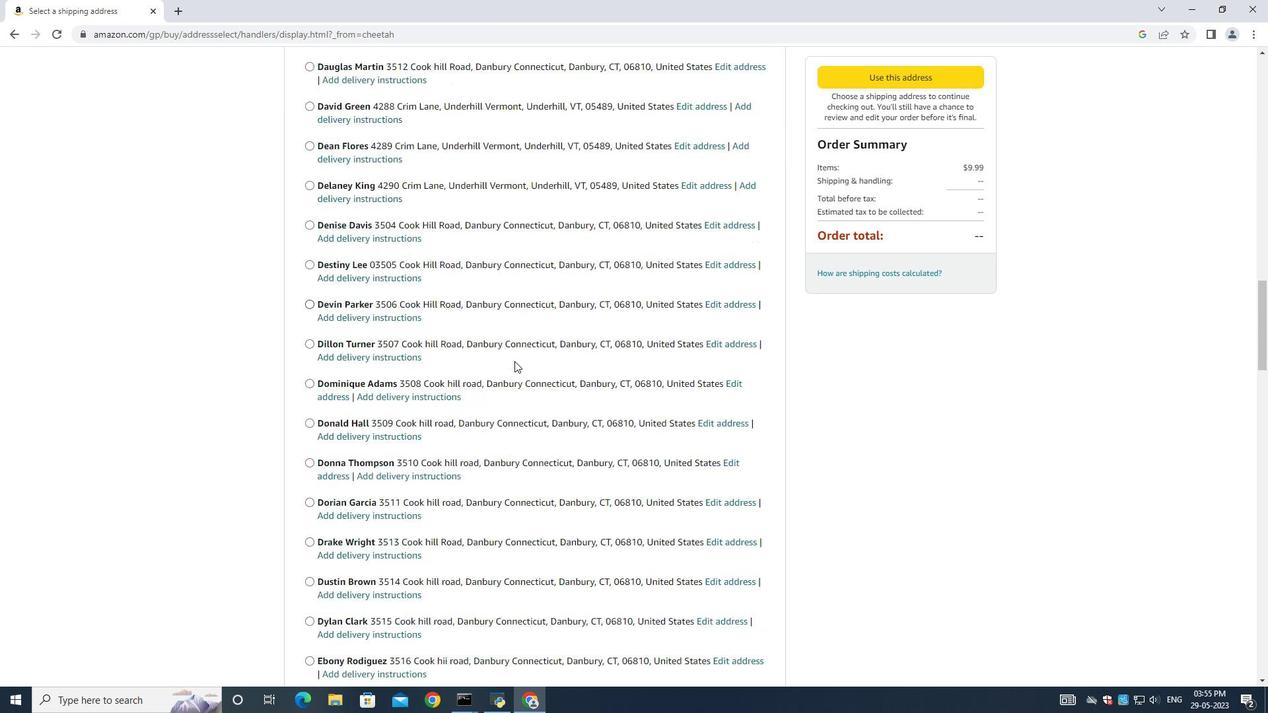 
Action: Mouse moved to (510, 378)
Screenshot: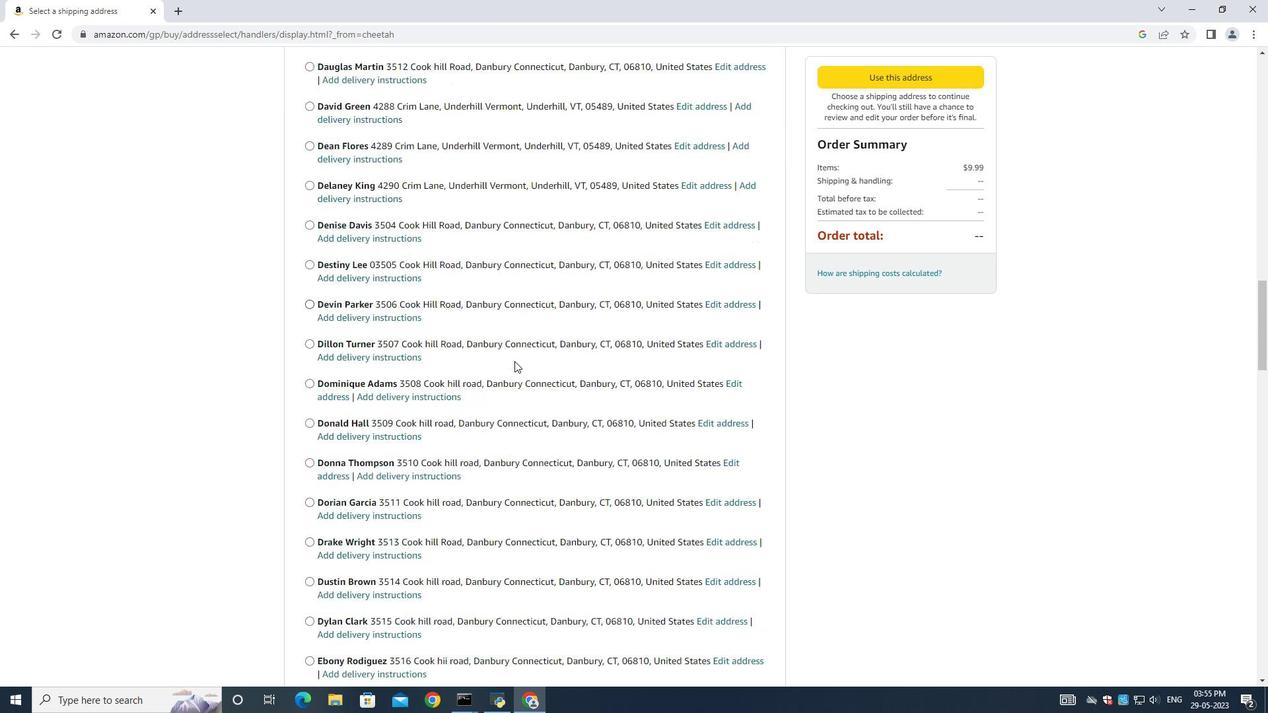 
Action: Mouse scrolled (510, 376) with delta (0, 0)
Screenshot: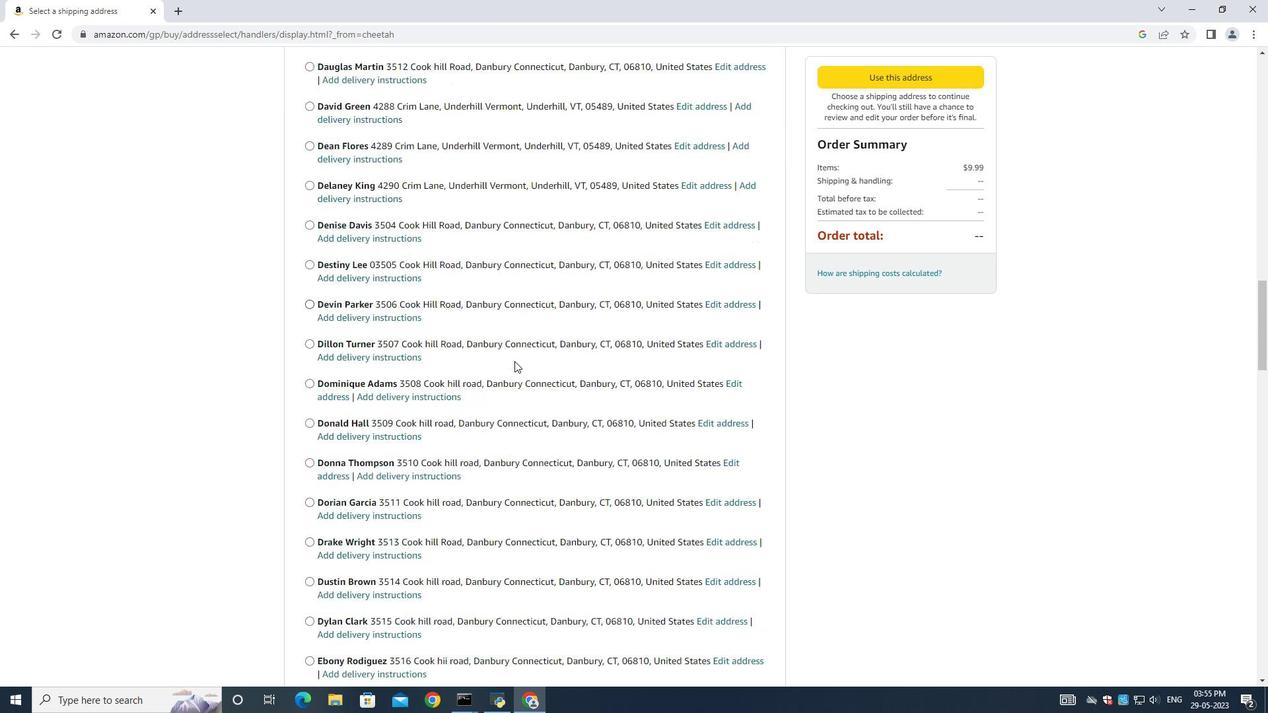 
Action: Mouse moved to (510, 378)
Screenshot: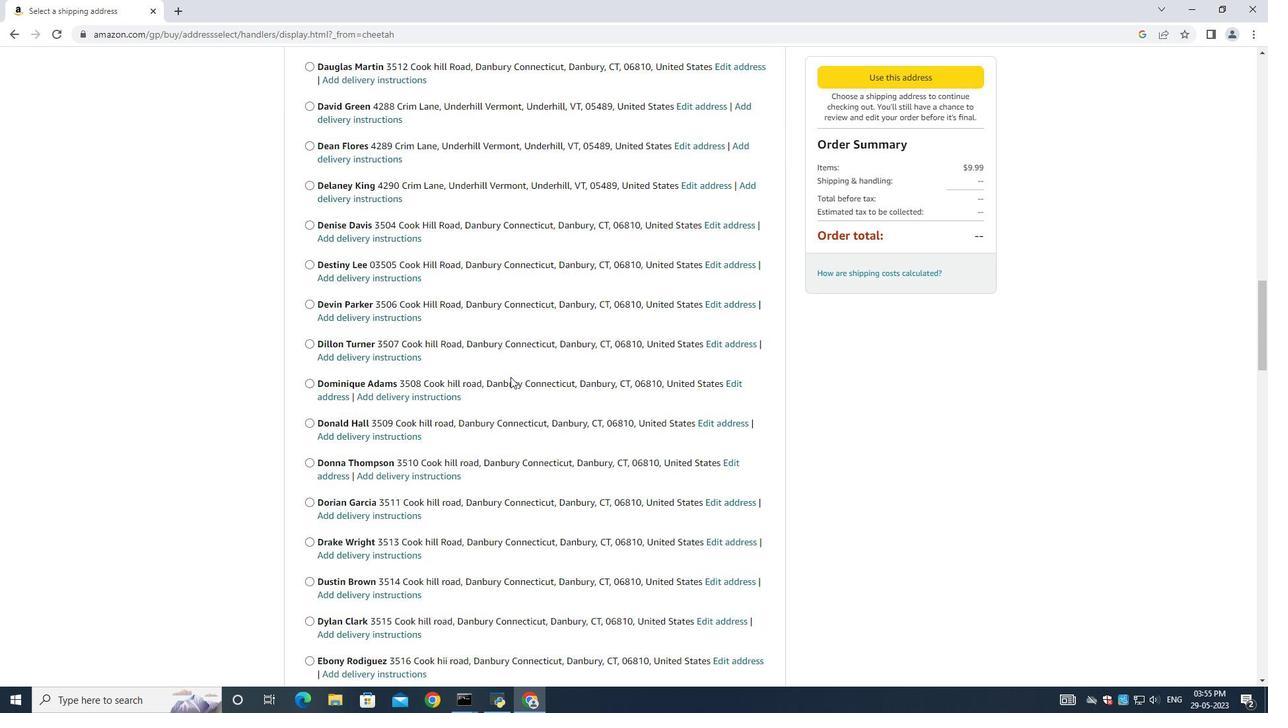 
Action: Mouse scrolled (510, 377) with delta (0, 0)
Screenshot: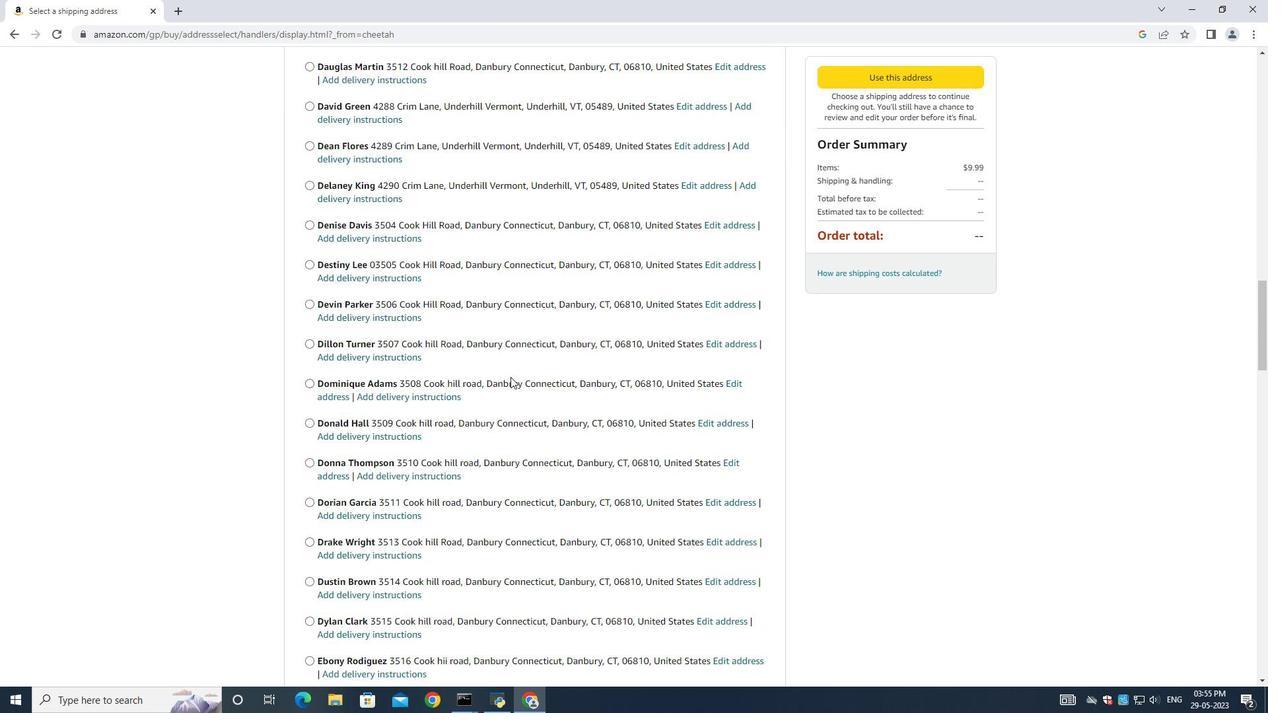 
Action: Mouse moved to (510, 380)
Screenshot: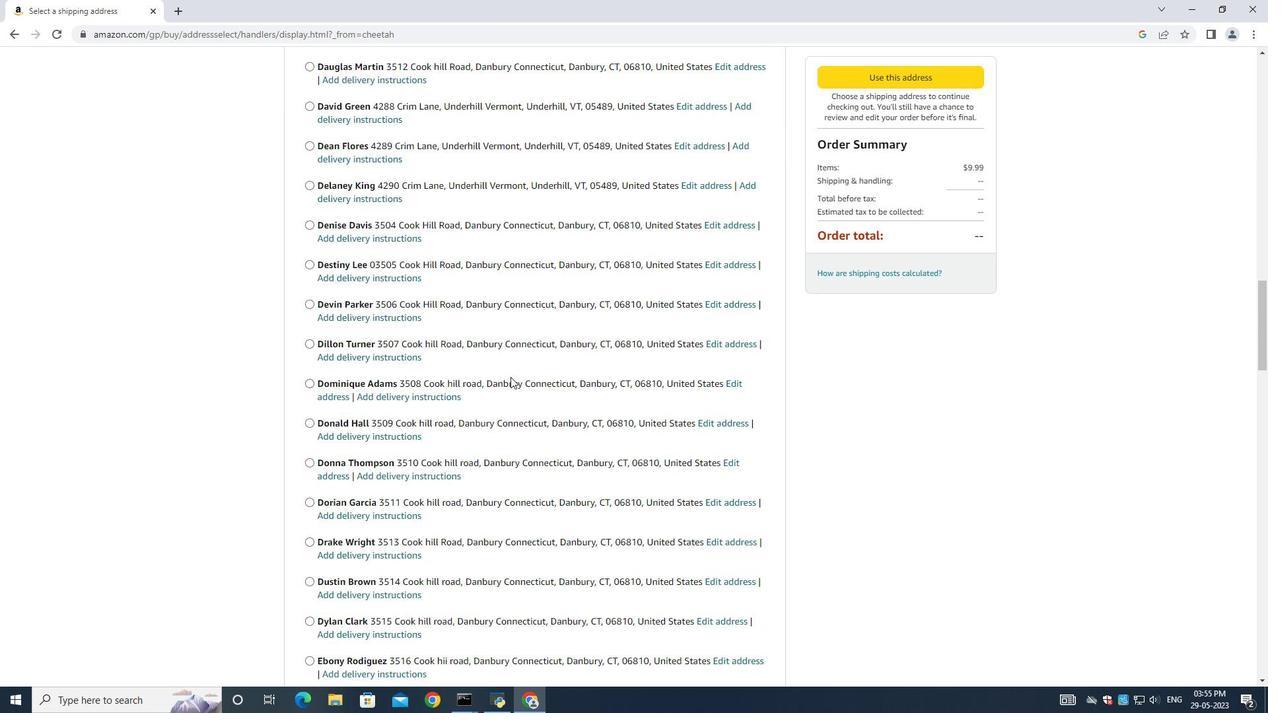 
Action: Mouse scrolled (510, 378) with delta (0, 0)
Screenshot: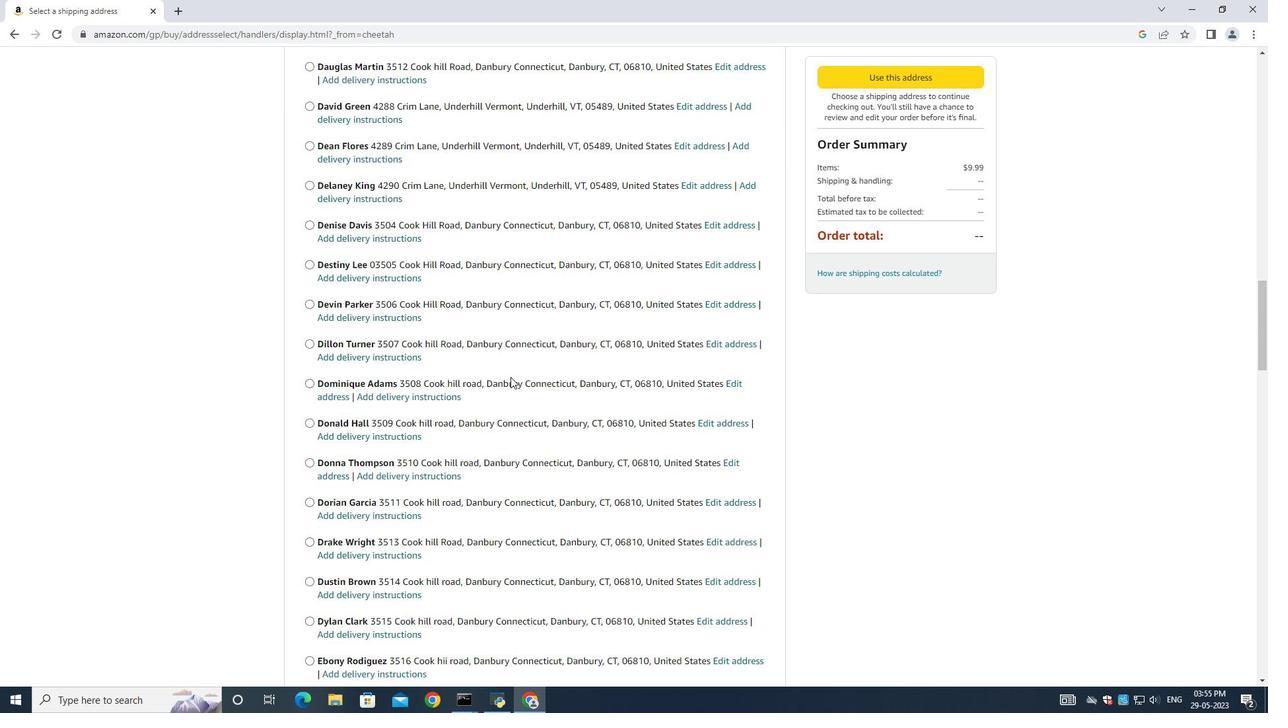 
Action: Mouse moved to (509, 382)
Screenshot: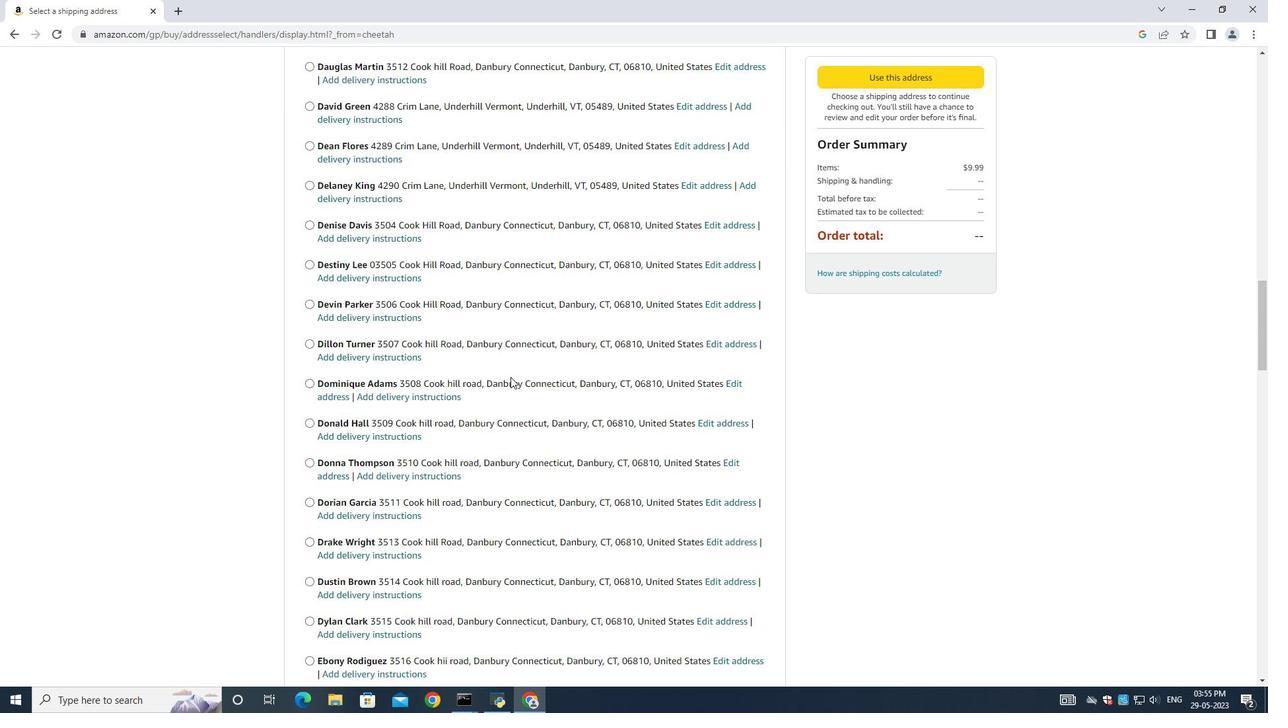 
Action: Mouse scrolled (510, 379) with delta (0, 0)
Screenshot: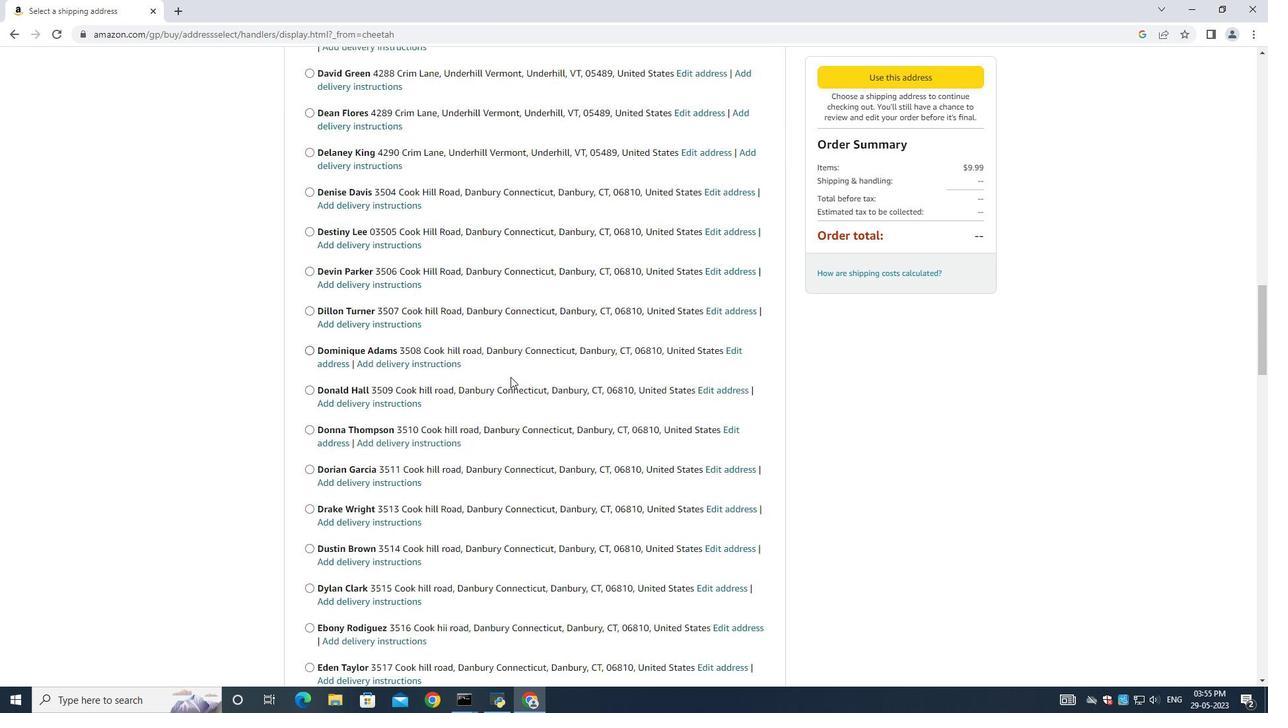 
Action: Mouse moved to (510, 401)
Screenshot: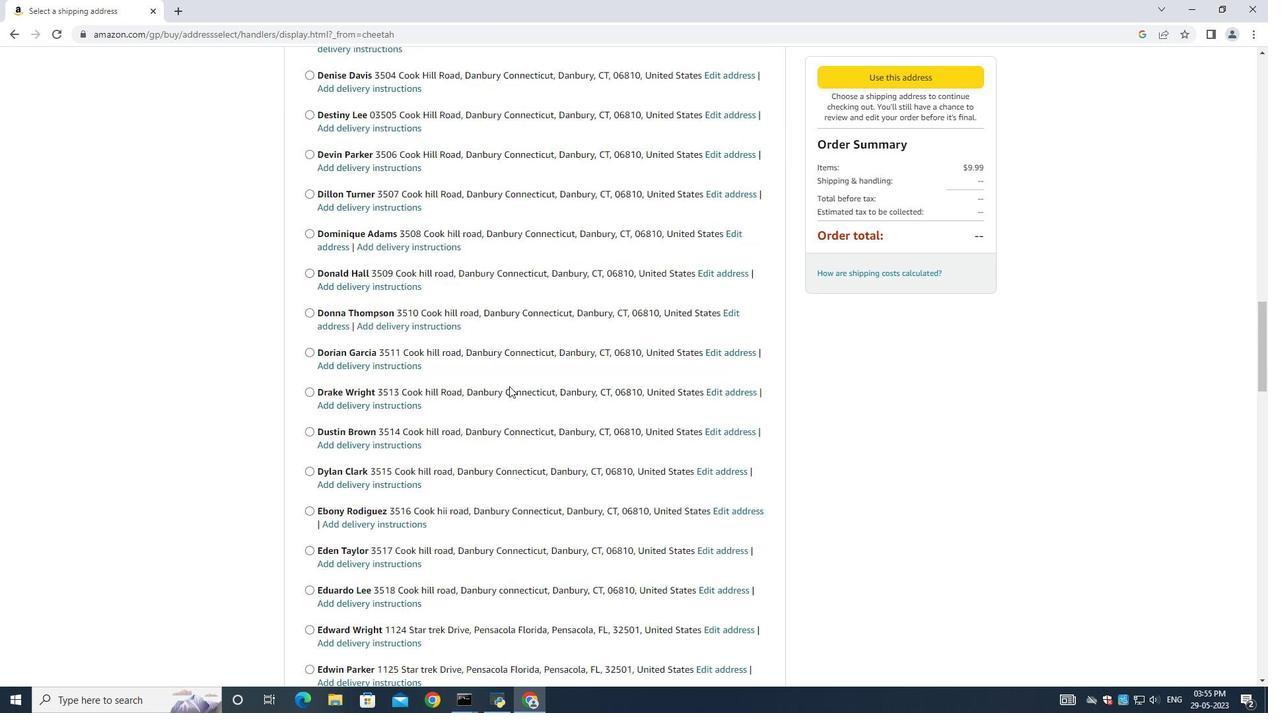 
Action: Mouse scrolled (510, 398) with delta (0, 0)
Screenshot: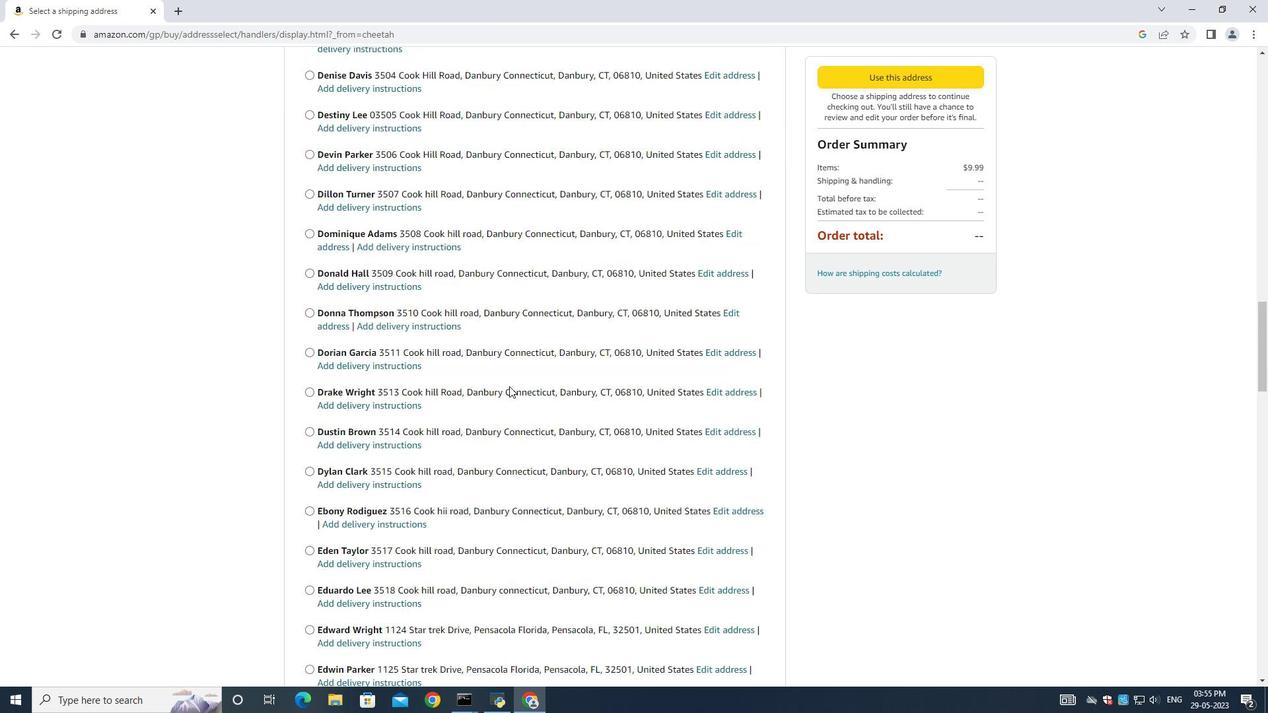 
Action: Mouse scrolled (510, 399) with delta (0, 0)
Screenshot: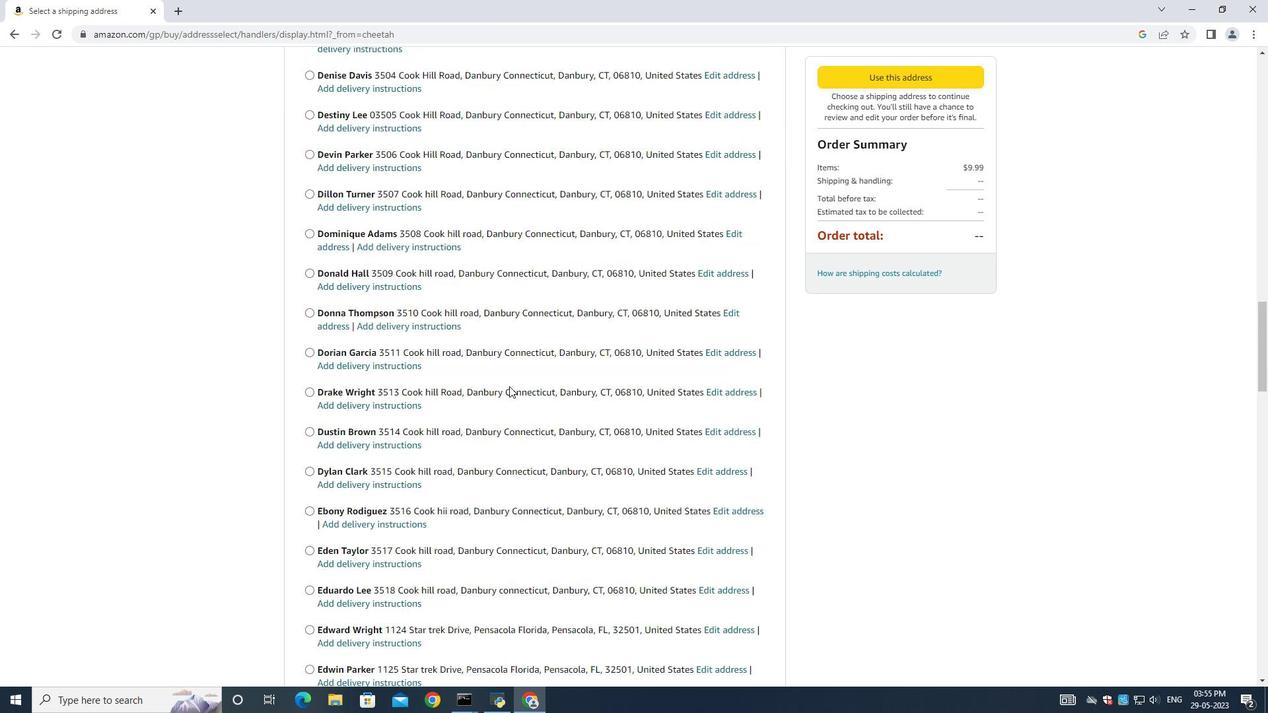 
Action: Mouse scrolled (510, 399) with delta (0, 0)
Screenshot: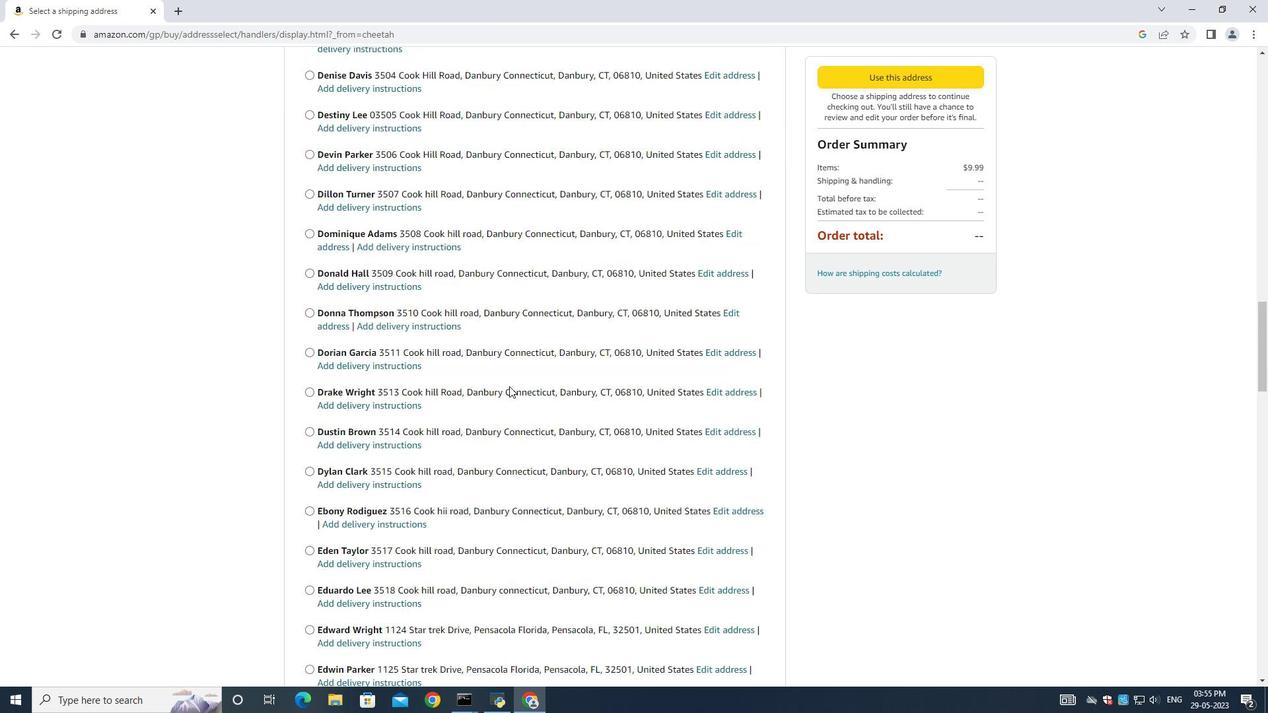 
Action: Mouse scrolled (510, 400) with delta (0, 0)
Screenshot: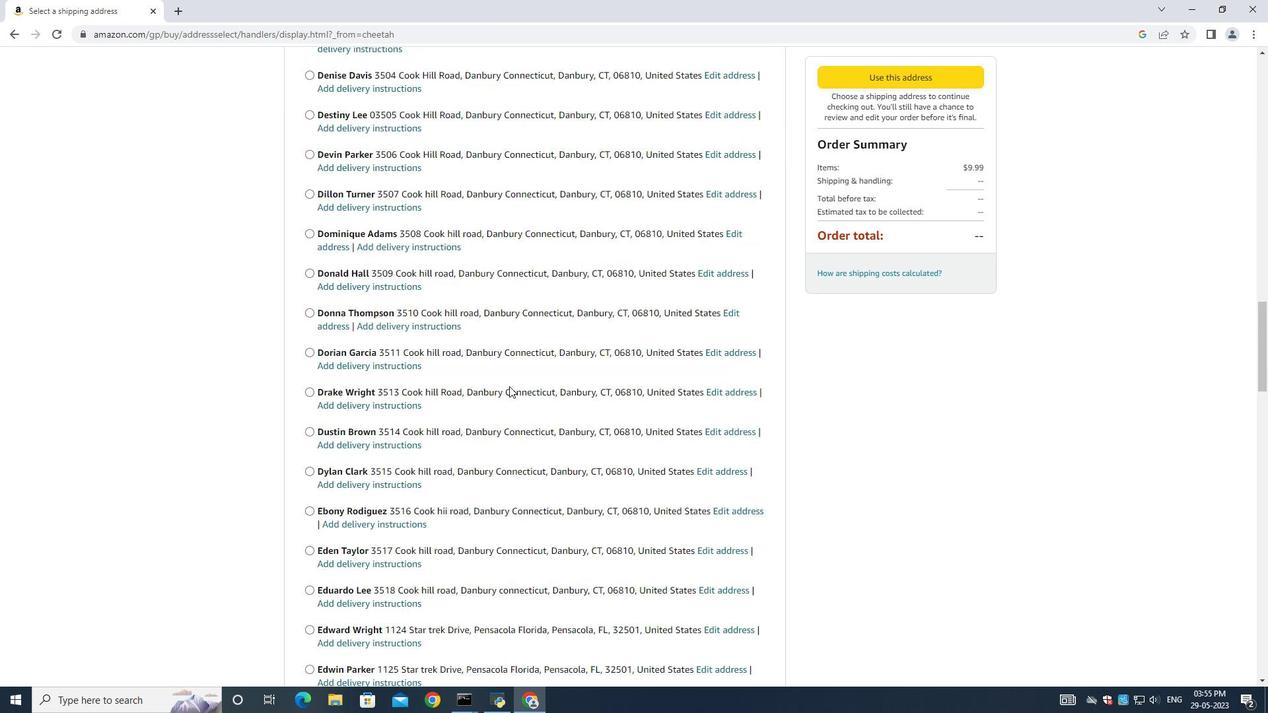 
Action: Mouse scrolled (510, 400) with delta (0, 0)
Screenshot: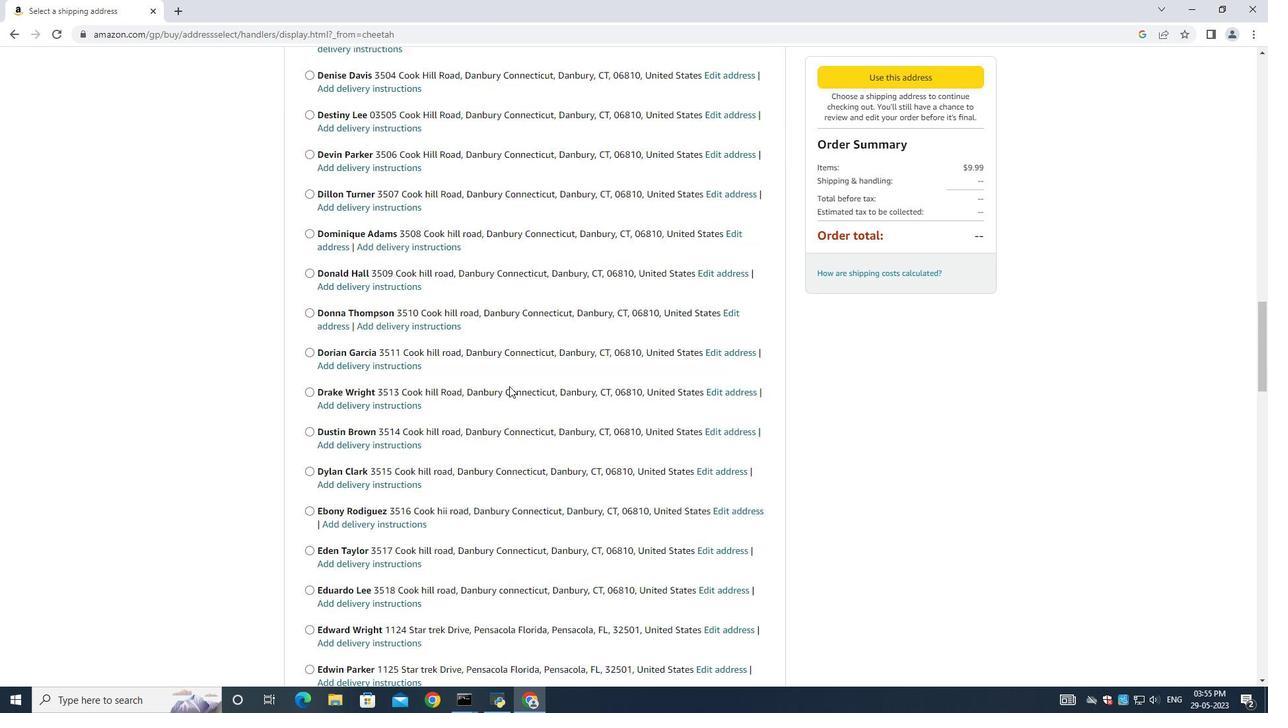 
Action: Mouse scrolled (510, 400) with delta (0, 0)
Screenshot: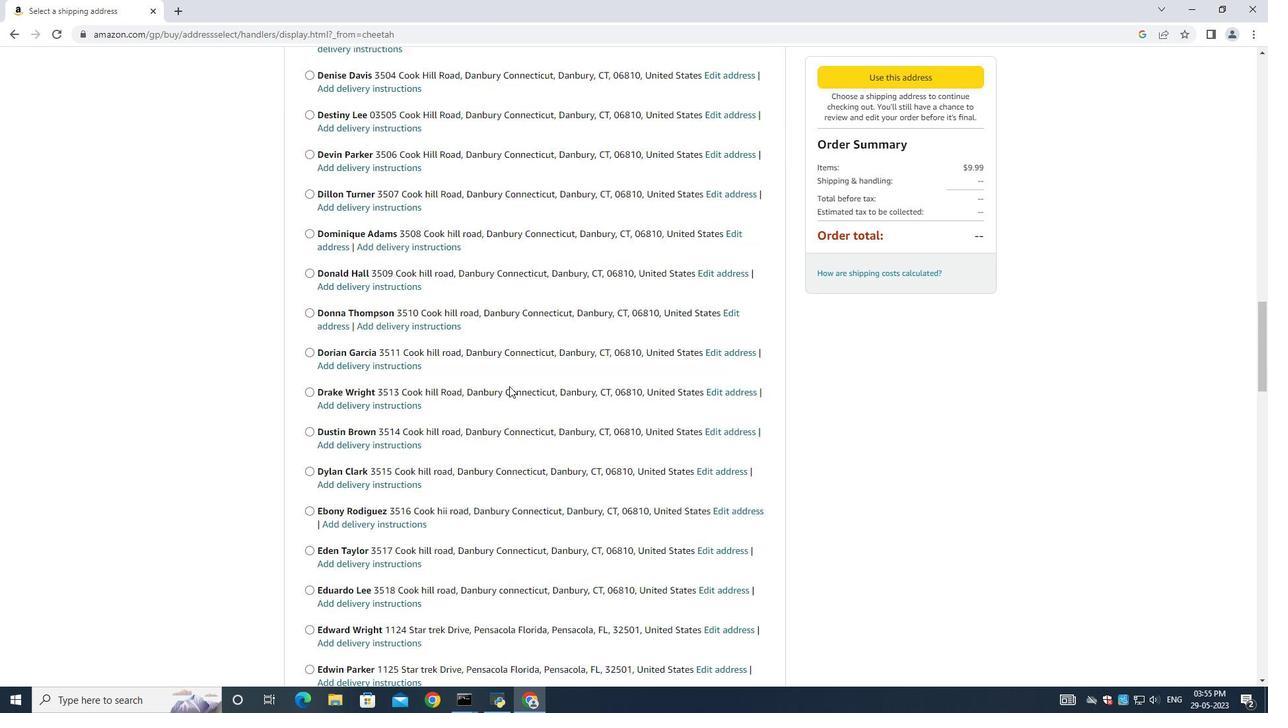 
Action: Mouse scrolled (510, 400) with delta (0, 0)
Screenshot: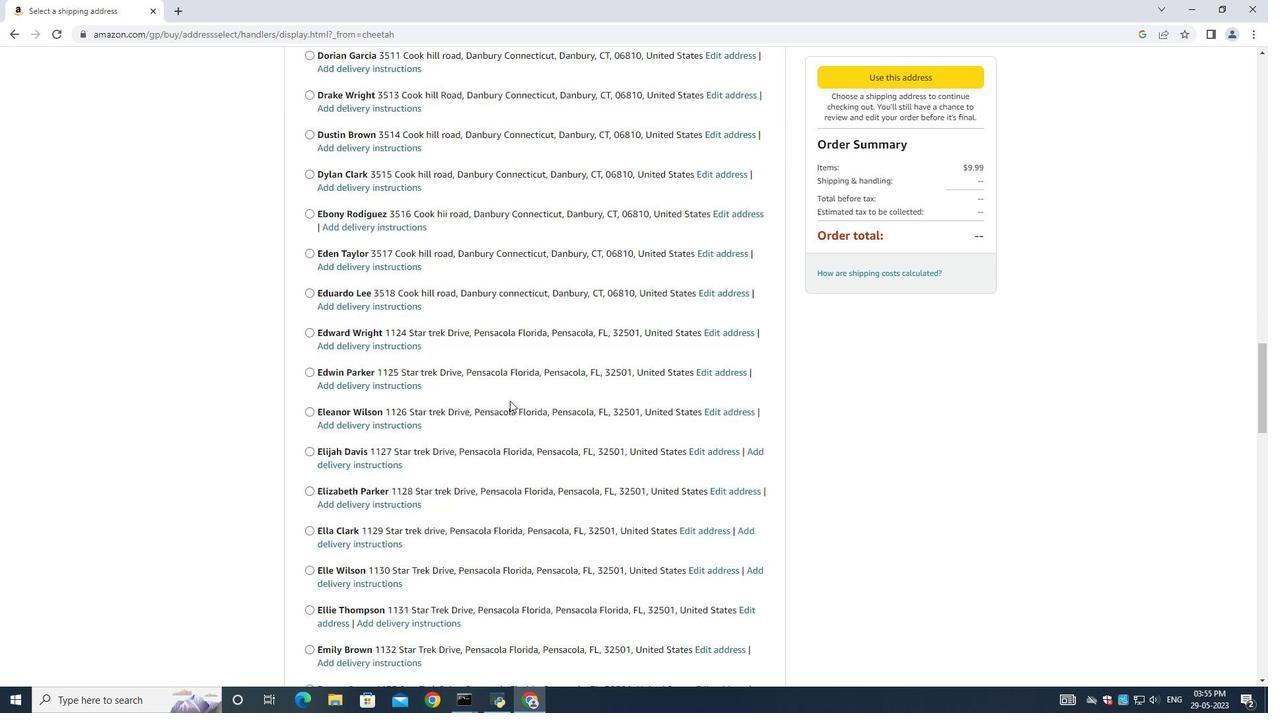 
Action: Mouse moved to (510, 401)
Screenshot: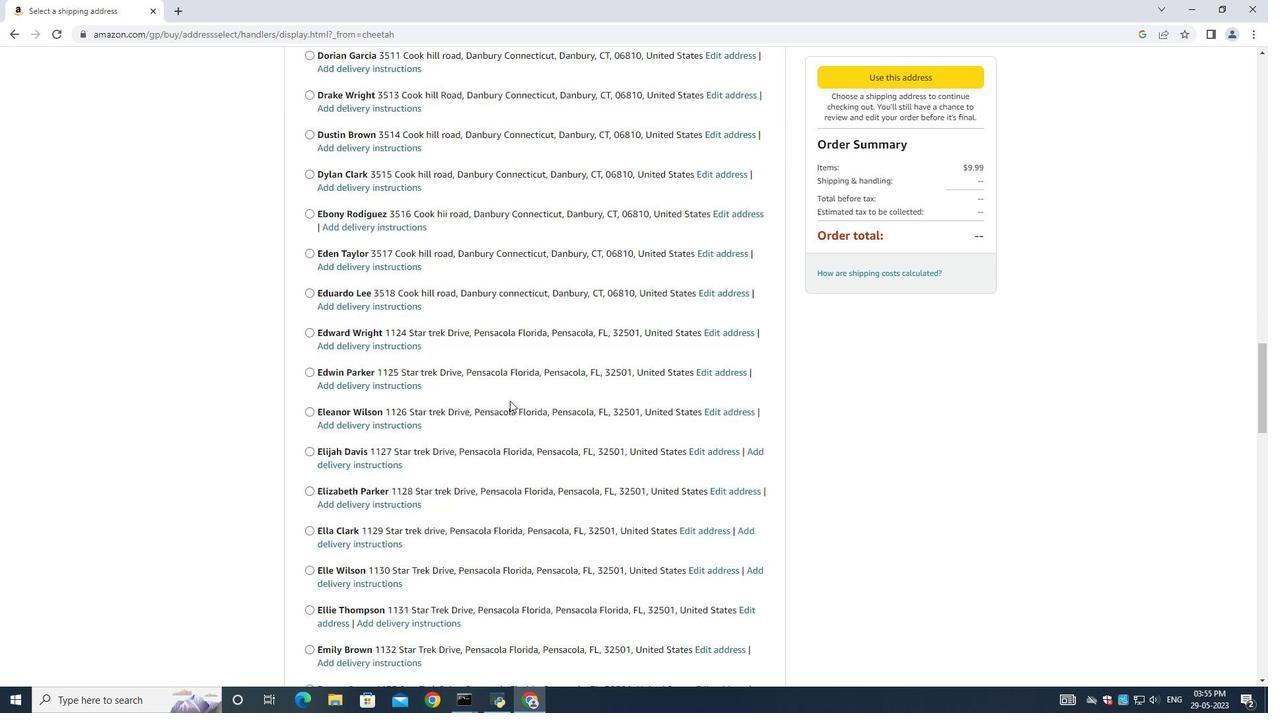 
Action: Mouse scrolled (510, 401) with delta (0, 0)
Screenshot: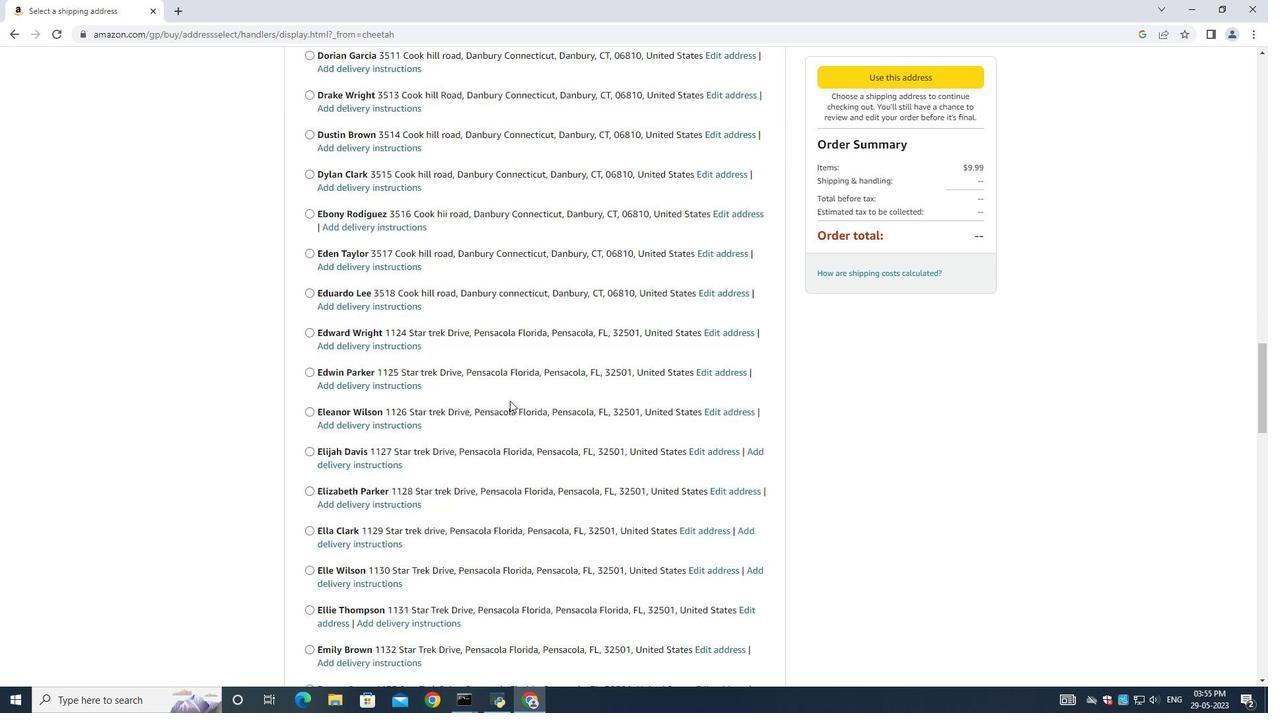 
Action: Mouse moved to (510, 402)
Screenshot: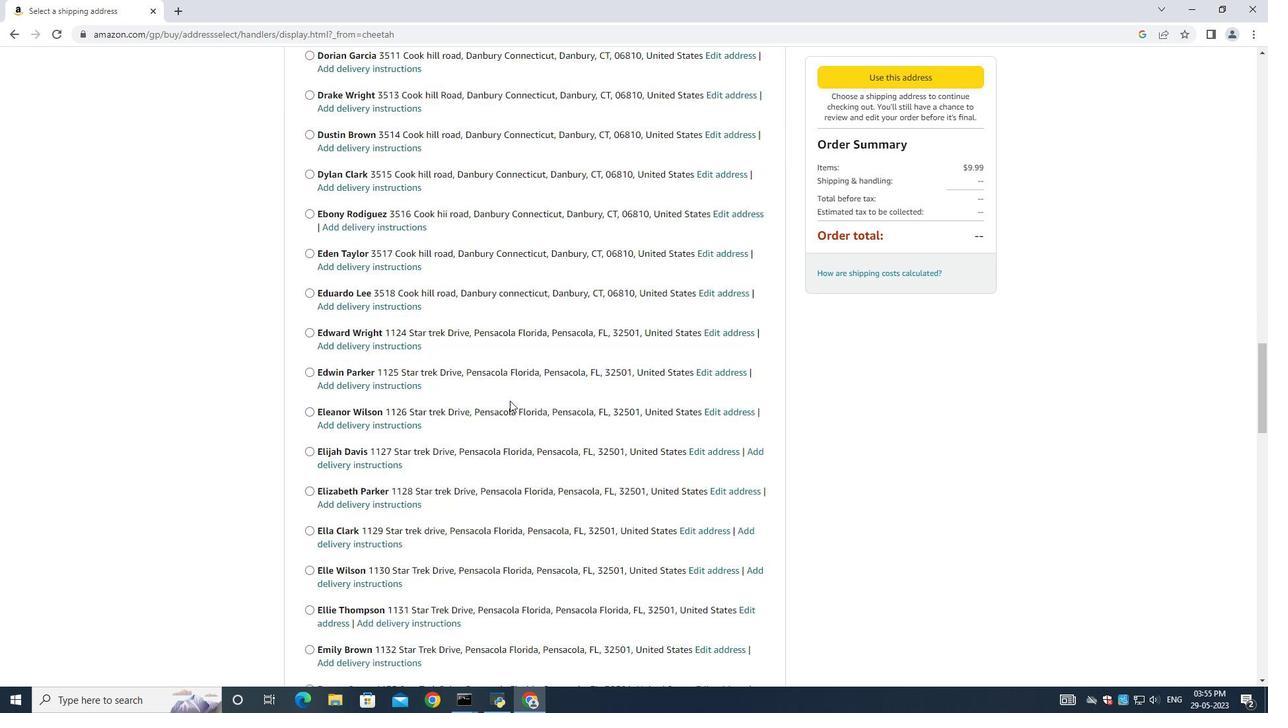 
Action: Mouse scrolled (510, 401) with delta (0, 0)
Screenshot: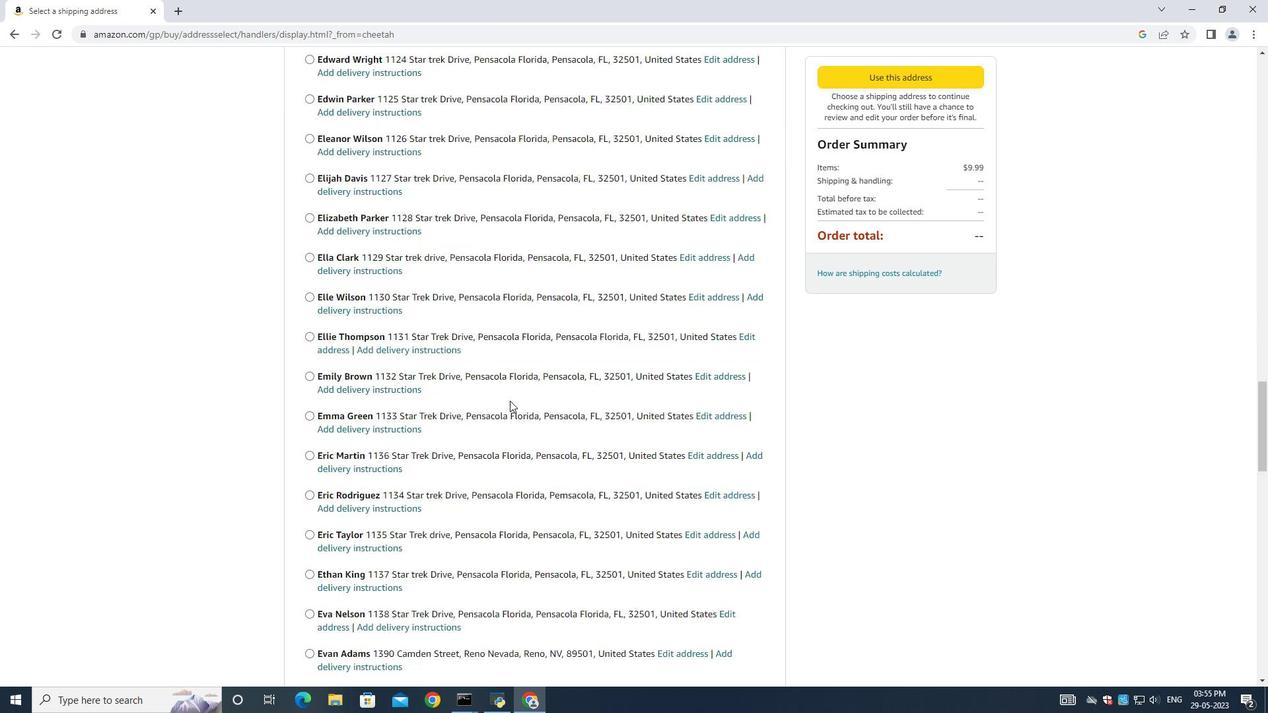 
Action: Mouse moved to (510, 402)
Screenshot: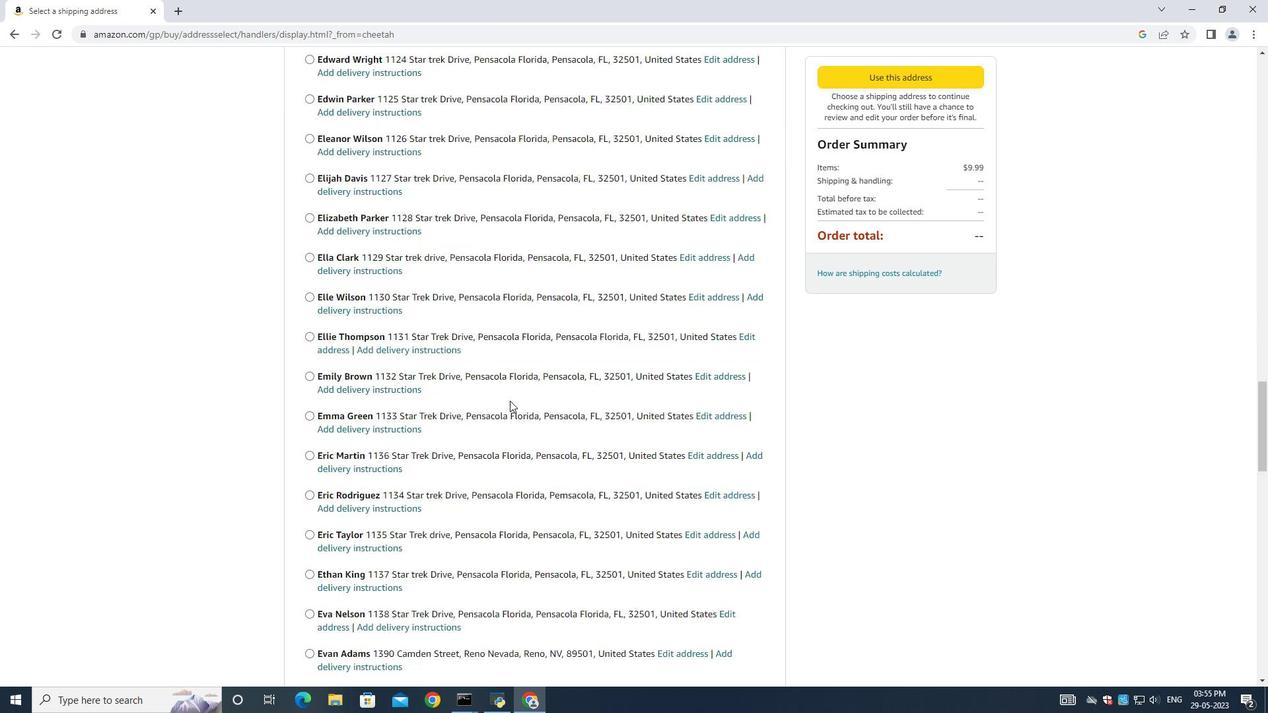 
Action: Mouse scrolled (510, 401) with delta (0, 0)
Screenshot: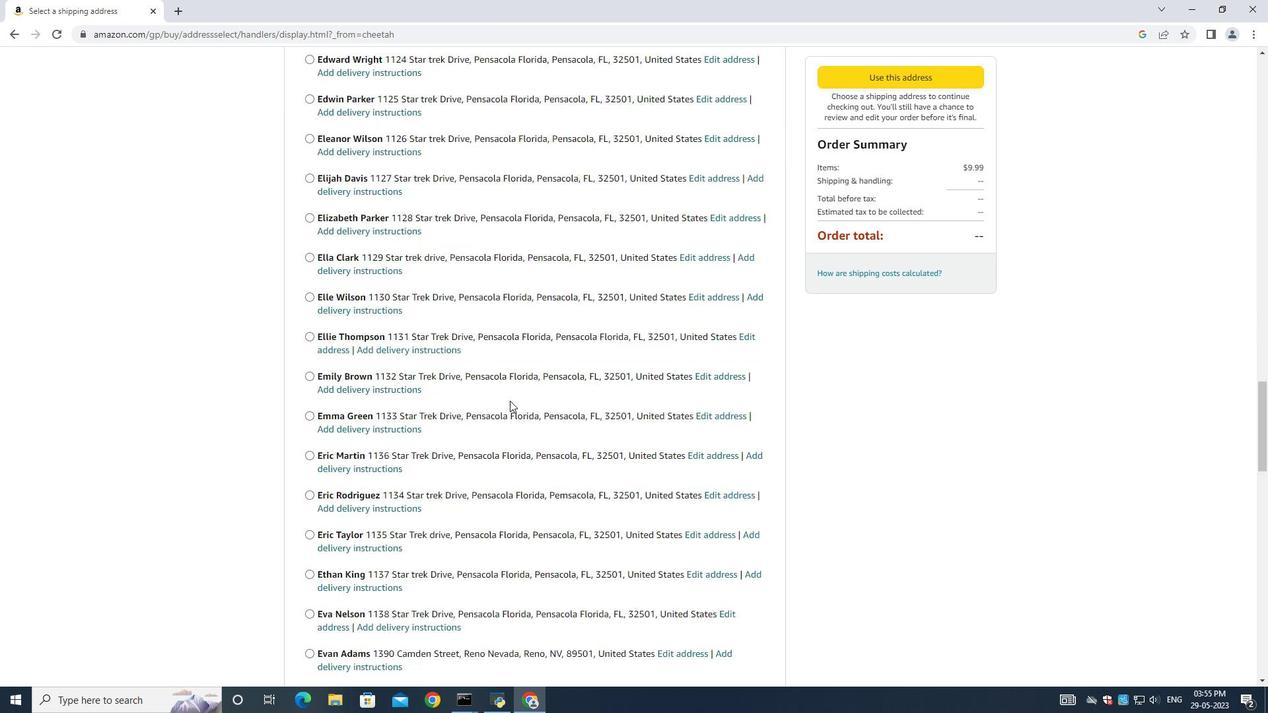 
Action: Mouse scrolled (510, 401) with delta (0, 0)
Screenshot: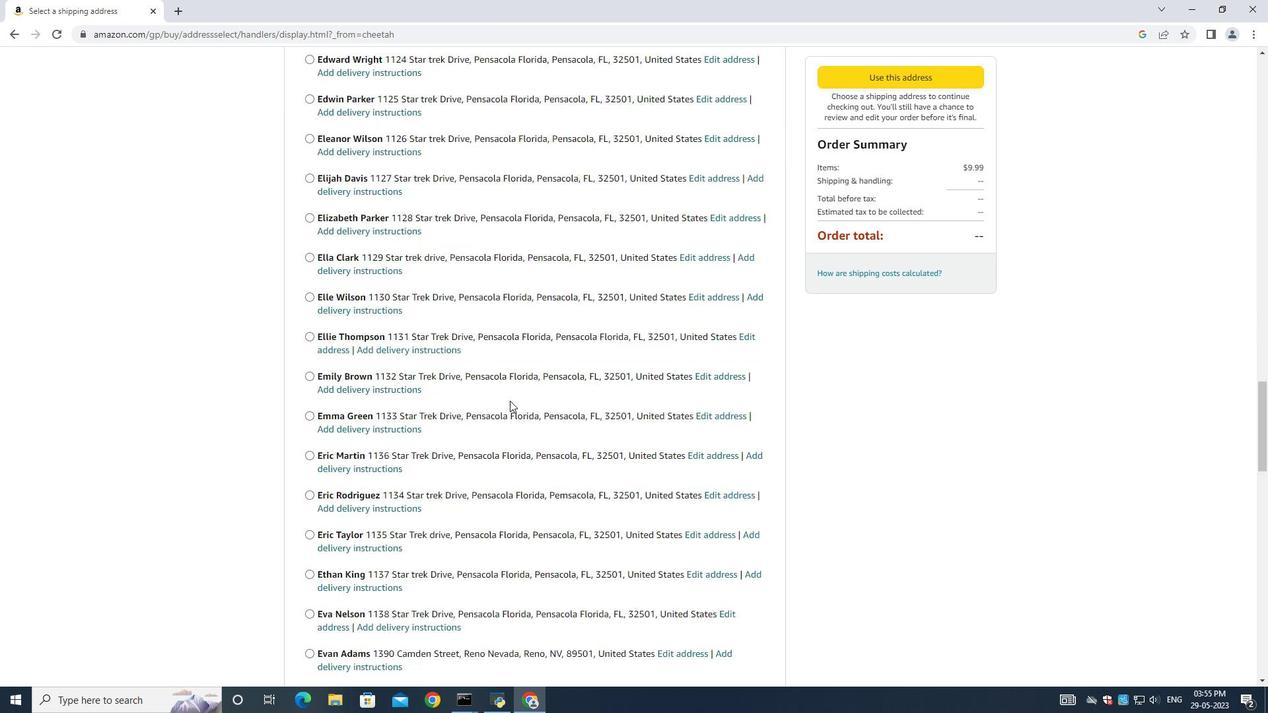 
Action: Mouse scrolled (510, 401) with delta (0, 0)
Screenshot: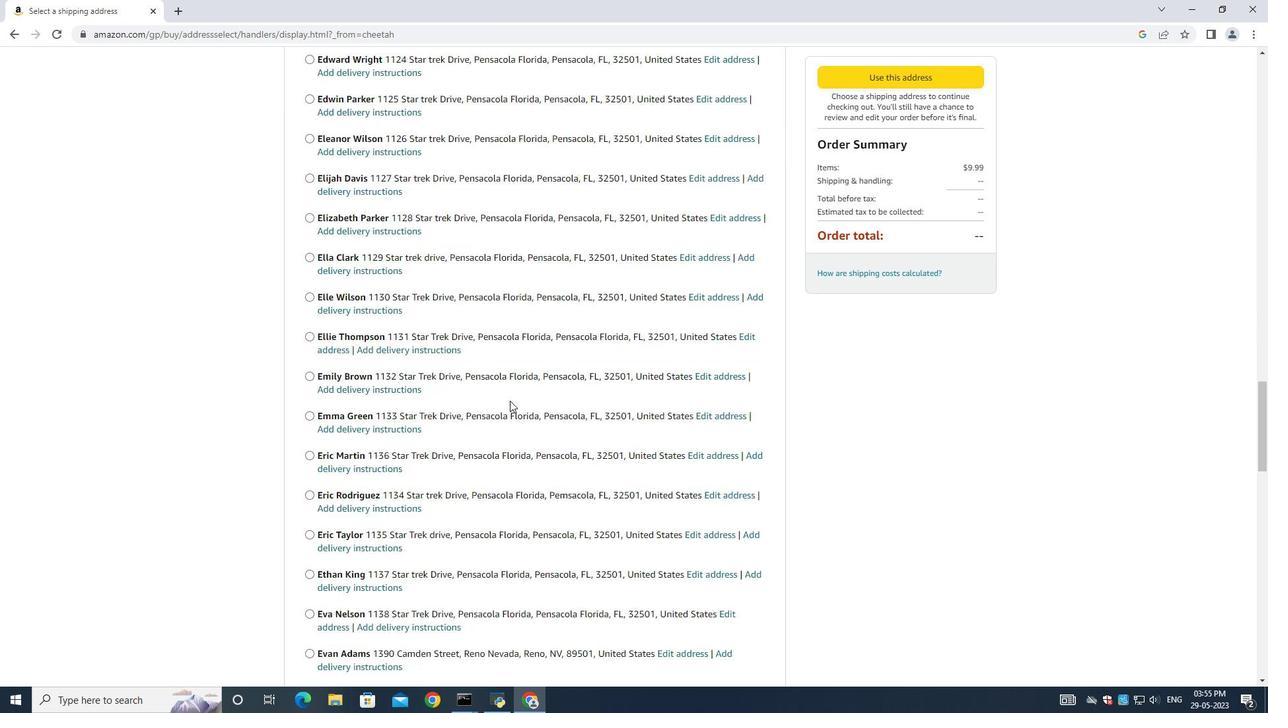 
Action: Mouse scrolled (510, 401) with delta (0, 0)
Screenshot: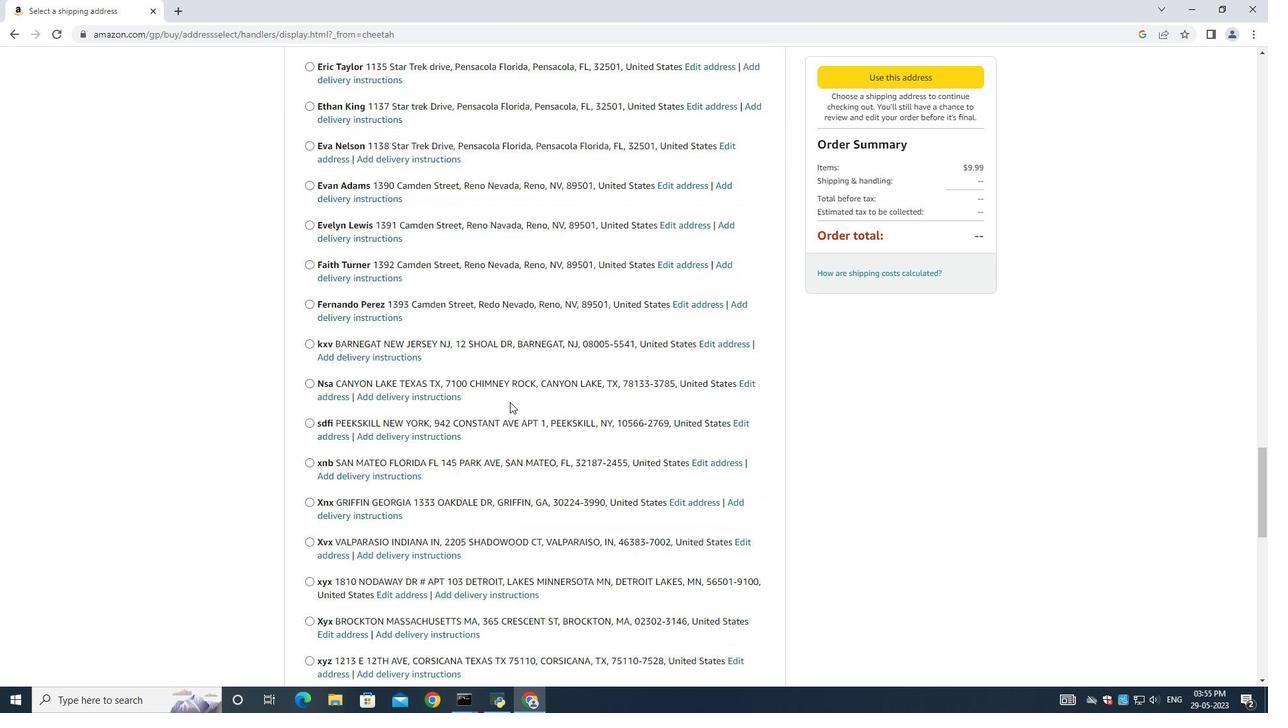 
Action: Mouse scrolled (510, 401) with delta (0, 0)
Screenshot: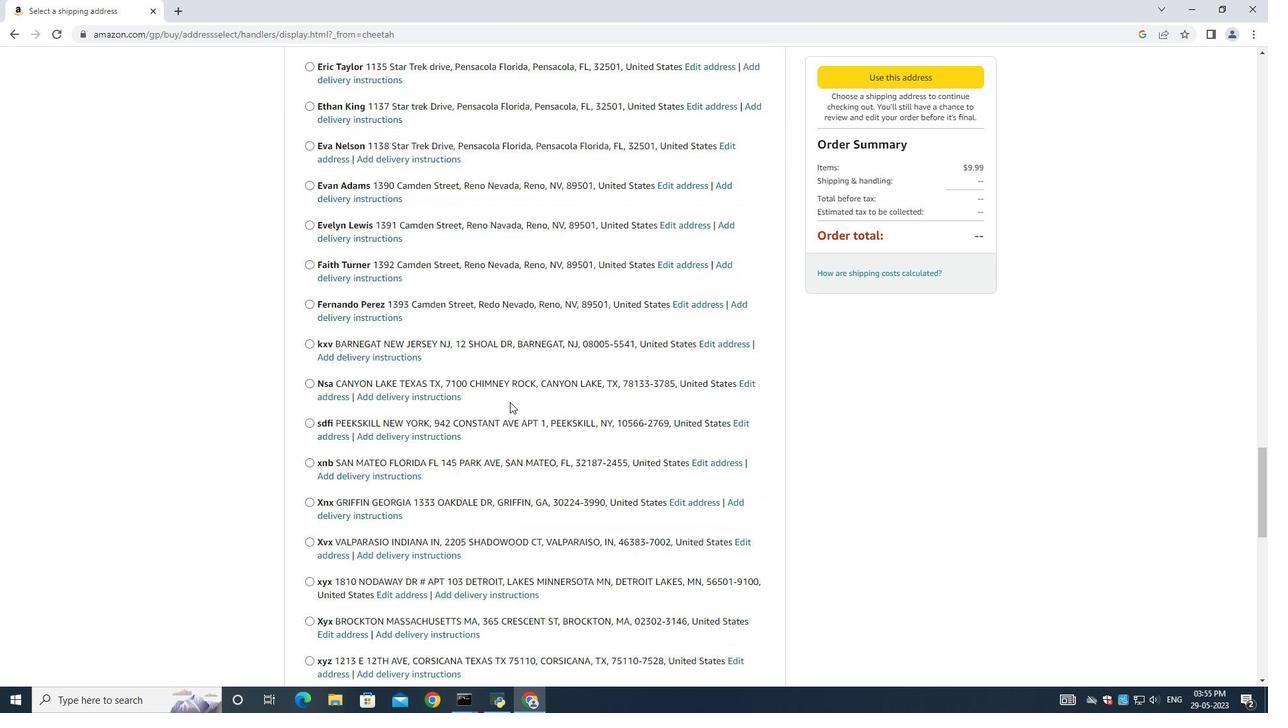 
Action: Mouse scrolled (510, 401) with delta (0, 0)
Screenshot: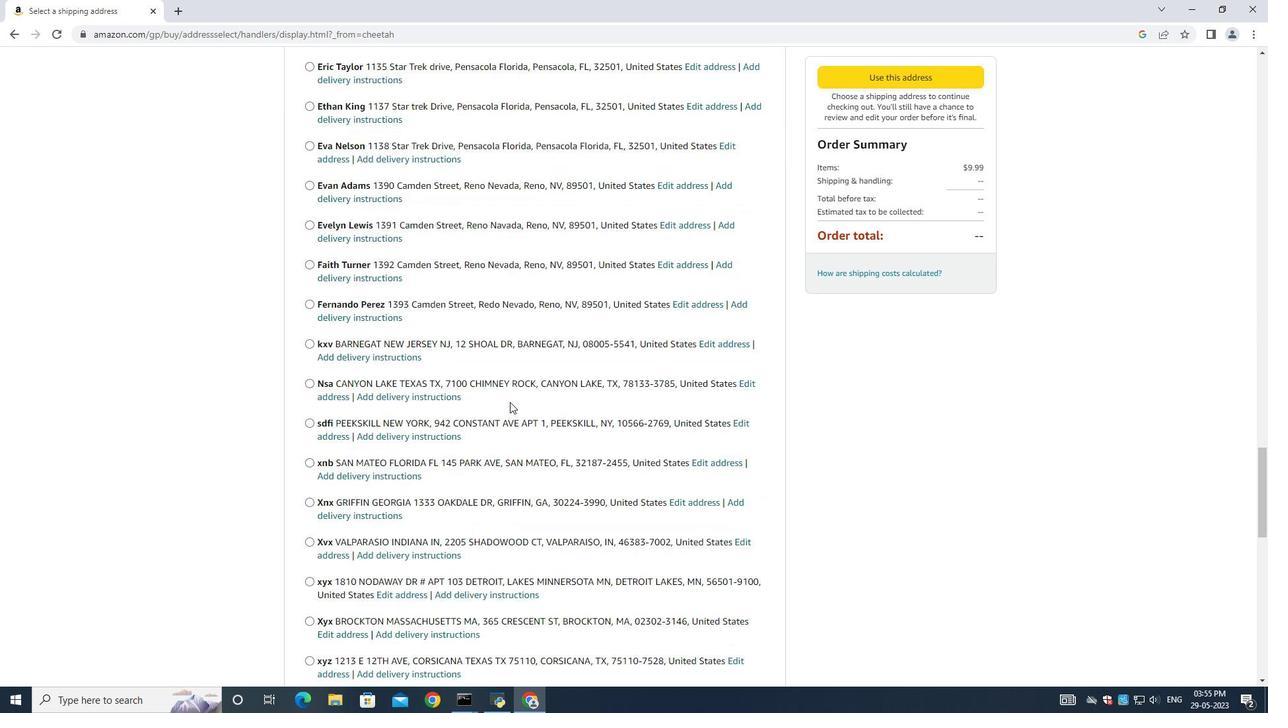 
Action: Mouse scrolled (510, 401) with delta (0, 0)
Screenshot: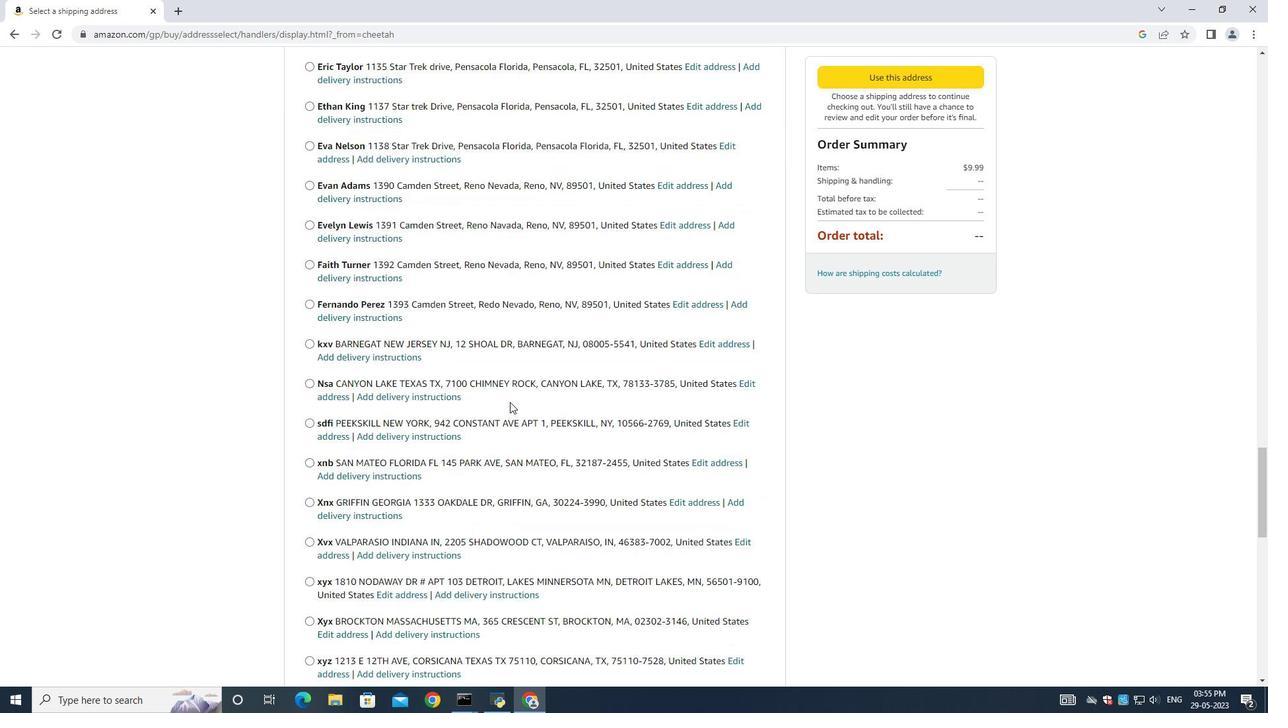 
Action: Mouse scrolled (510, 401) with delta (0, 0)
Screenshot: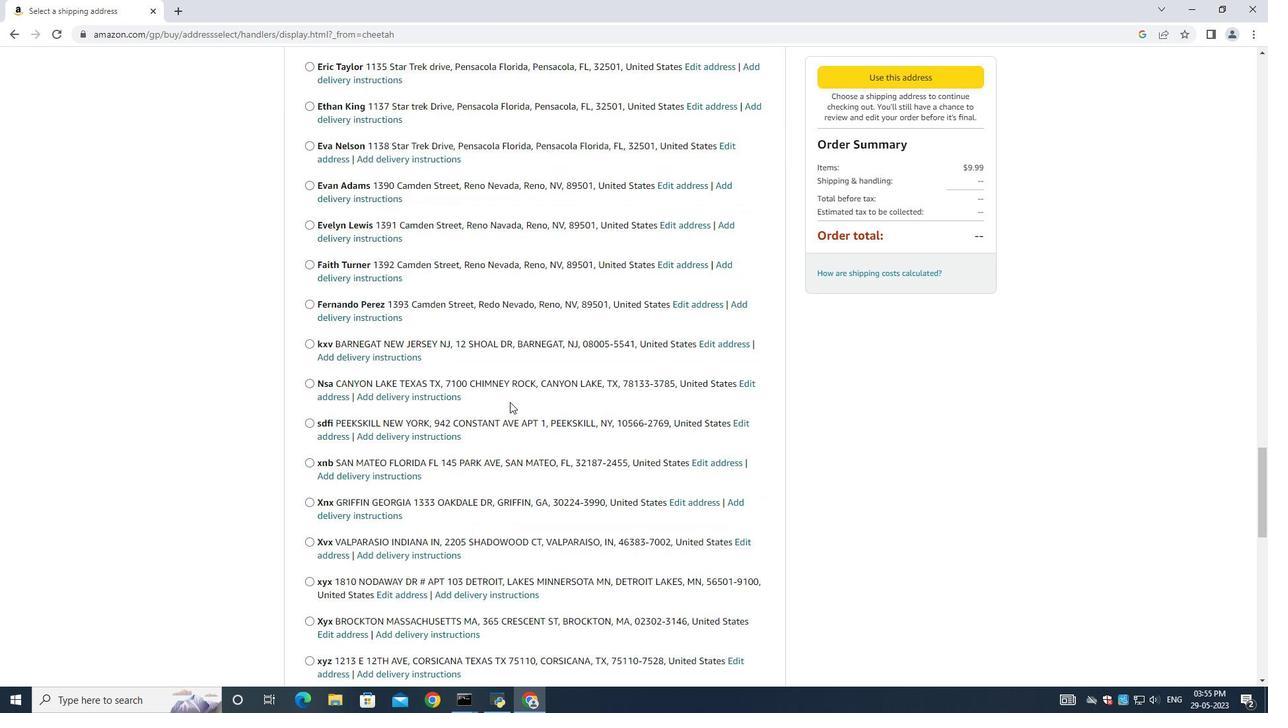 
Action: Mouse scrolled (510, 401) with delta (0, 0)
Screenshot: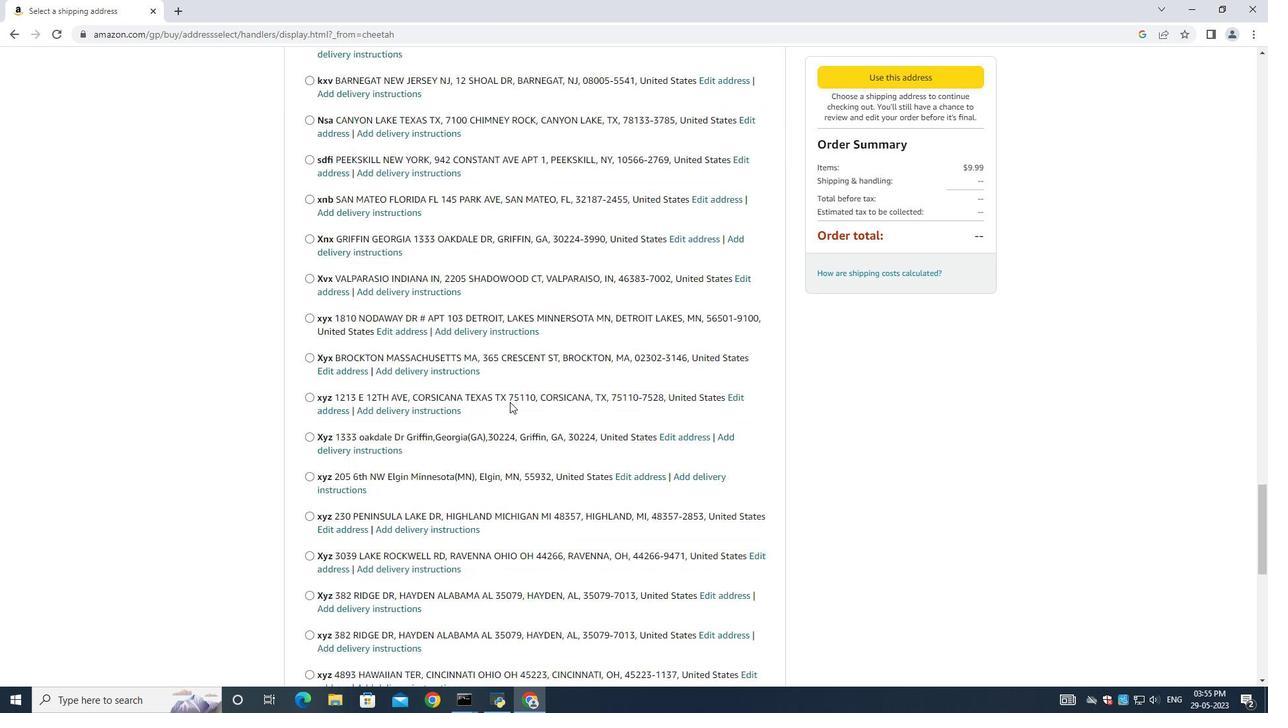 
Action: Mouse moved to (510, 403)
Screenshot: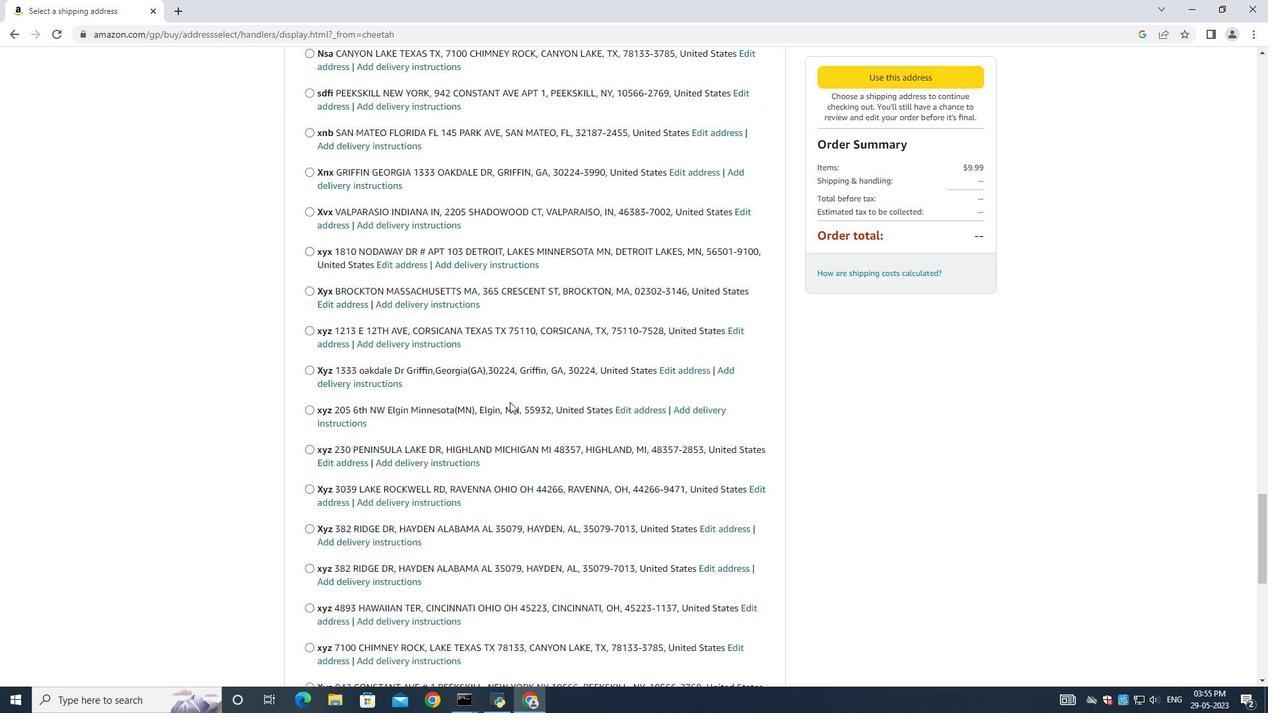 
Action: Mouse scrolled (510, 401) with delta (0, 0)
Screenshot: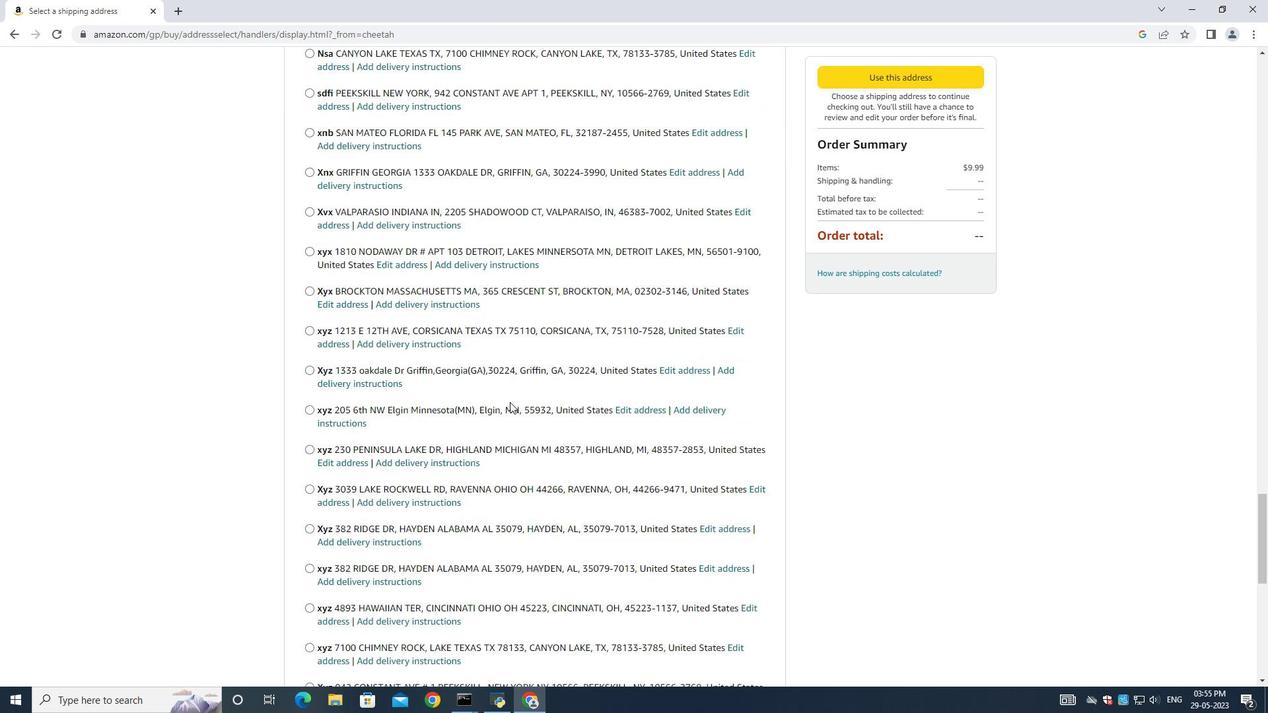 
Action: Mouse moved to (510, 403)
Screenshot: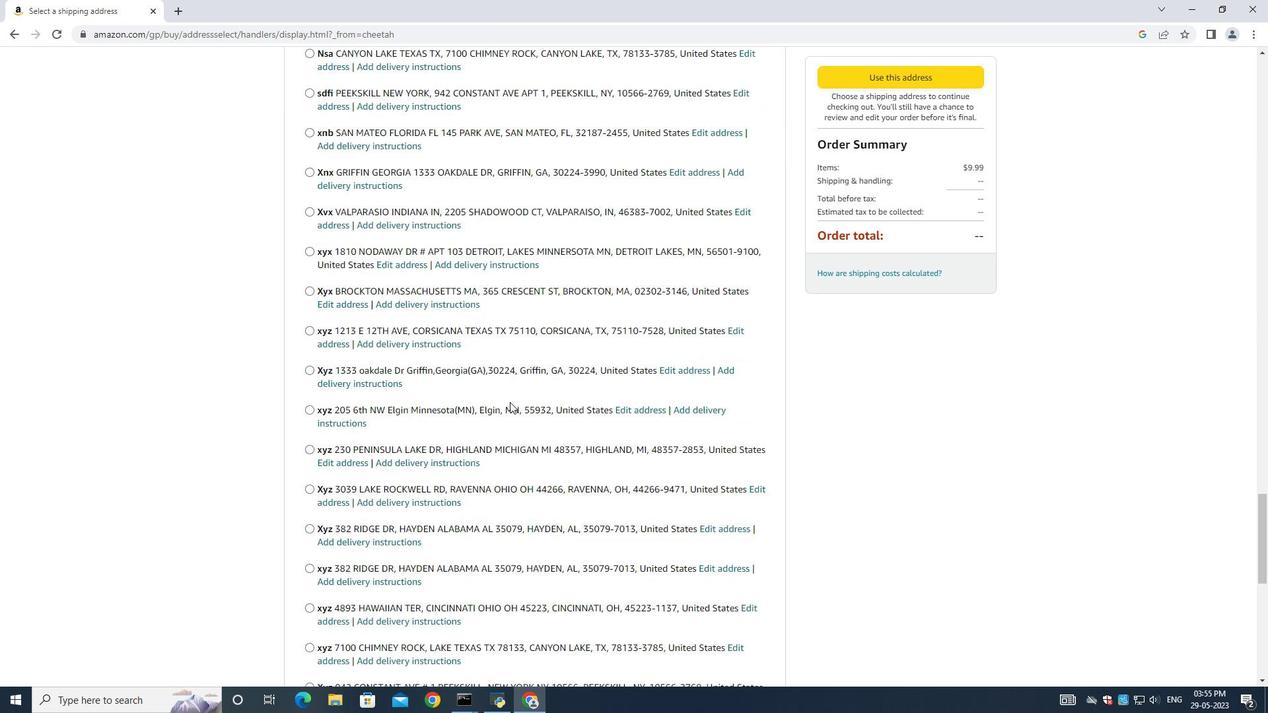 
Action: Mouse scrolled (510, 403) with delta (0, 0)
Screenshot: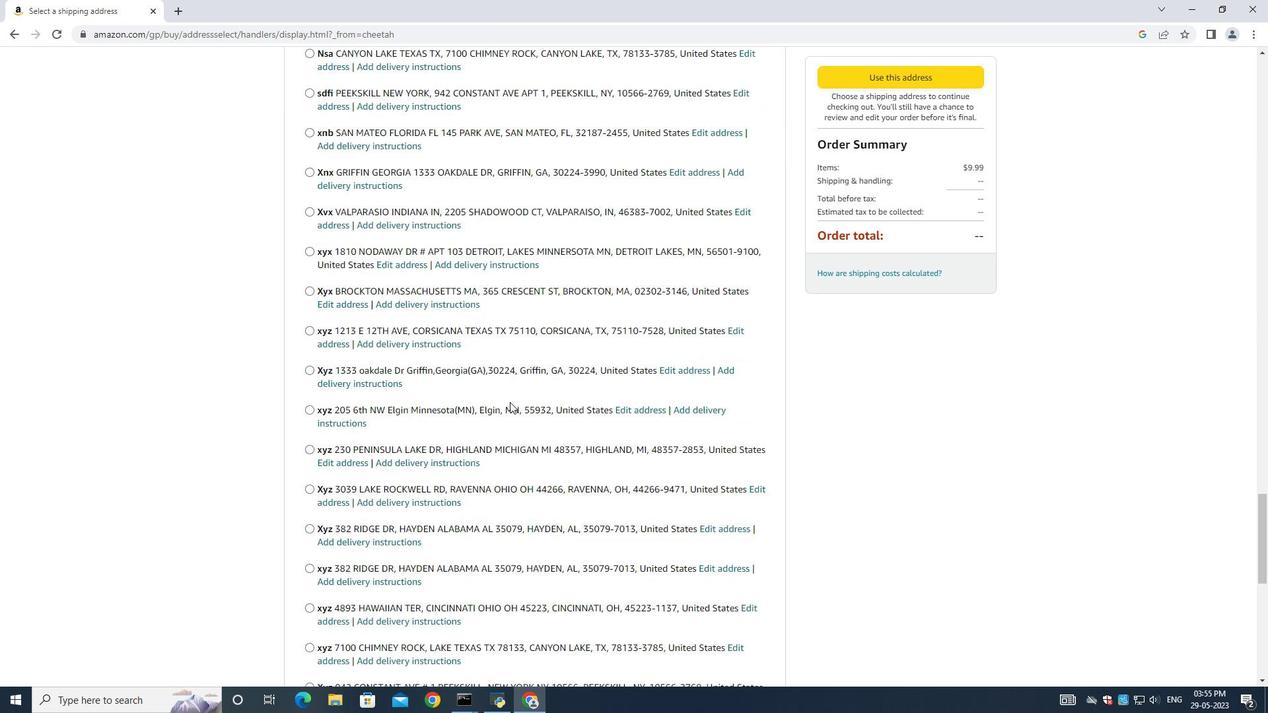 
Action: Mouse moved to (510, 404)
Screenshot: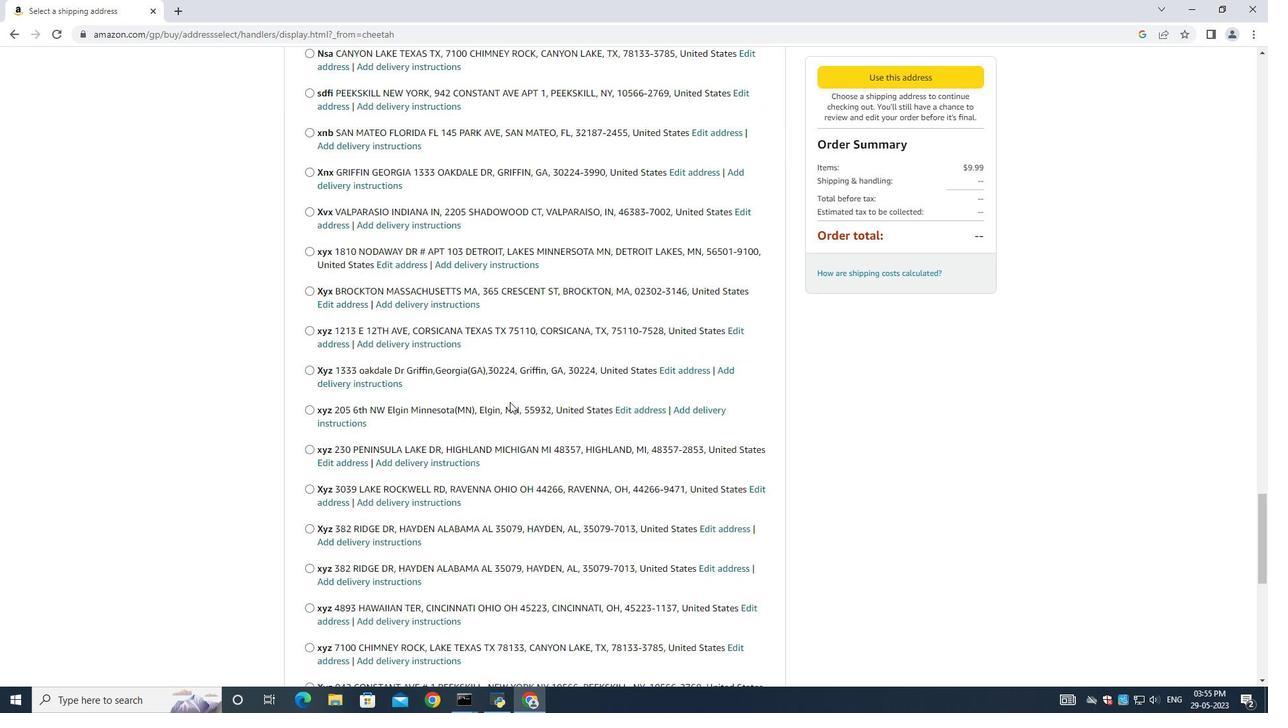 
Action: Mouse scrolled (510, 403) with delta (0, 0)
Screenshot: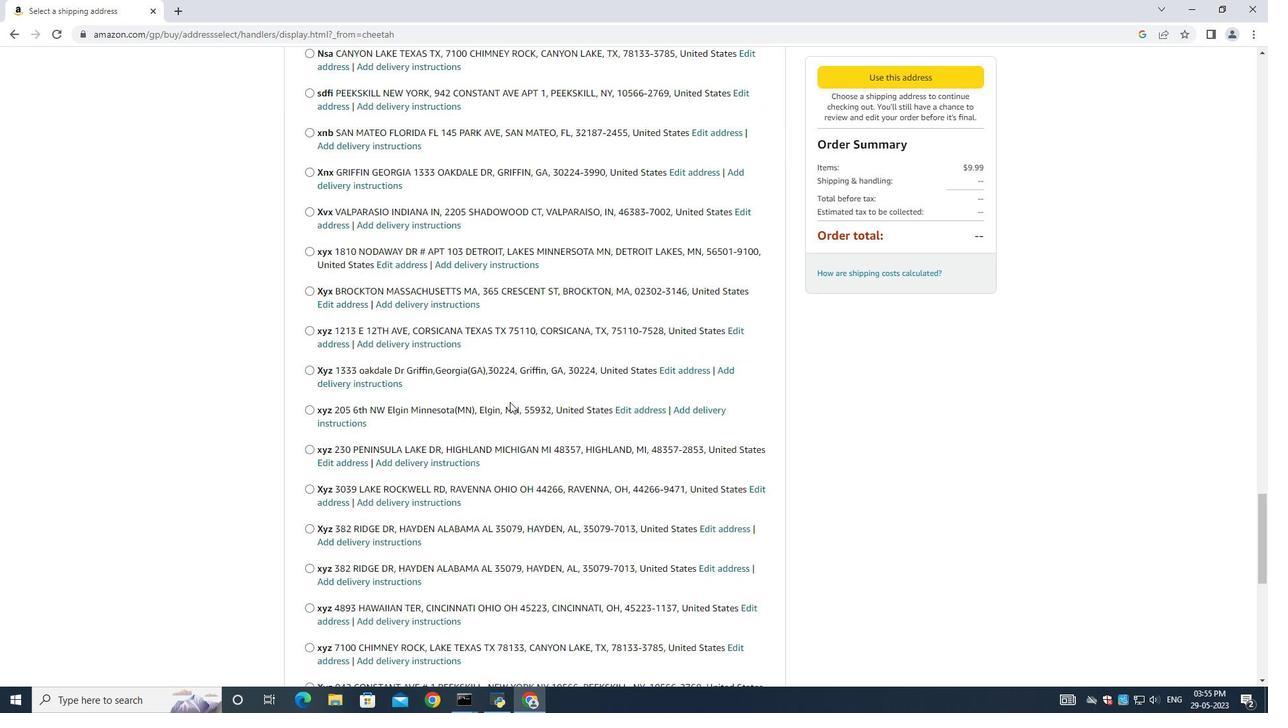 
Action: Mouse moved to (510, 404)
Screenshot: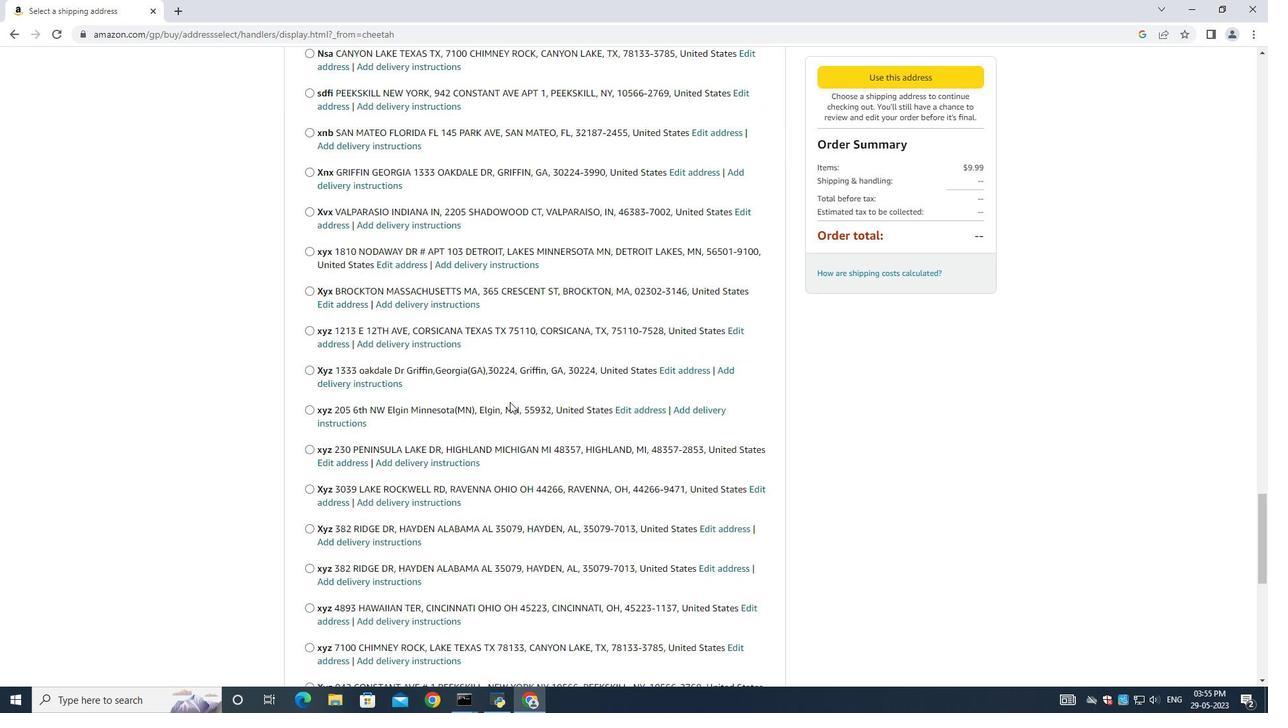 
Action: Mouse scrolled (510, 403) with delta (0, 0)
Screenshot: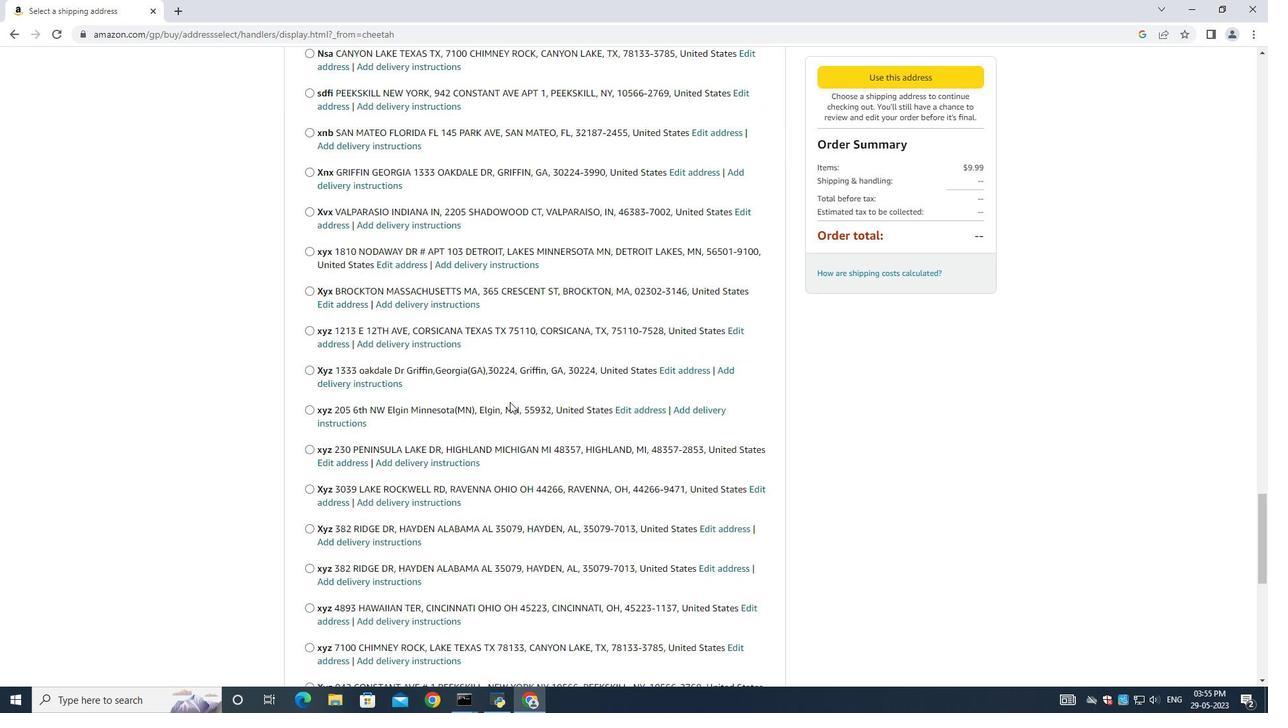 
Action: Mouse scrolled (510, 403) with delta (0, 0)
Screenshot: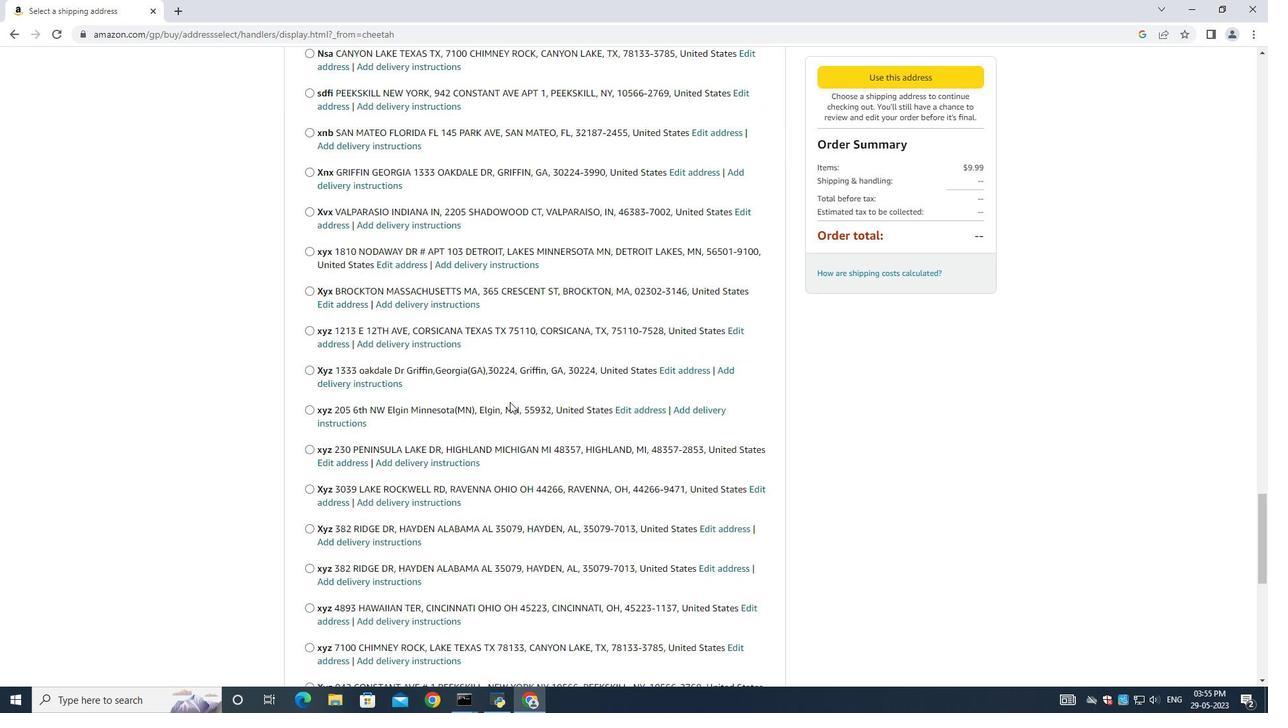 
Action: Mouse scrolled (510, 403) with delta (0, 0)
Screenshot: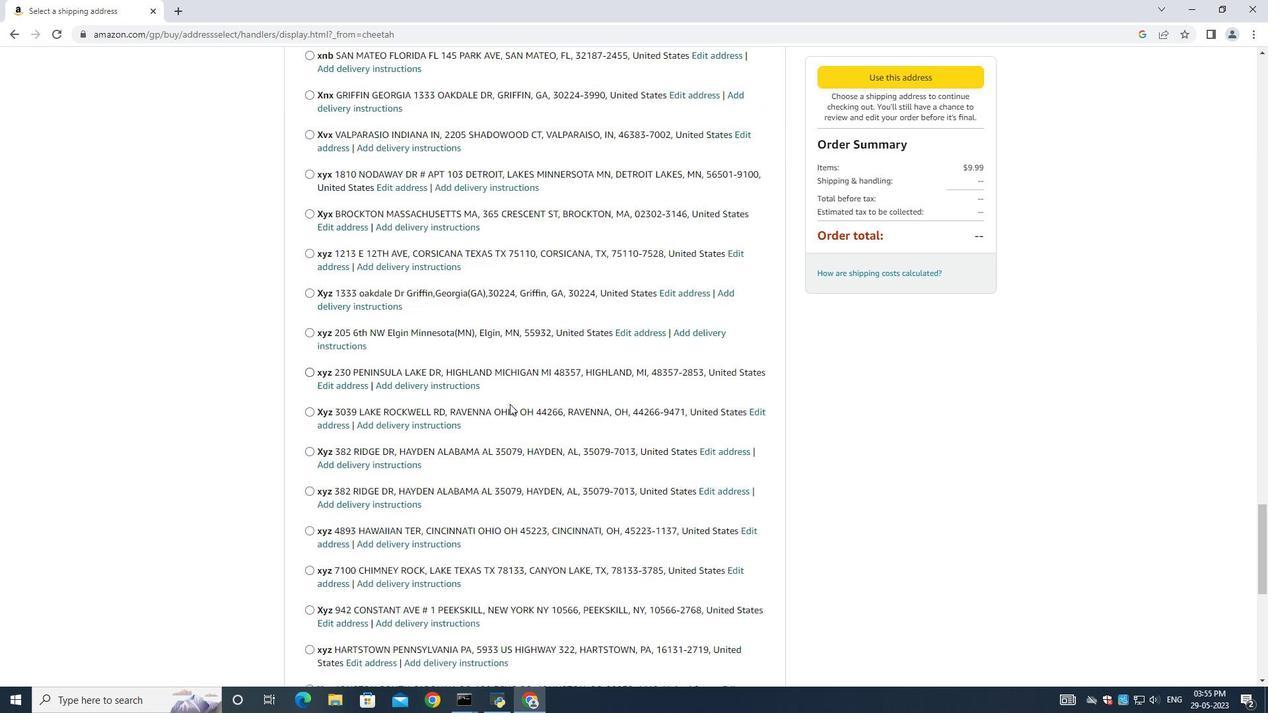 
Action: Mouse moved to (510, 405)
Screenshot: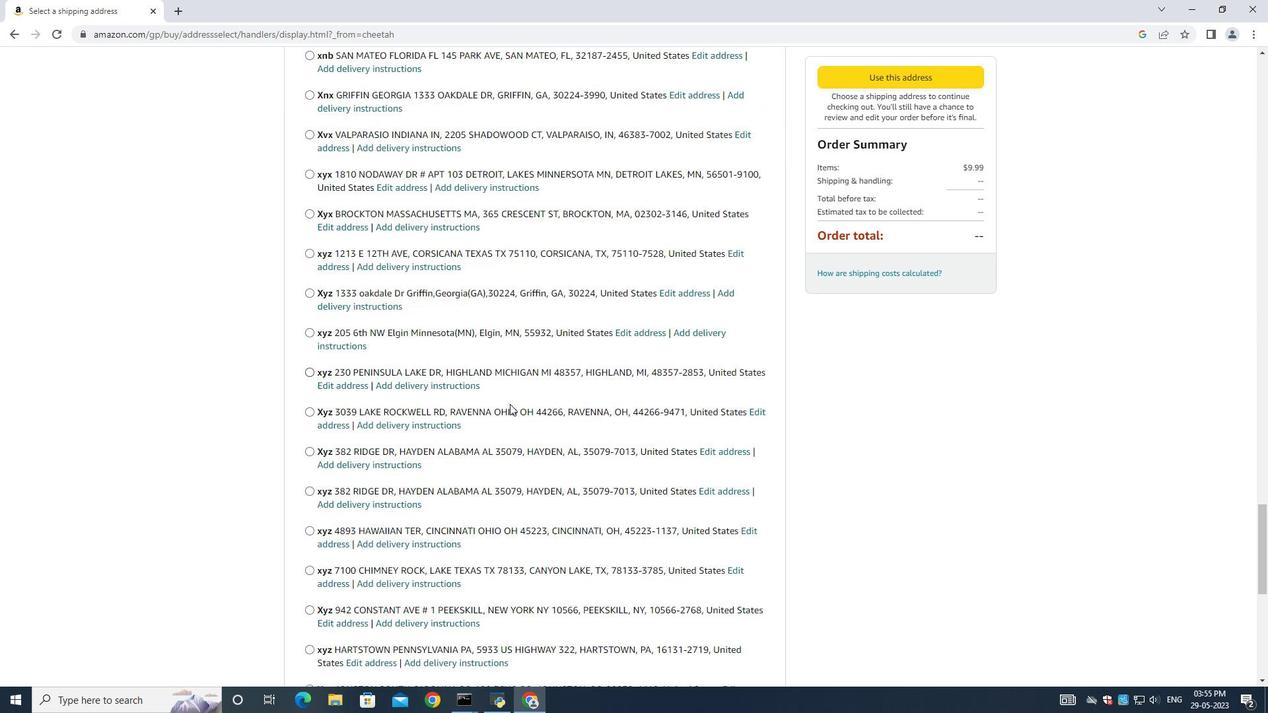 
Action: Mouse scrolled (510, 403) with delta (0, 0)
Screenshot: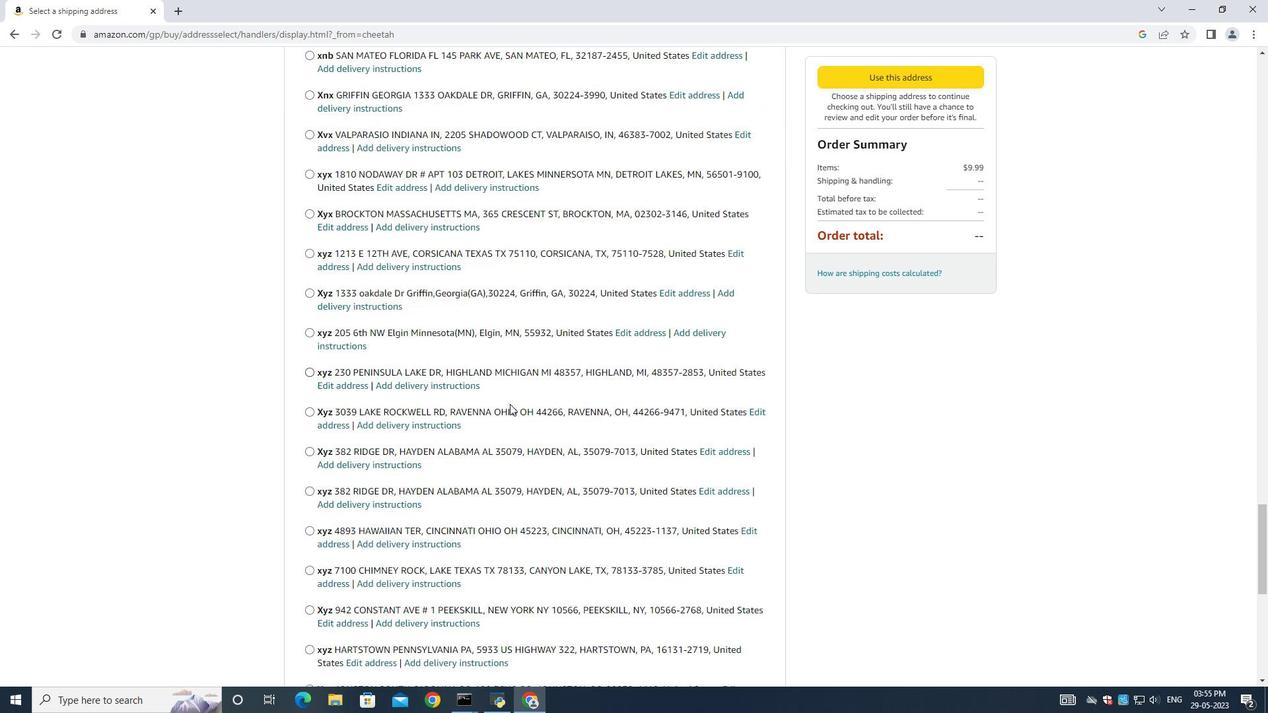 
Action: Mouse moved to (510, 405)
Screenshot: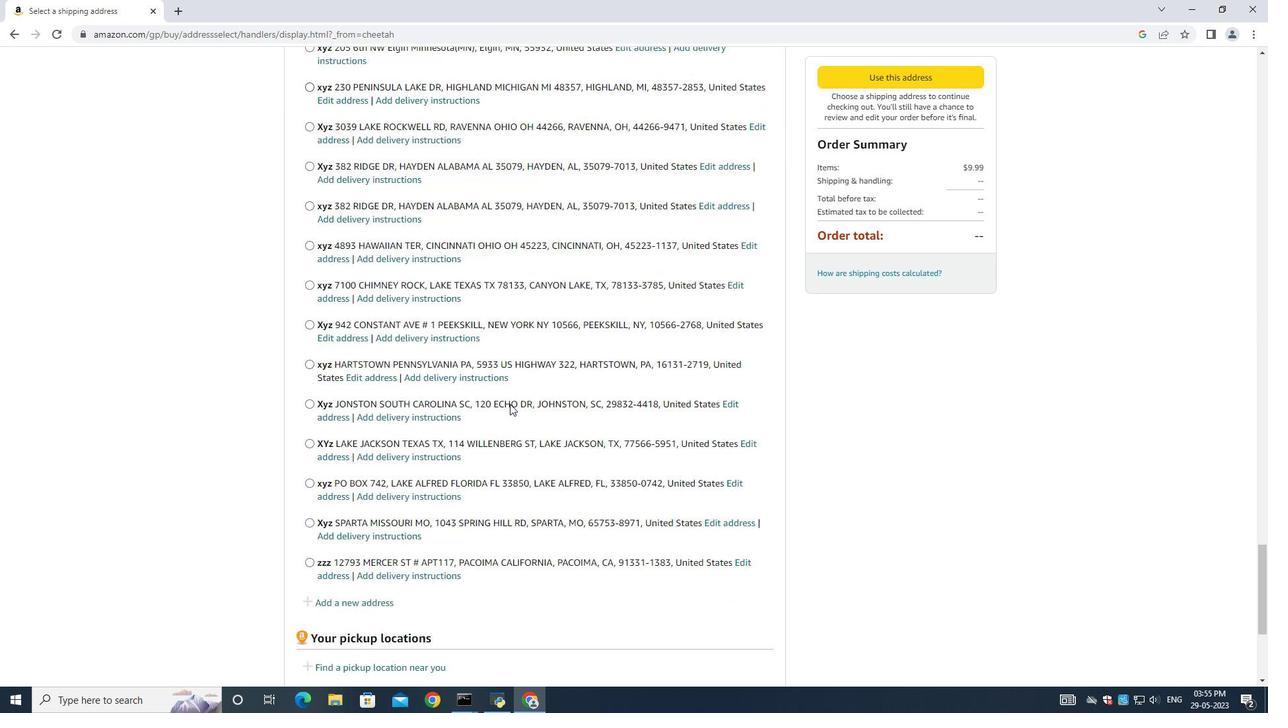 
Action: Mouse scrolled (510, 404) with delta (0, 0)
Screenshot: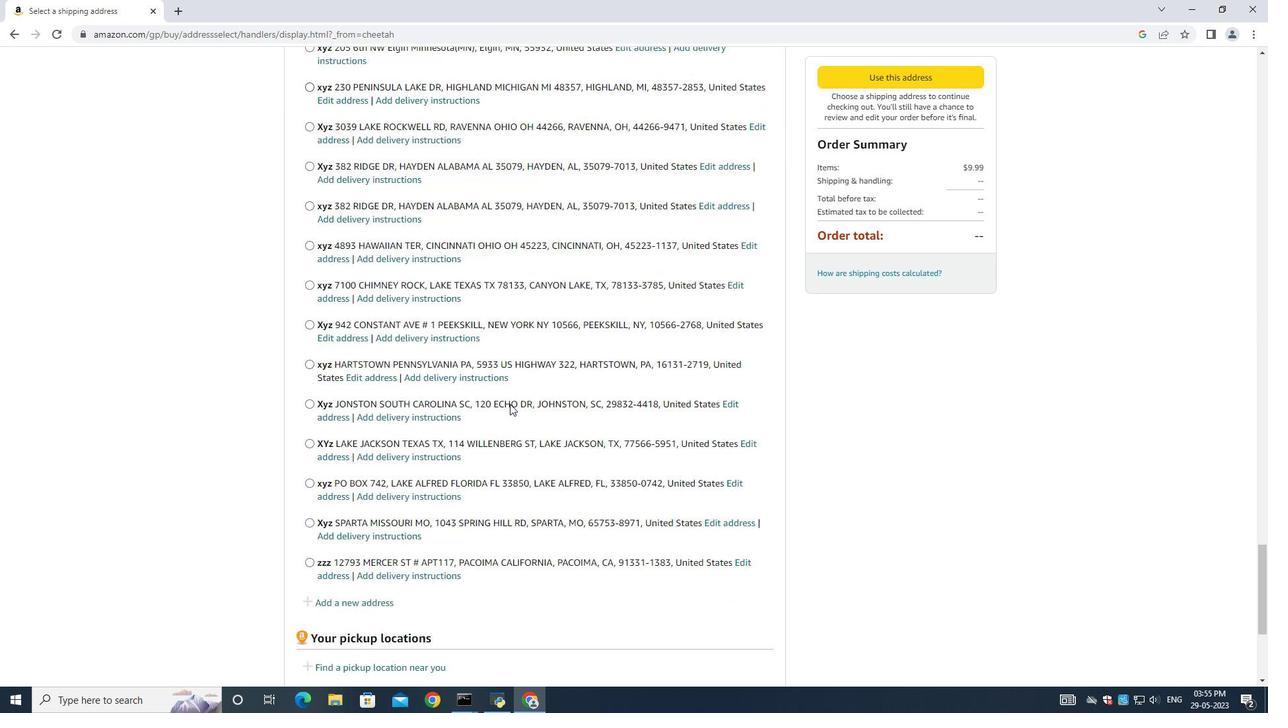 
Action: Mouse scrolled (510, 404) with delta (0, 0)
Screenshot: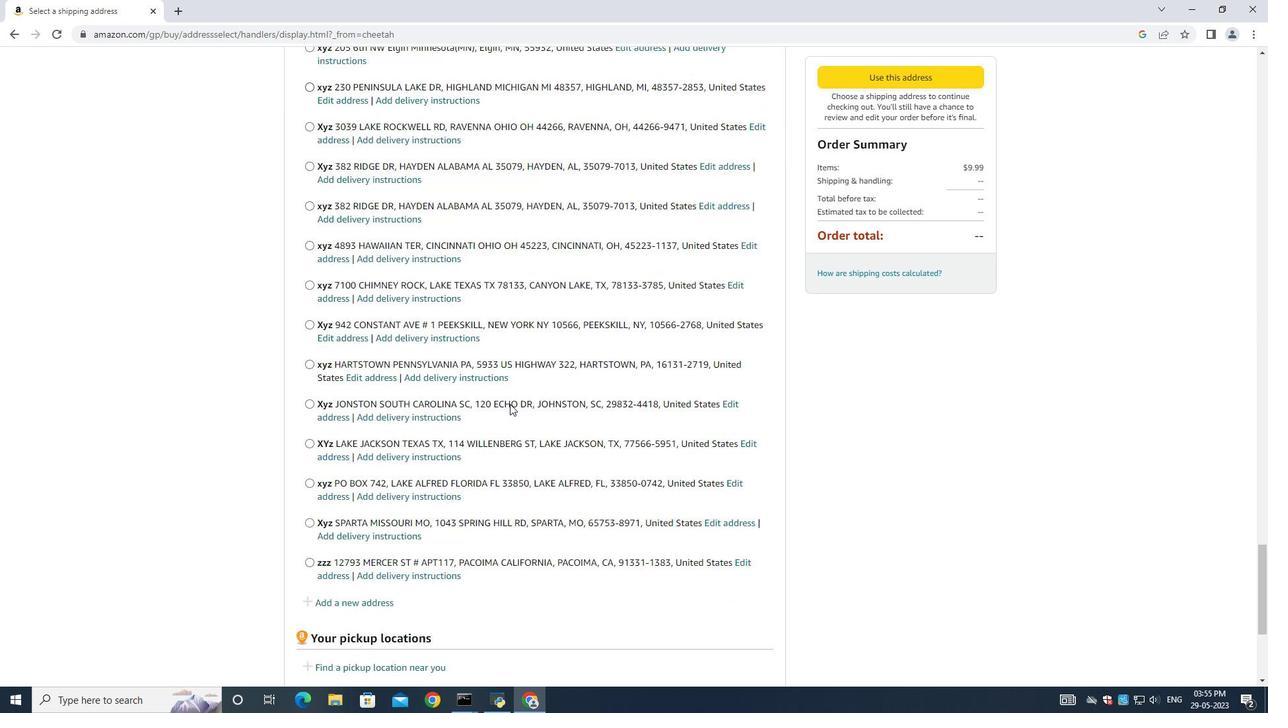 
Action: Mouse moved to (354, 315)
Screenshot: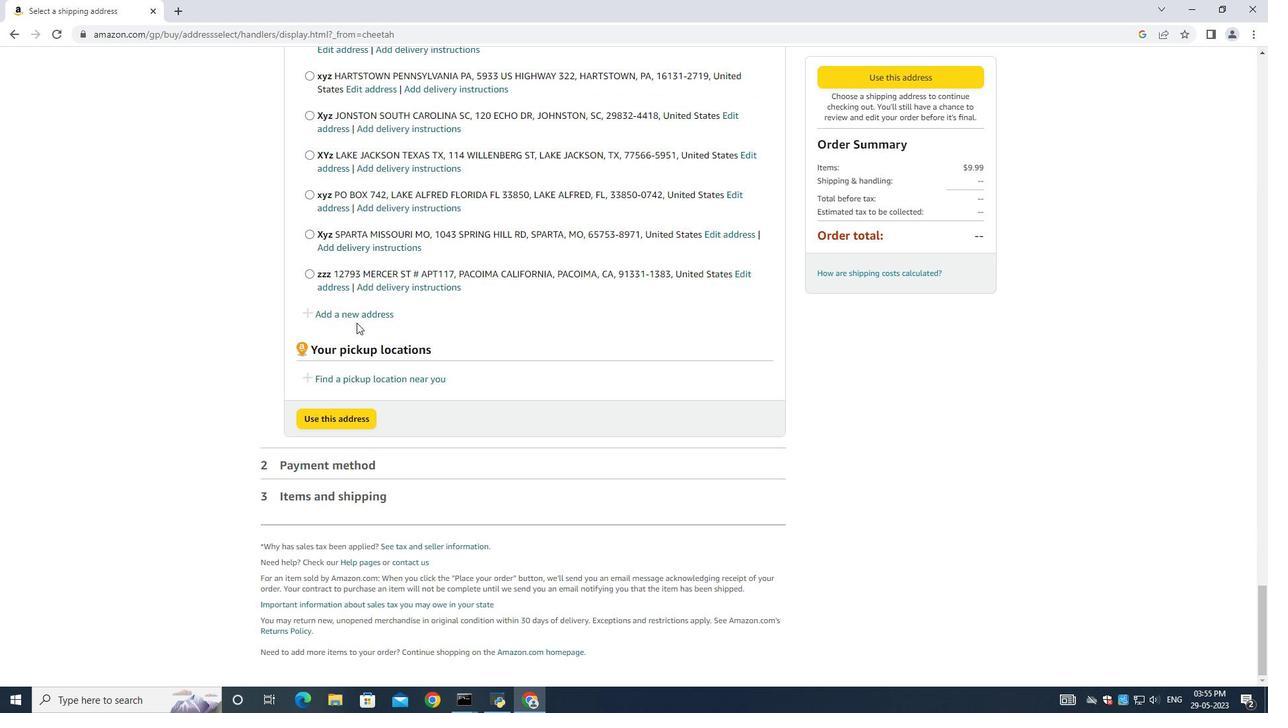 
Action: Mouse pressed left at (354, 315)
Screenshot: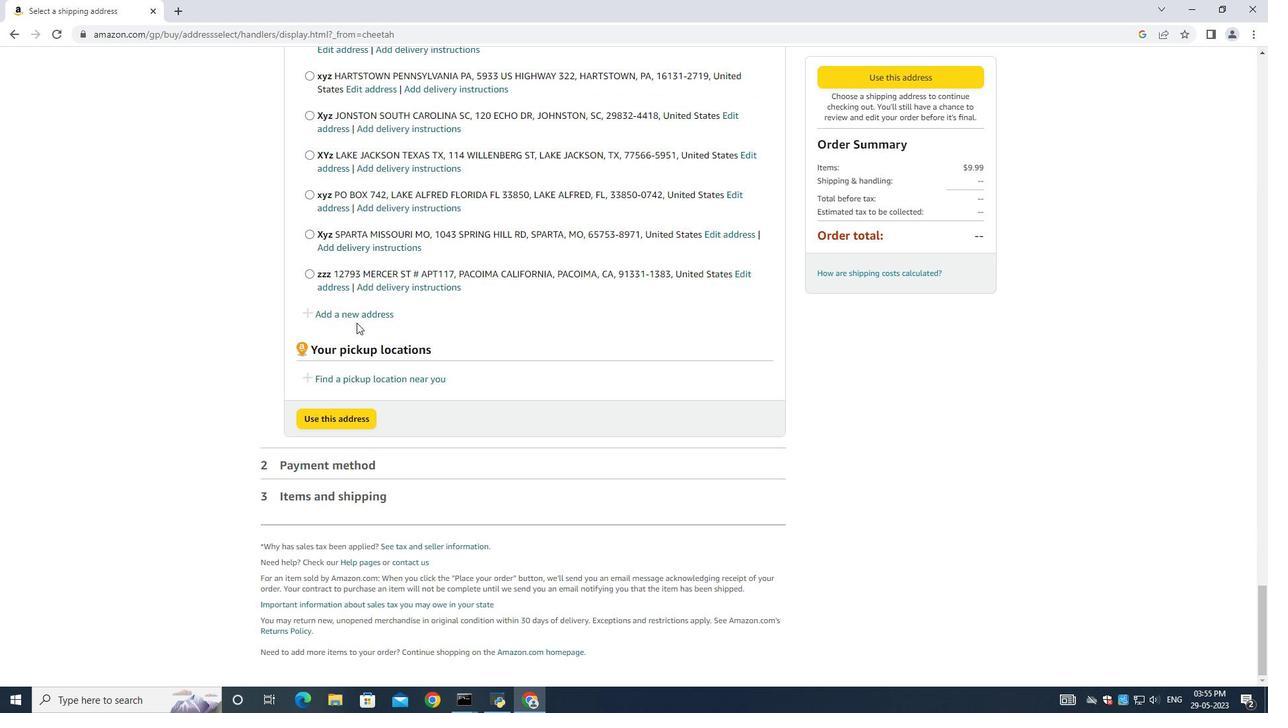 
Action: Mouse moved to (438, 315)
Screenshot: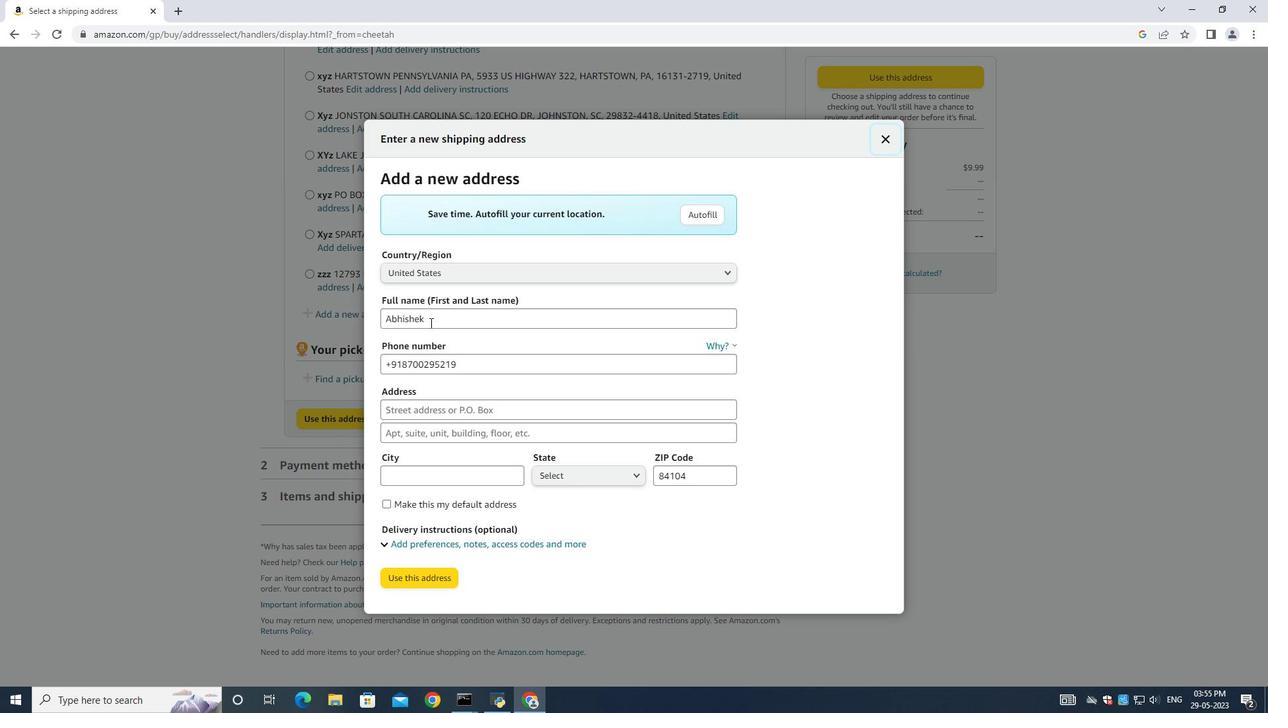 
Action: Mouse pressed left at (438, 315)
Screenshot: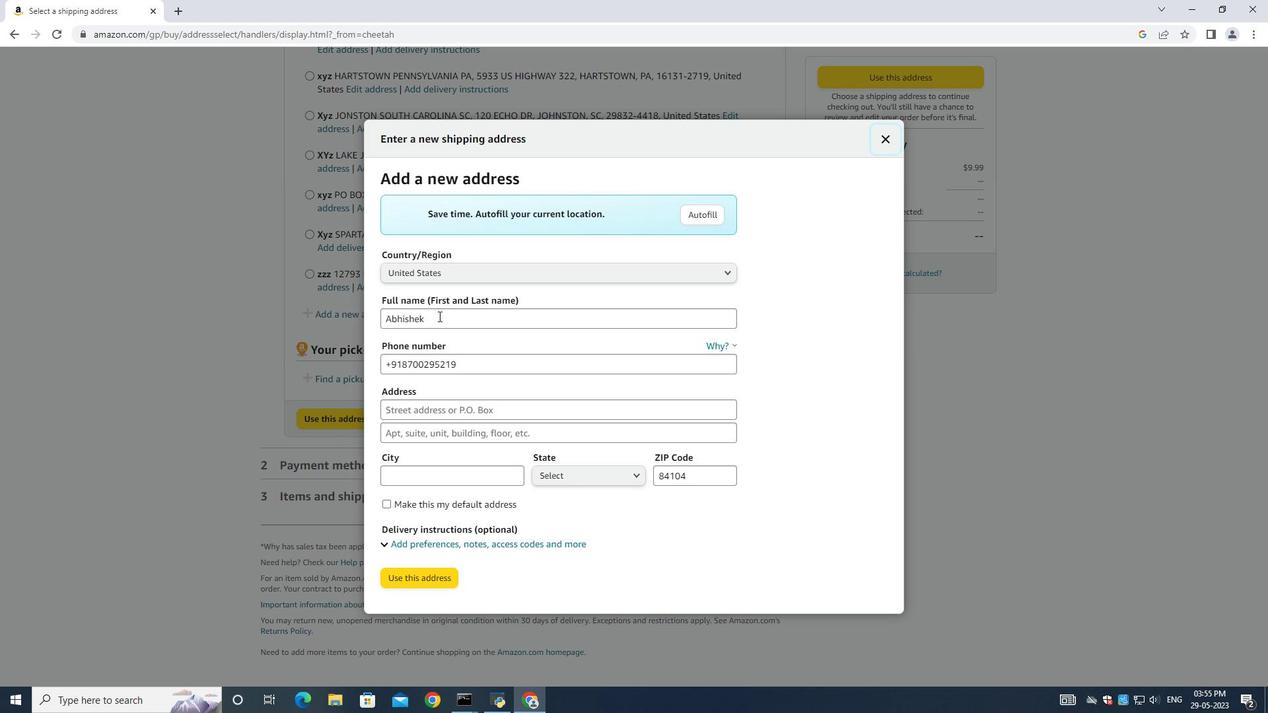 
Action: Mouse moved to (439, 315)
Screenshot: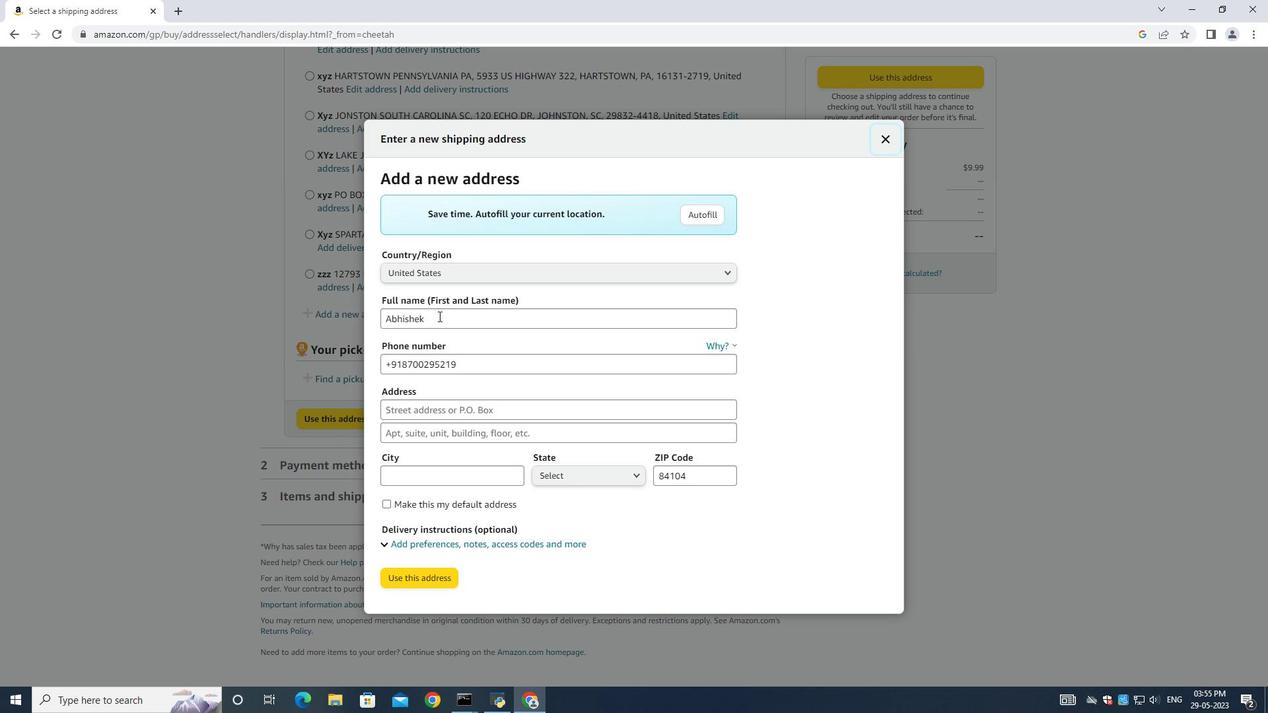 
Action: Key pressed ctrl+A<Key.backspace><Key.shift><Key.shift><Key.shift><Key.shift><Key.shift><Key.shift><Key.shift><Key.shift><Key.shift><Key.shift>Finley<Key.space><Key.shift>Cooper<Key.space>
Screenshot: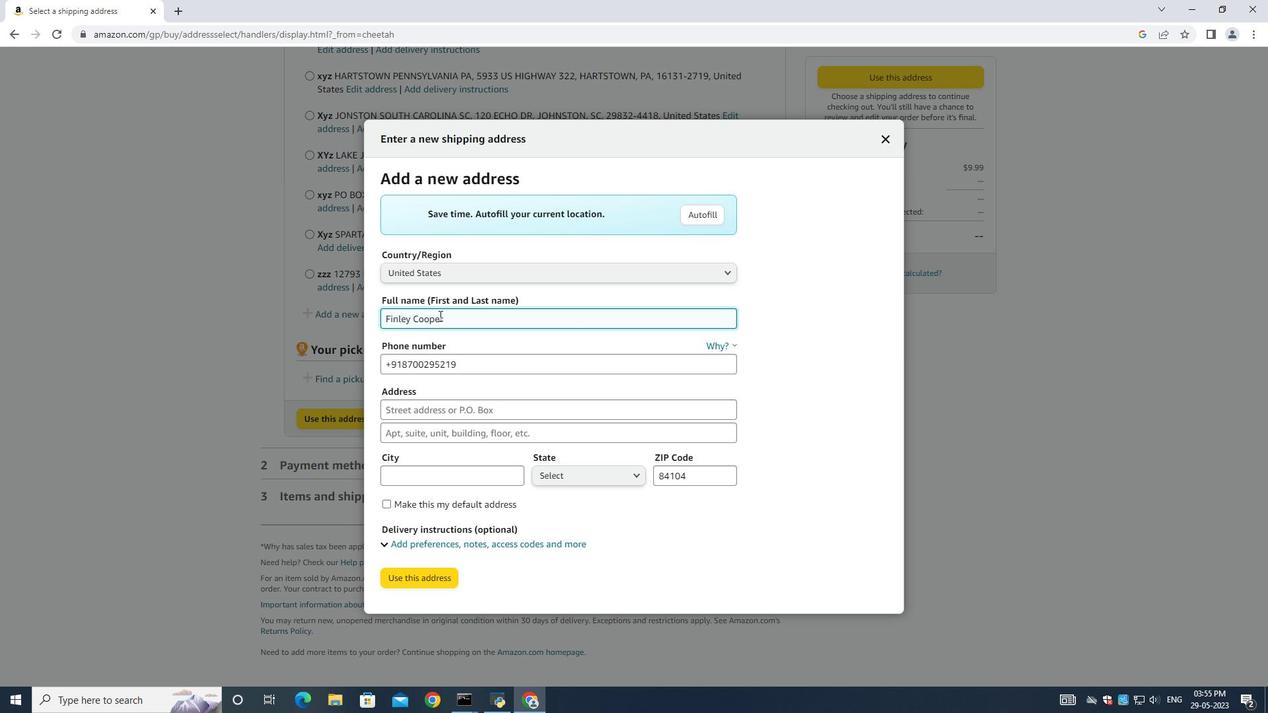 
Action: Mouse moved to (492, 365)
Screenshot: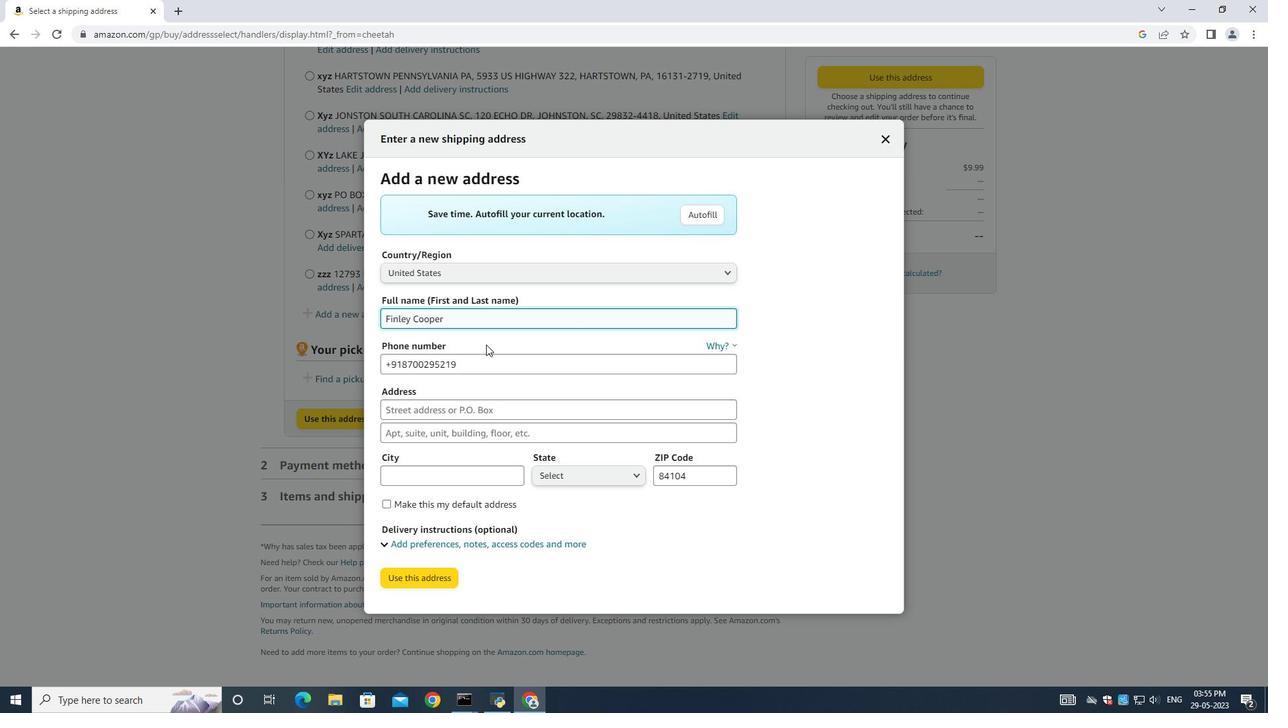 
Action: Mouse pressed left at (492, 365)
Screenshot: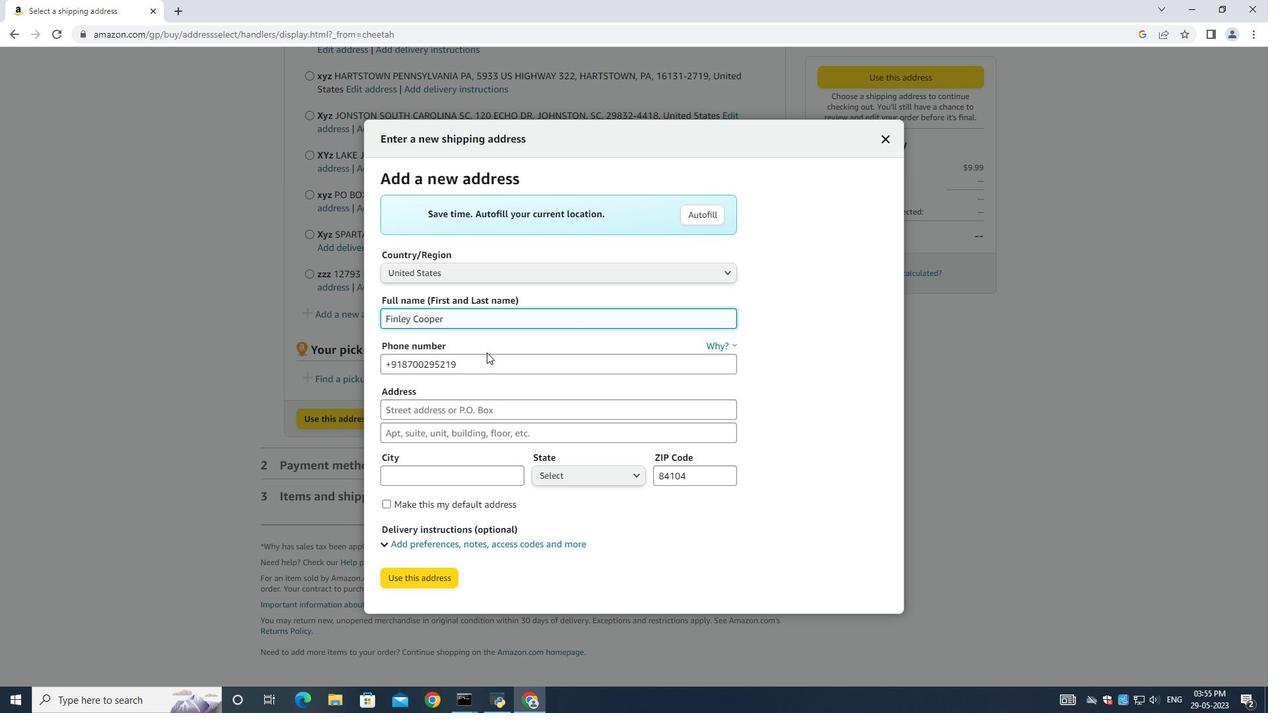
Action: Mouse moved to (499, 364)
Screenshot: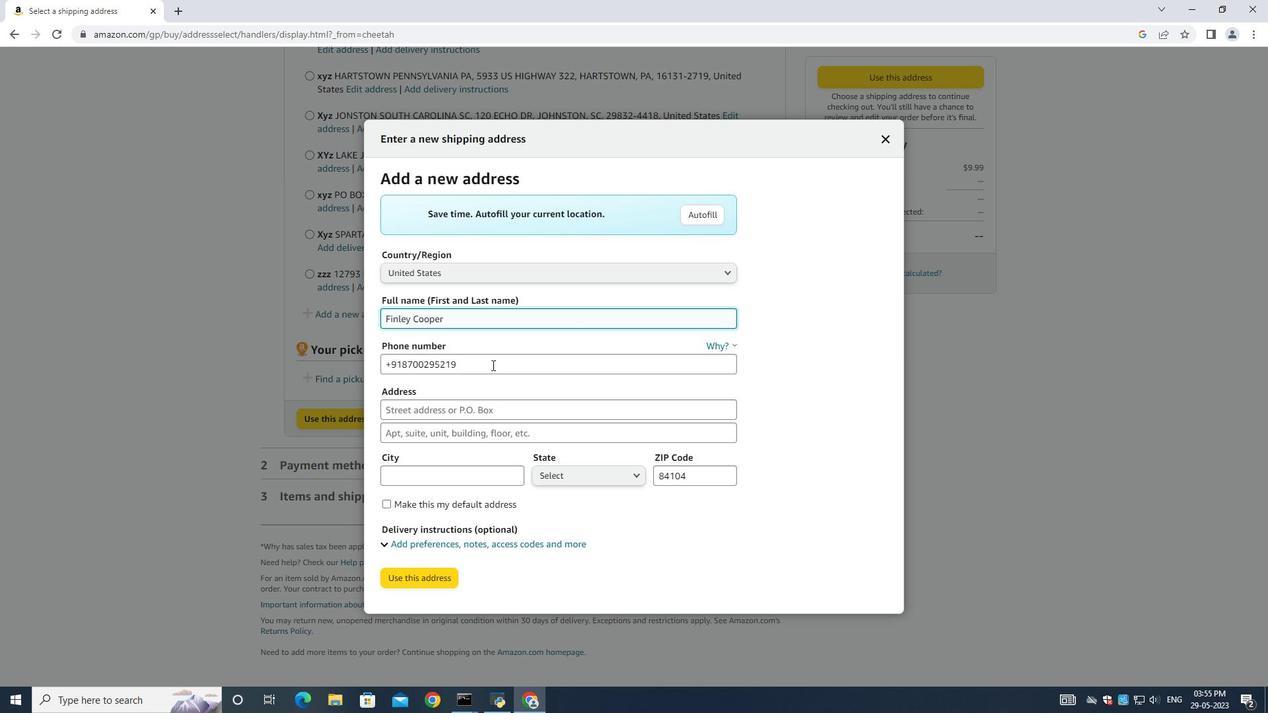 
Action: Key pressed ctrl+A<Key.backspace>7752551231
Screenshot: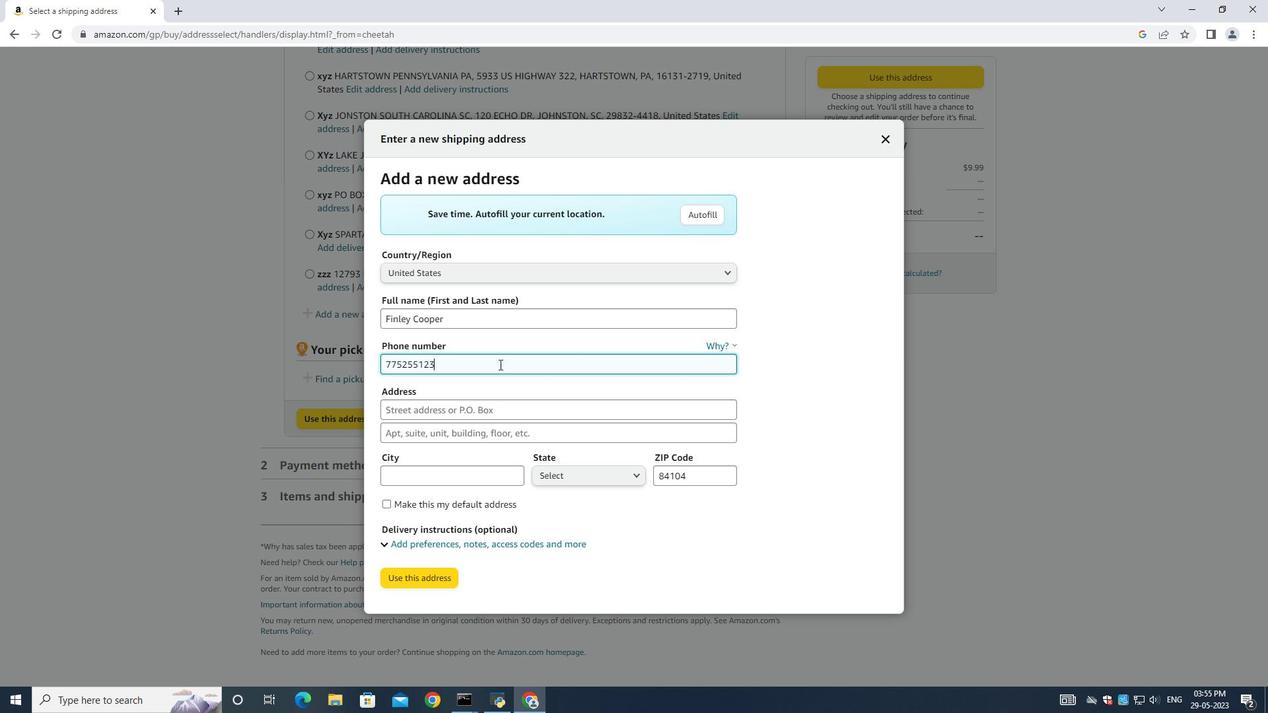 
Action: Mouse moved to (485, 404)
Screenshot: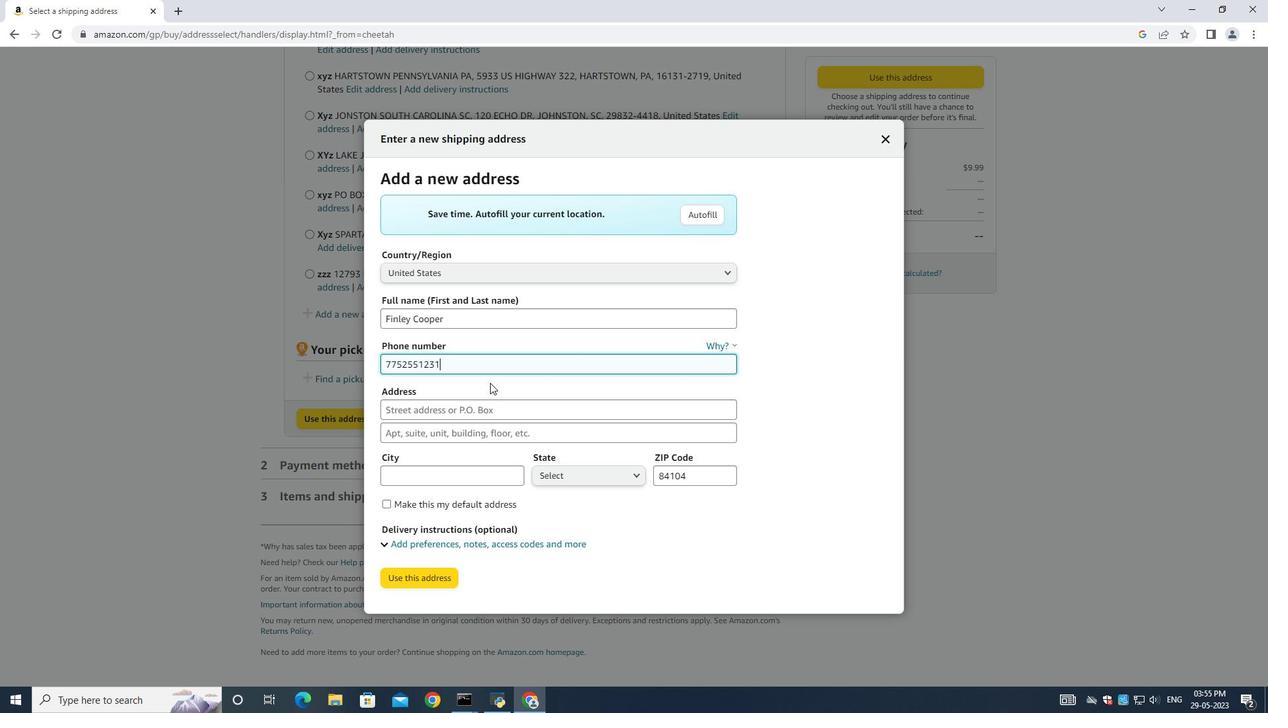 
Action: Mouse pressed left at (485, 404)
Screenshot: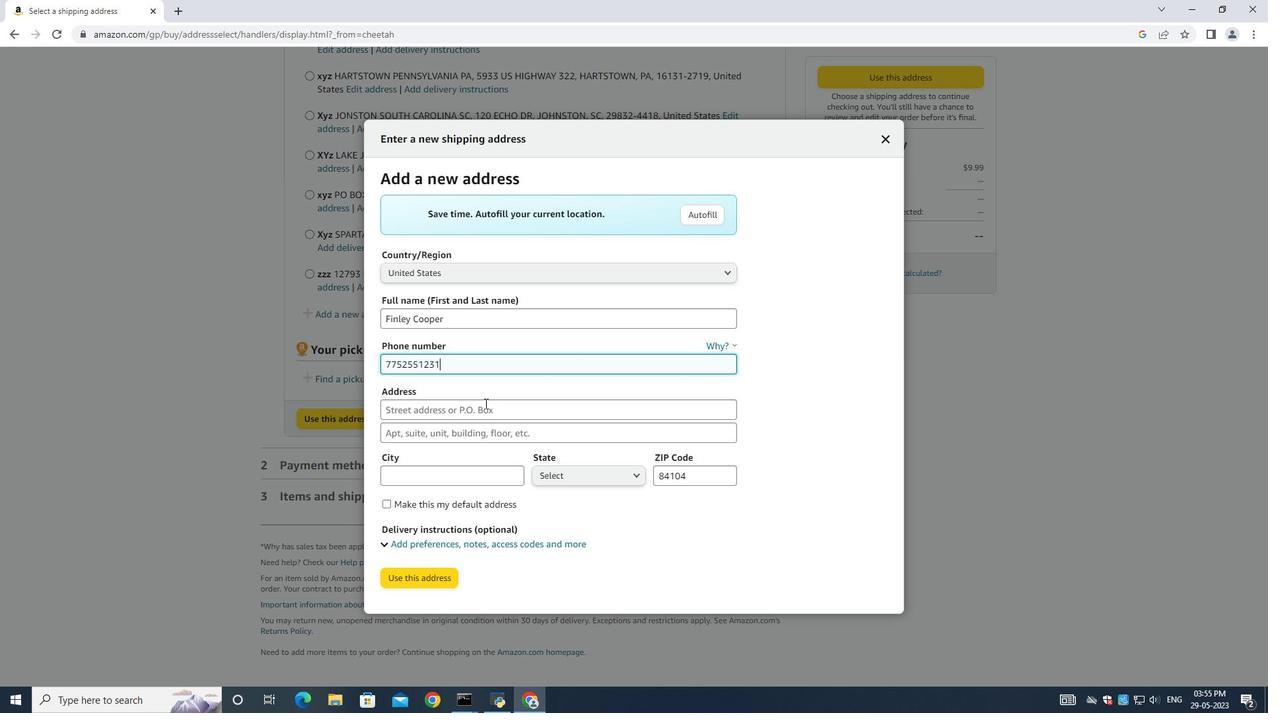 
Action: Mouse moved to (483, 413)
Screenshot: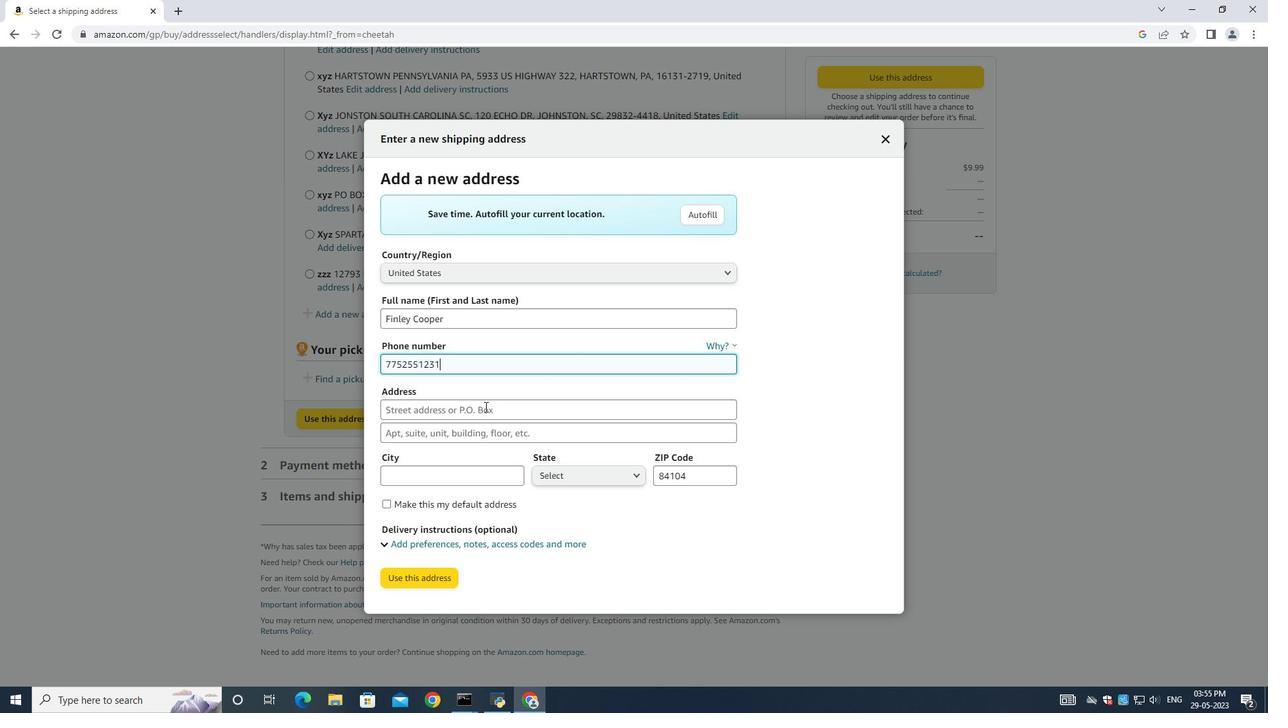 
Action: Key pressed 1394<Key.space><Key.shift>Camden<Key.space><Key.shift>Street<Key.space><Key.tab><Key.shift><Key.shift><Key.shift><Key.shift><Key.shift>Reno<Key.space><Key.shift><Key.shift><Key.shift><Key.shift><Key.shift><Key.shift><Key.shift><Key.shift><Key.shift><Key.shift><Key.shift><Key.shift><Key.shift><Key.shift><Key.shift><Key.shift><Key.shift><Key.shift><Key.shift><Key.shift><Key.shift><Key.shift><Key.shift><Key.shift><Key.shift><Key.shift><Key.shift><Key.shift><Key.shift><Key.shift><Key.shift><Key.shift><Key.shift><Key.shift><Key.shift><Key.shift><Key.shift><Key.shift><Key.shift><Key.shift><Key.shift><Key.shift><Key.shift><Key.shift><Key.shift><Key.shift><Key.shift><Key.shift><Key.shift><Key.shift><Key.shift><Key.shift><Key.shift><Key.shift><Key.shift><Key.shift><Key.shift><Key.shift><Key.shift><Key.shift><Key.shift><Key.shift><Key.shift><Key.shift><Key.shift><Key.shift><Key.shift><Key.shift><Key.shift><Key.shift>Nevada<Key.tab><Key.shift><Key.shift><Key.shift><Key.shift>Reno<Key.space><Key.tab><Key.up>n<Key.left><Key.down><Key.enter><Key.tab><Key.backspace>89501
Screenshot: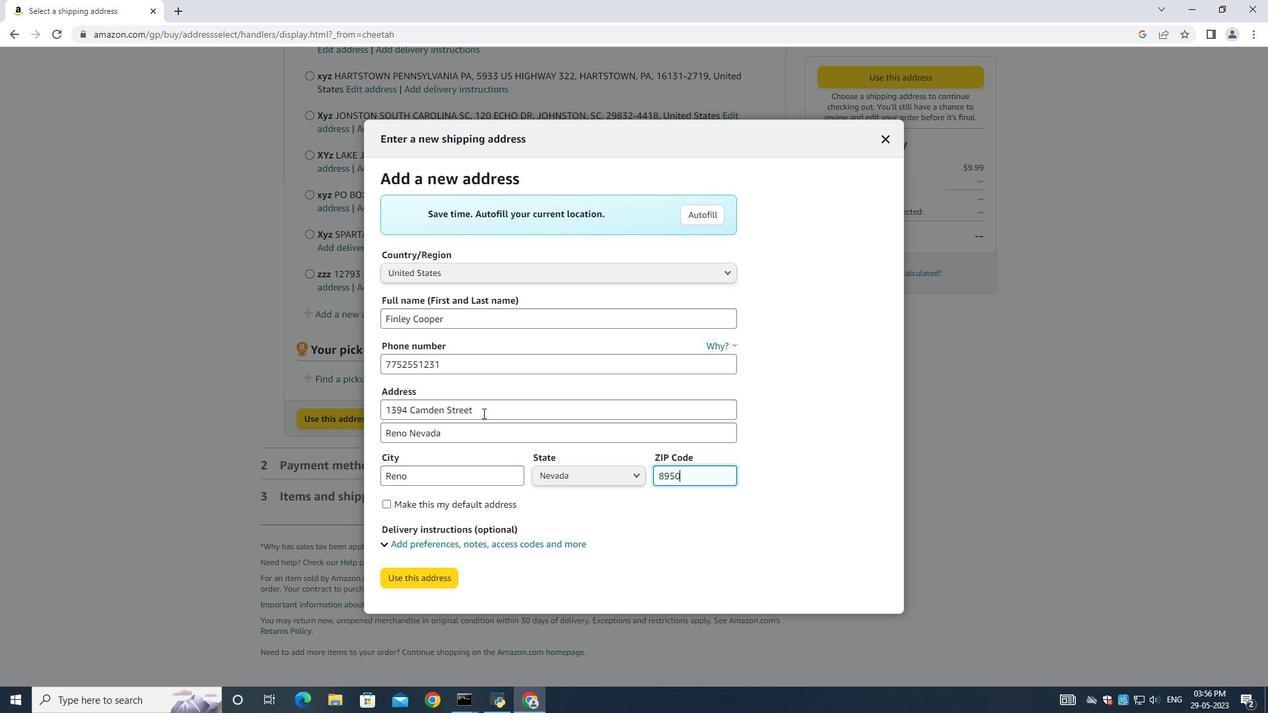 
Action: Mouse moved to (417, 582)
Screenshot: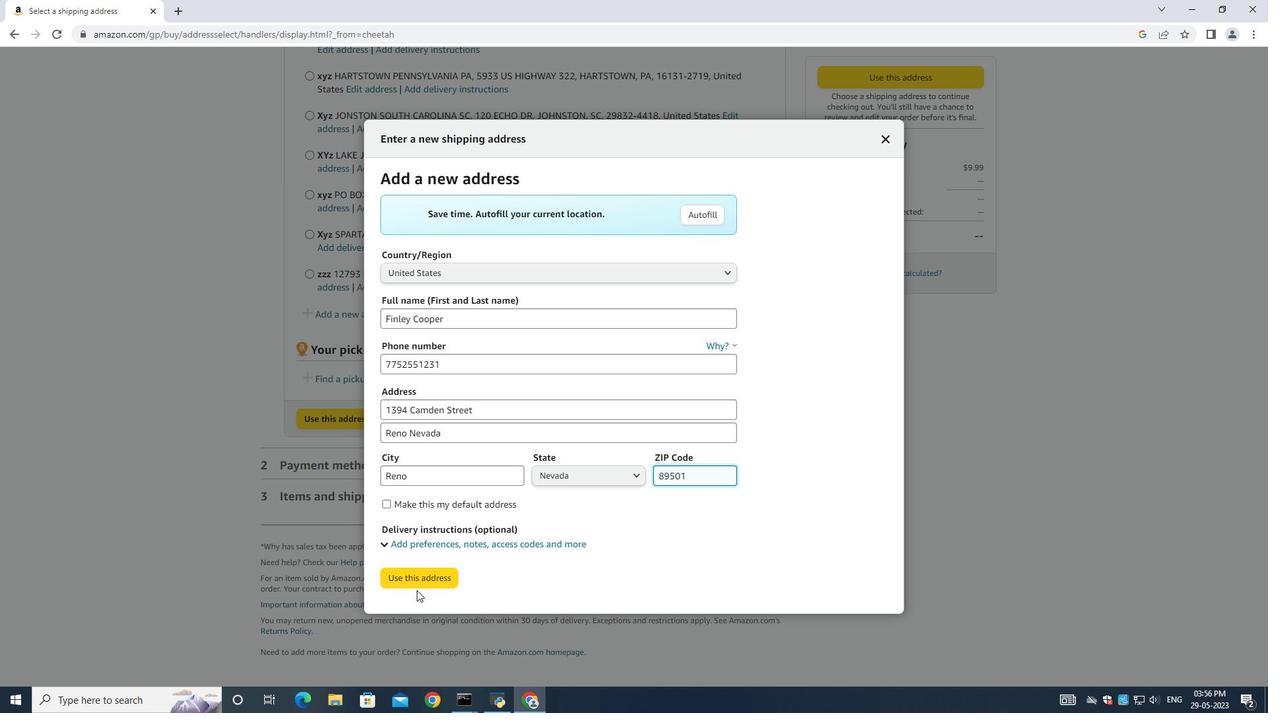 
Action: Mouse pressed left at (417, 582)
Screenshot: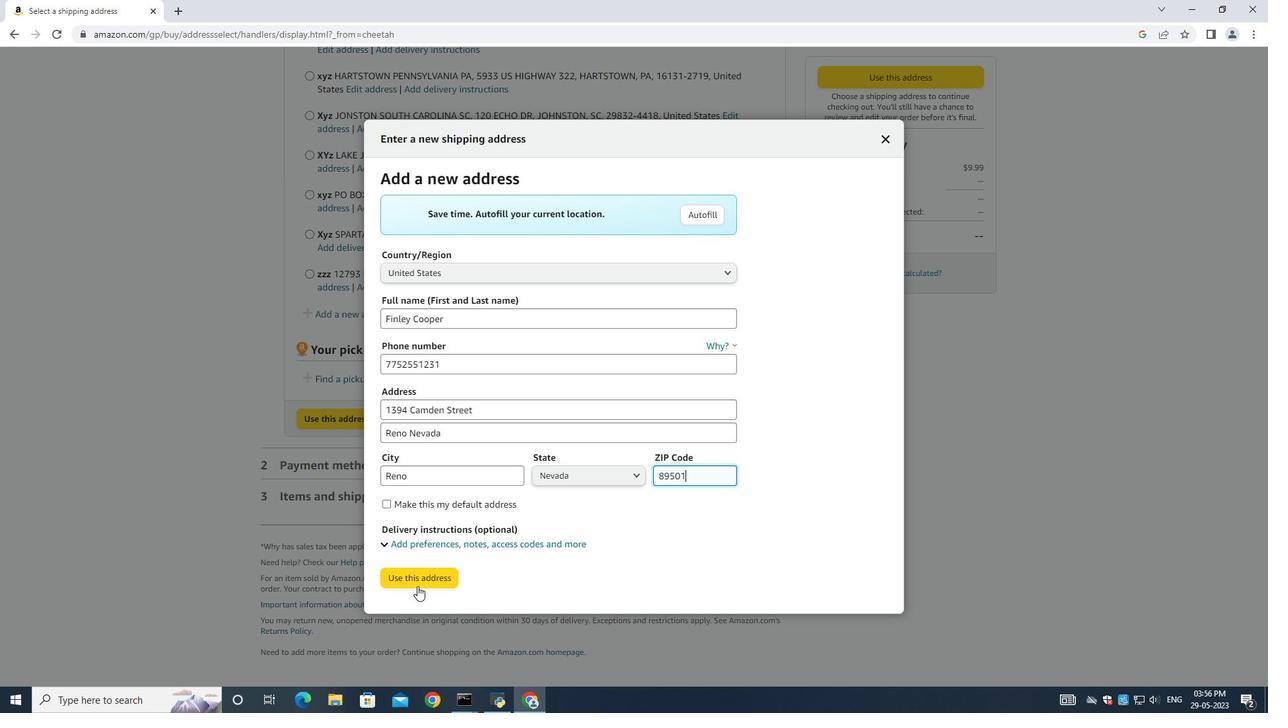 
Action: Mouse moved to (425, 673)
Screenshot: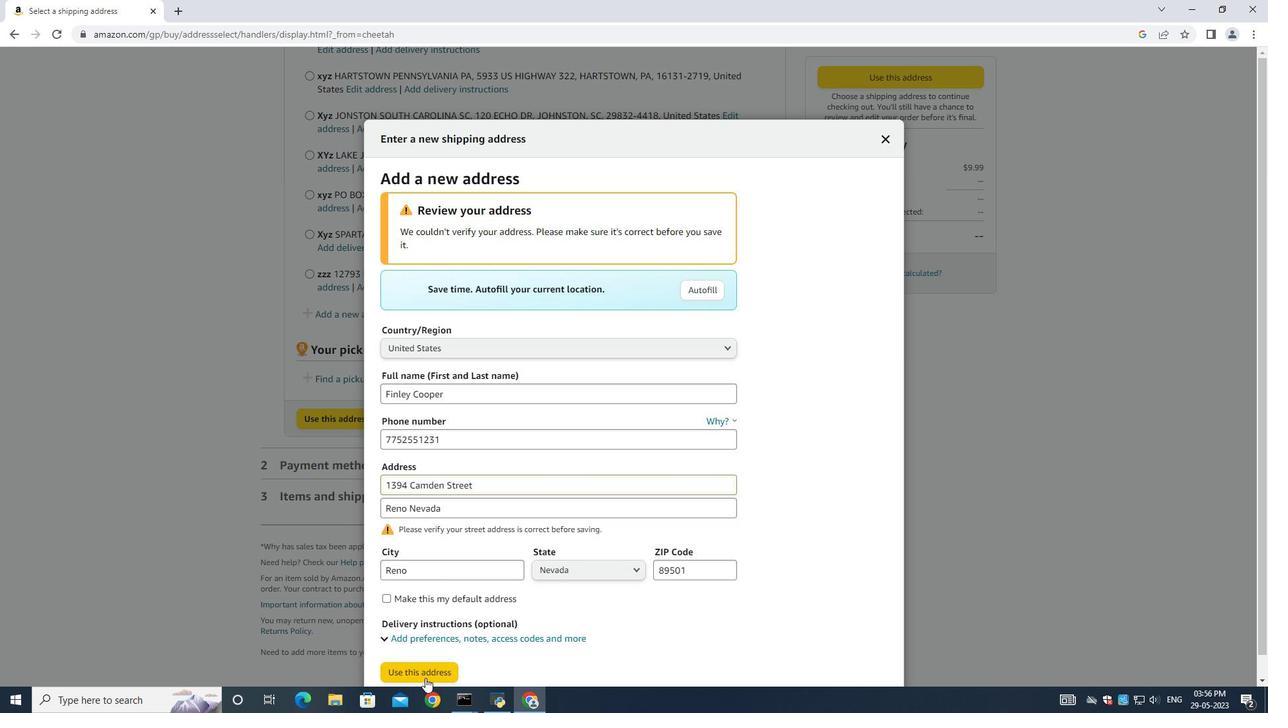 
Action: Mouse pressed left at (425, 673)
Screenshot: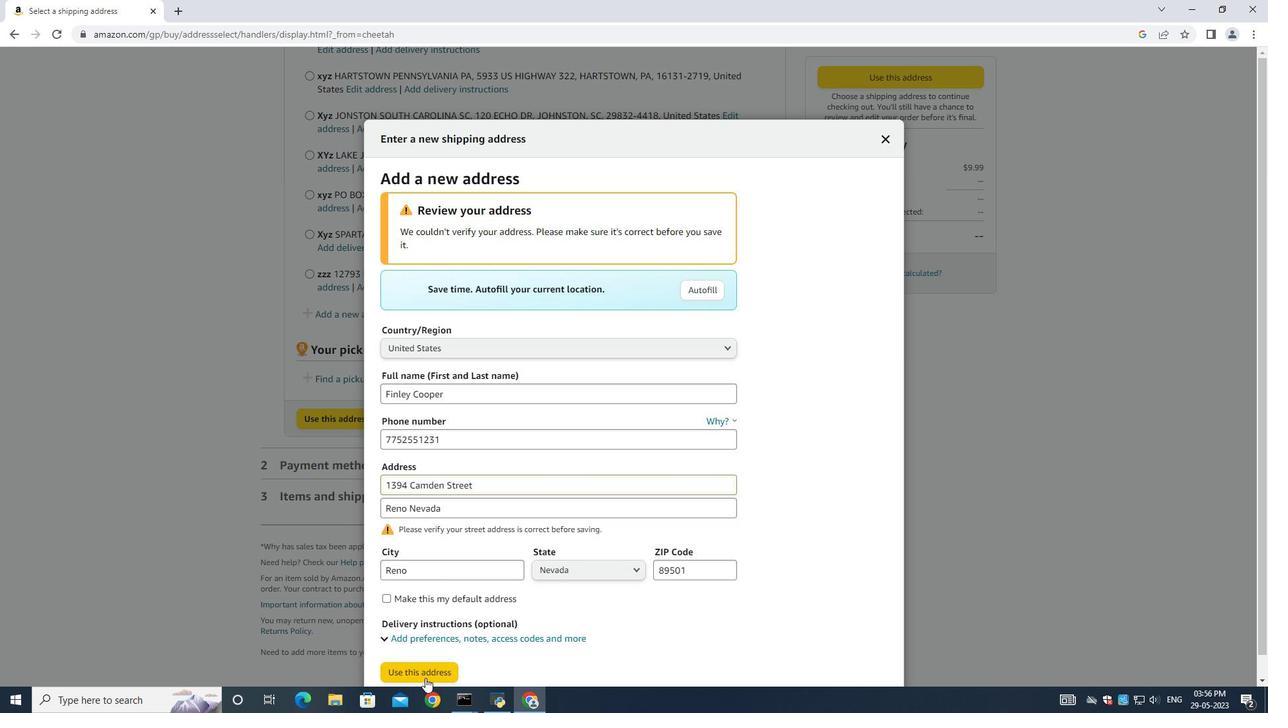 
Action: Mouse moved to (621, 333)
Screenshot: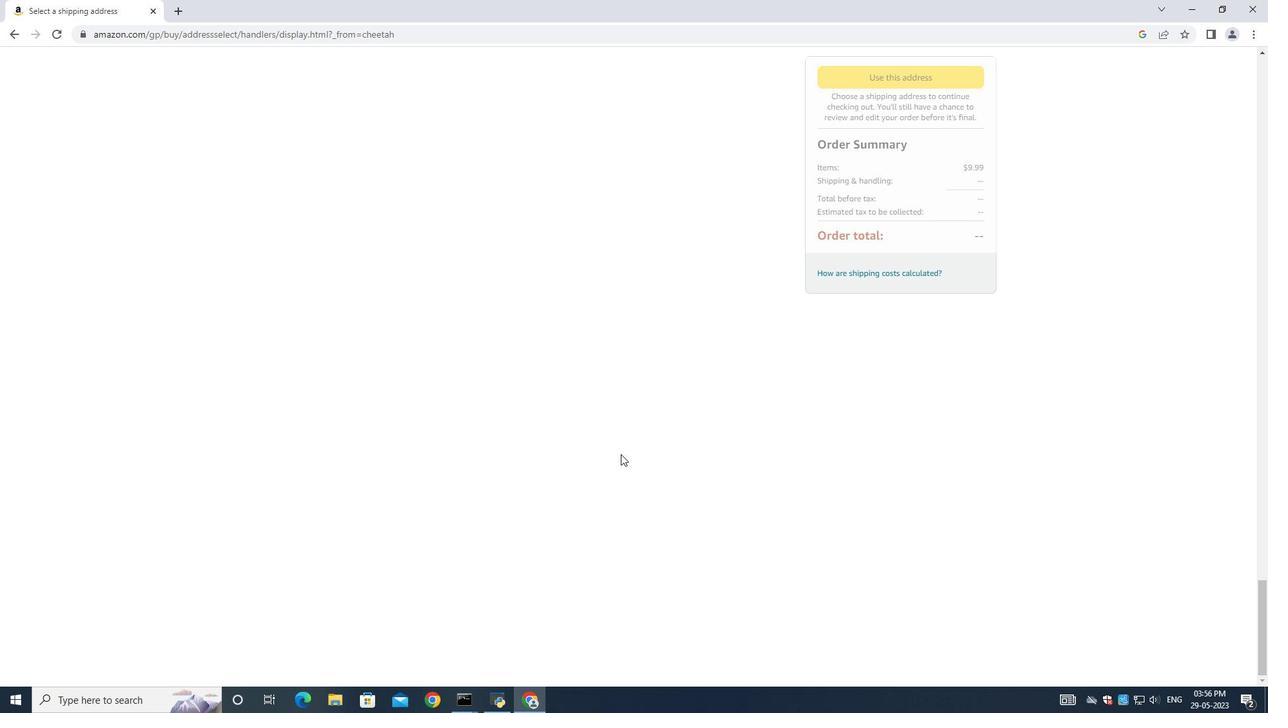 
